 Task: Setup the process builder.
Action: Mouse moved to (1076, 81)
Screenshot: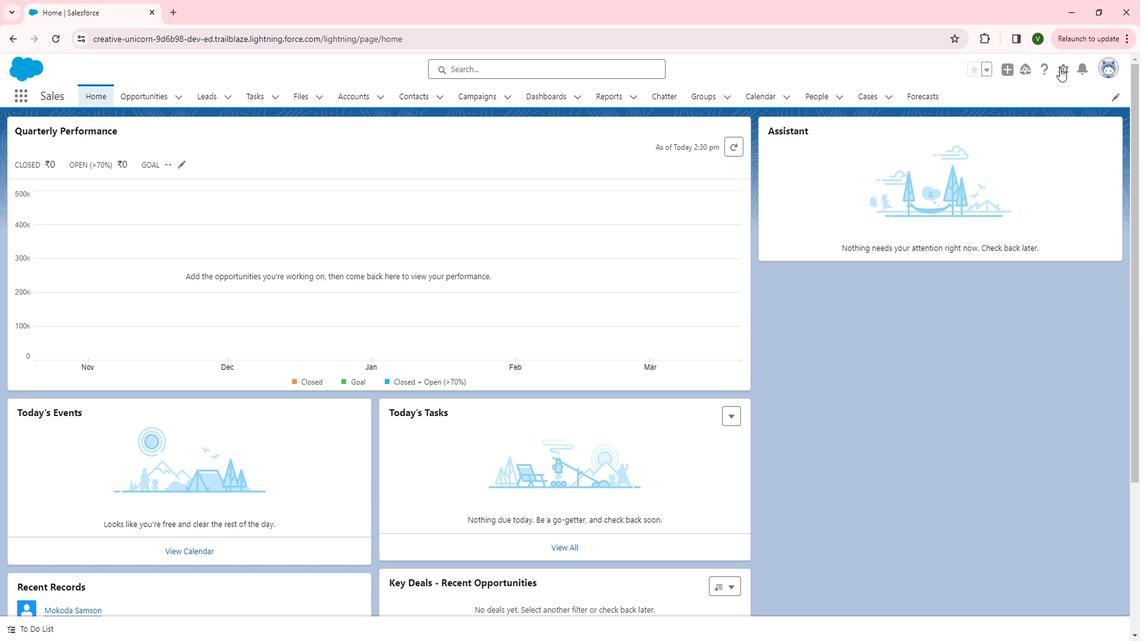 
Action: Mouse pressed left at (1076, 81)
Screenshot: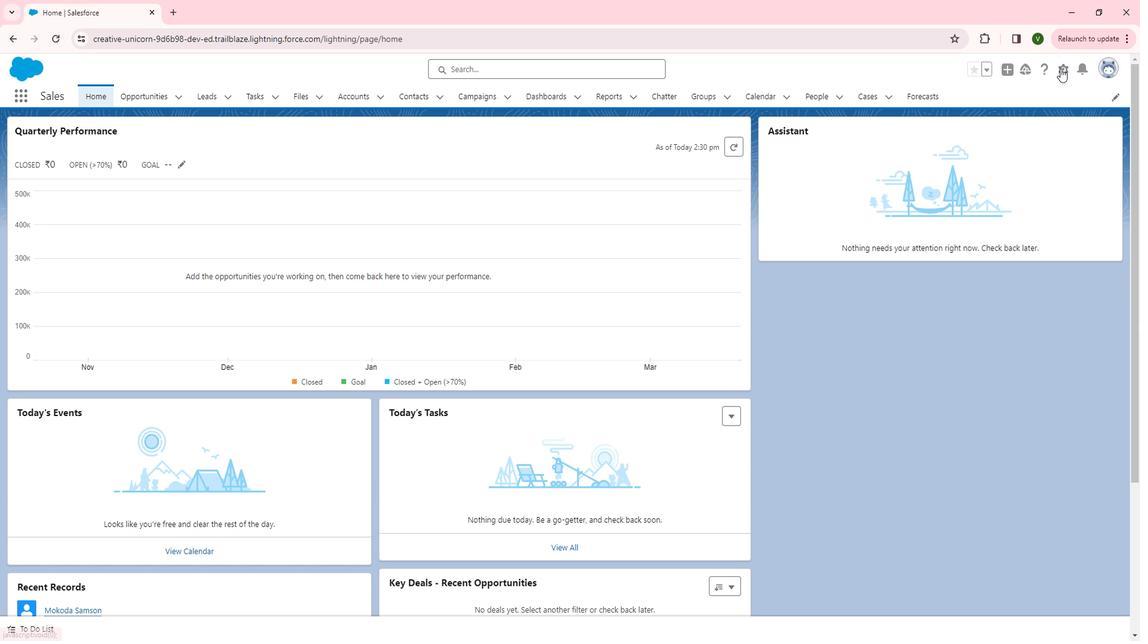 
Action: Mouse moved to (1025, 162)
Screenshot: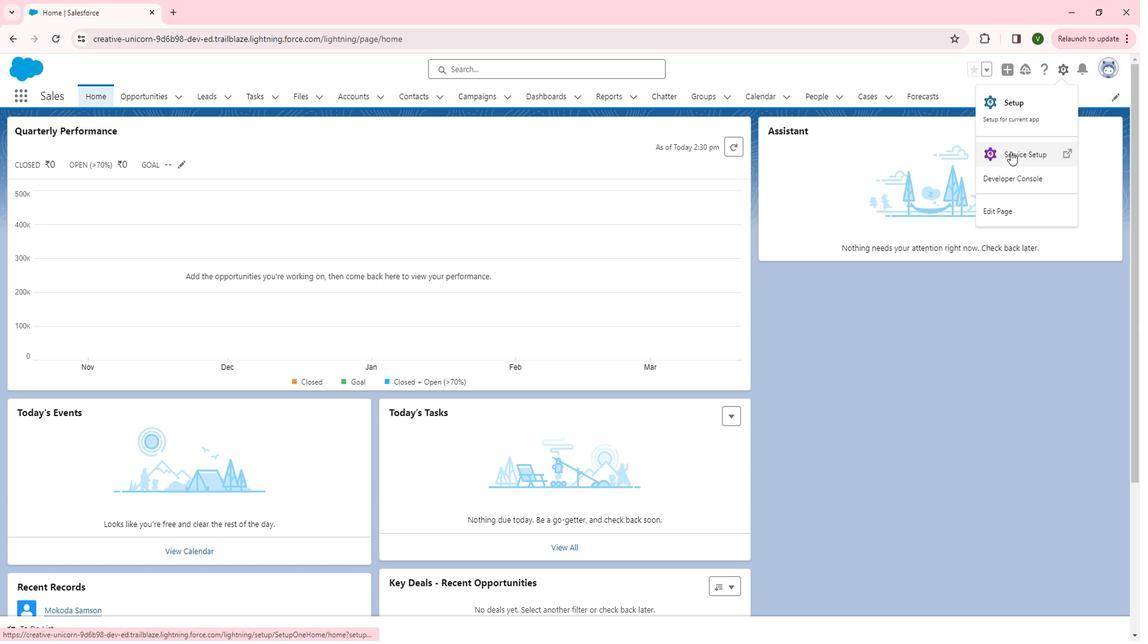 
Action: Mouse pressed left at (1025, 162)
Screenshot: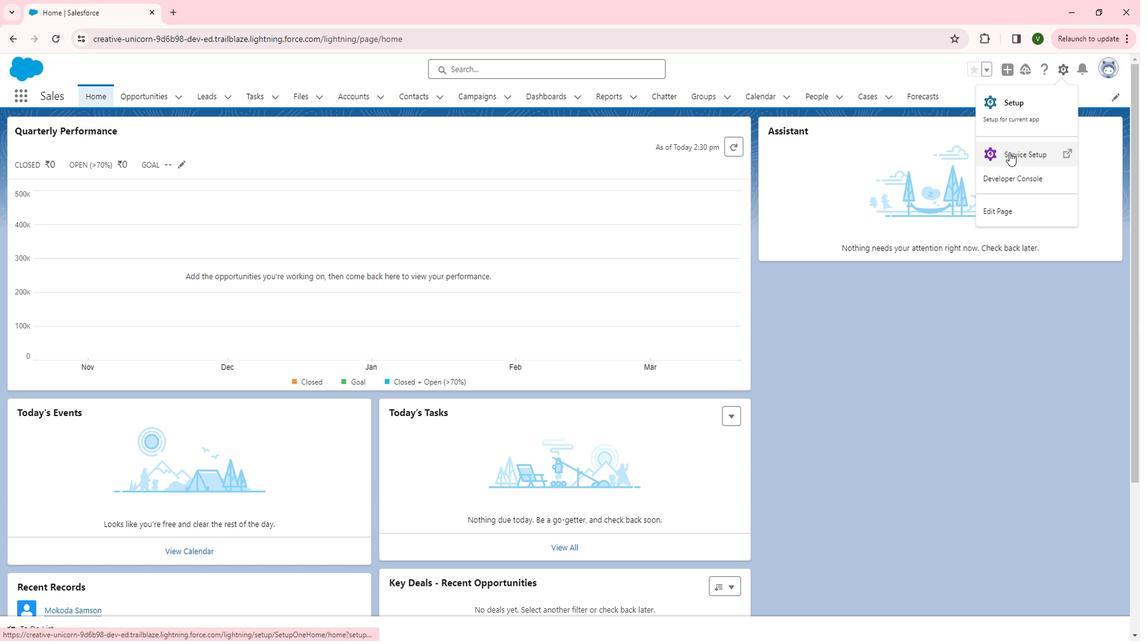 
Action: Mouse moved to (21, 367)
Screenshot: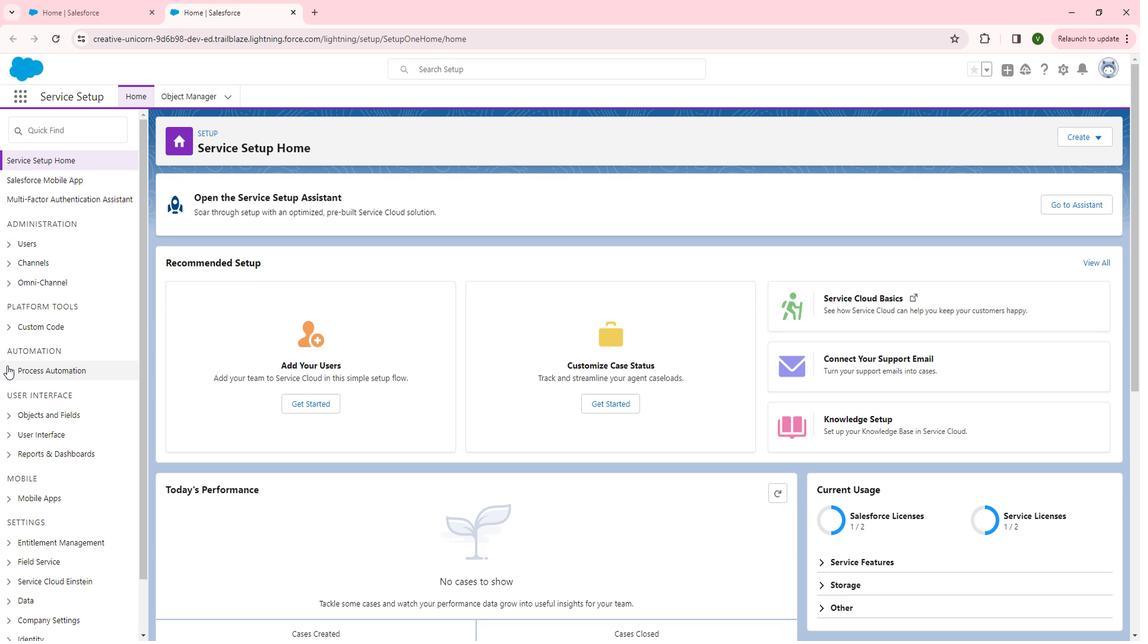 
Action: Mouse pressed left at (21, 367)
Screenshot: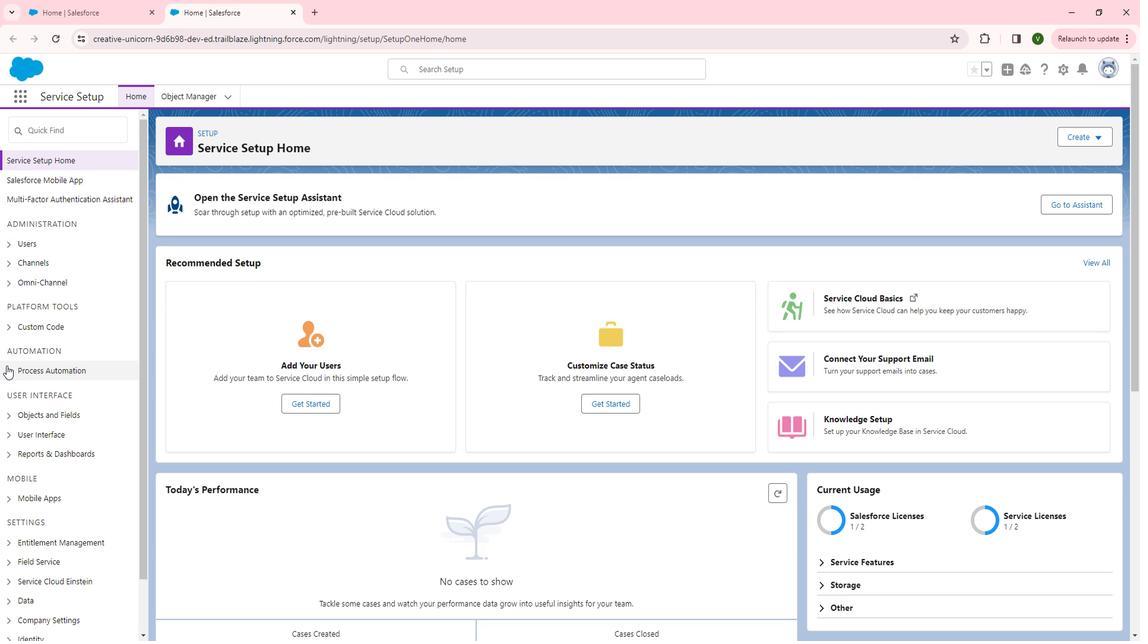 
Action: Mouse moved to (127, 439)
Screenshot: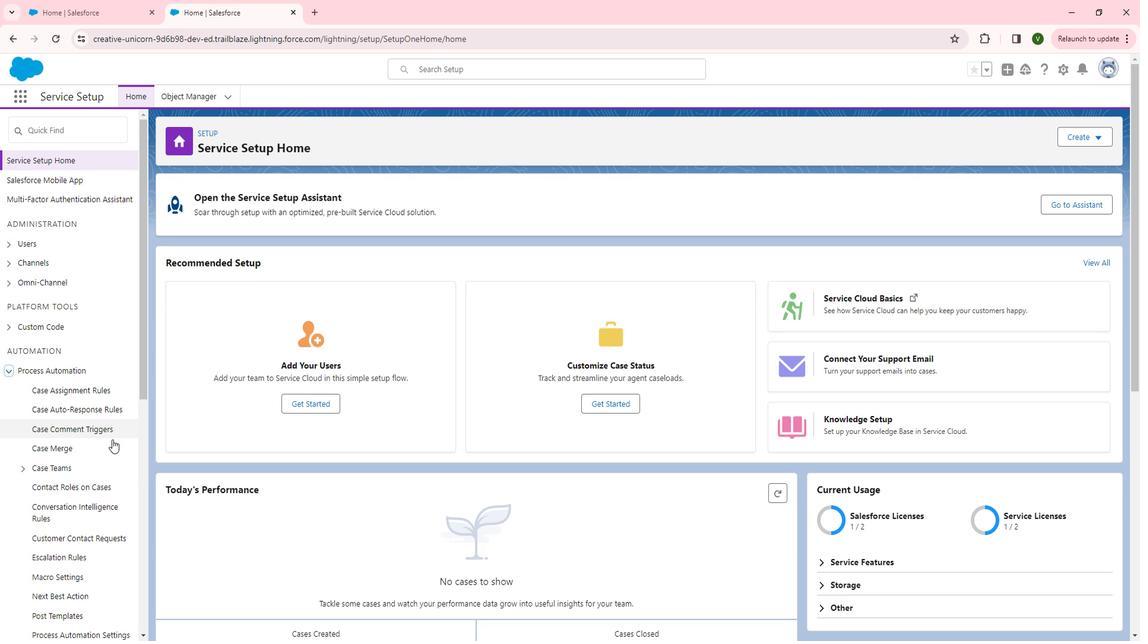 
Action: Mouse scrolled (127, 439) with delta (0, 0)
Screenshot: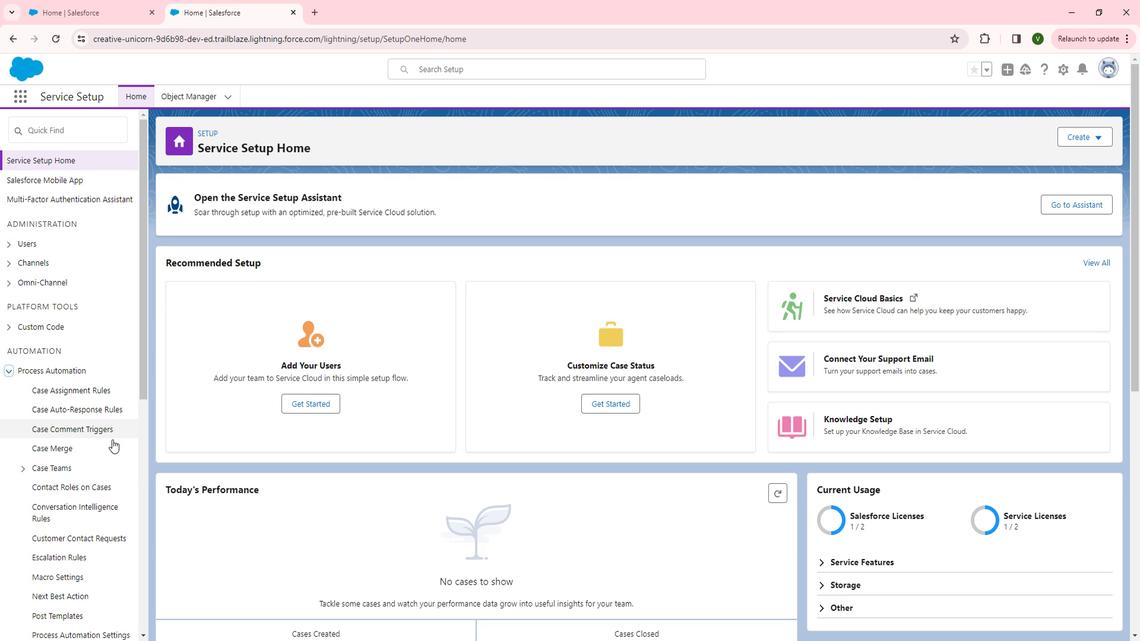 
Action: Mouse scrolled (127, 439) with delta (0, 0)
Screenshot: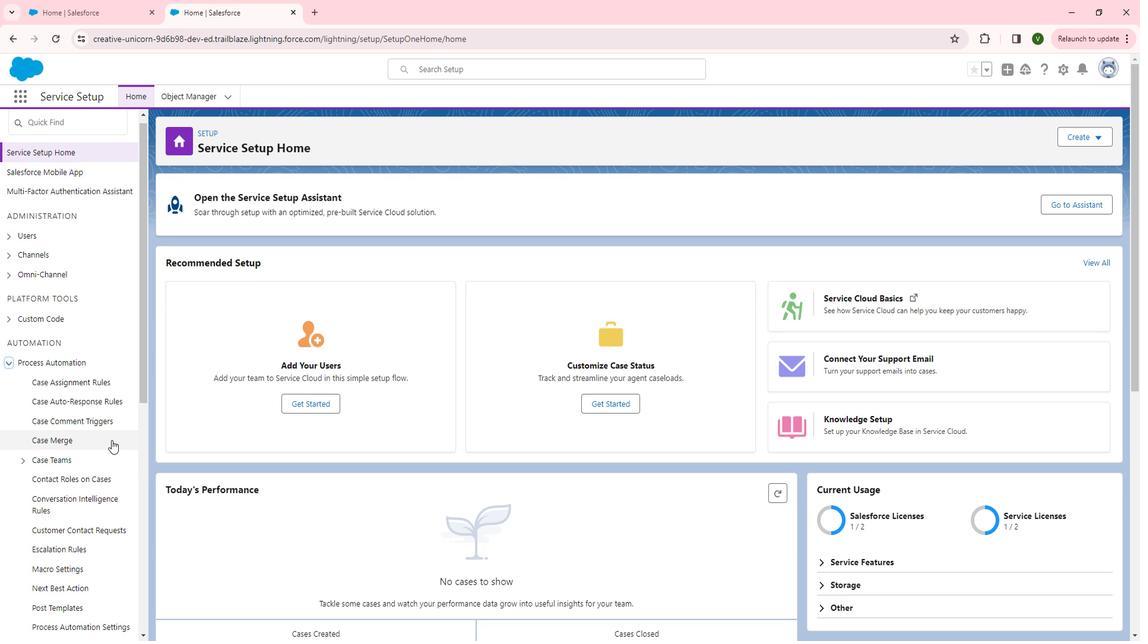 
Action: Mouse moved to (127, 439)
Screenshot: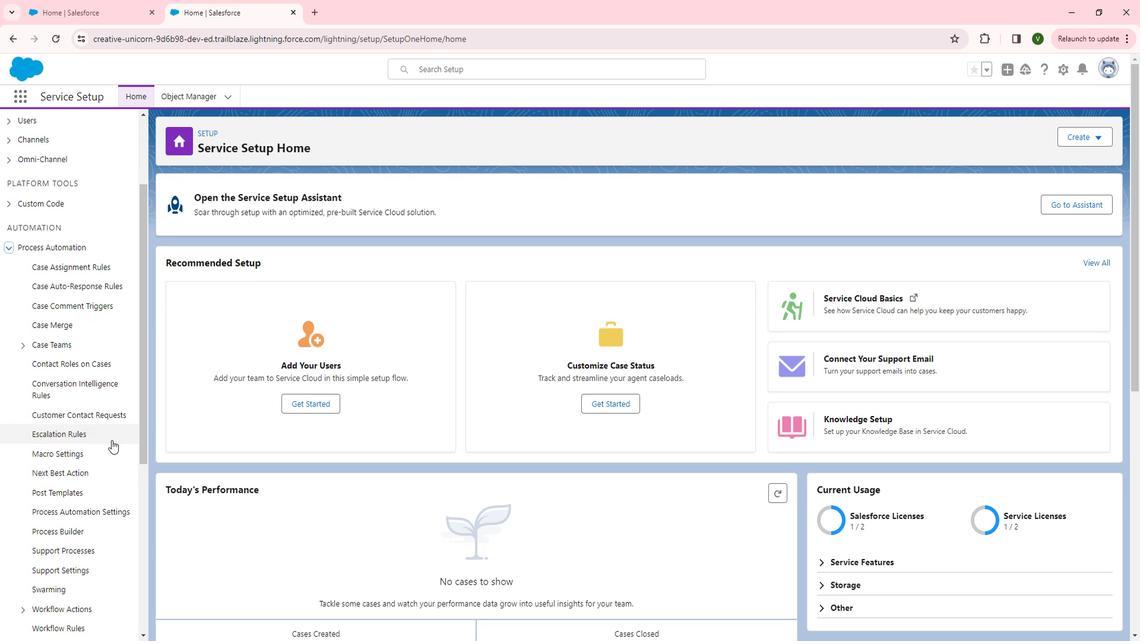 
Action: Mouse scrolled (127, 439) with delta (0, 0)
Screenshot: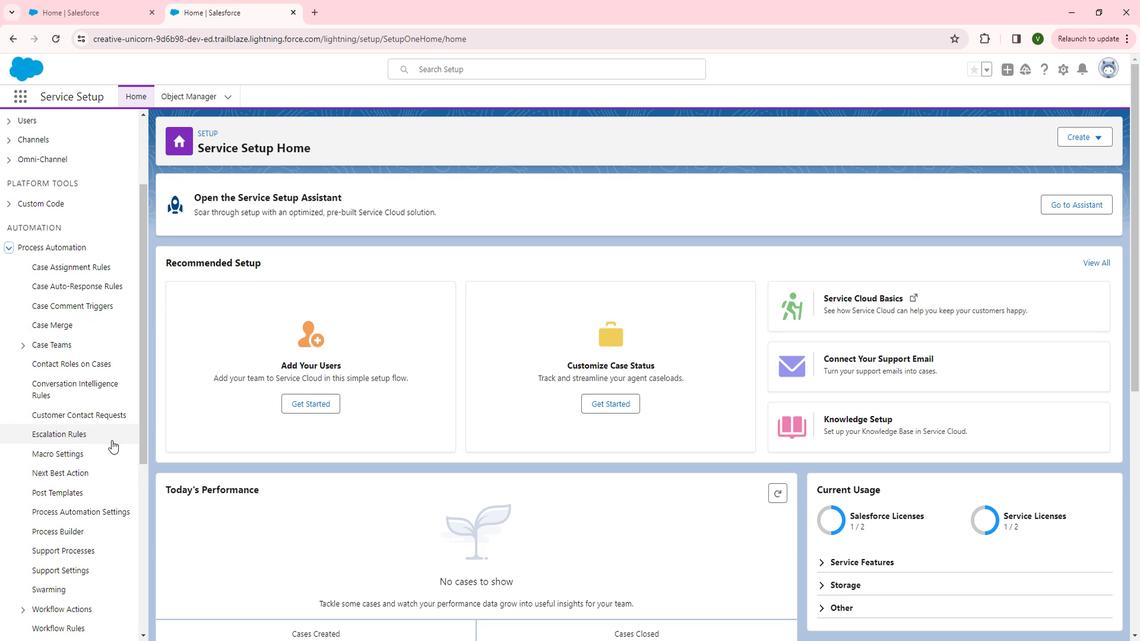 
Action: Mouse moved to (125, 439)
Screenshot: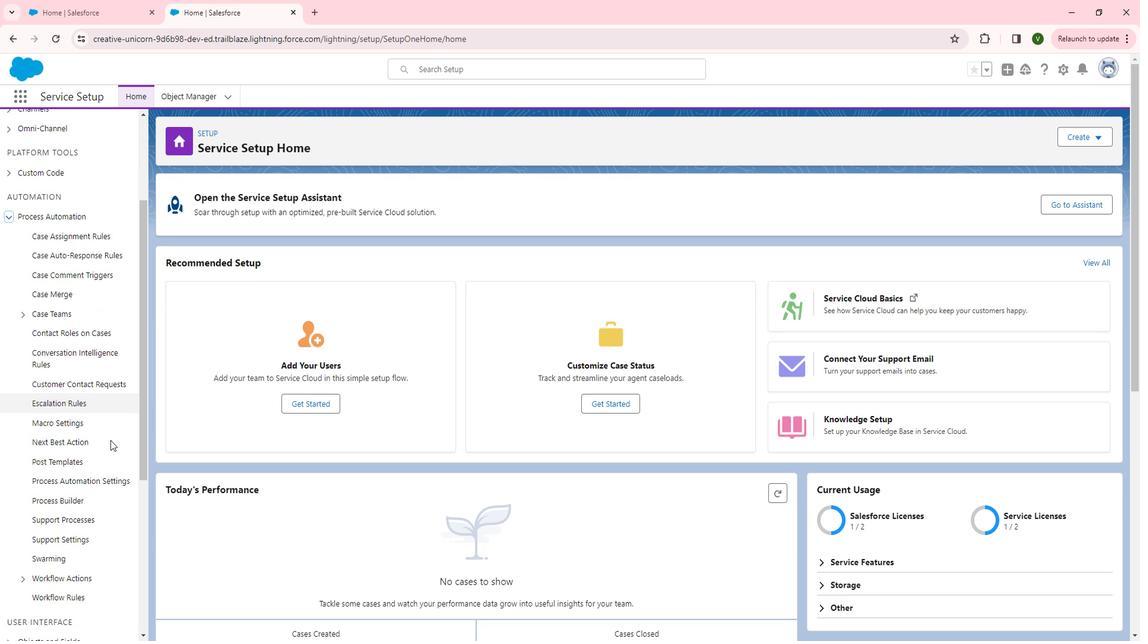 
Action: Mouse scrolled (125, 439) with delta (0, 0)
Screenshot: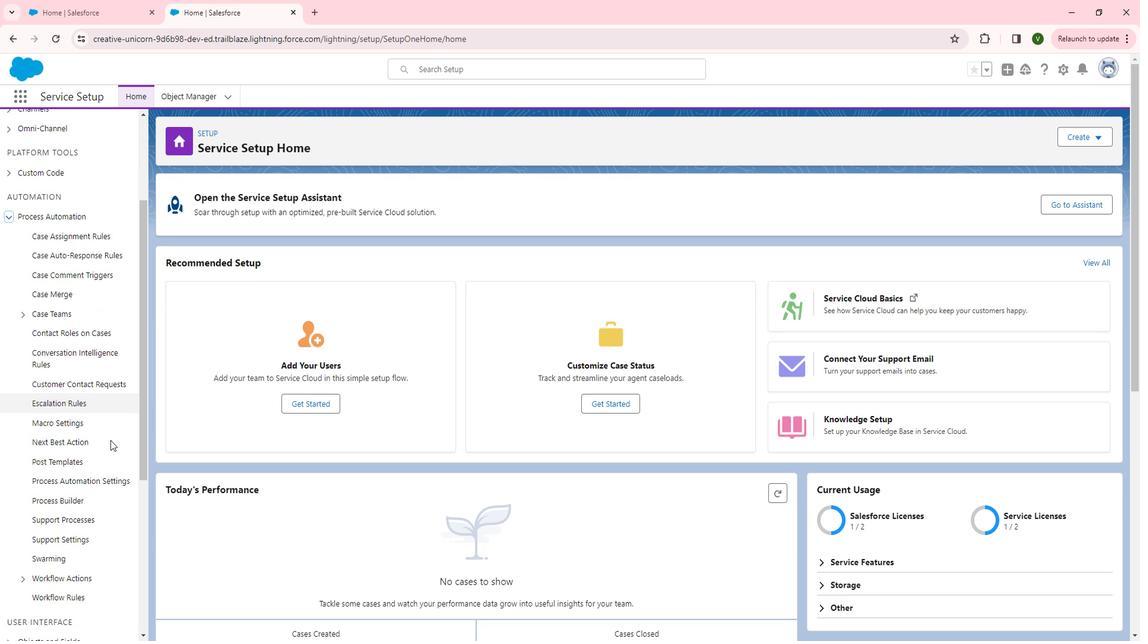 
Action: Mouse moved to (79, 408)
Screenshot: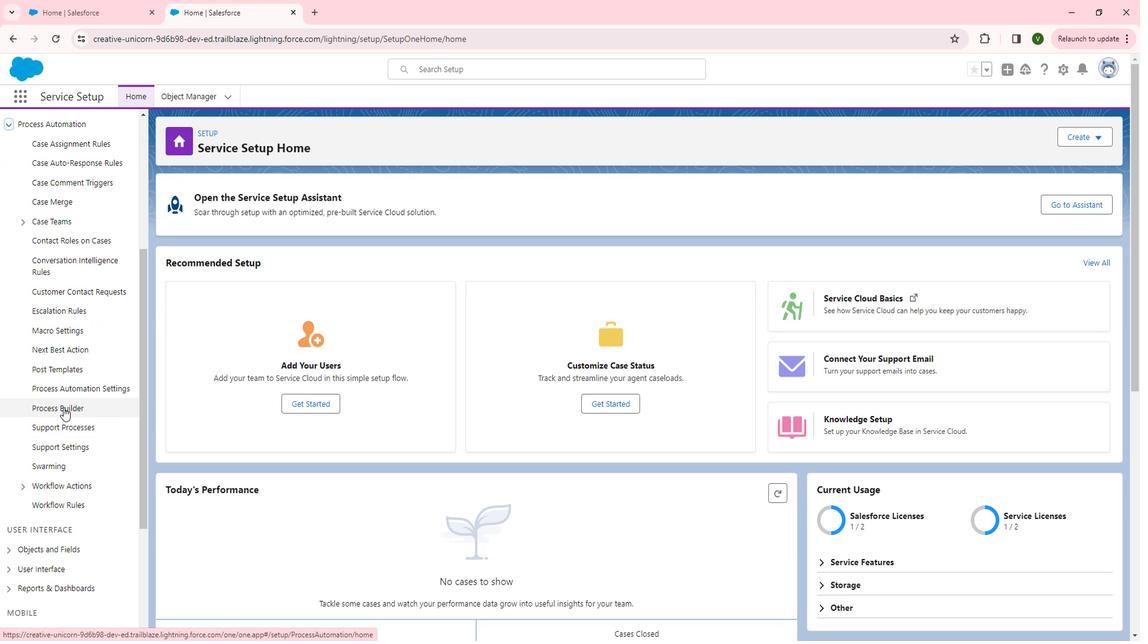 
Action: Mouse pressed left at (79, 408)
Screenshot: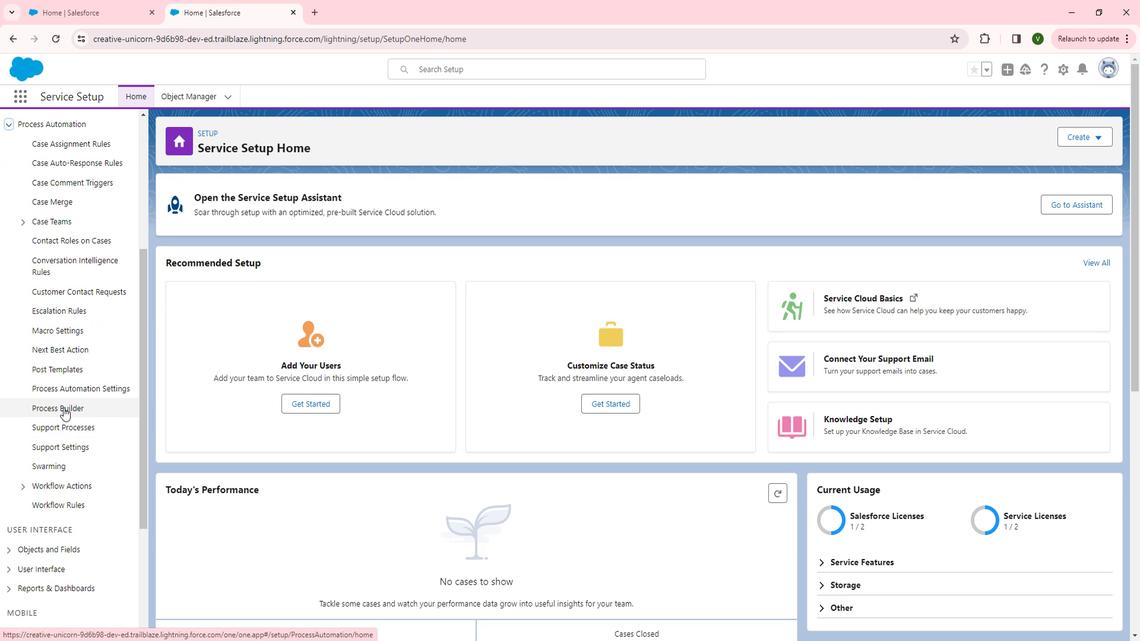 
Action: Mouse moved to (1122, 191)
Screenshot: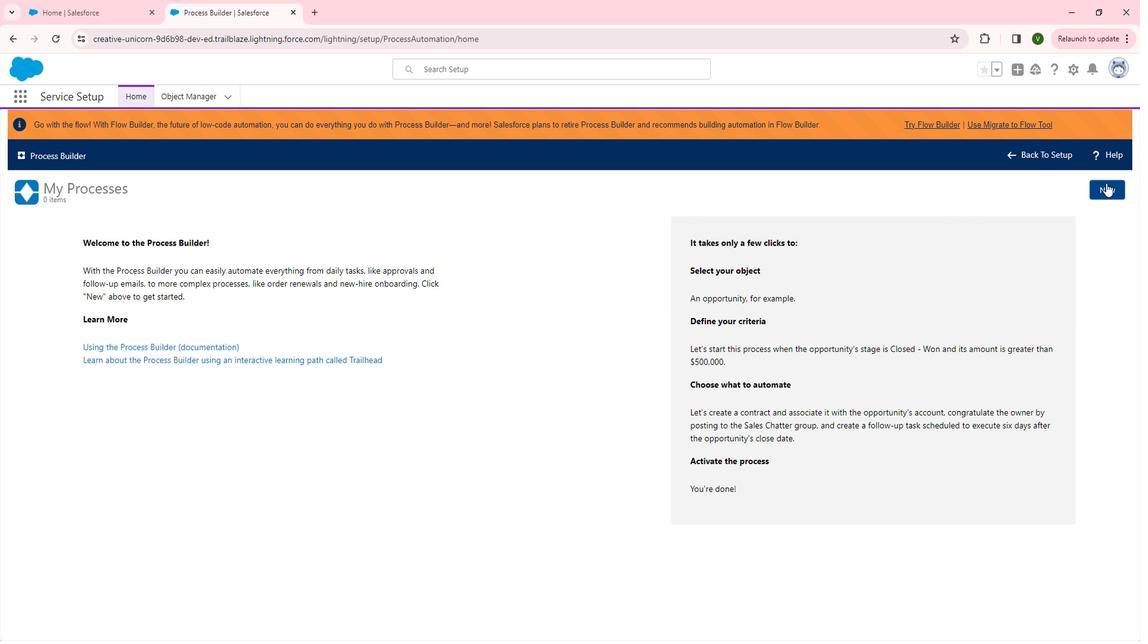 
Action: Mouse pressed left at (1122, 191)
Screenshot: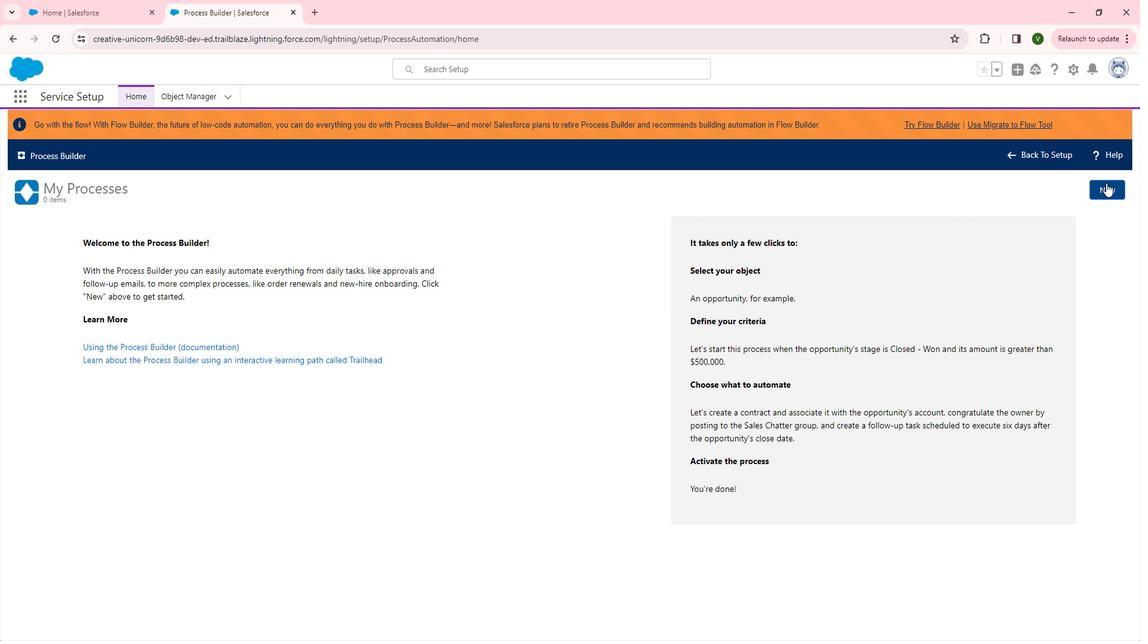 
Action: Mouse moved to (663, 432)
Screenshot: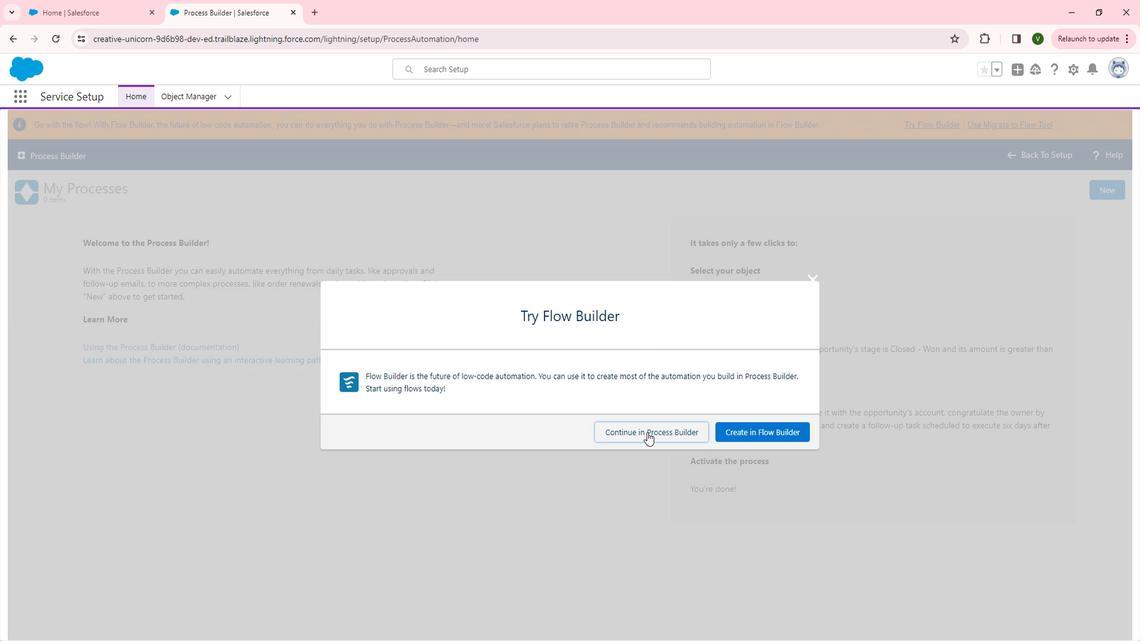 
Action: Mouse pressed left at (663, 432)
Screenshot: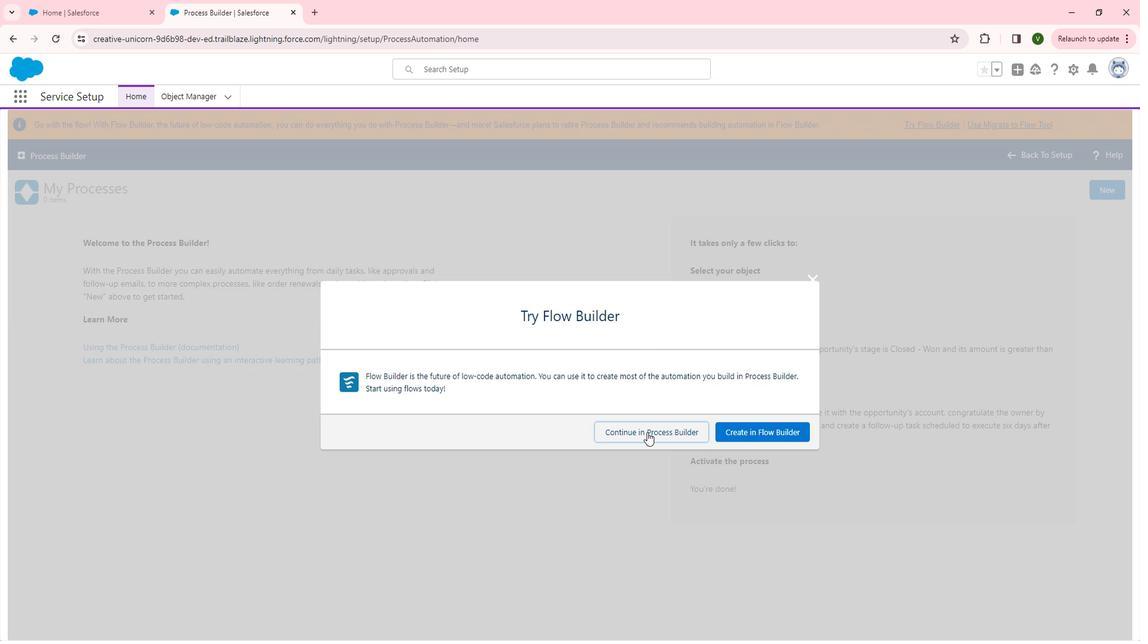 
Action: Mouse moved to (484, 333)
Screenshot: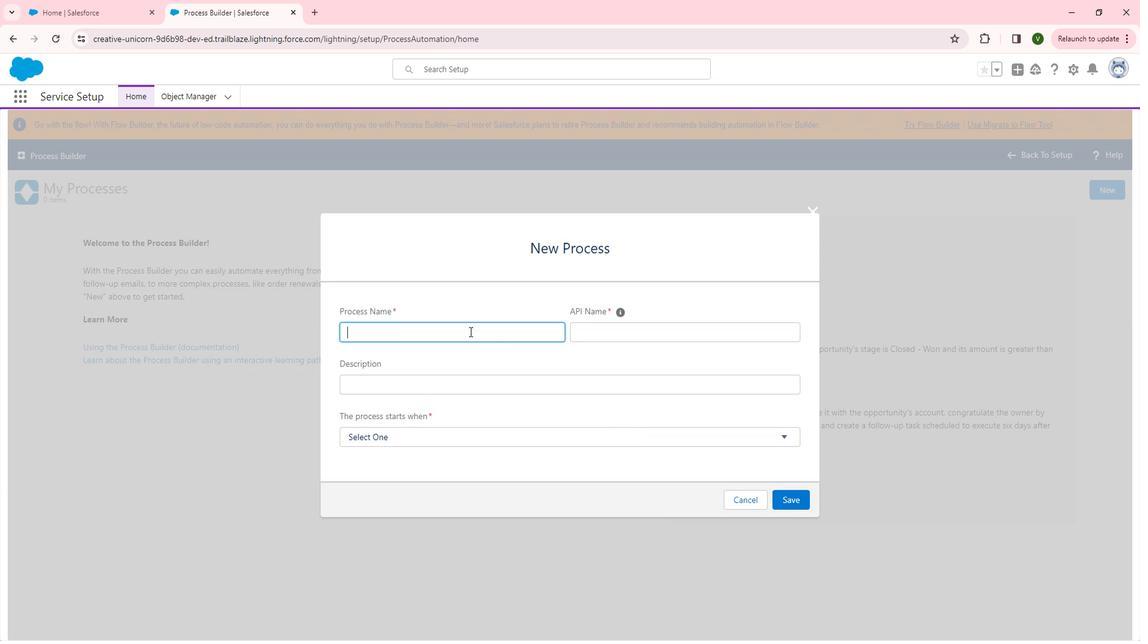 
Action: Mouse pressed left at (484, 333)
Screenshot: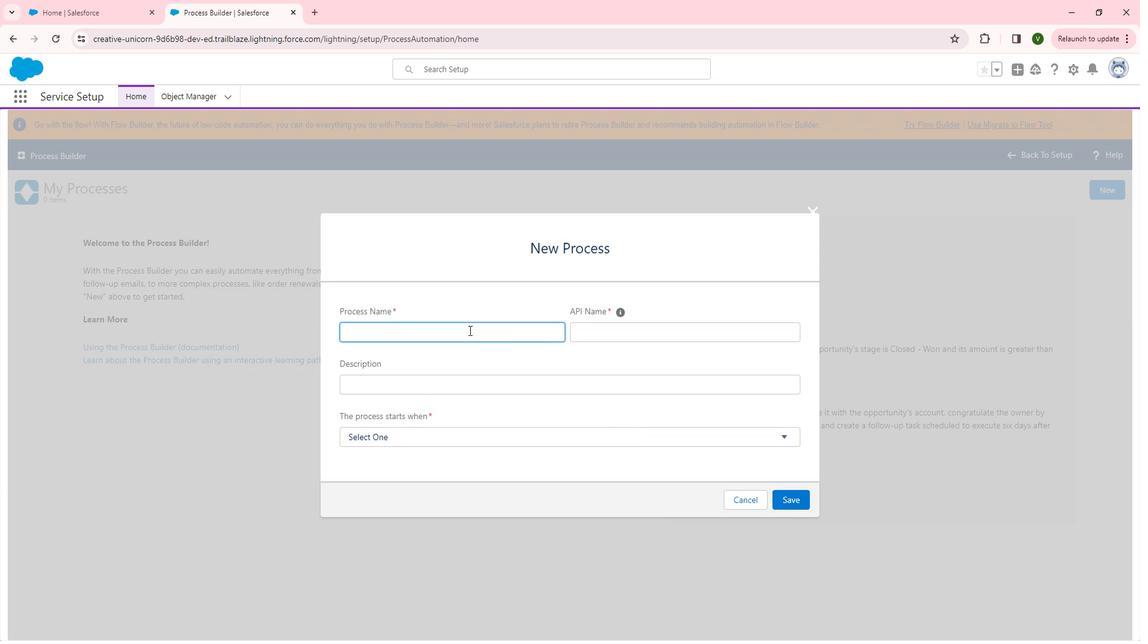 
Action: Key pressed send<Key.space>mail
Screenshot: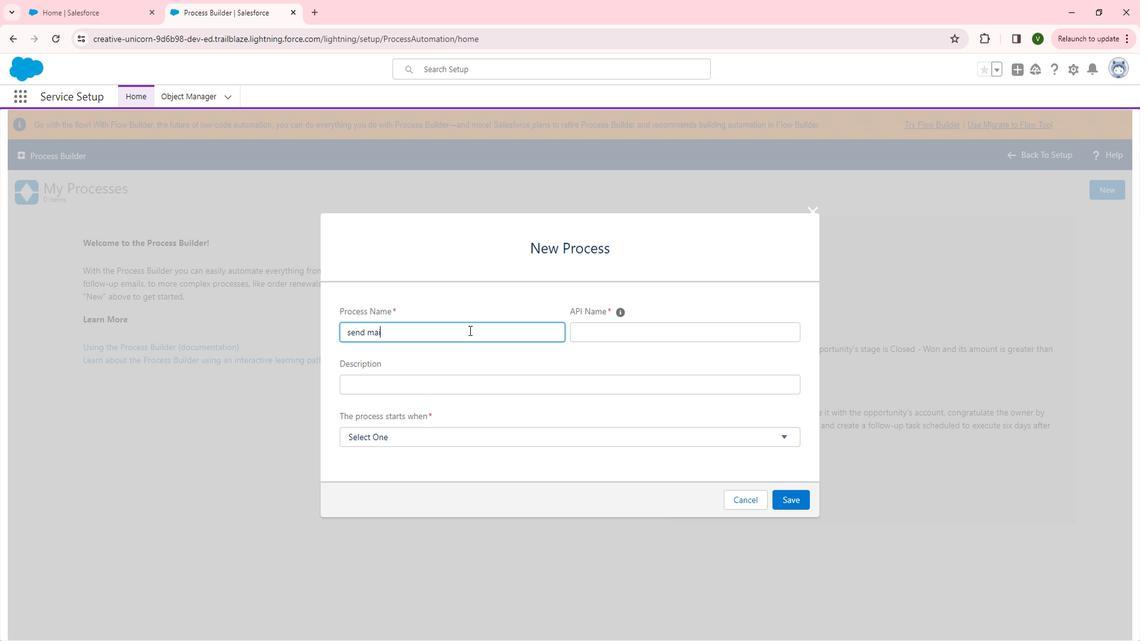 
Action: Mouse moved to (528, 314)
Screenshot: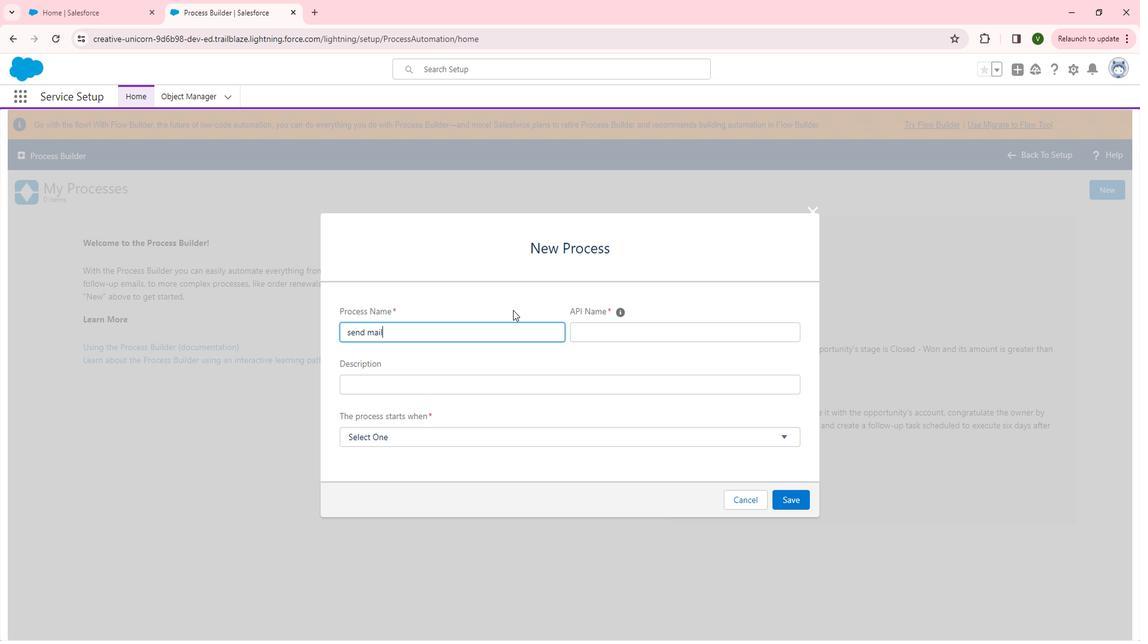 
Action: Mouse pressed left at (528, 314)
Screenshot: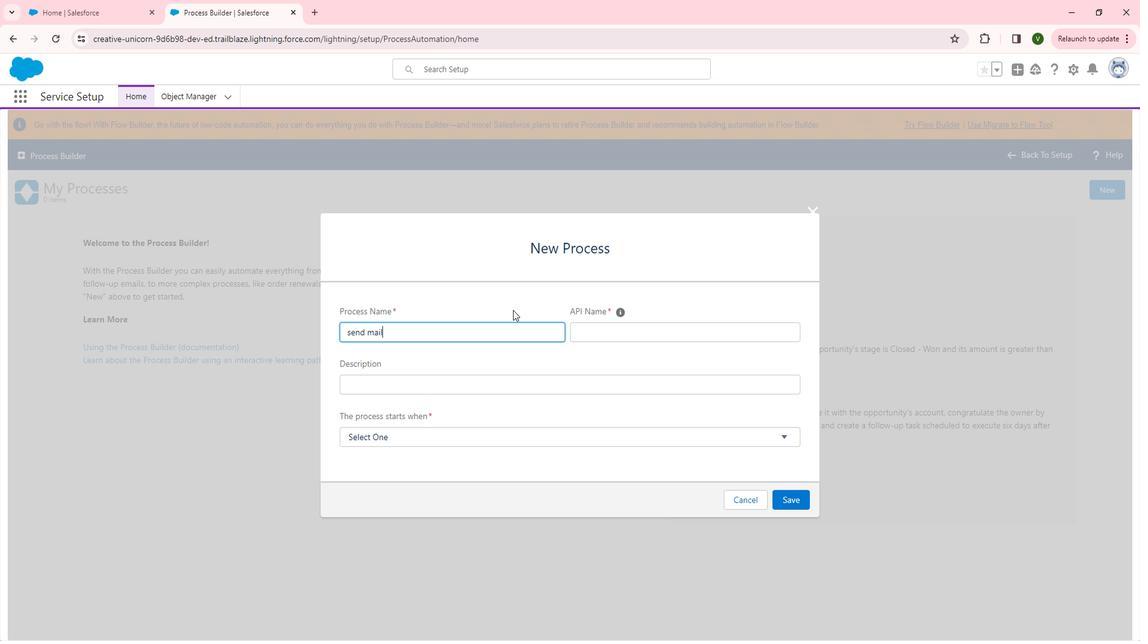 
Action: Mouse moved to (520, 428)
Screenshot: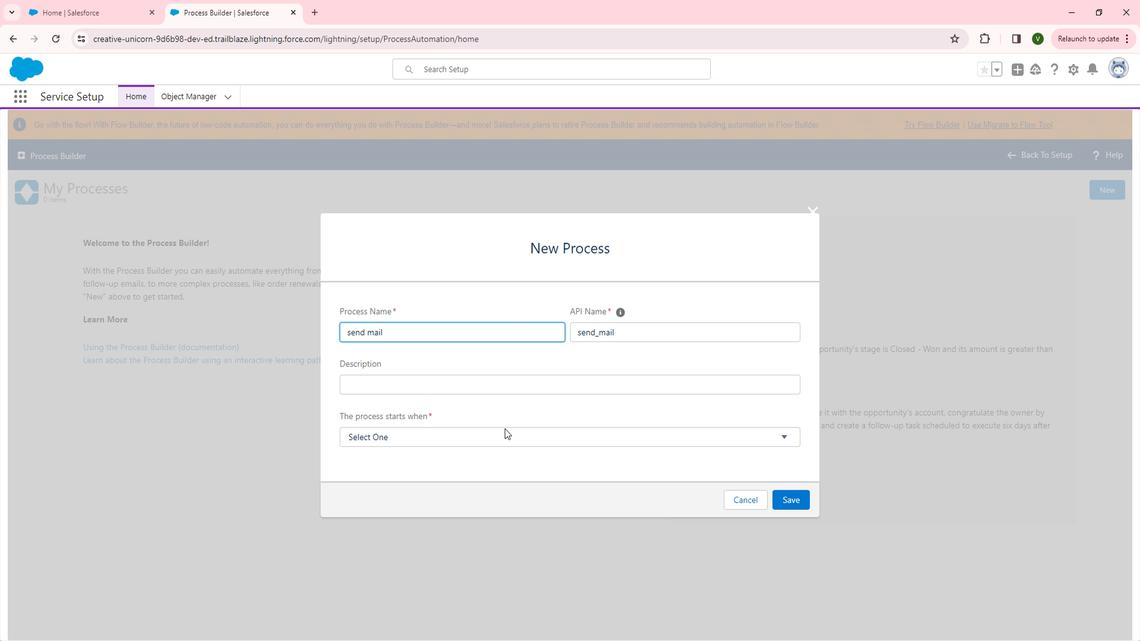 
Action: Mouse pressed left at (520, 428)
Screenshot: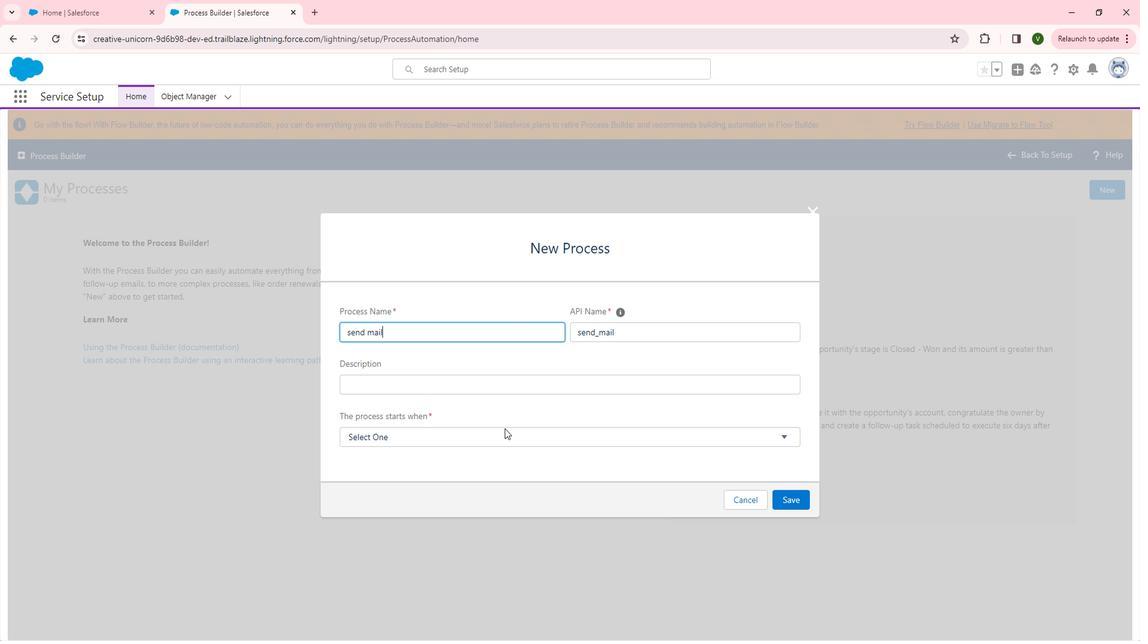 
Action: Mouse moved to (503, 466)
Screenshot: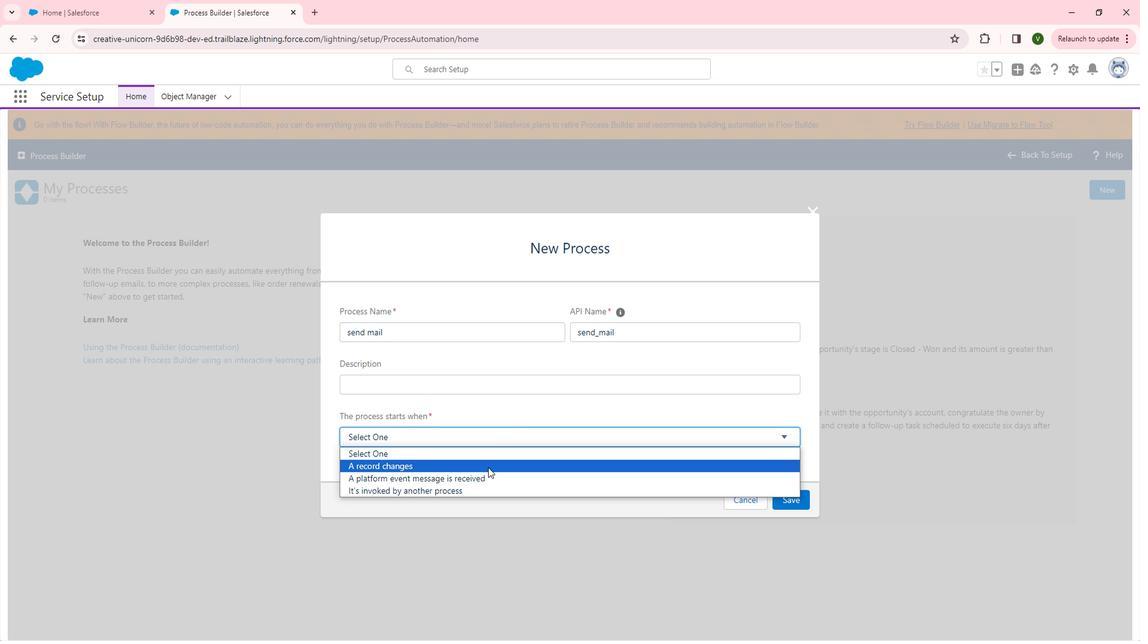 
Action: Mouse pressed left at (503, 466)
Screenshot: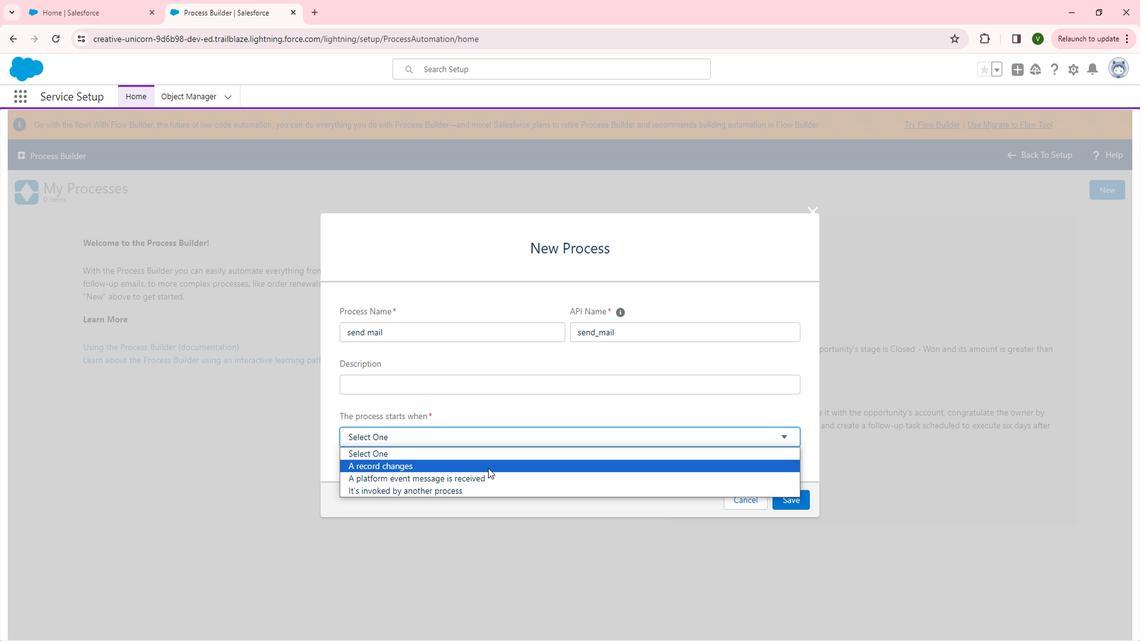 
Action: Mouse moved to (810, 491)
Screenshot: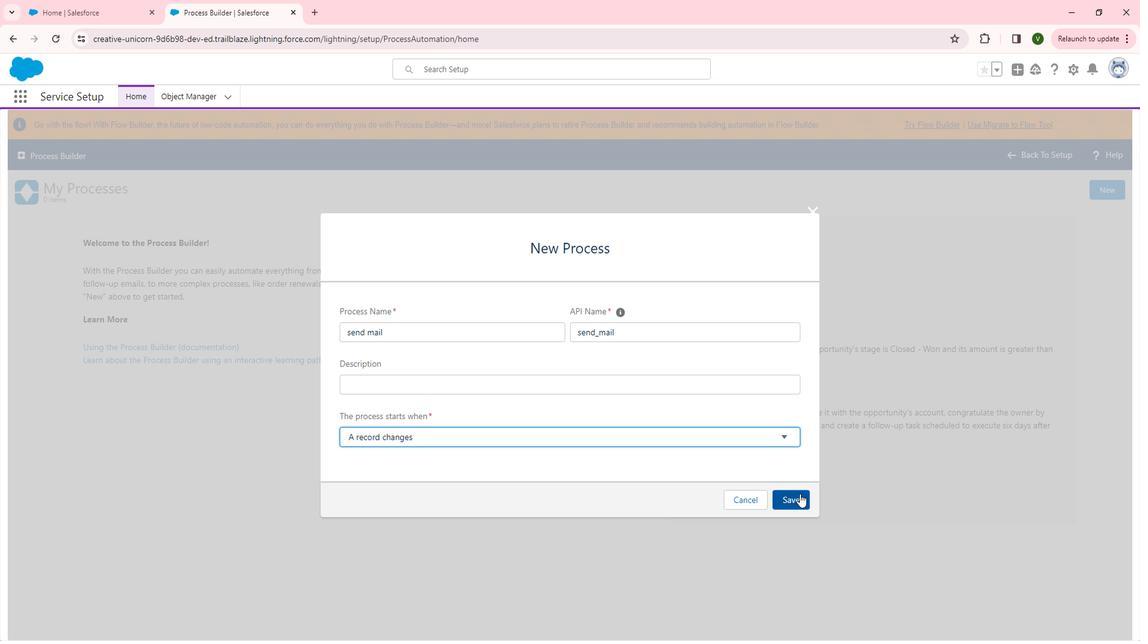 
Action: Mouse pressed left at (810, 491)
Screenshot: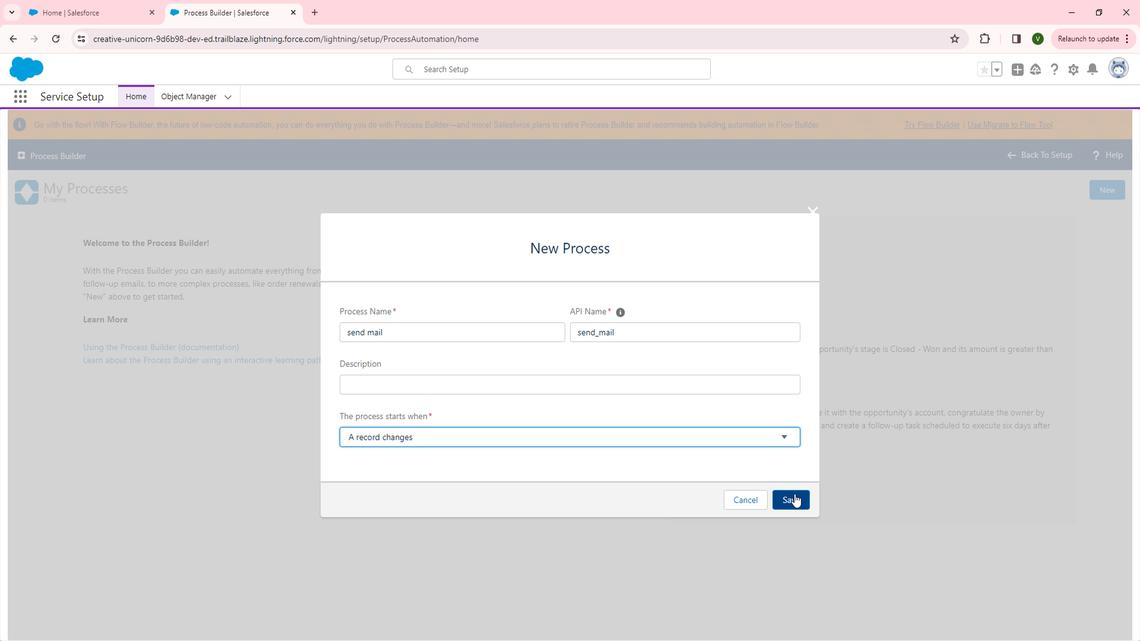 
Action: Mouse moved to (81, 275)
Screenshot: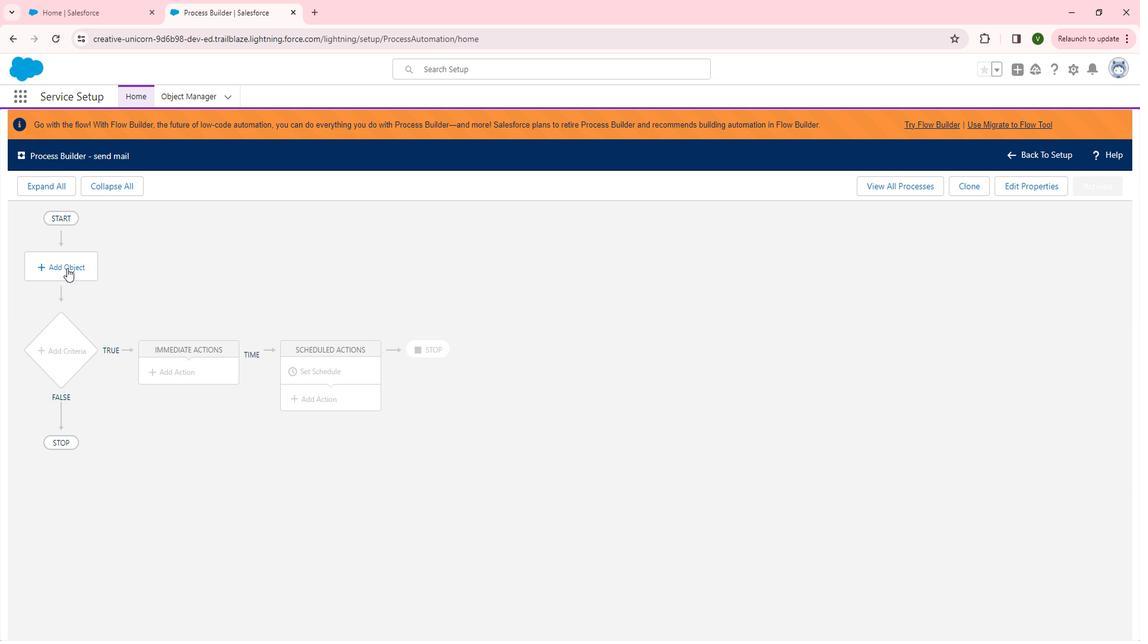 
Action: Mouse pressed left at (81, 275)
Screenshot: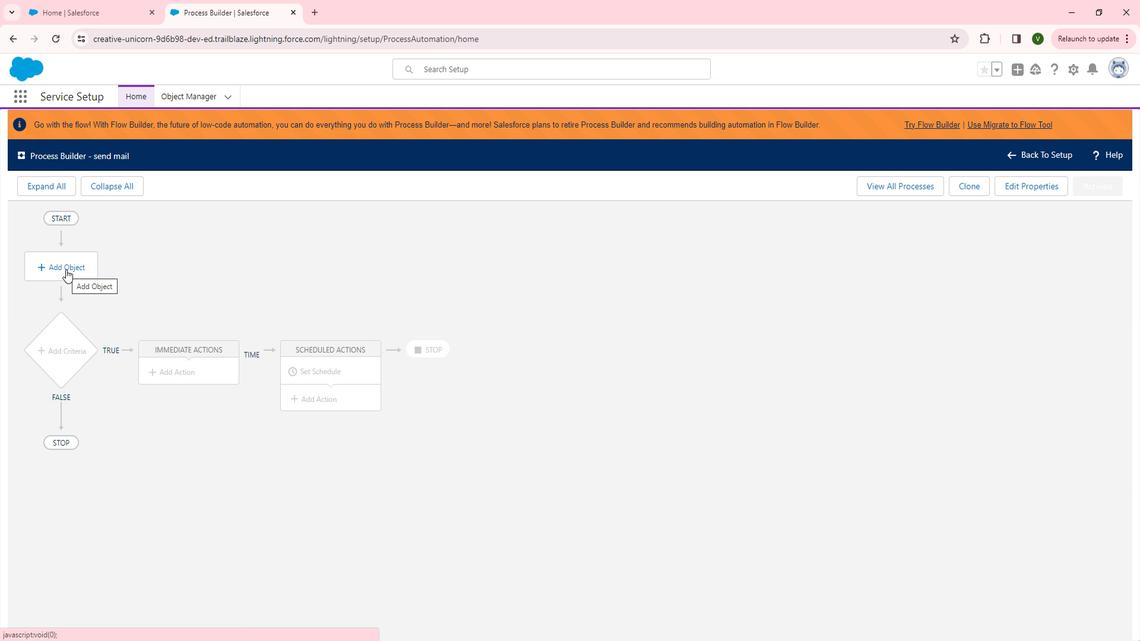 
Action: Mouse moved to (802, 284)
Screenshot: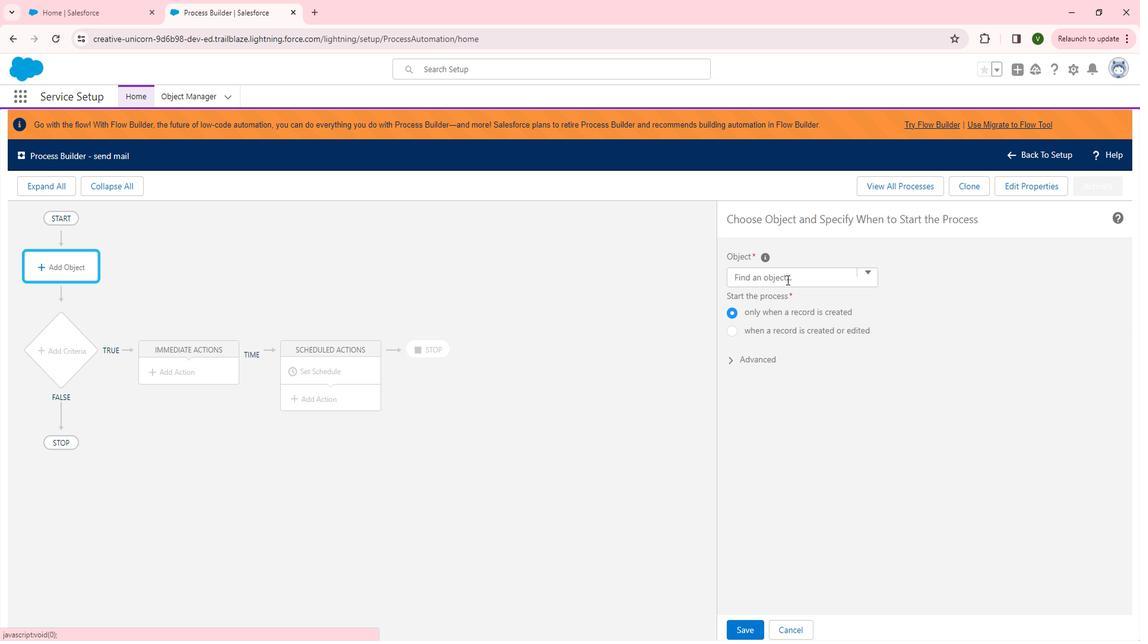 
Action: Mouse pressed left at (802, 284)
Screenshot: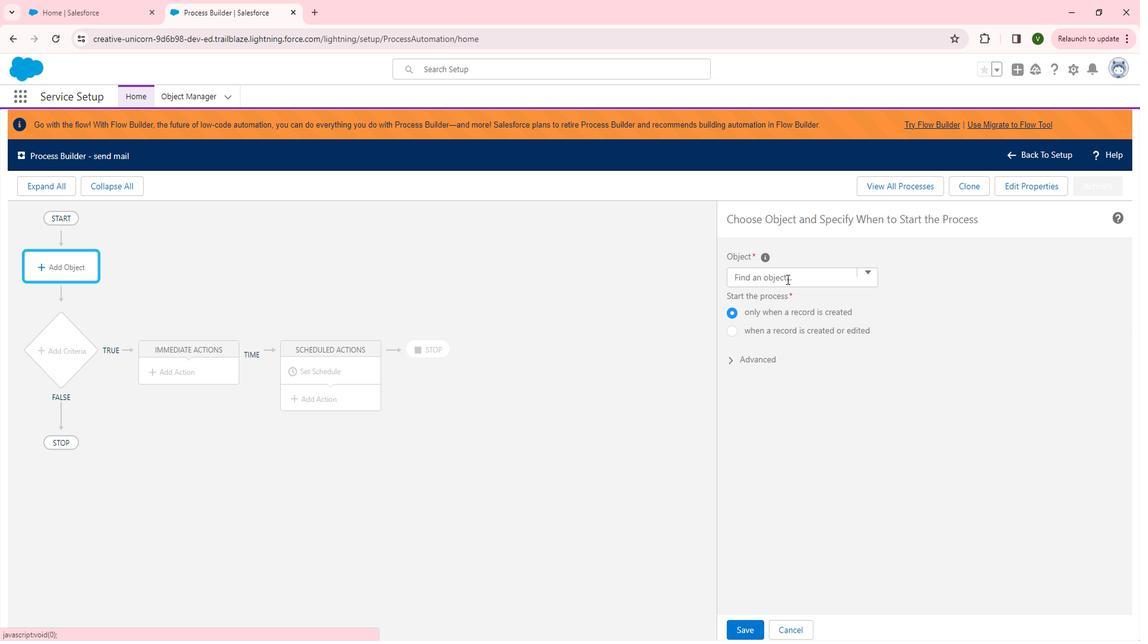 
Action: Key pressed contac
Screenshot: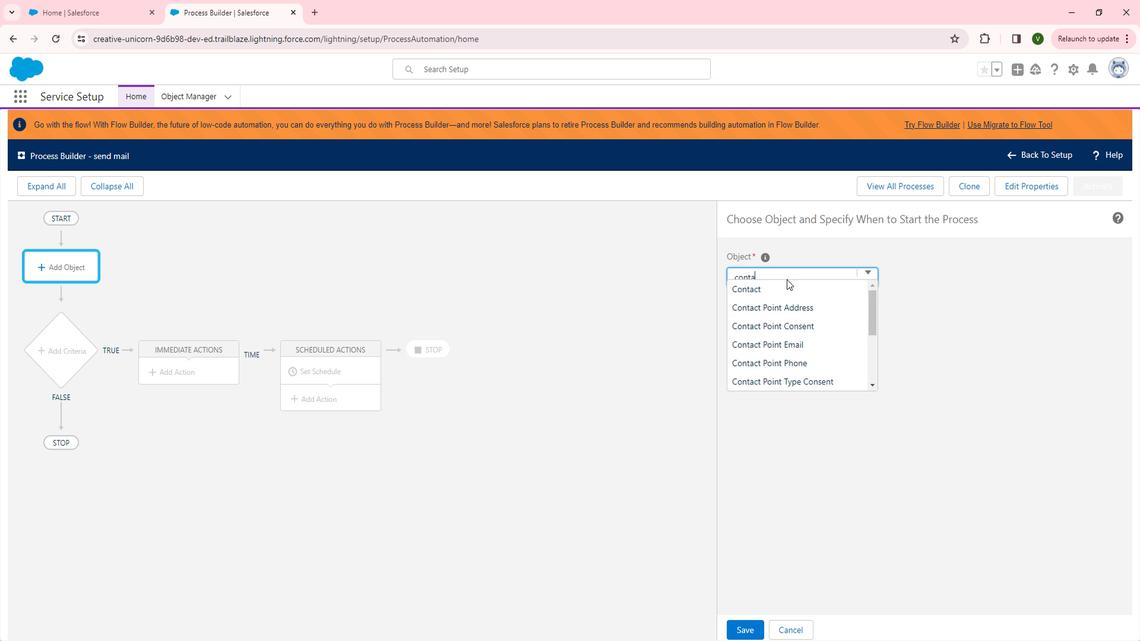 
Action: Mouse moved to (771, 298)
Screenshot: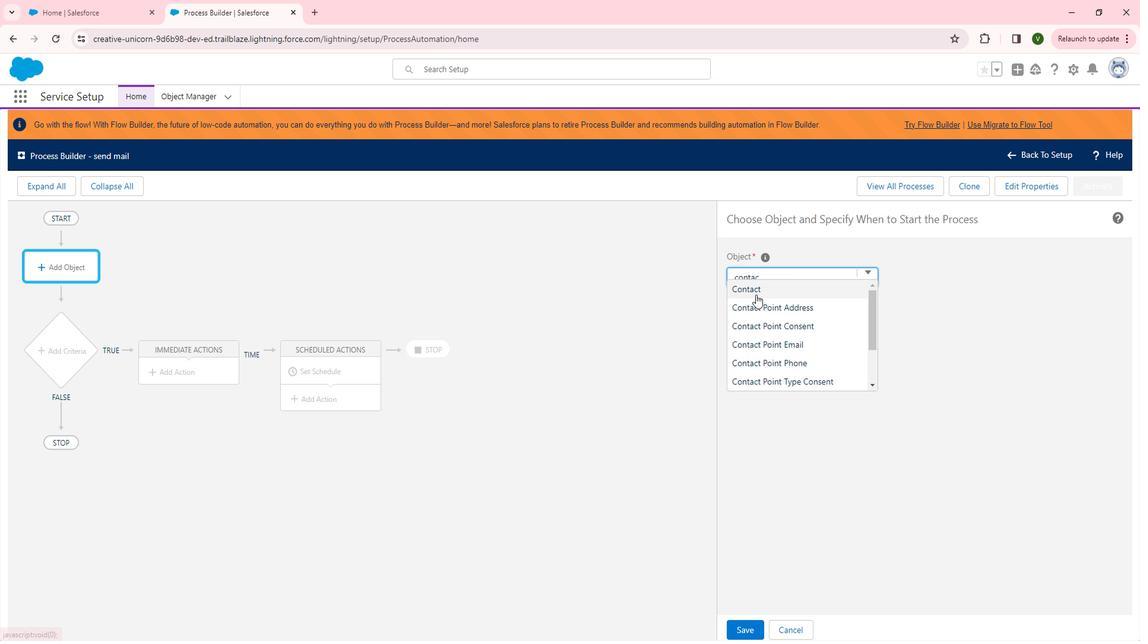
Action: Mouse pressed left at (771, 298)
Screenshot: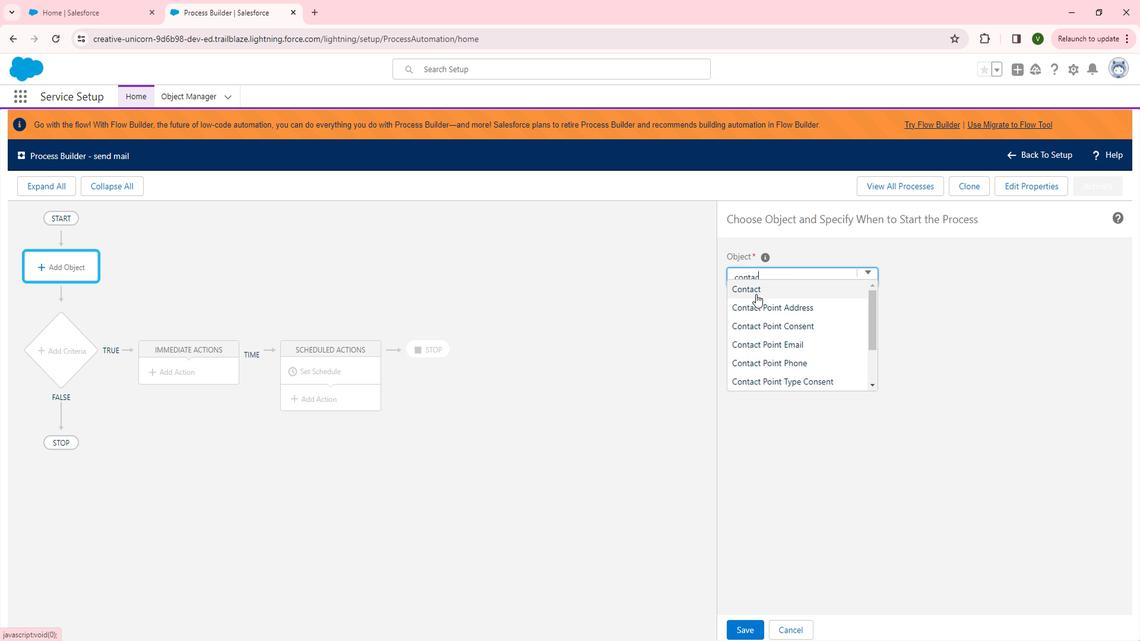 
Action: Mouse moved to (757, 622)
Screenshot: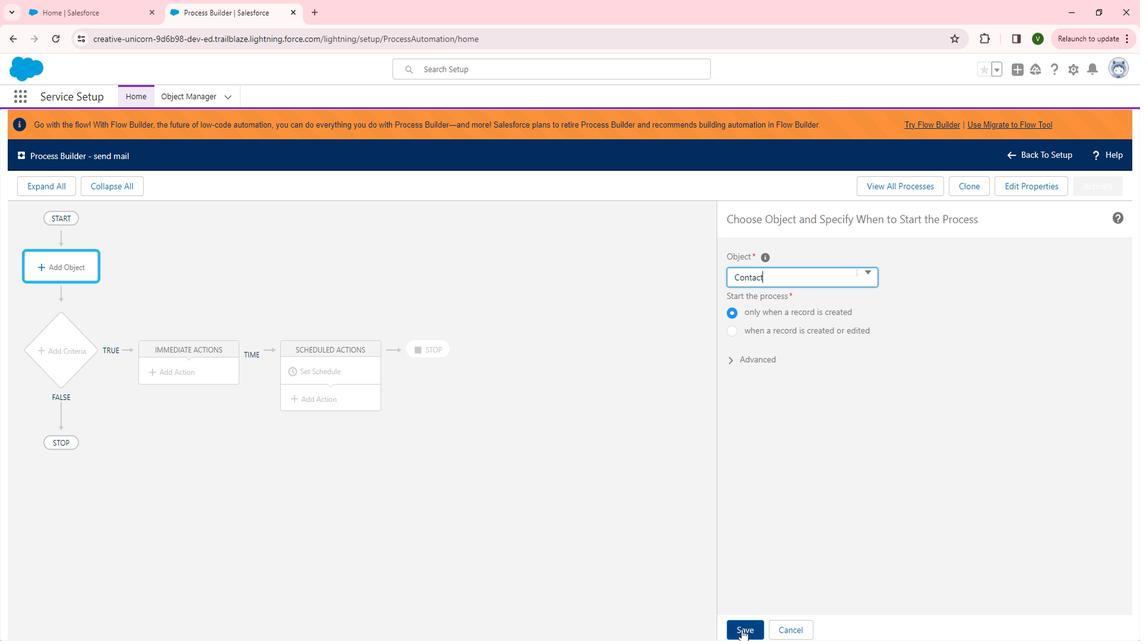
Action: Mouse pressed left at (757, 622)
Screenshot: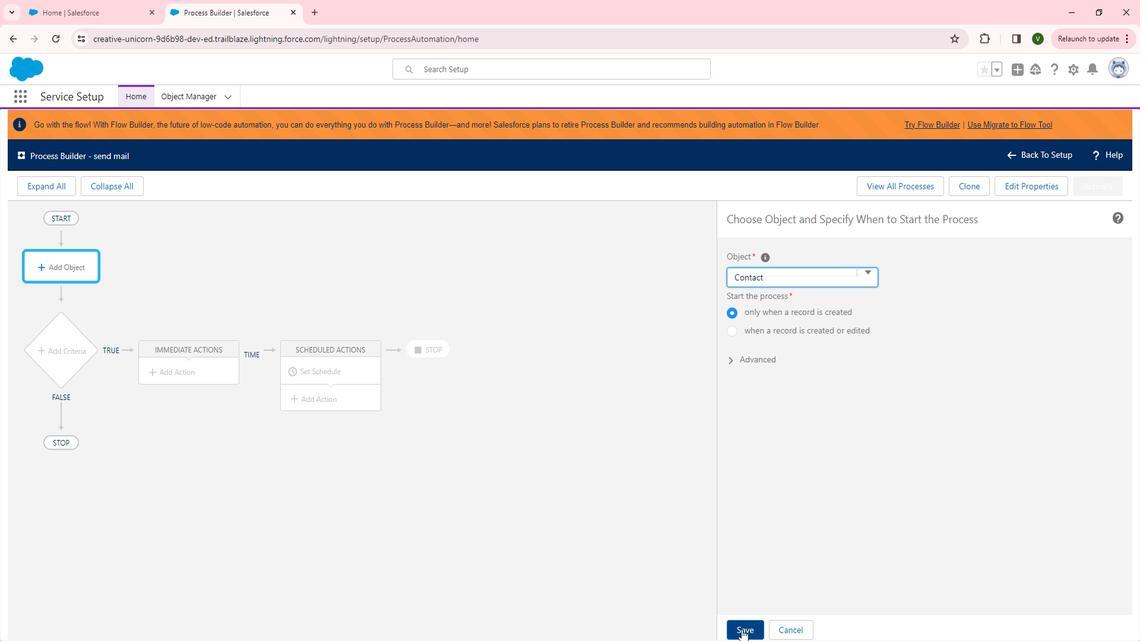 
Action: Mouse moved to (76, 346)
Screenshot: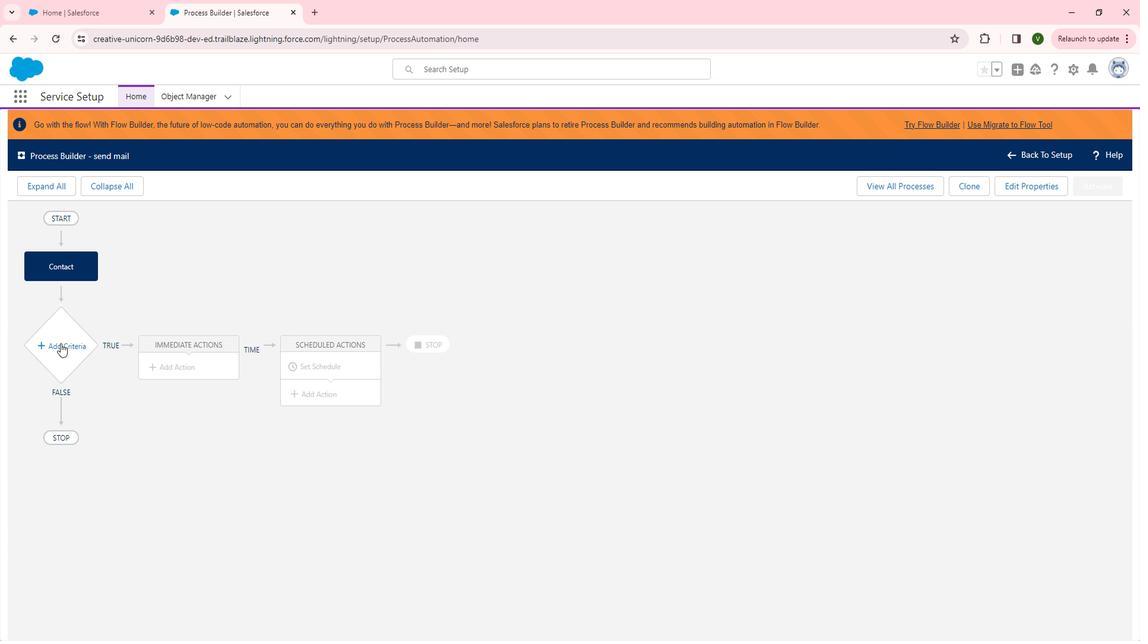 
Action: Mouse pressed left at (76, 346)
Screenshot: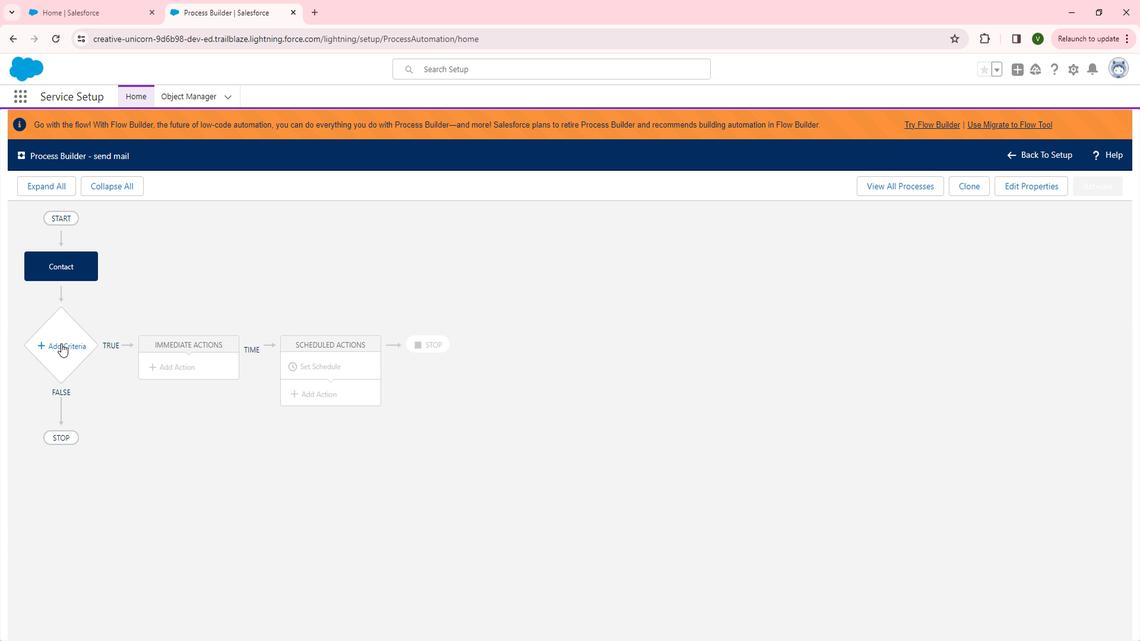 
Action: Mouse moved to (709, 287)
Screenshot: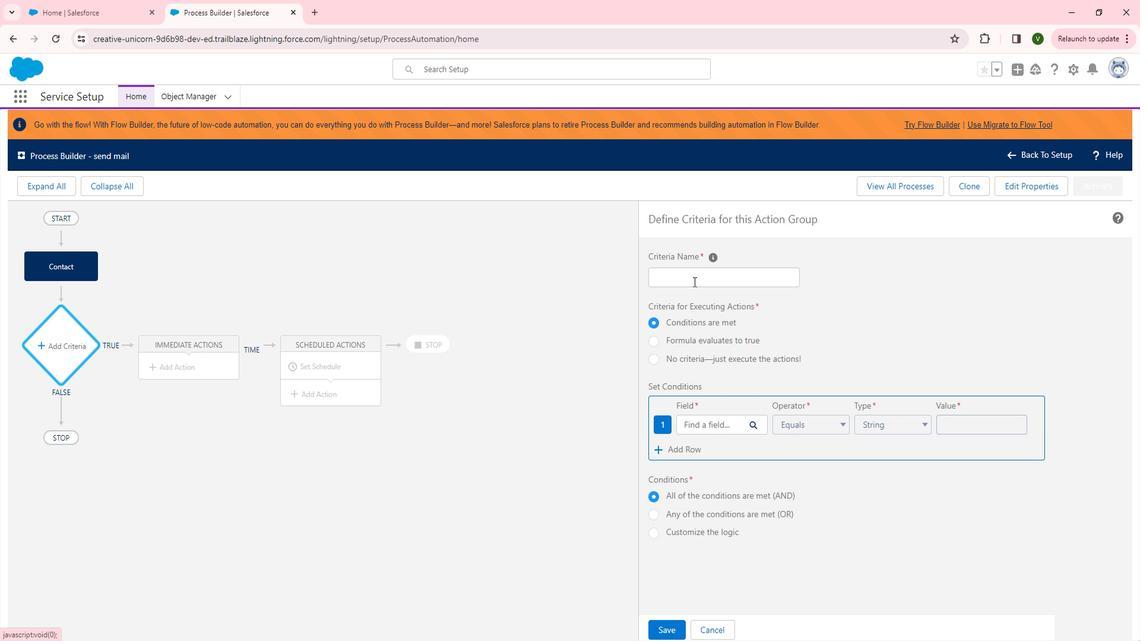 
Action: Mouse pressed left at (709, 287)
Screenshot: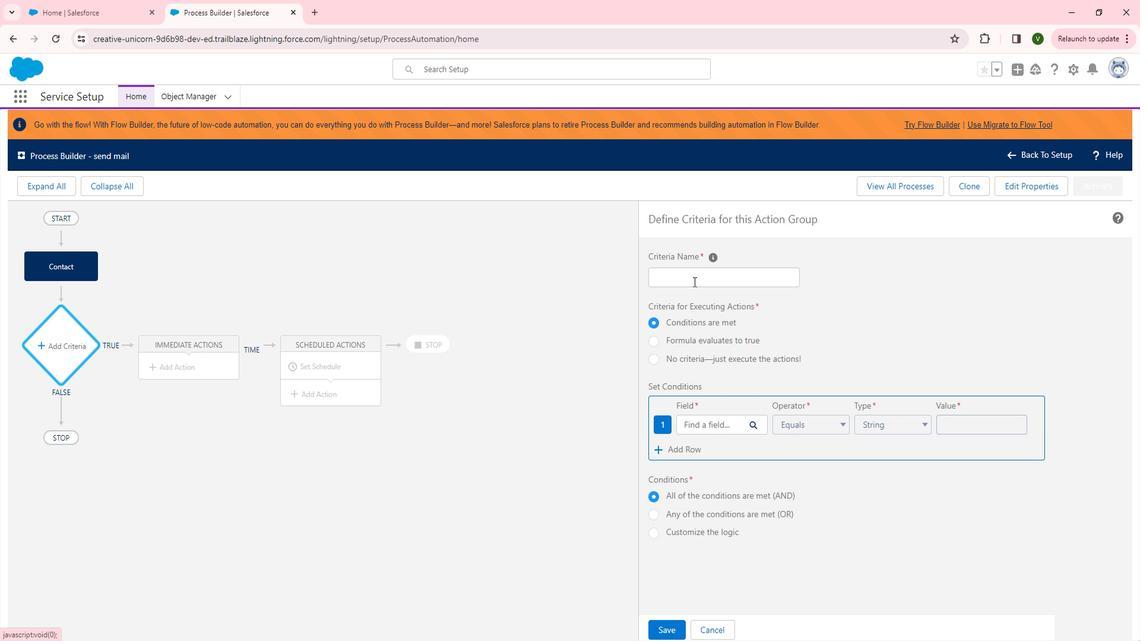 
Action: Key pressed c<Key.backspace><Key.backspace><Key.shift>Contact<Key.space>created
Screenshot: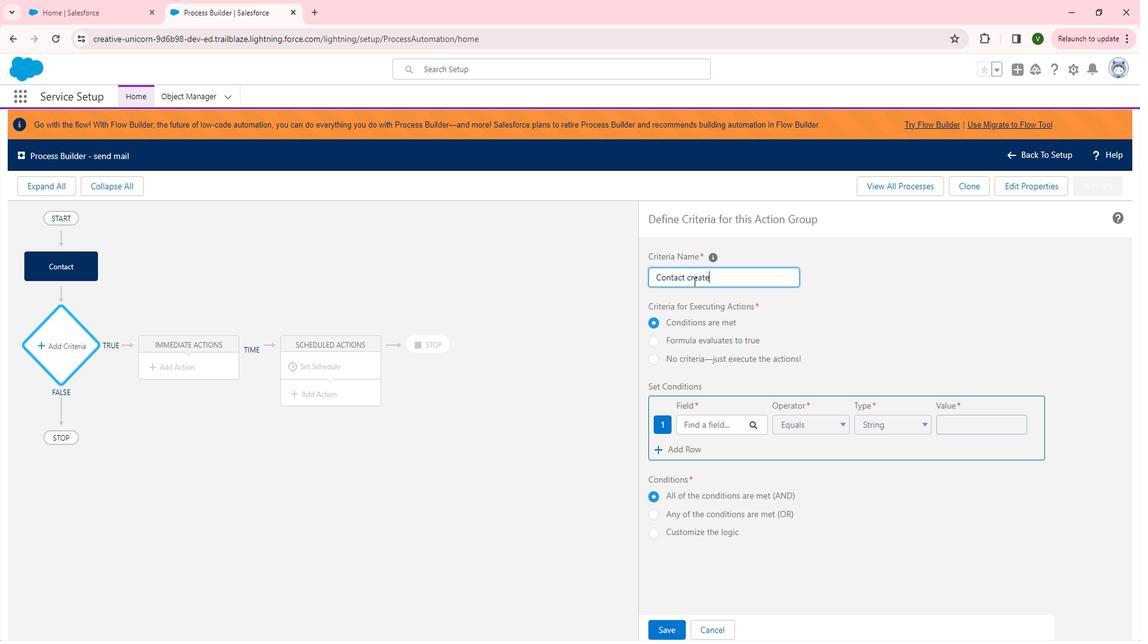 
Action: Mouse moved to (716, 423)
Screenshot: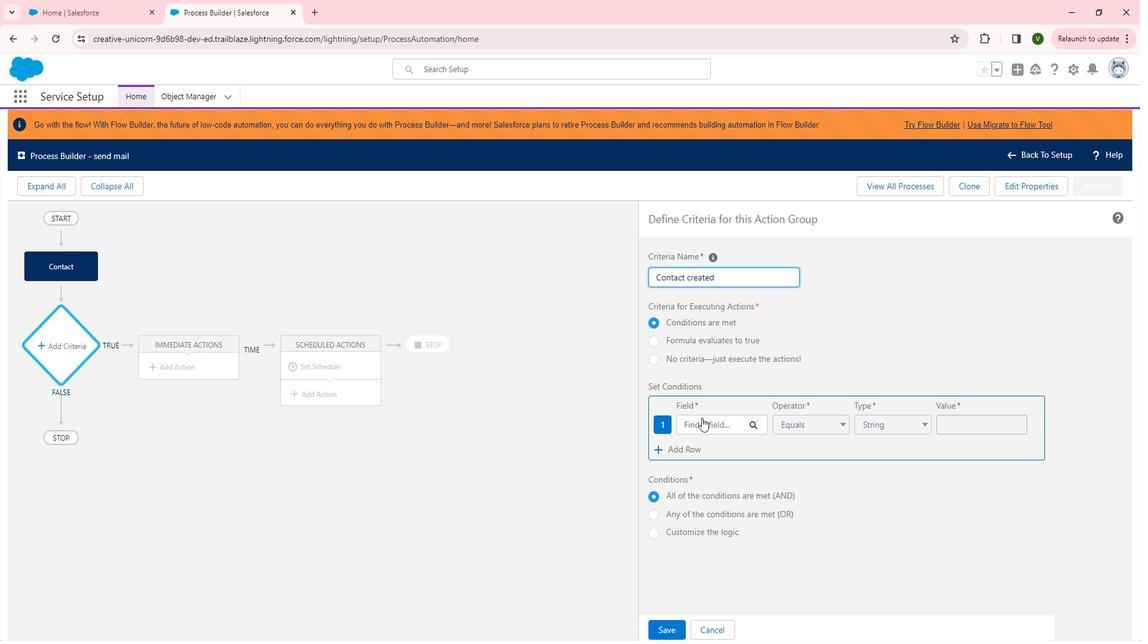 
Action: Mouse pressed left at (716, 423)
Screenshot: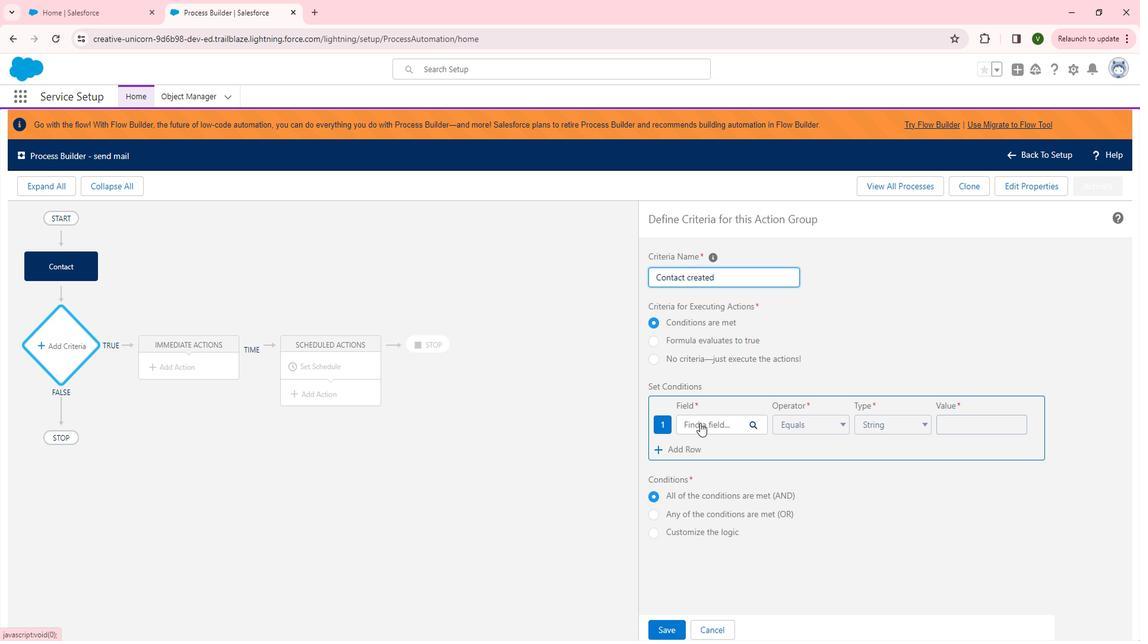 
Action: Mouse moved to (540, 324)
Screenshot: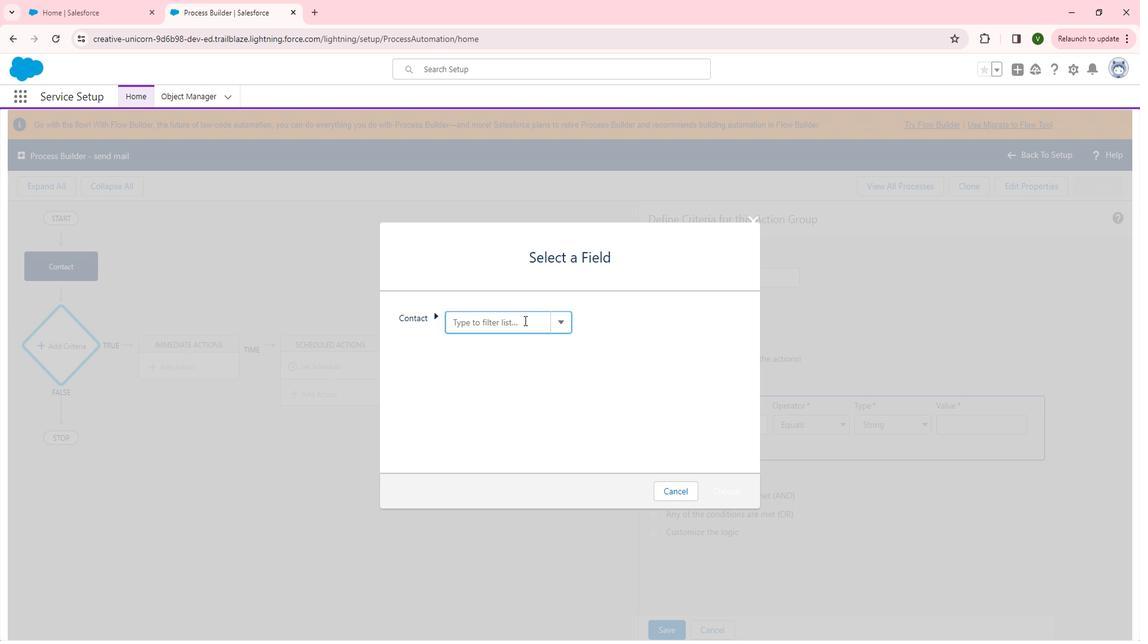 
Action: Mouse pressed left at (540, 324)
Screenshot: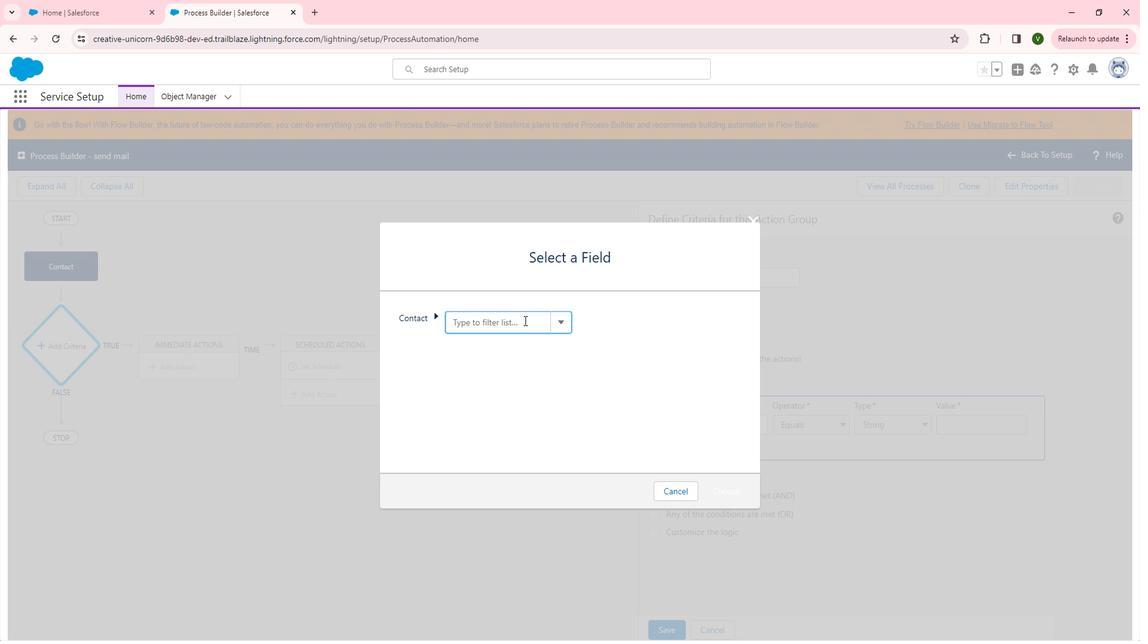 
Action: Mouse moved to (538, 386)
Screenshot: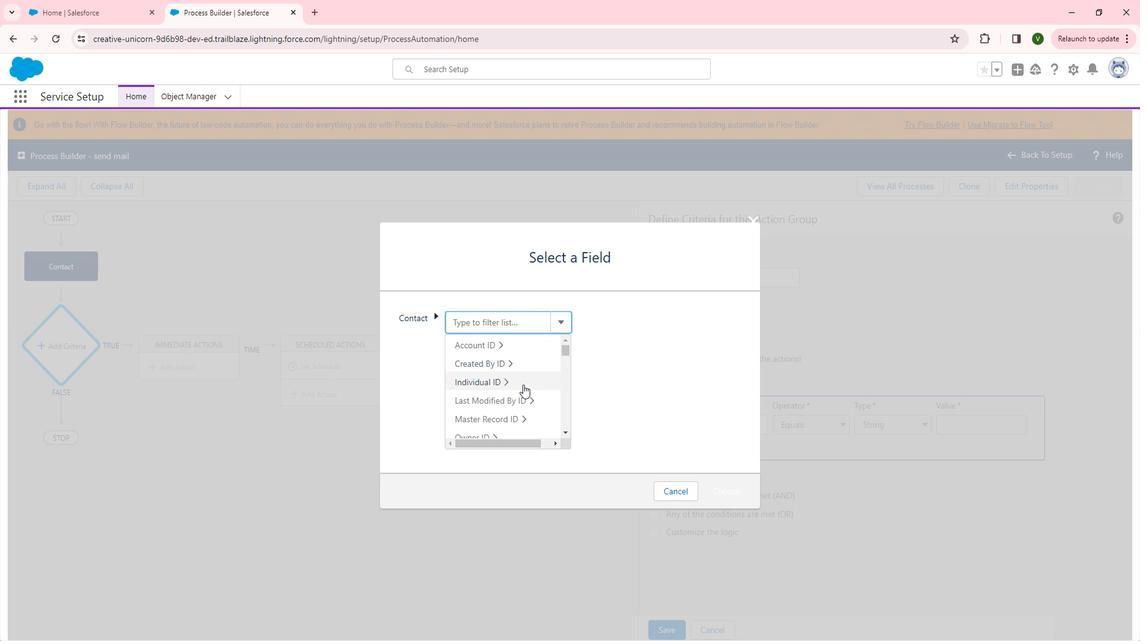 
Action: Mouse scrolled (538, 386) with delta (0, 0)
Screenshot: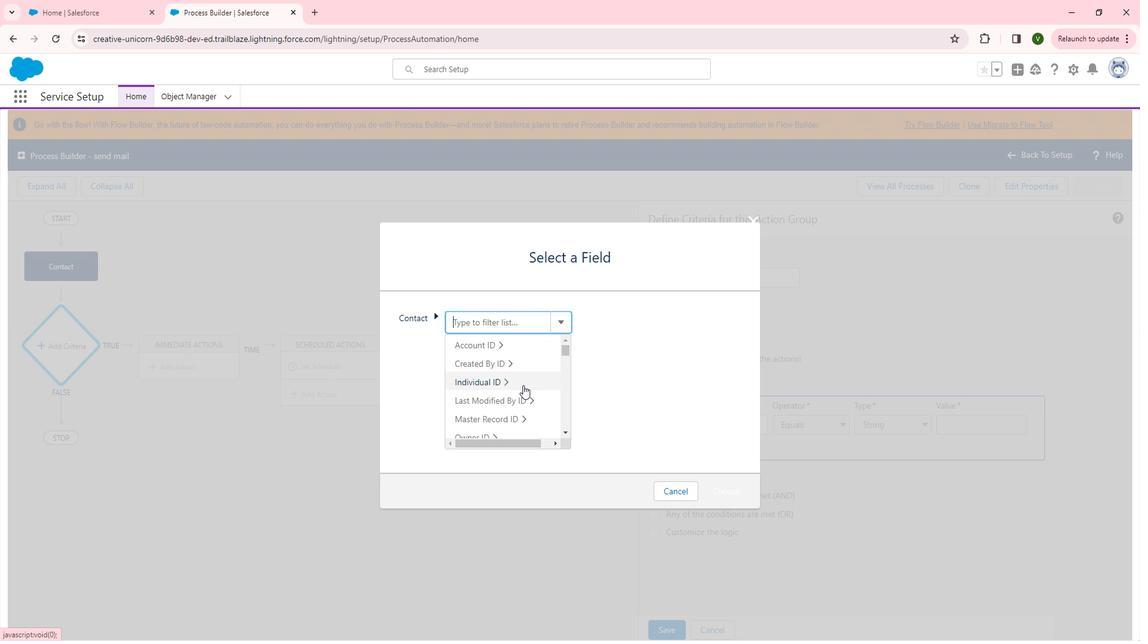 
Action: Mouse scrolled (538, 386) with delta (0, 0)
Screenshot: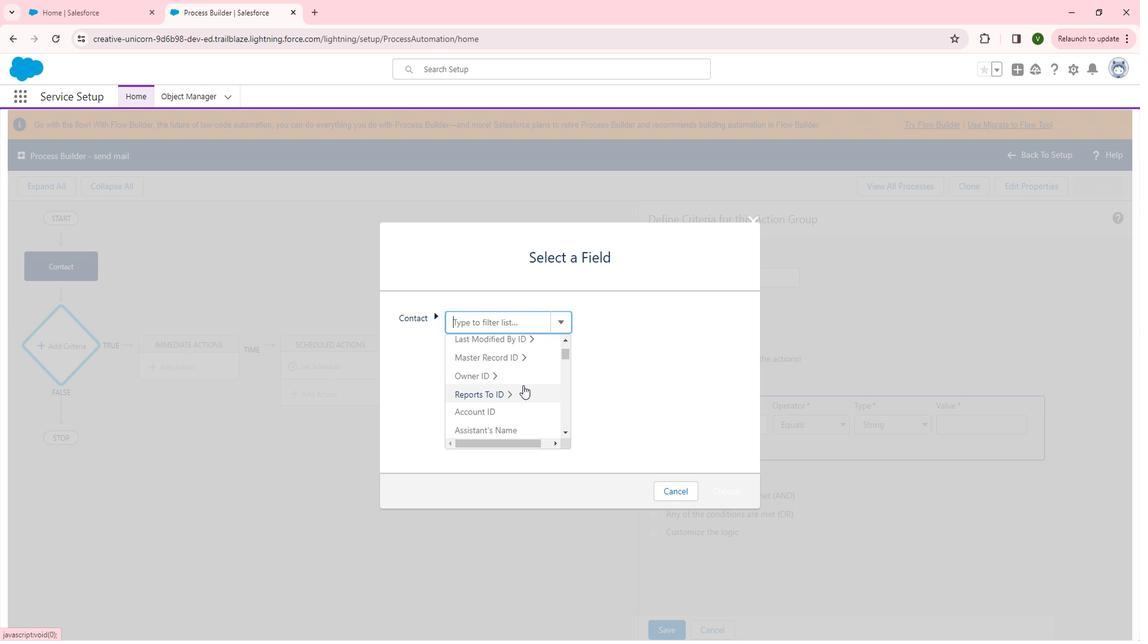 
Action: Mouse scrolled (538, 386) with delta (0, 0)
Screenshot: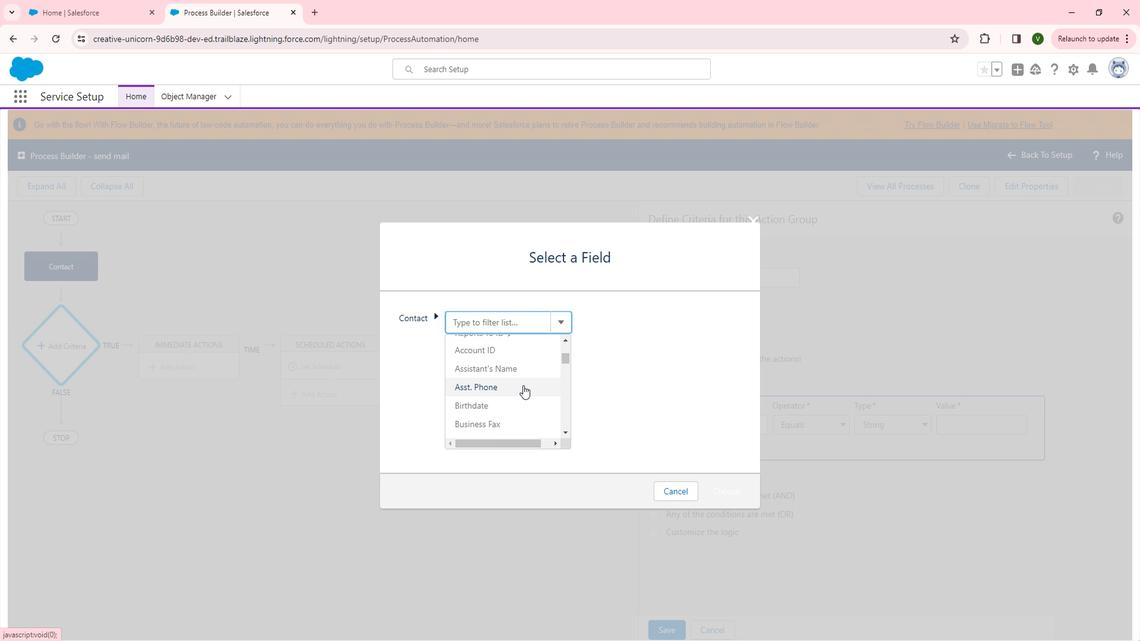 
Action: Mouse scrolled (538, 386) with delta (0, 0)
Screenshot: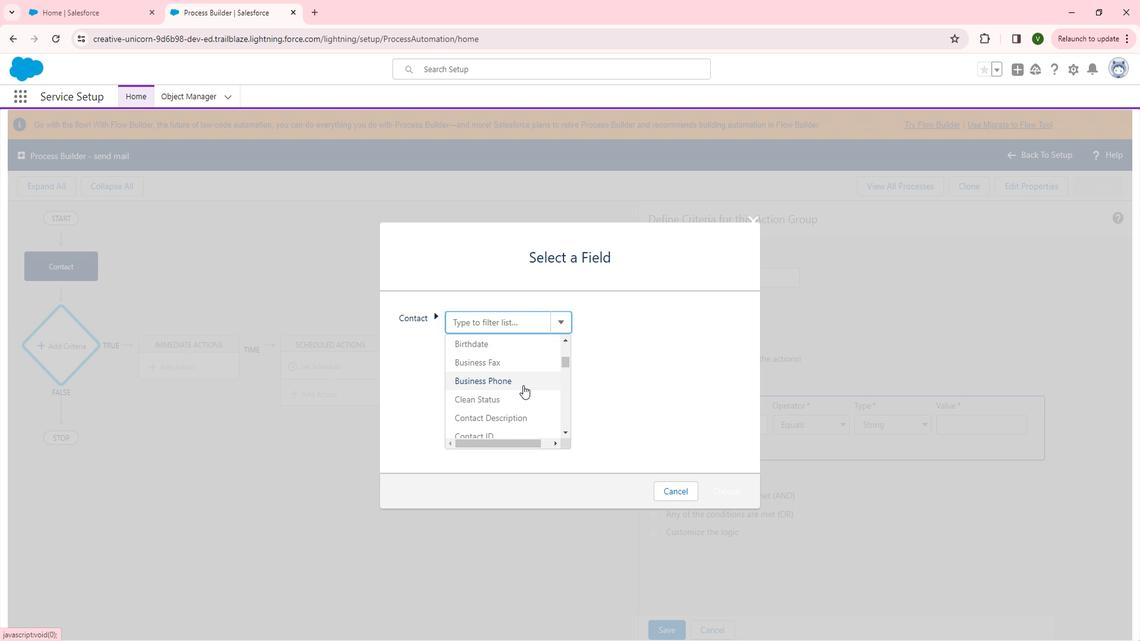 
Action: Mouse moved to (537, 376)
Screenshot: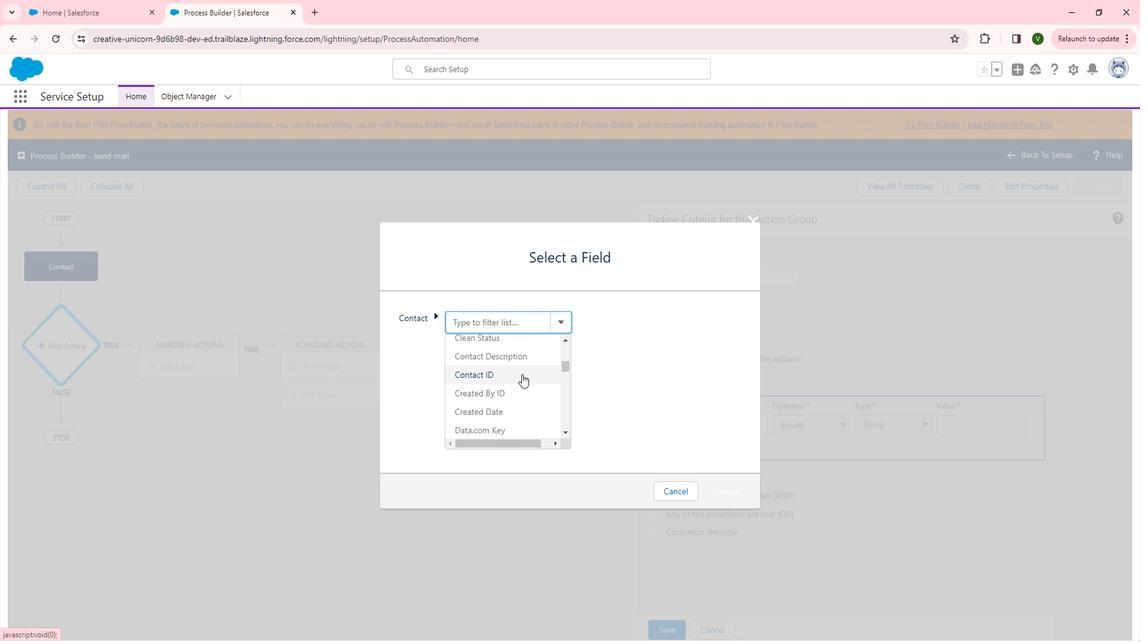 
Action: Mouse scrolled (537, 375) with delta (0, 0)
Screenshot: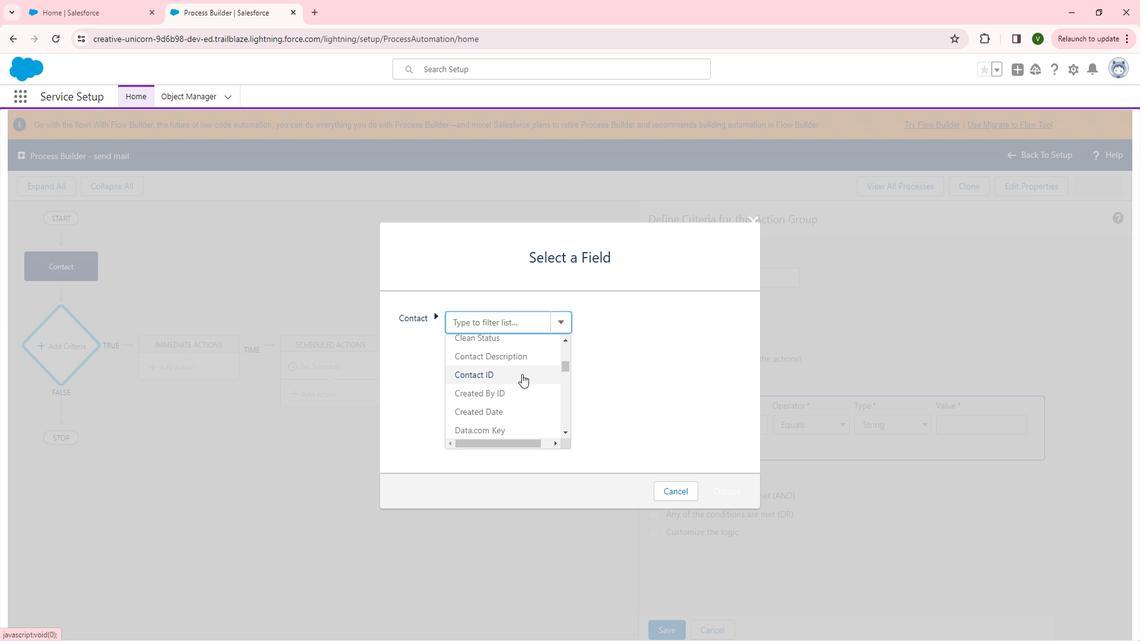 
Action: Mouse scrolled (537, 375) with delta (0, 0)
Screenshot: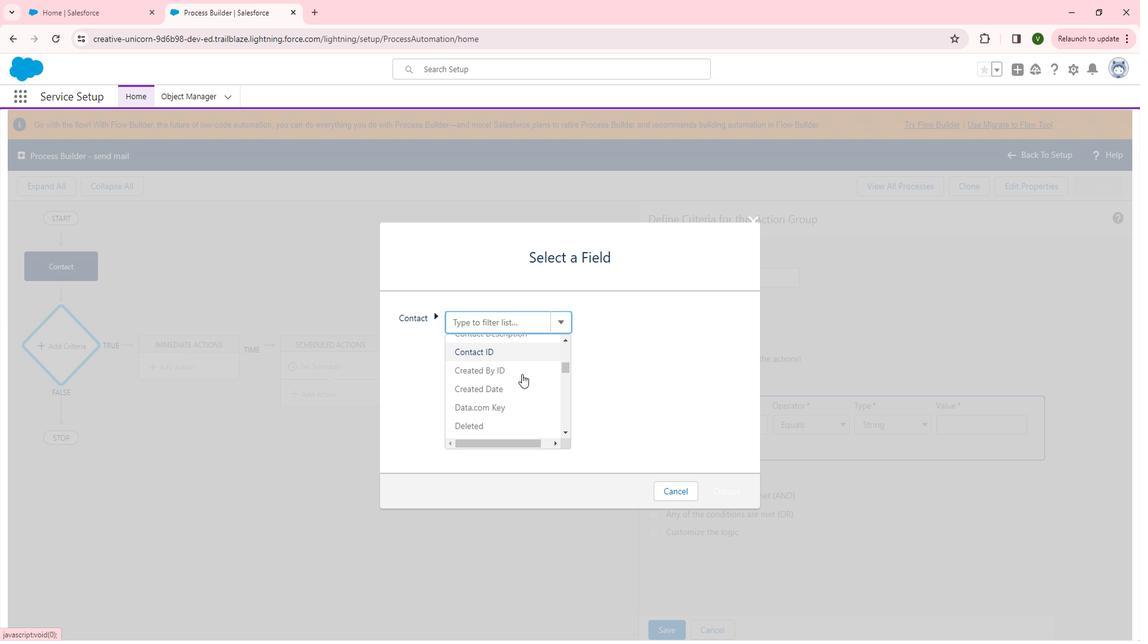 
Action: Mouse moved to (541, 367)
Screenshot: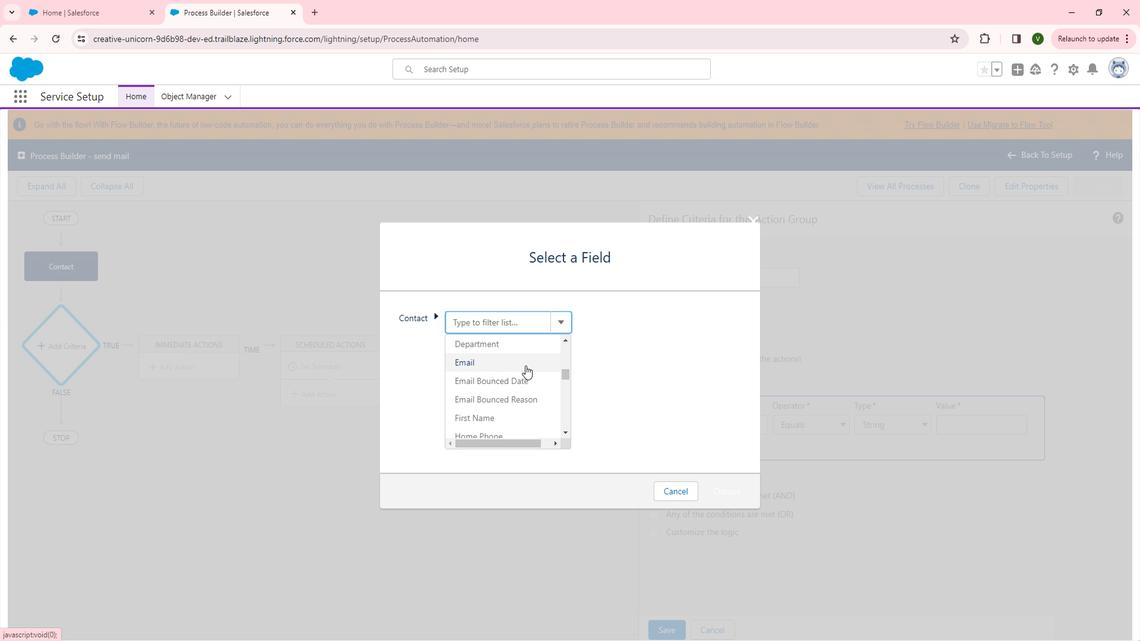 
Action: Mouse pressed left at (541, 367)
Screenshot: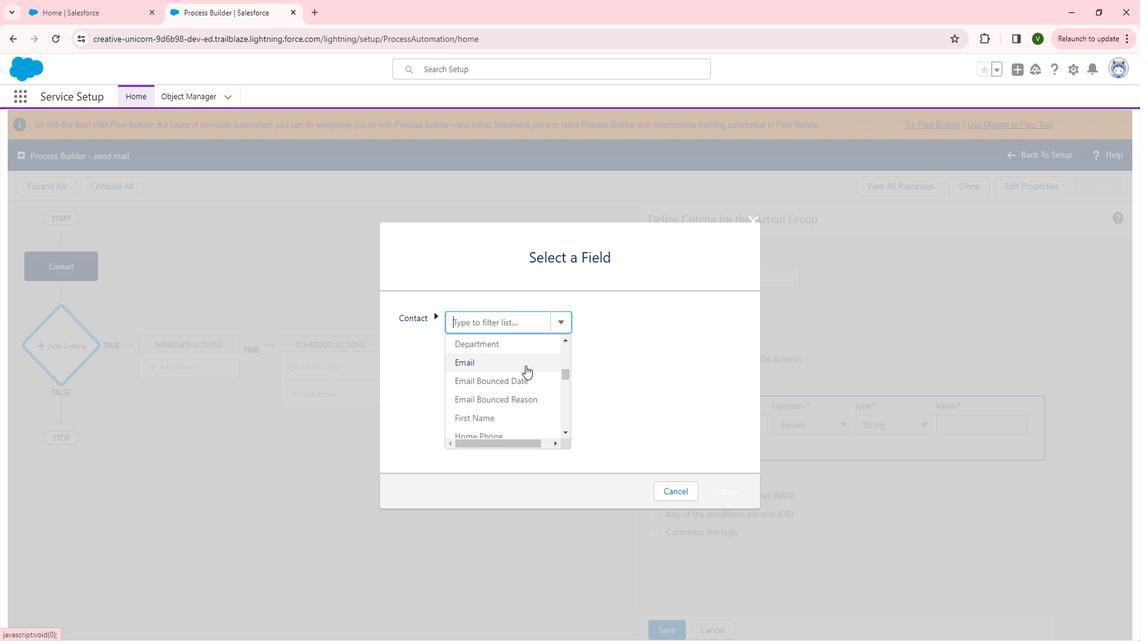 
Action: Mouse moved to (617, 439)
Screenshot: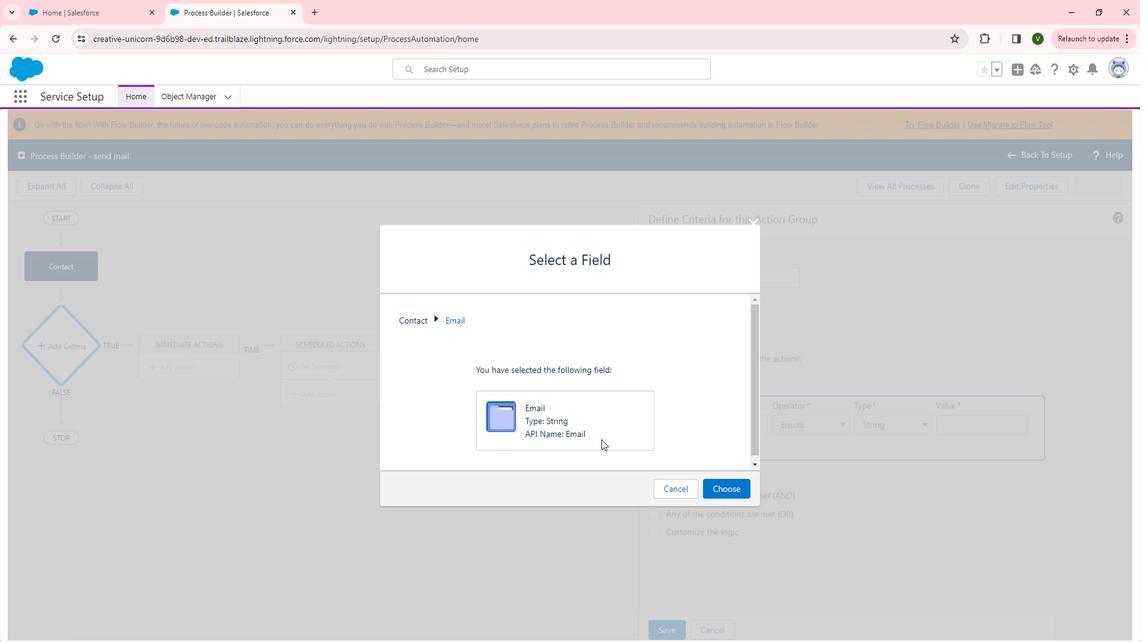 
Action: Mouse pressed left at (617, 439)
Screenshot: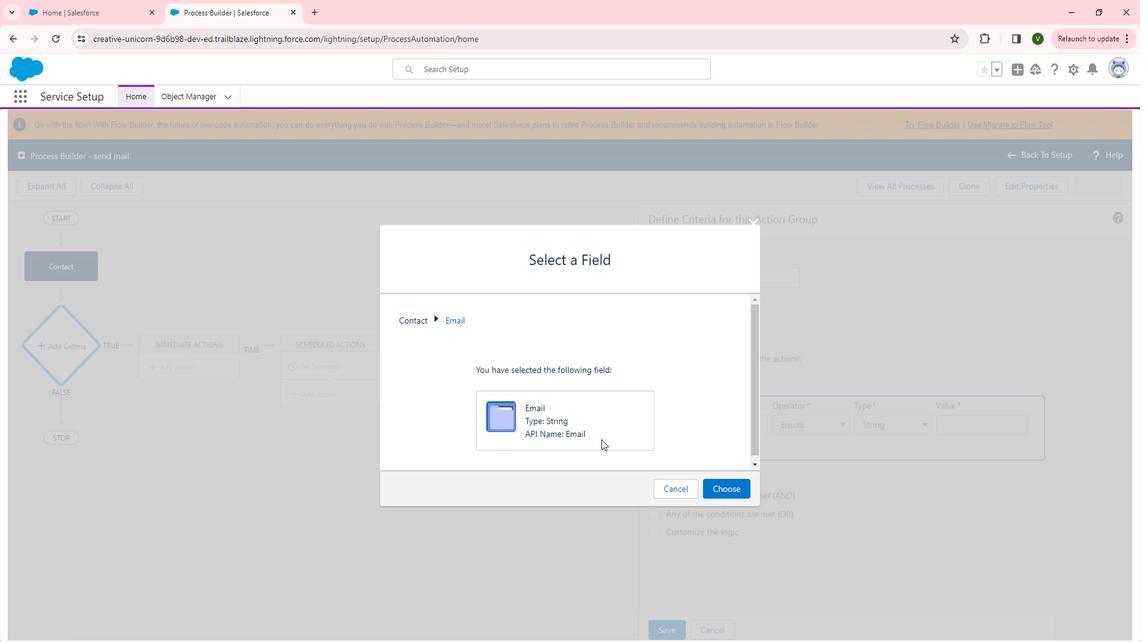 
Action: Mouse moved to (739, 480)
Screenshot: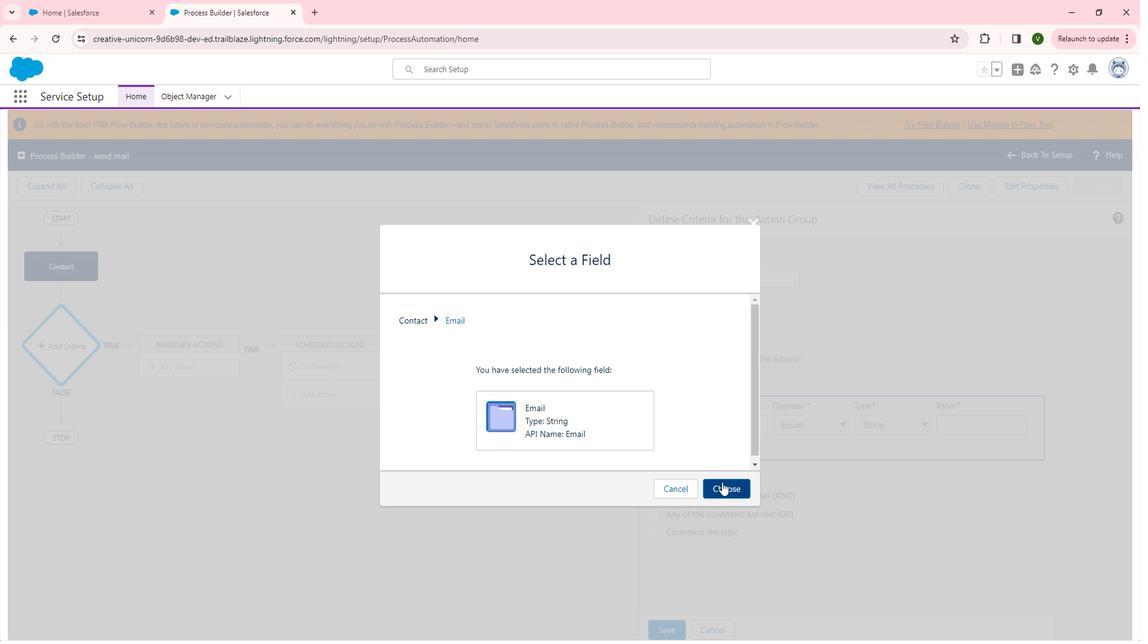 
Action: Mouse pressed left at (739, 480)
Screenshot: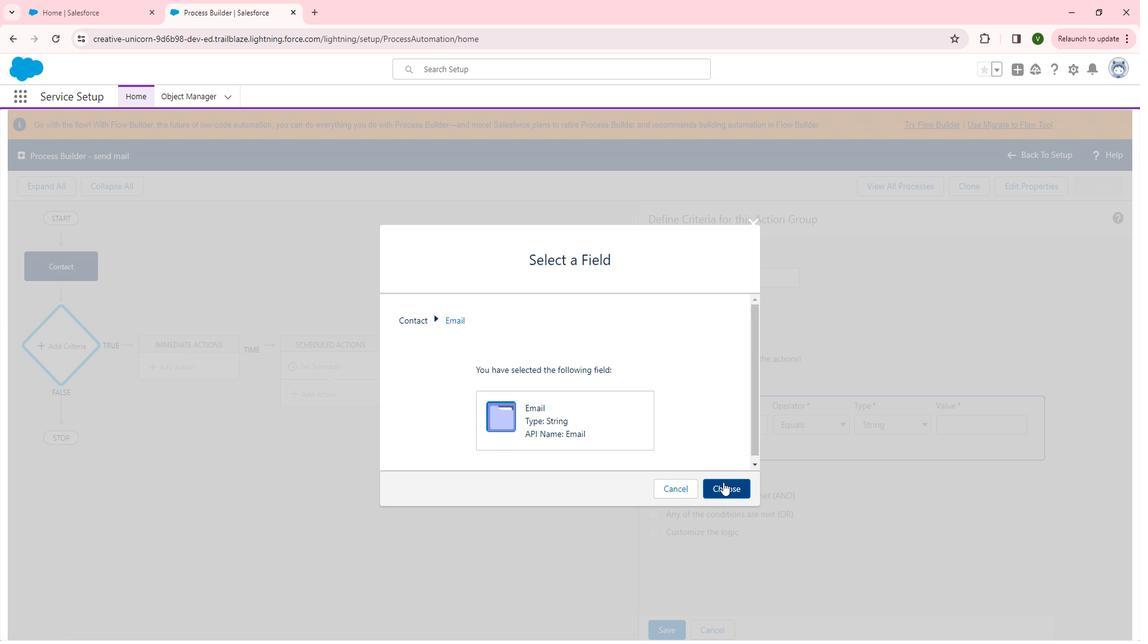 
Action: Mouse moved to (910, 427)
Screenshot: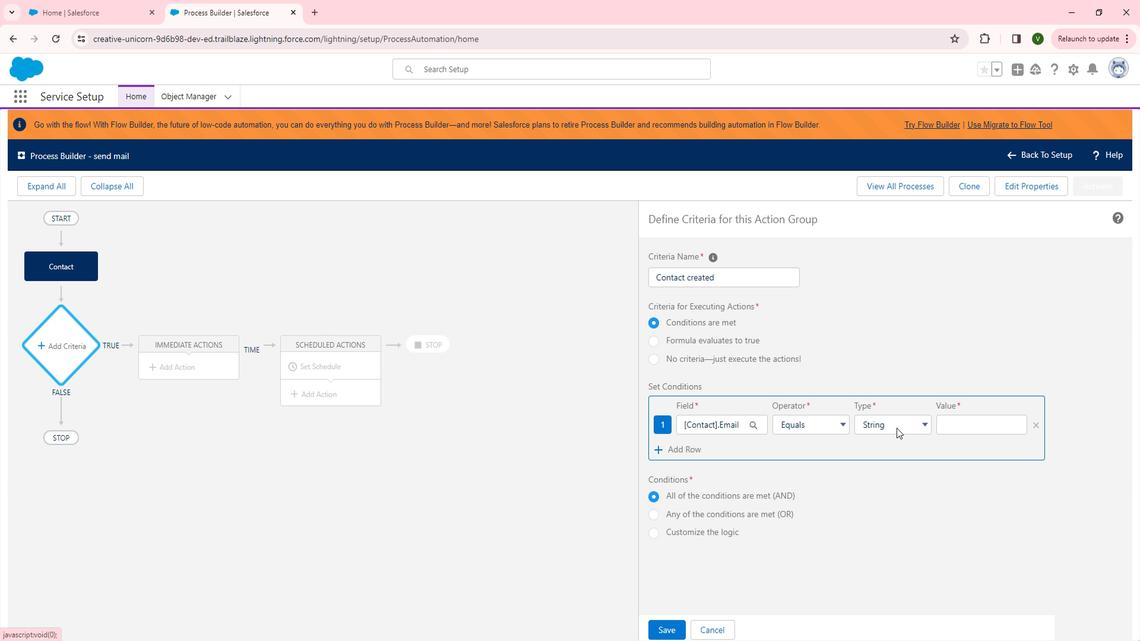 
Action: Mouse pressed left at (910, 427)
Screenshot: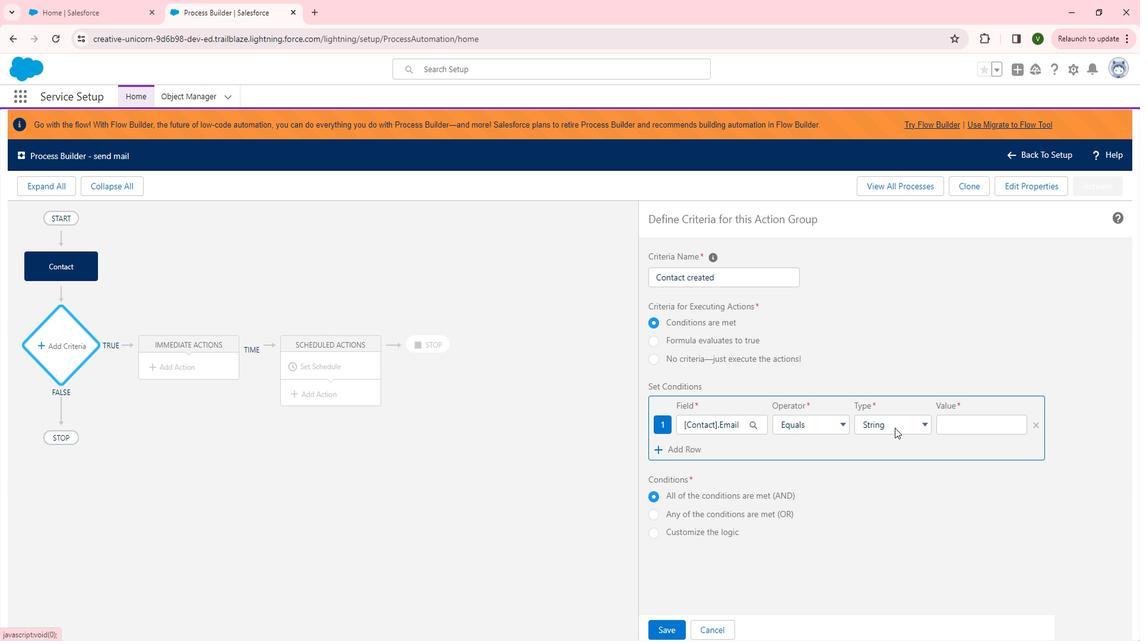 
Action: Mouse moved to (828, 423)
Screenshot: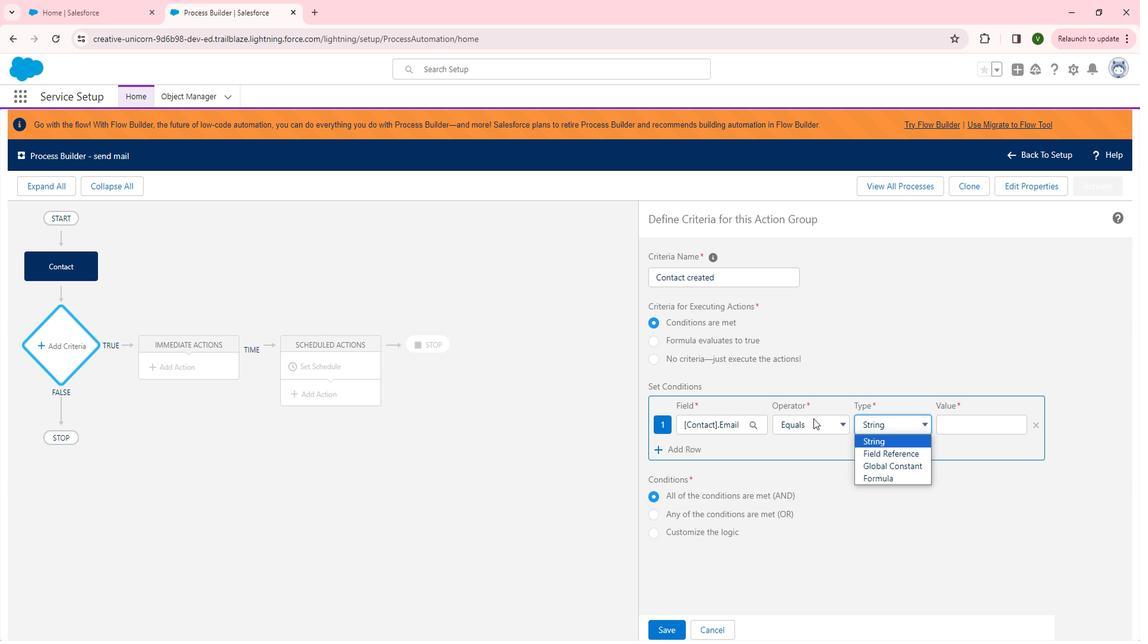 
Action: Mouse pressed left at (828, 423)
Screenshot: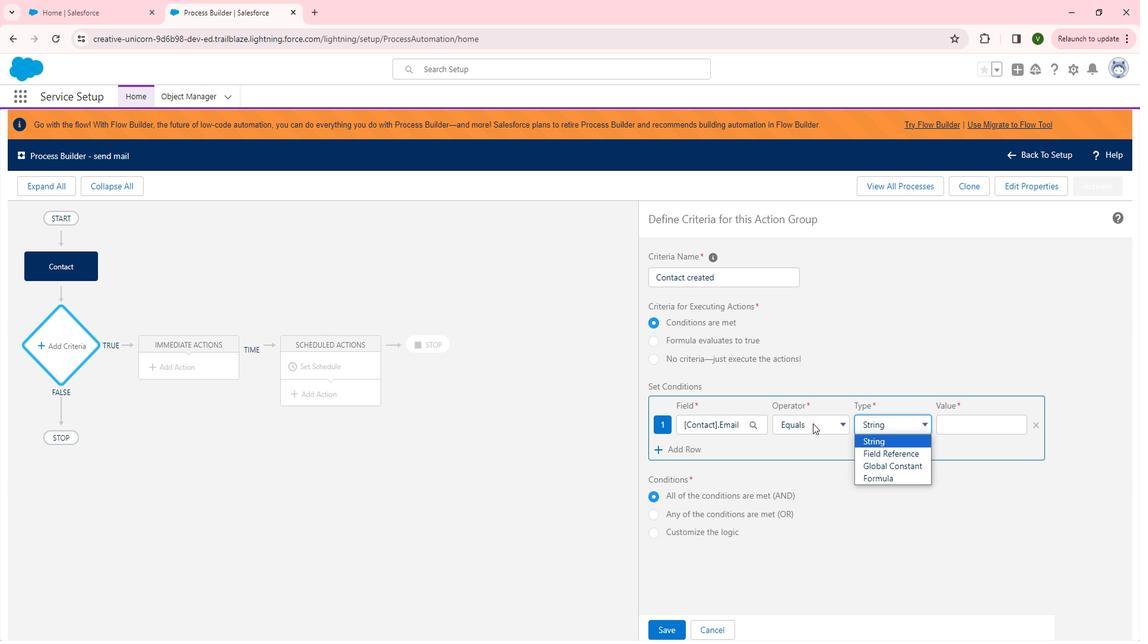 
Action: Mouse moved to (821, 497)
Screenshot: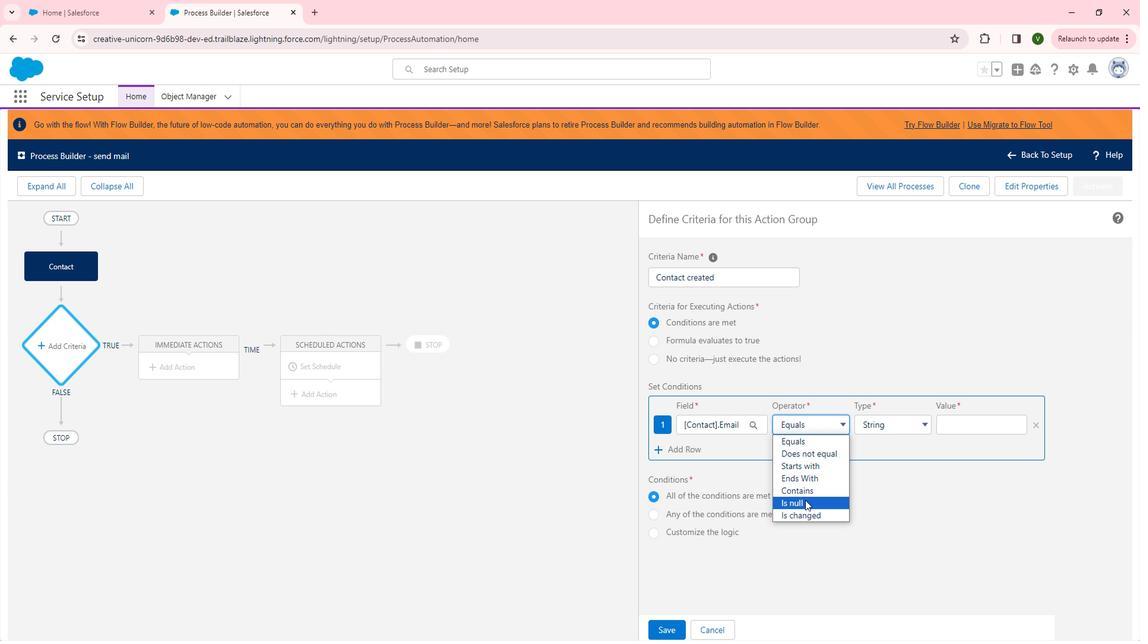 
Action: Mouse pressed left at (821, 497)
Screenshot: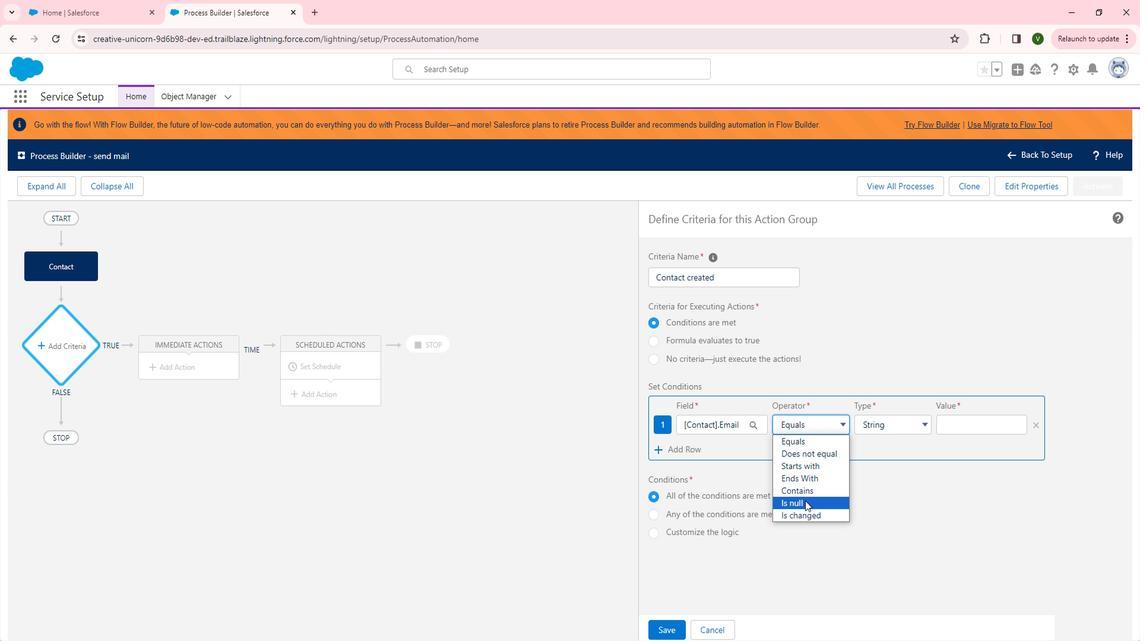 
Action: Mouse moved to (932, 426)
Screenshot: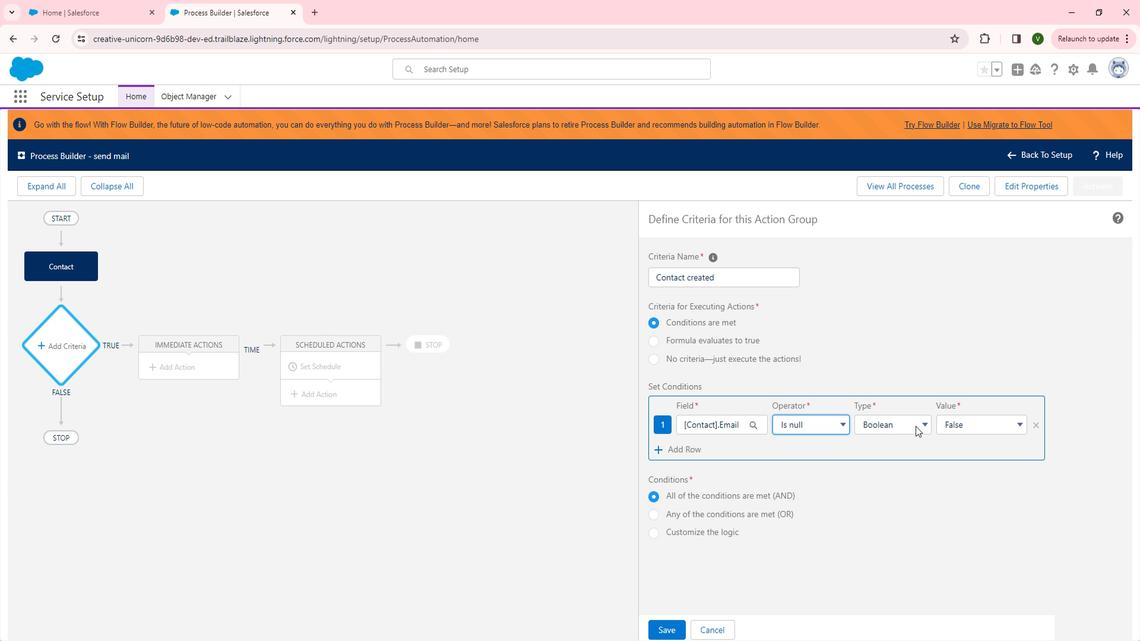 
Action: Mouse pressed left at (932, 426)
Screenshot: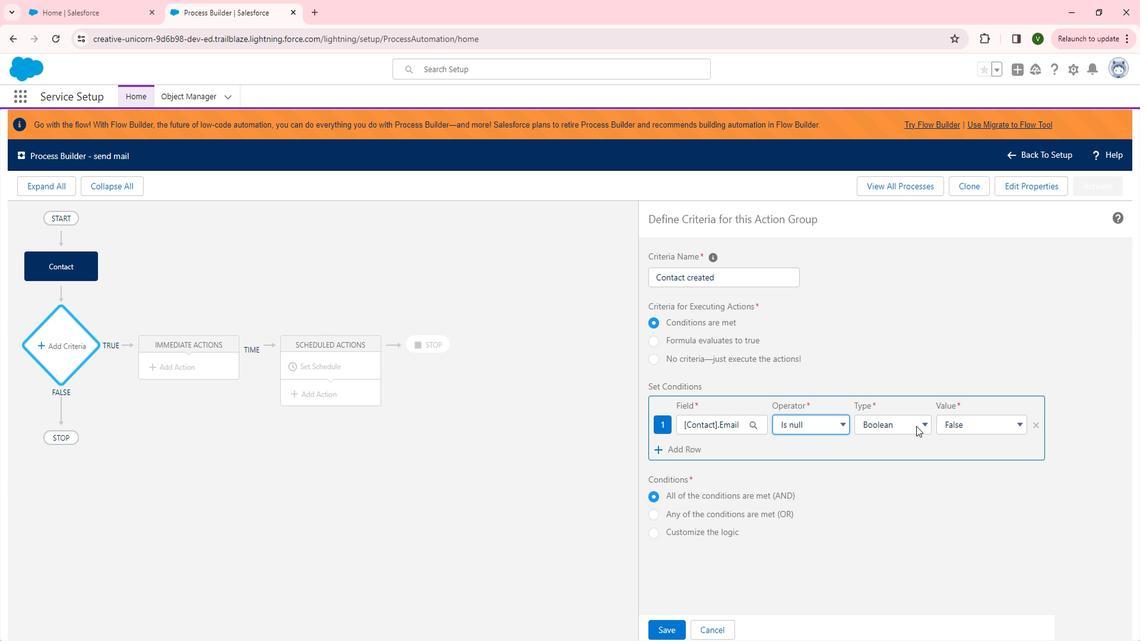 
Action: Mouse pressed left at (932, 426)
Screenshot: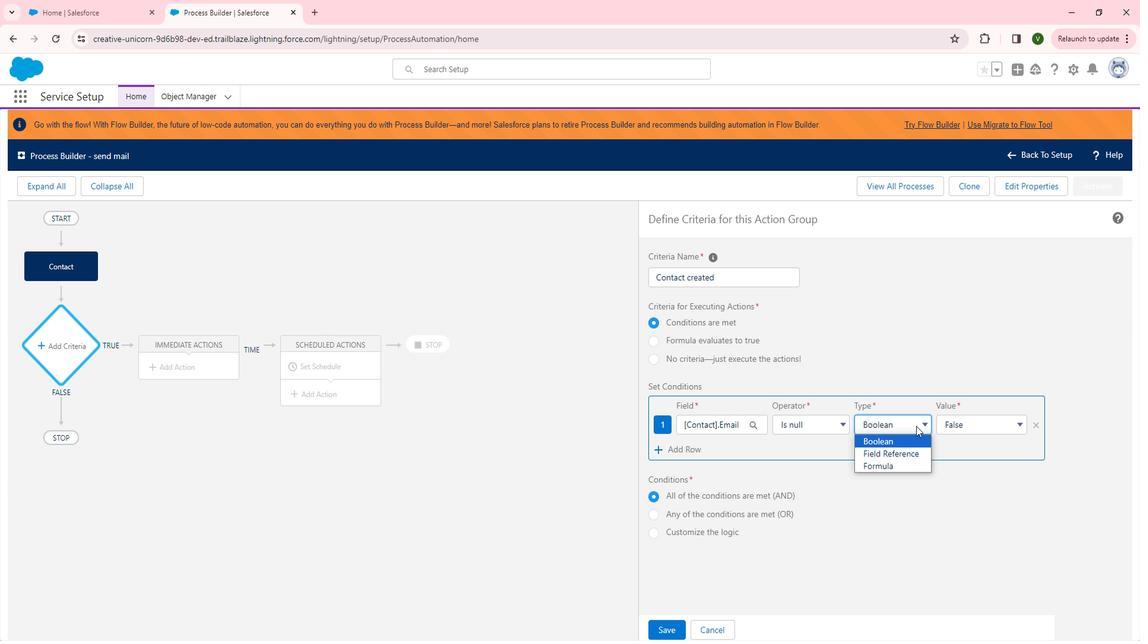 
Action: Mouse moved to (974, 425)
Screenshot: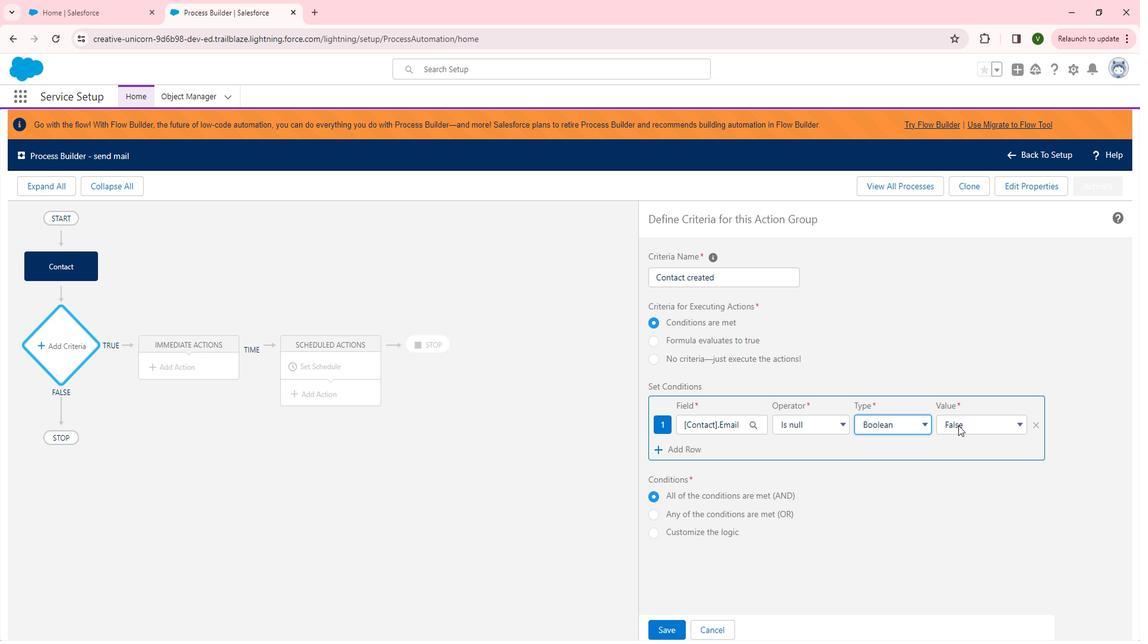 
Action: Mouse pressed left at (974, 425)
Screenshot: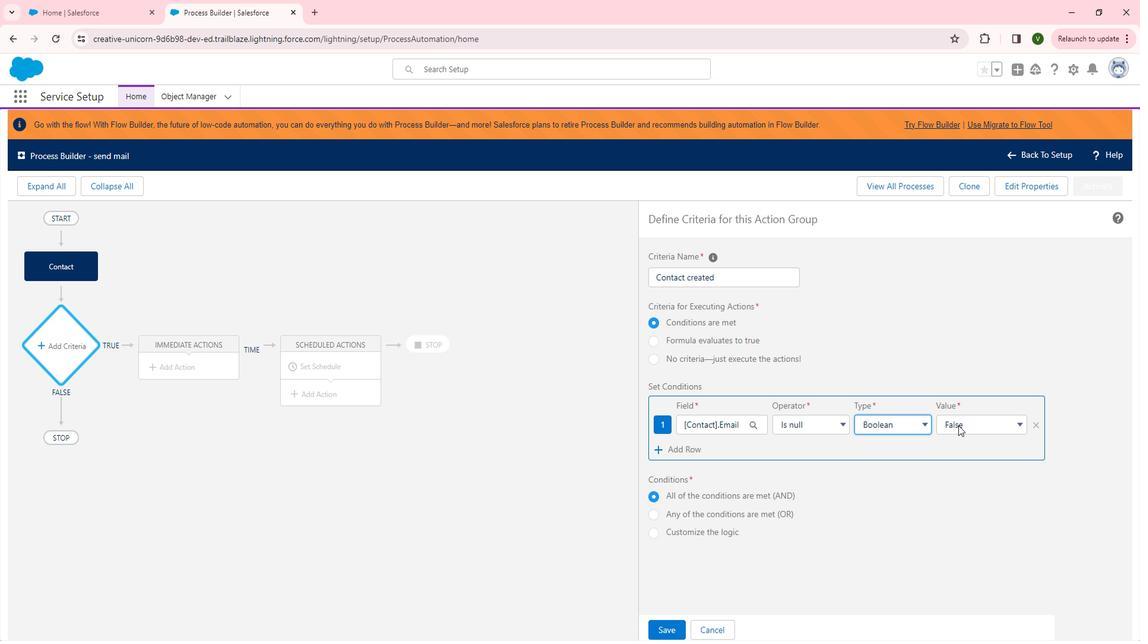 
Action: Mouse moved to (979, 454)
Screenshot: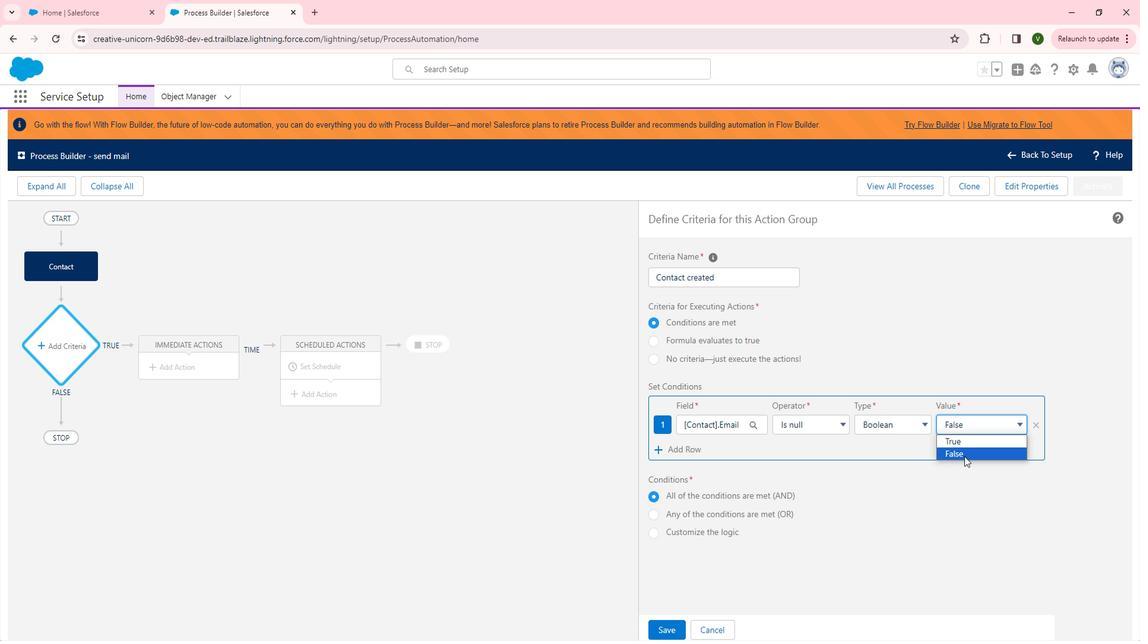 
Action: Mouse pressed left at (979, 454)
Screenshot: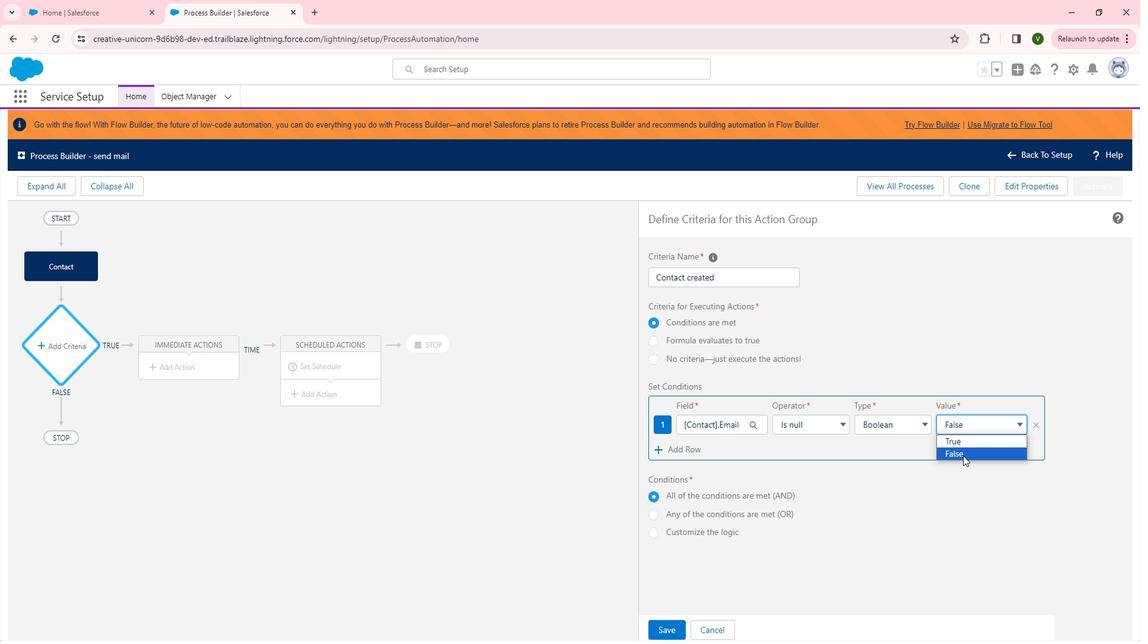 
Action: Mouse moved to (695, 449)
Screenshot: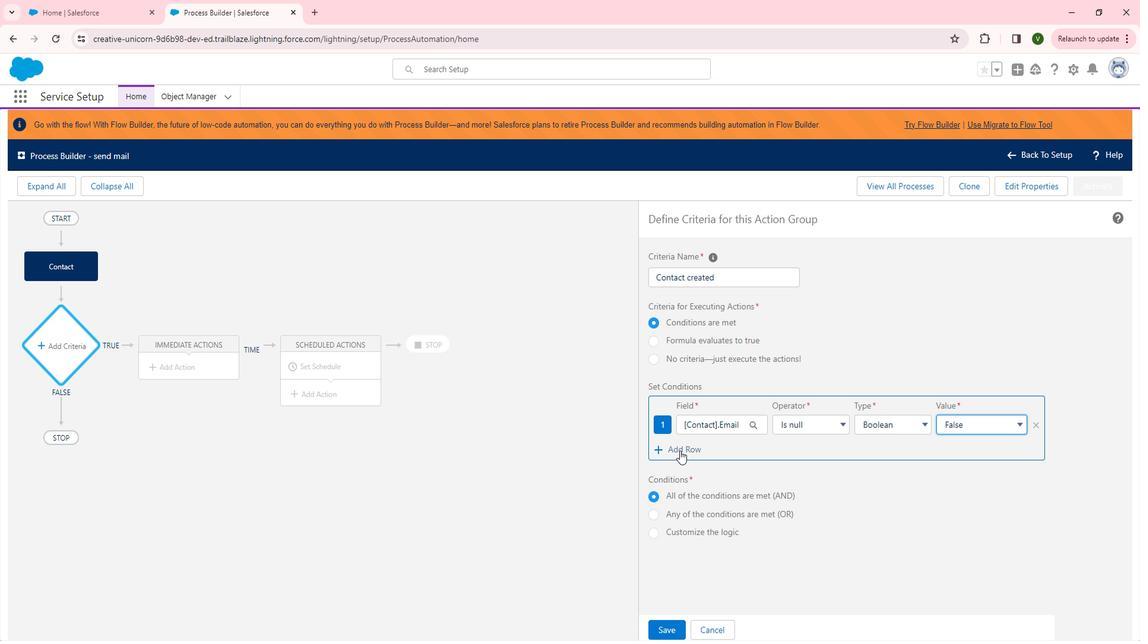 
Action: Mouse pressed left at (695, 449)
Screenshot: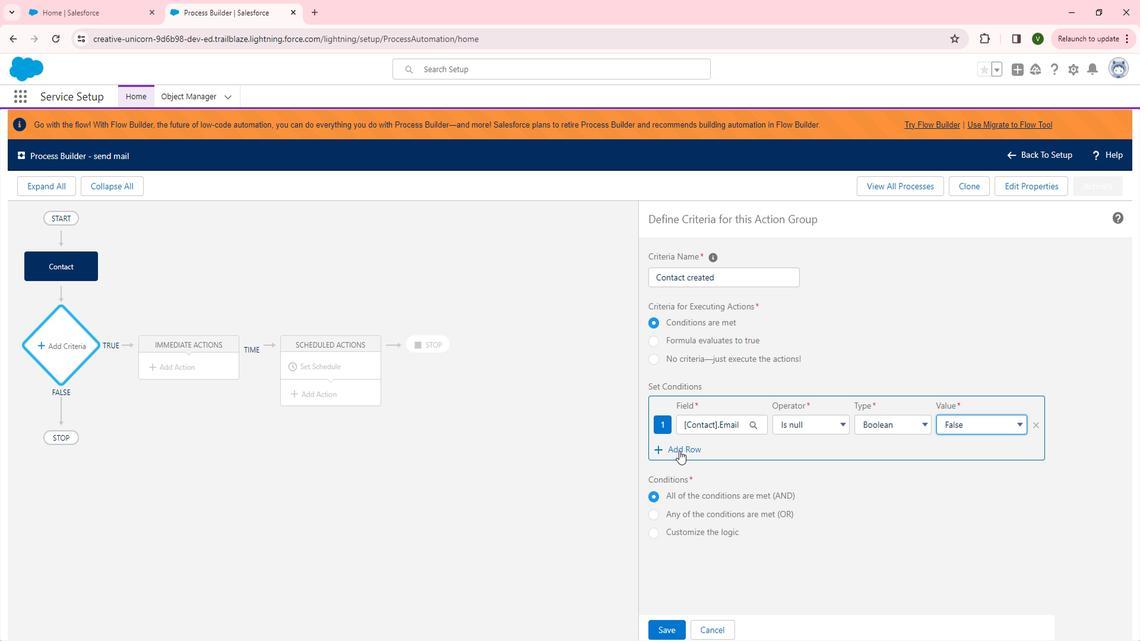 
Action: Mouse moved to (737, 446)
Screenshot: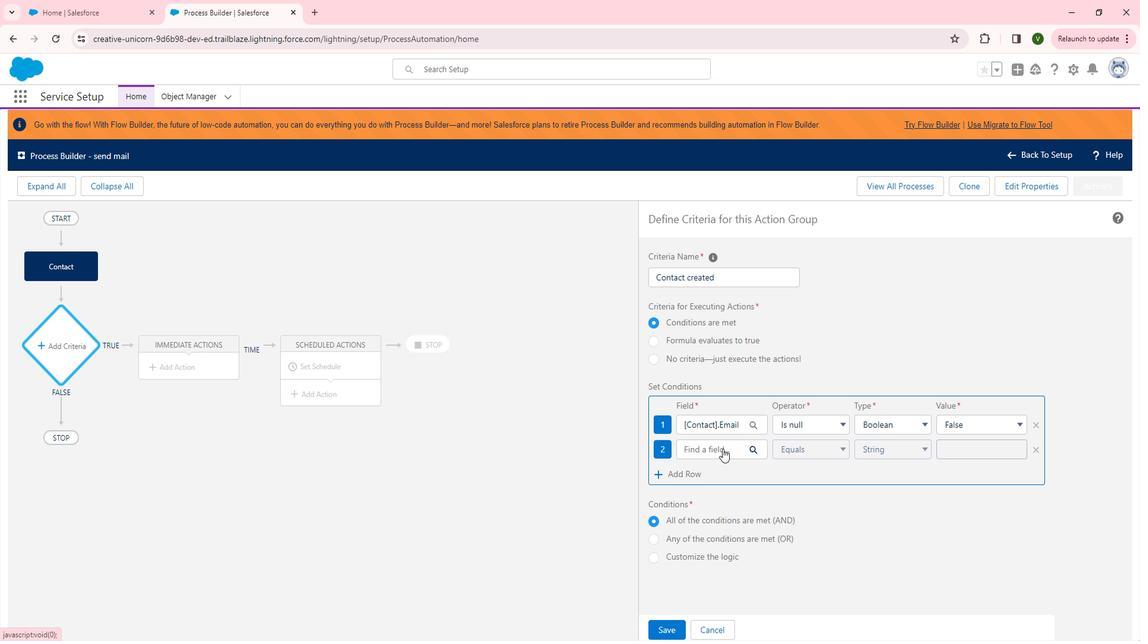
Action: Mouse pressed left at (737, 446)
Screenshot: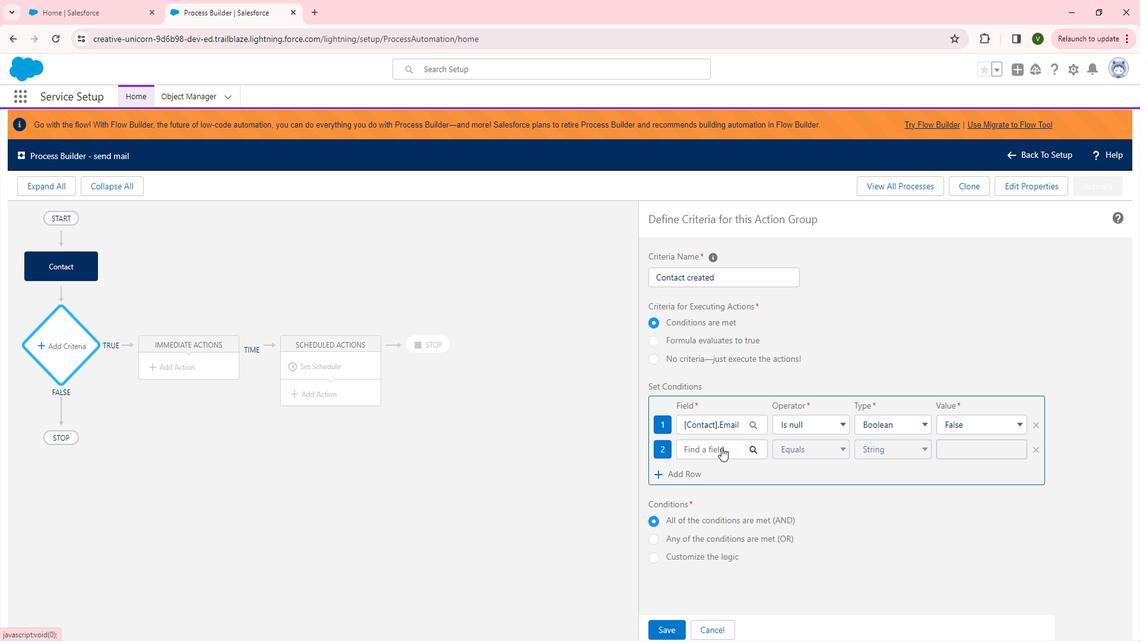 
Action: Mouse moved to (576, 321)
Screenshot: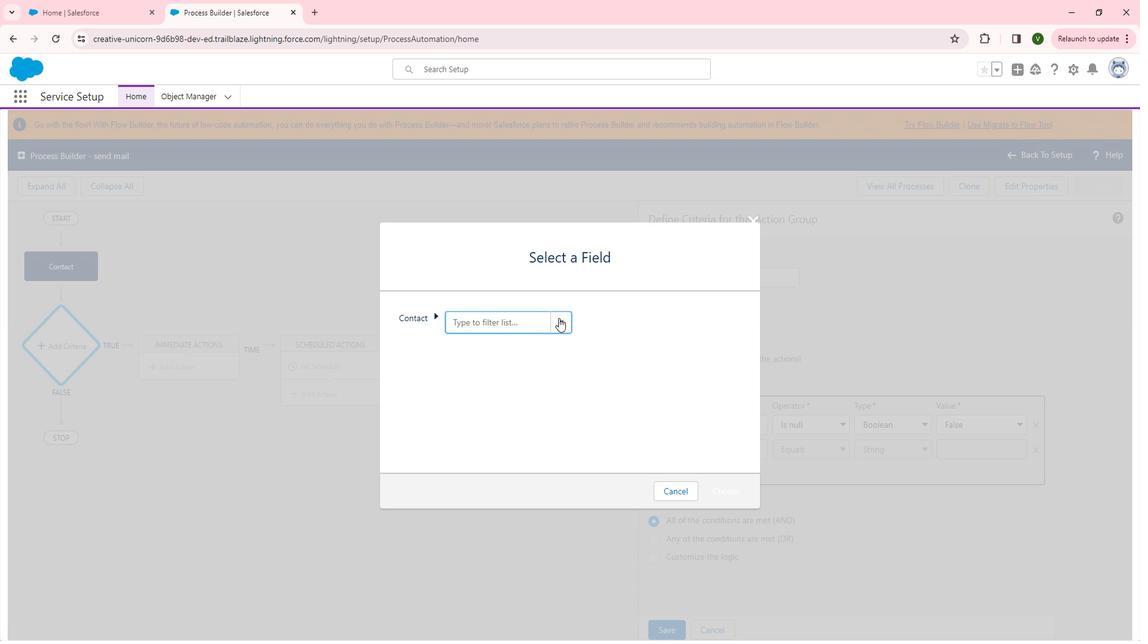 
Action: Mouse pressed left at (576, 321)
Screenshot: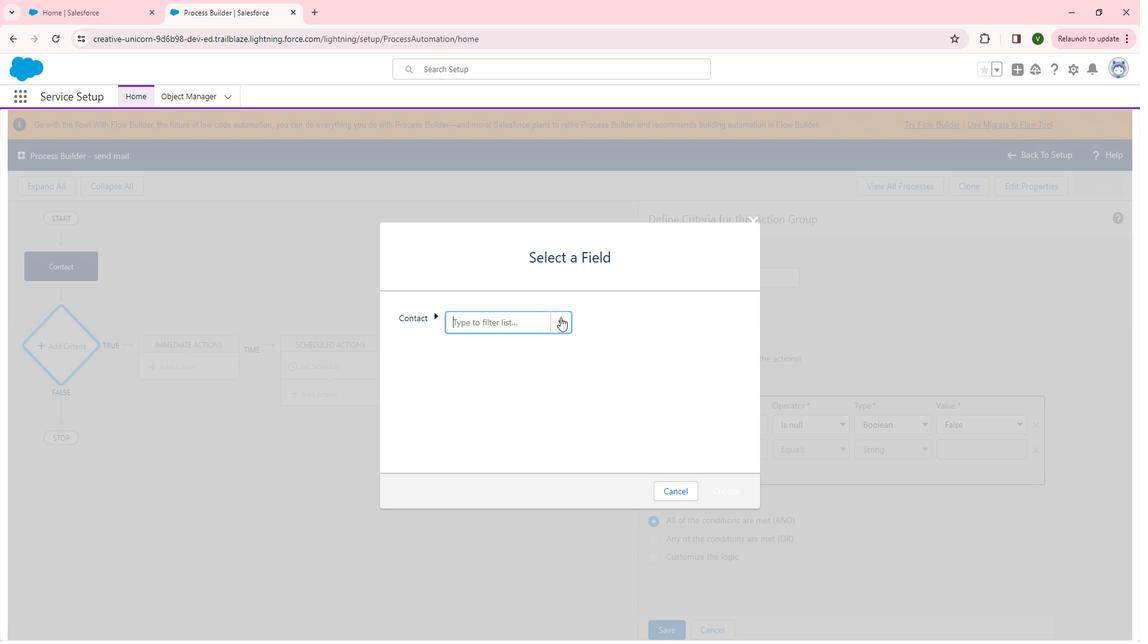 
Action: Mouse moved to (523, 411)
Screenshot: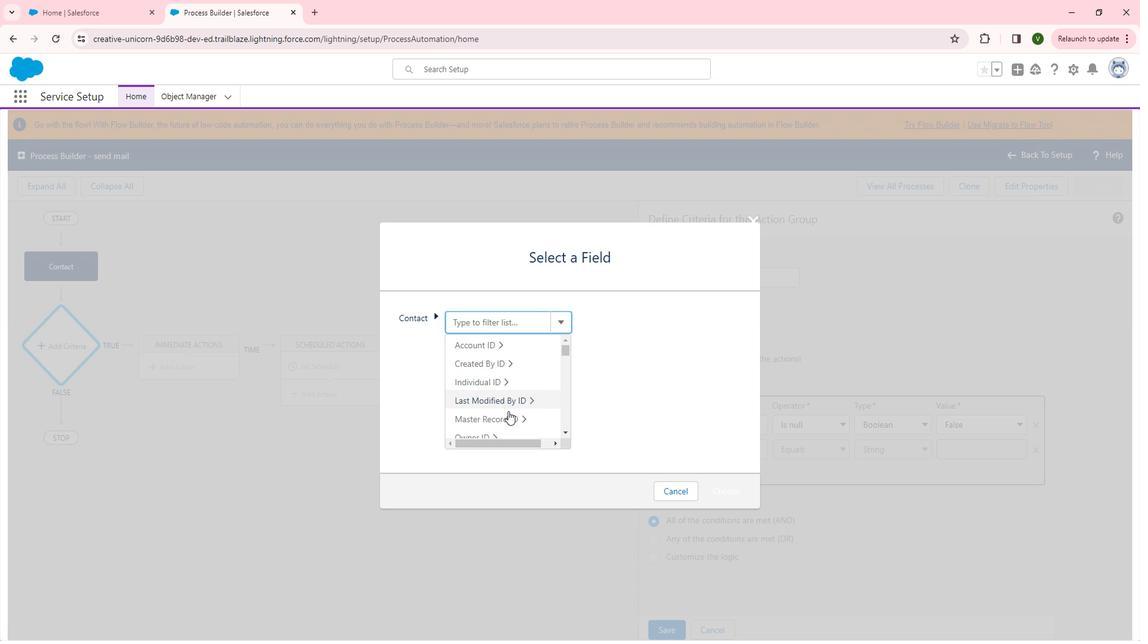 
Action: Mouse scrolled (523, 411) with delta (0, 0)
Screenshot: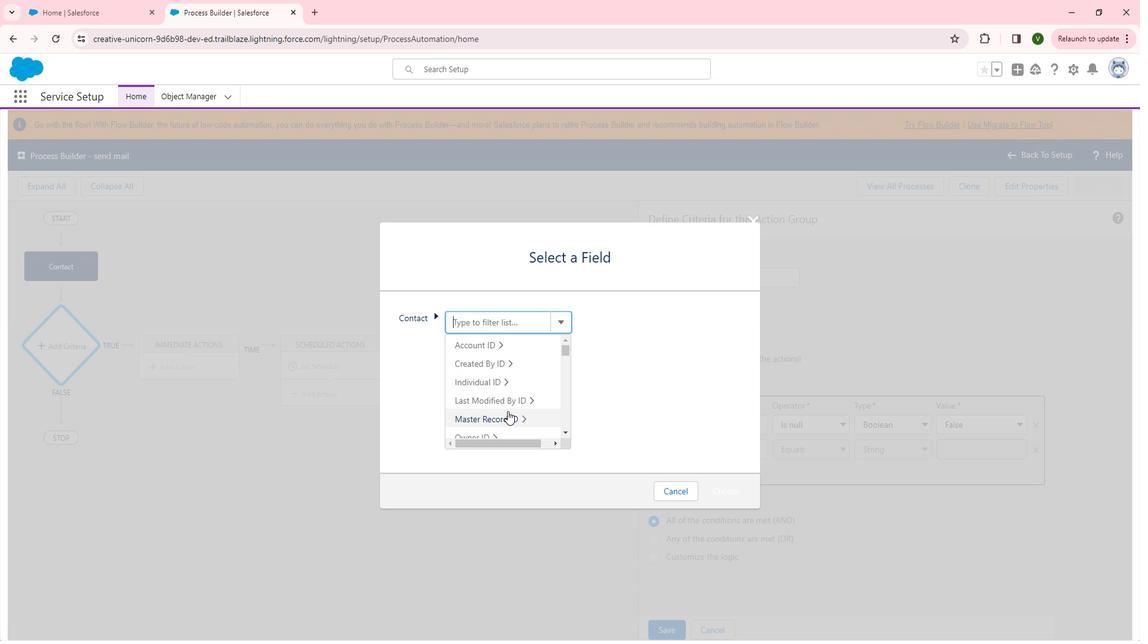 
Action: Mouse scrolled (523, 411) with delta (0, 0)
Screenshot: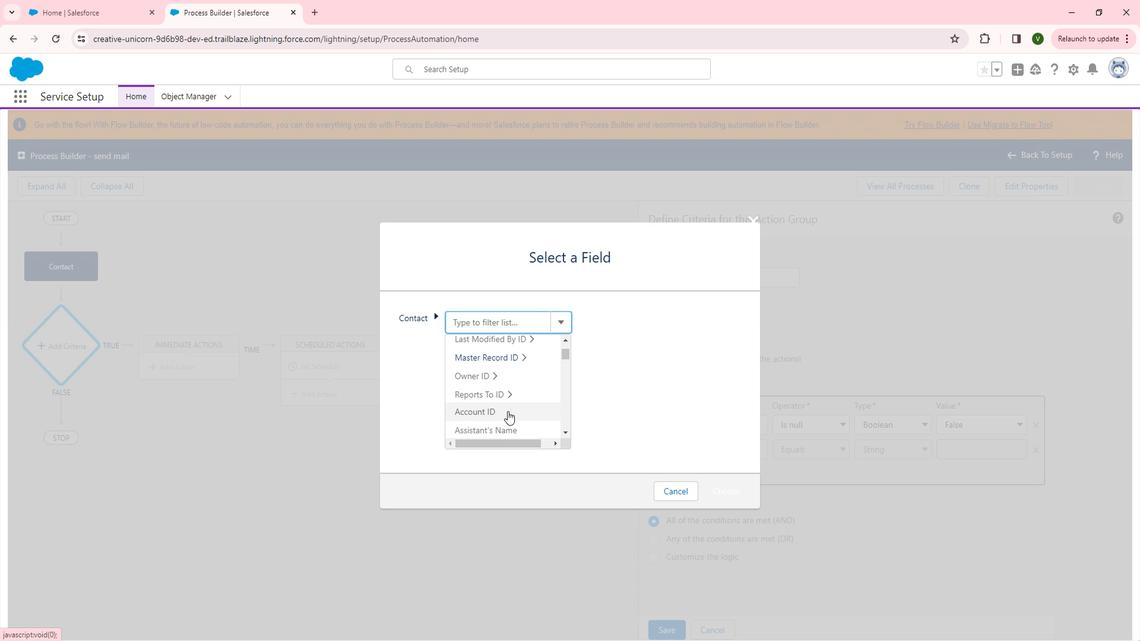 
Action: Mouse moved to (524, 405)
Screenshot: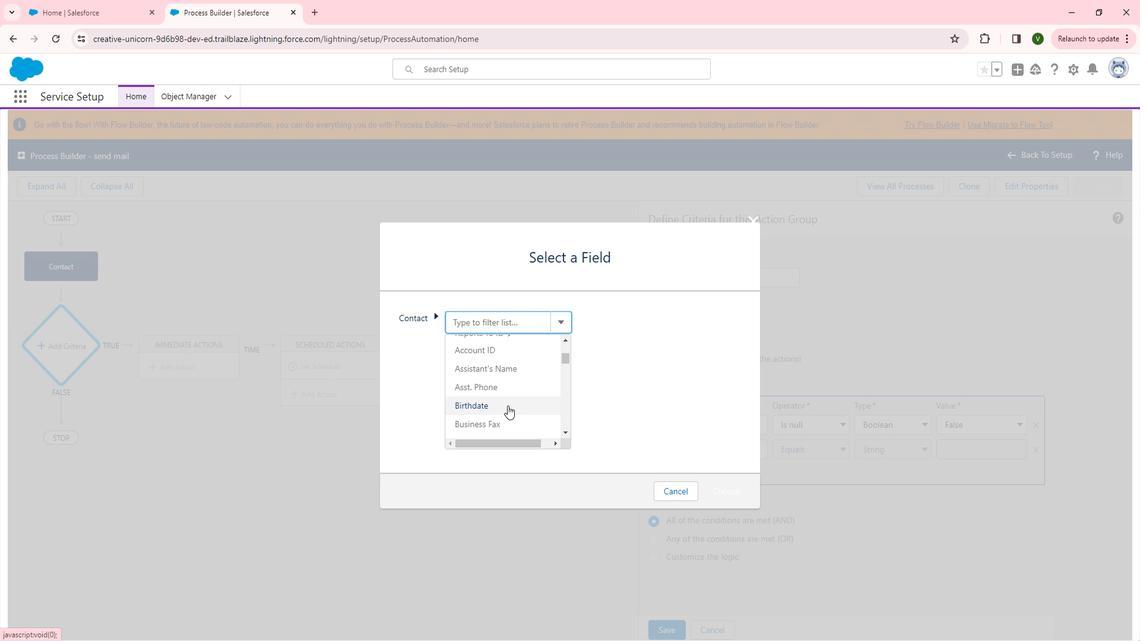 
Action: Mouse scrolled (524, 405) with delta (0, 0)
Screenshot: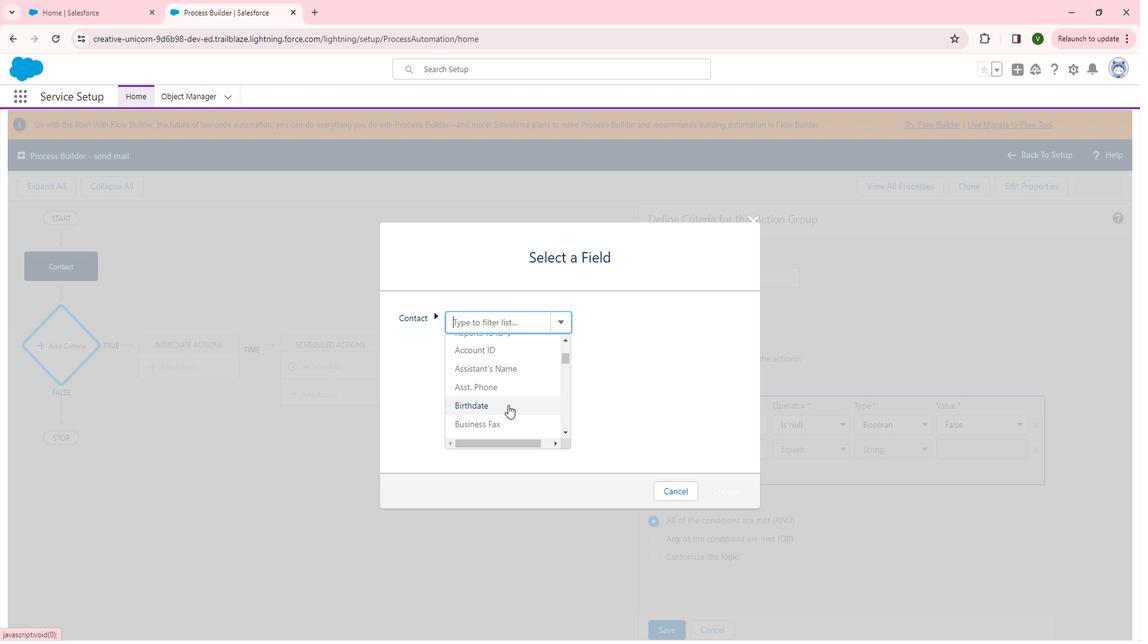 
Action: Mouse moved to (533, 402)
Screenshot: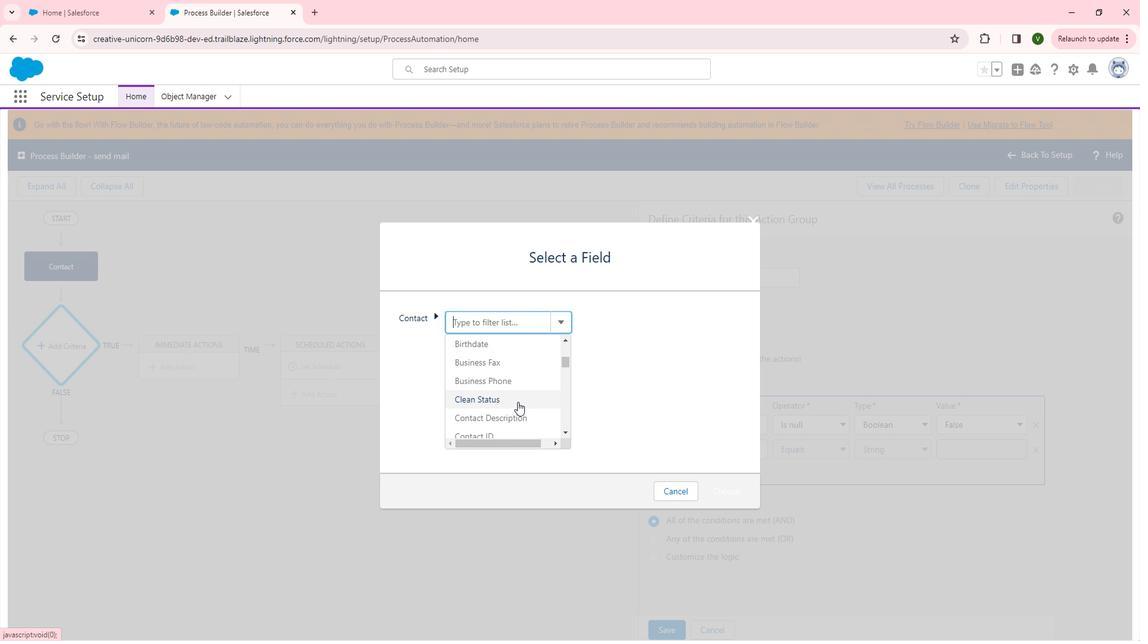 
Action: Mouse scrolled (533, 402) with delta (0, 0)
Screenshot: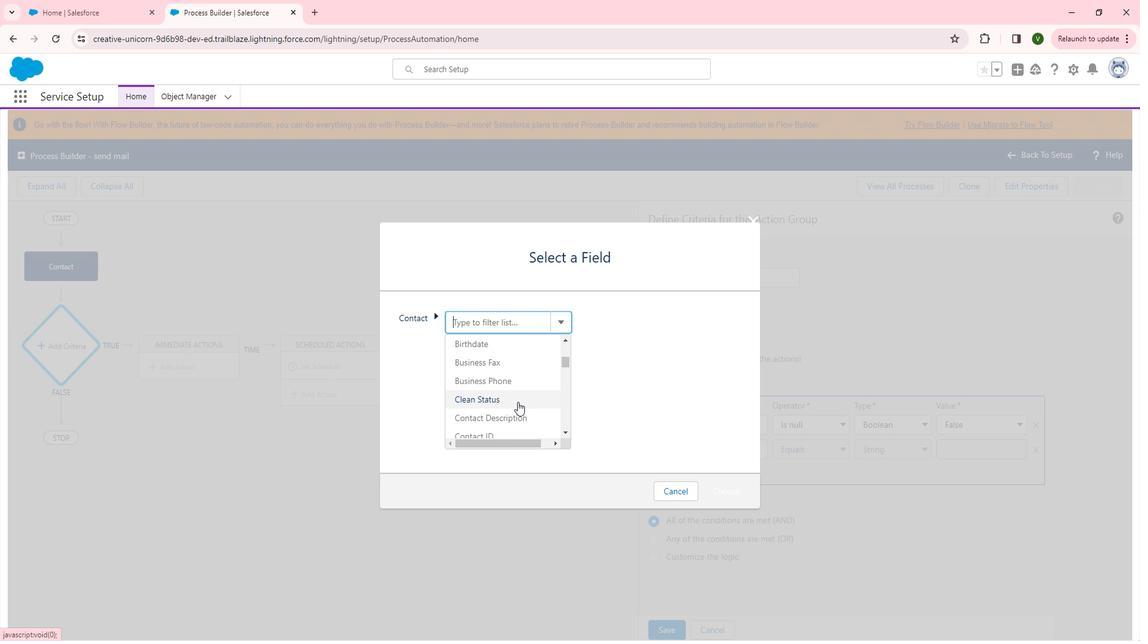 
Action: Mouse scrolled (533, 402) with delta (0, 0)
Screenshot: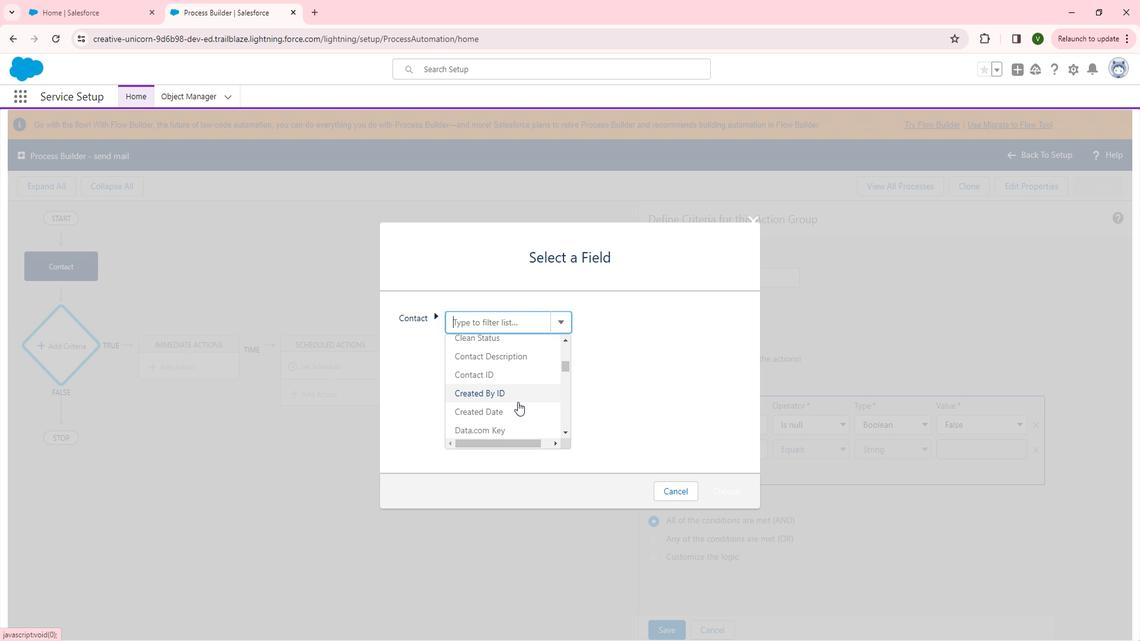 
Action: Mouse scrolled (533, 402) with delta (0, 0)
Screenshot: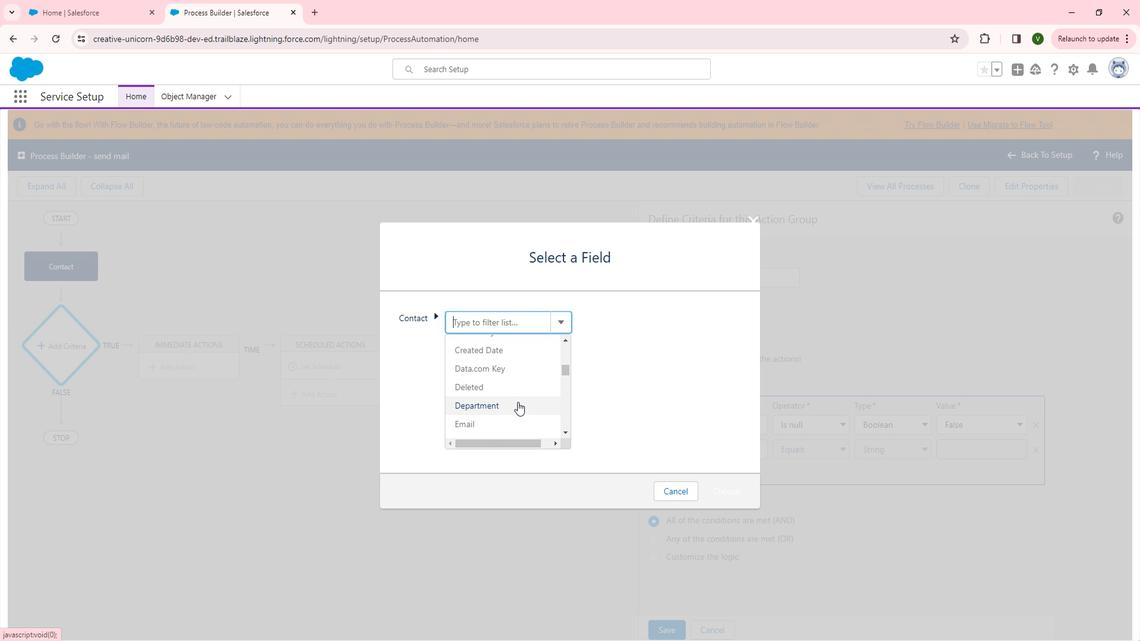 
Action: Mouse moved to (521, 416)
Screenshot: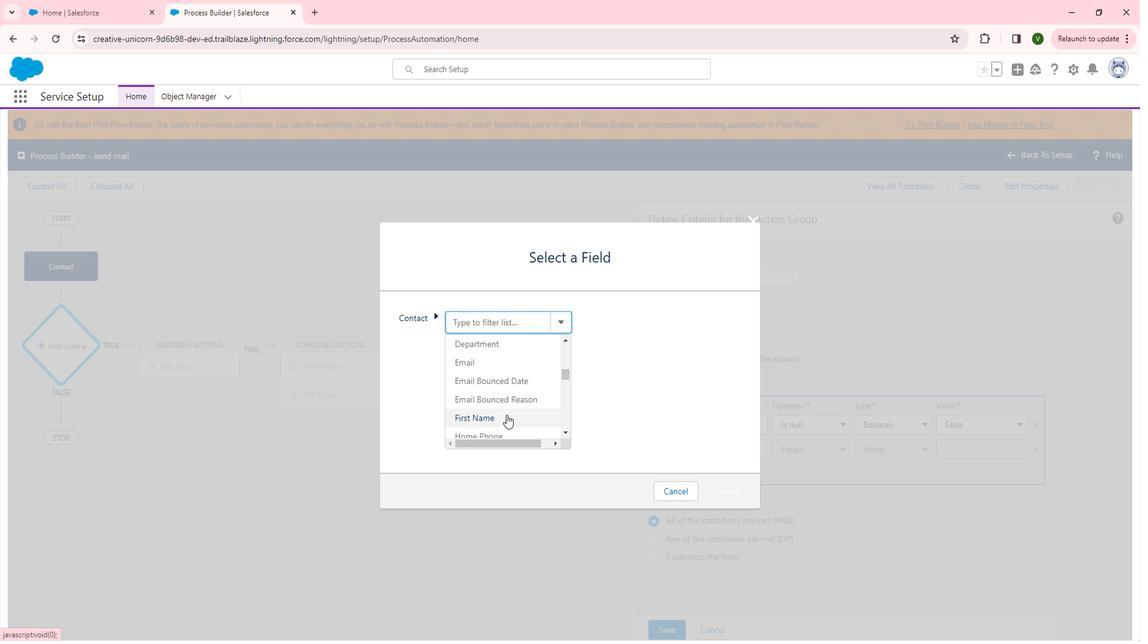 
Action: Mouse scrolled (521, 415) with delta (0, 0)
Screenshot: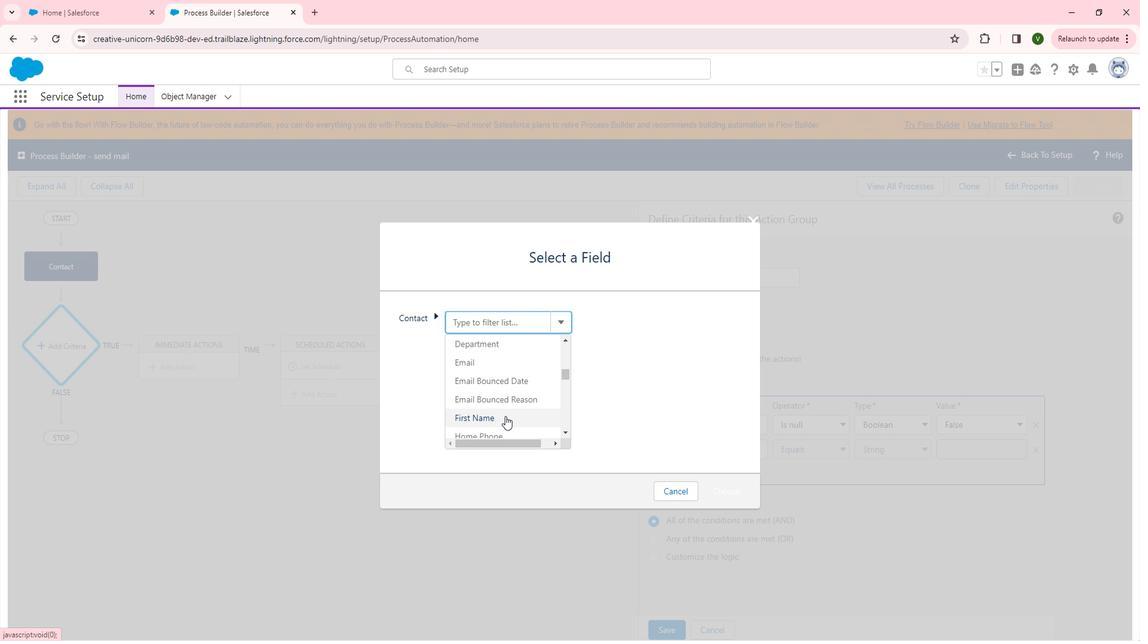 
Action: Mouse moved to (533, 389)
Screenshot: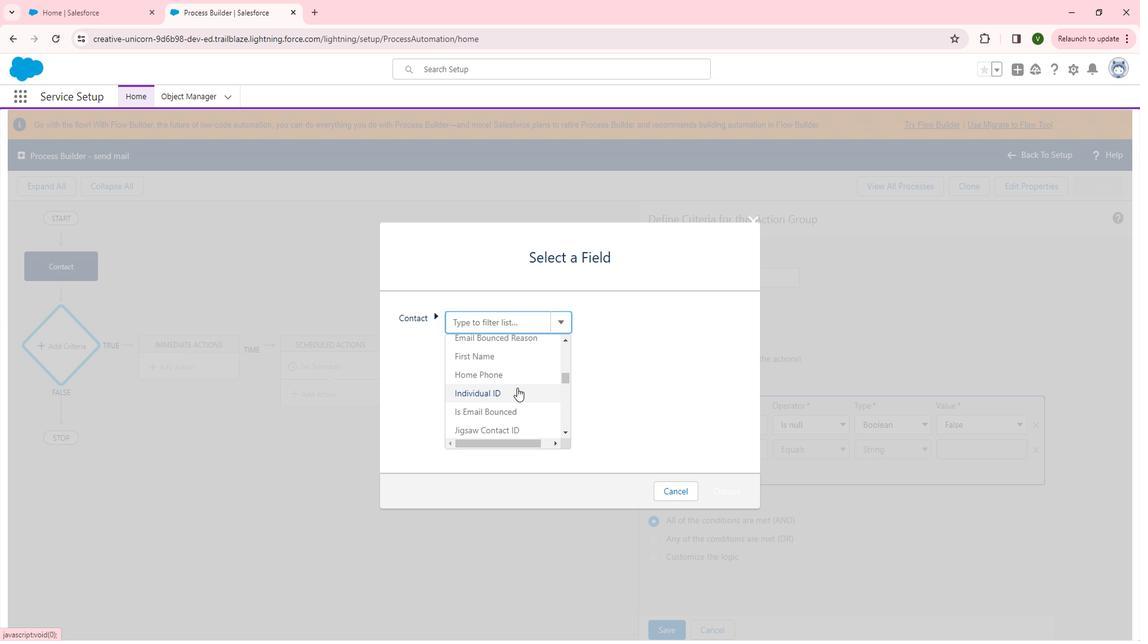 
Action: Mouse scrolled (533, 388) with delta (0, 0)
Screenshot: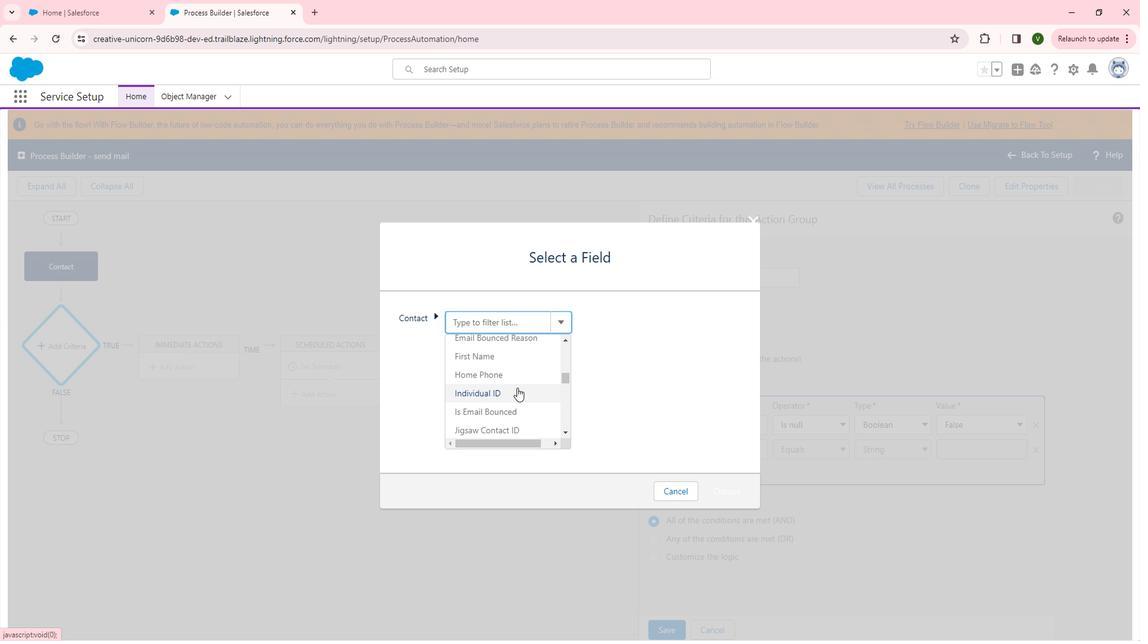 
Action: Mouse scrolled (533, 388) with delta (0, 0)
Screenshot: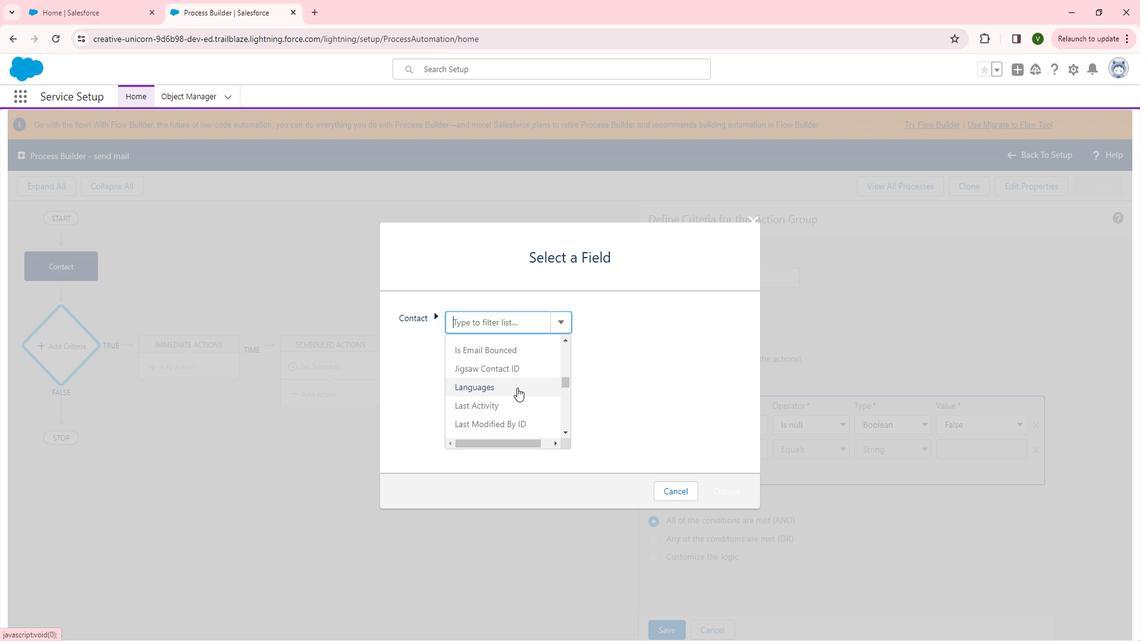 
Action: Mouse scrolled (533, 388) with delta (0, 0)
Screenshot: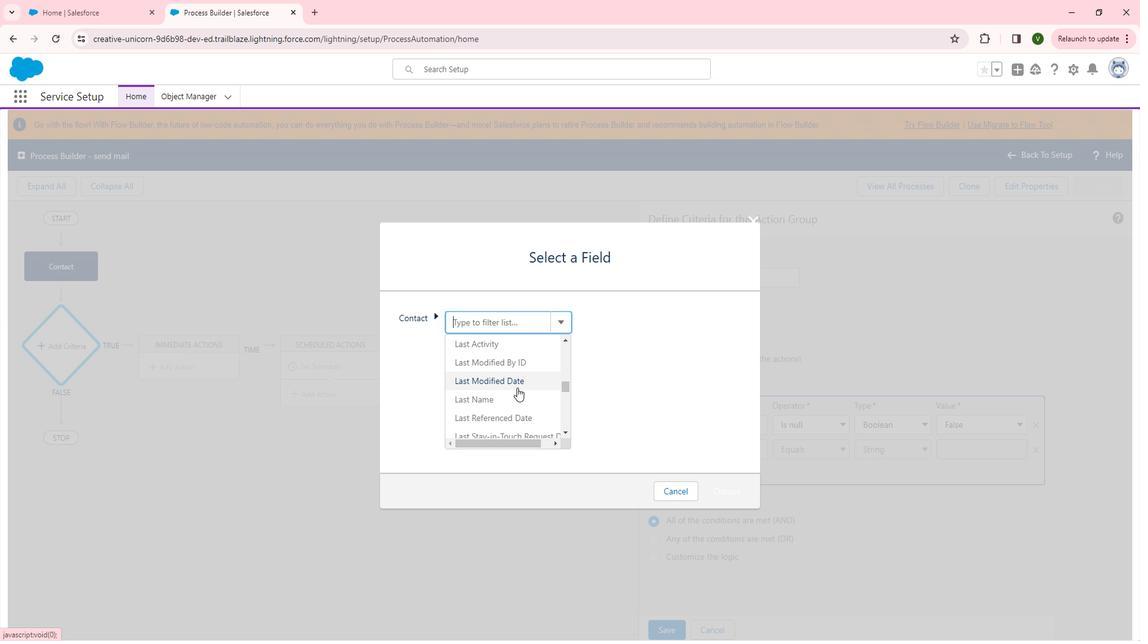 
Action: Mouse scrolled (533, 388) with delta (0, 0)
Screenshot: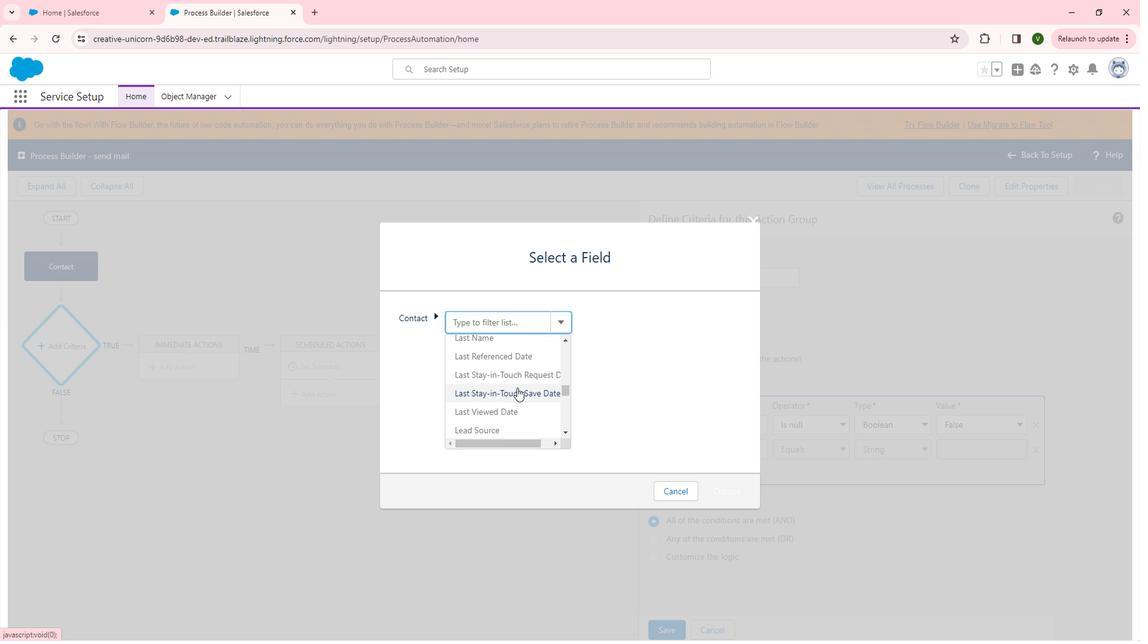 
Action: Mouse scrolled (533, 388) with delta (0, 0)
Screenshot: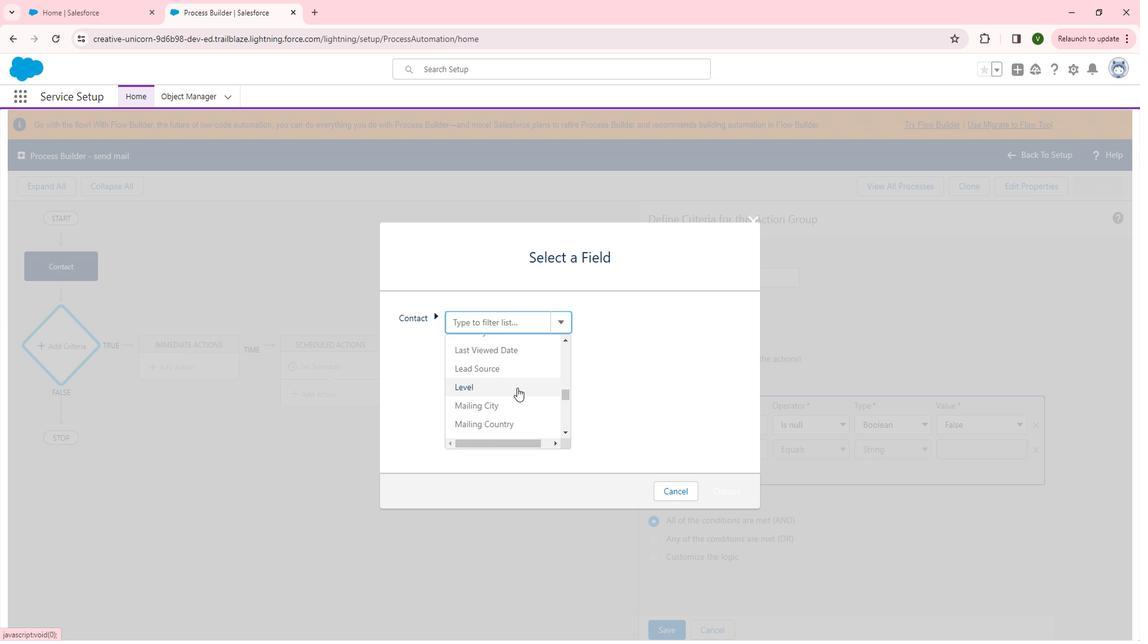 
Action: Mouse scrolled (533, 388) with delta (0, 0)
Screenshot: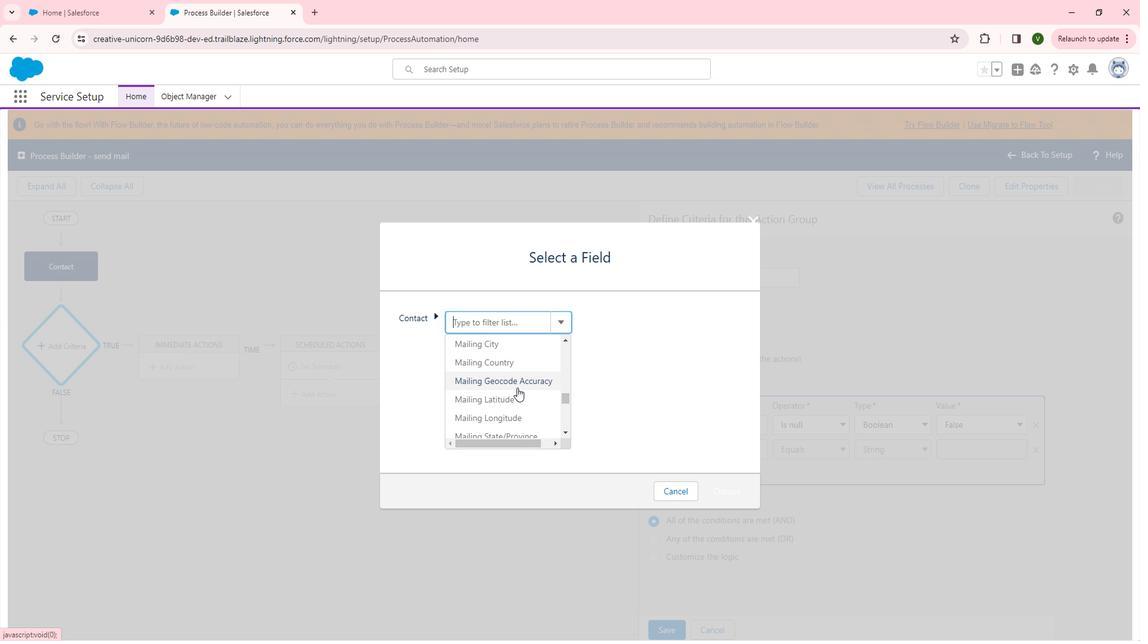 
Action: Mouse scrolled (533, 388) with delta (0, 0)
Screenshot: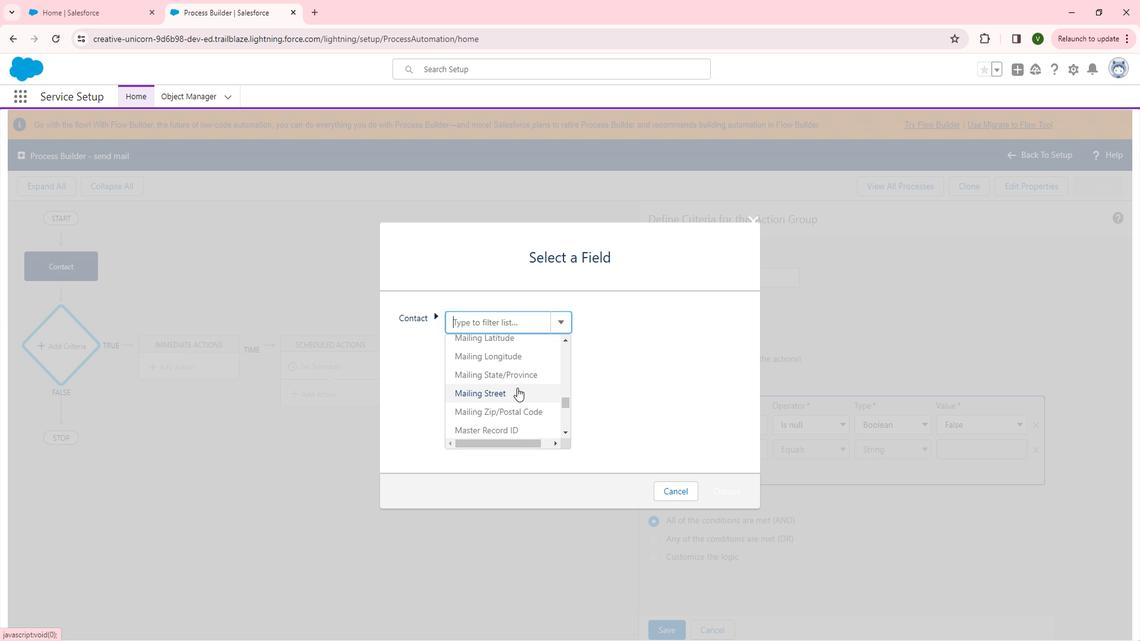 
Action: Mouse scrolled (533, 389) with delta (0, 0)
Screenshot: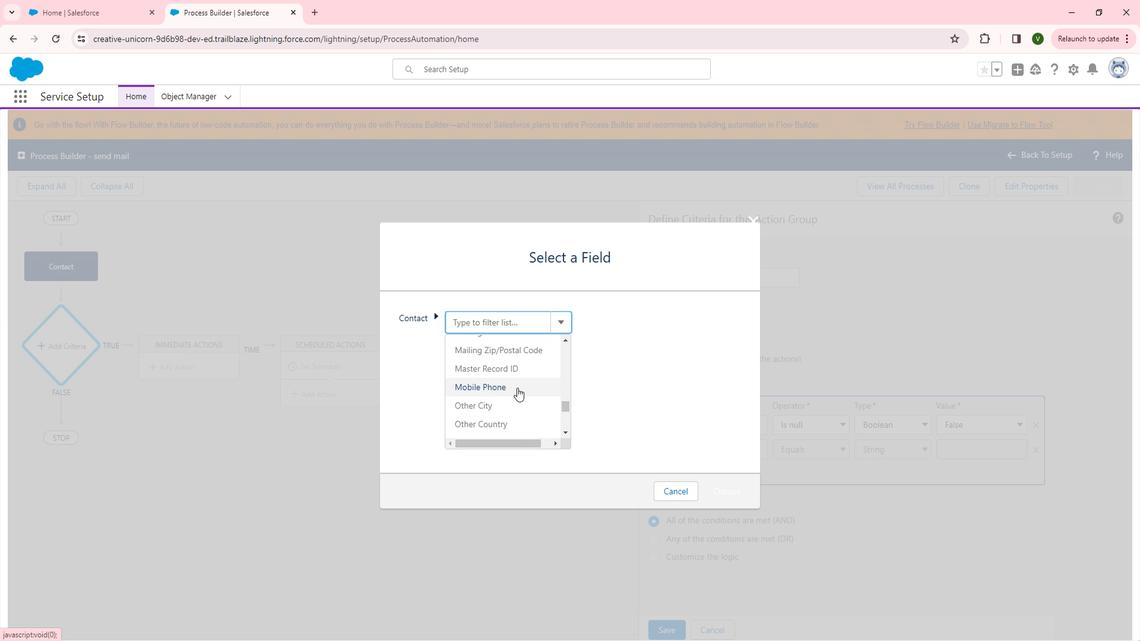 
Action: Mouse scrolled (533, 389) with delta (0, 0)
Screenshot: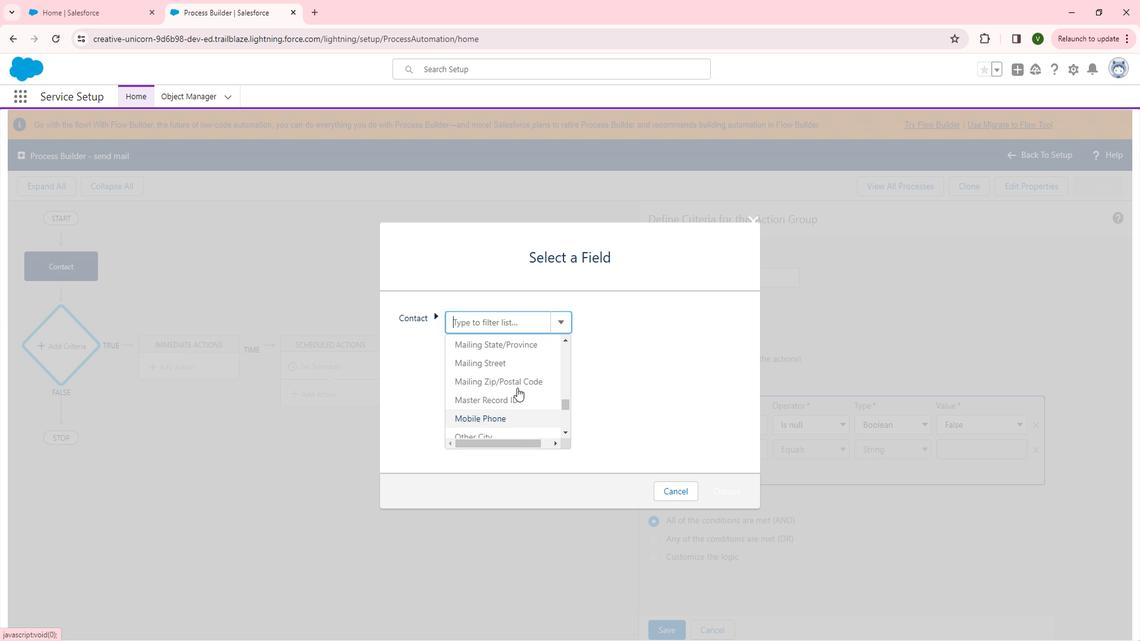 
Action: Mouse scrolled (533, 389) with delta (0, 0)
Screenshot: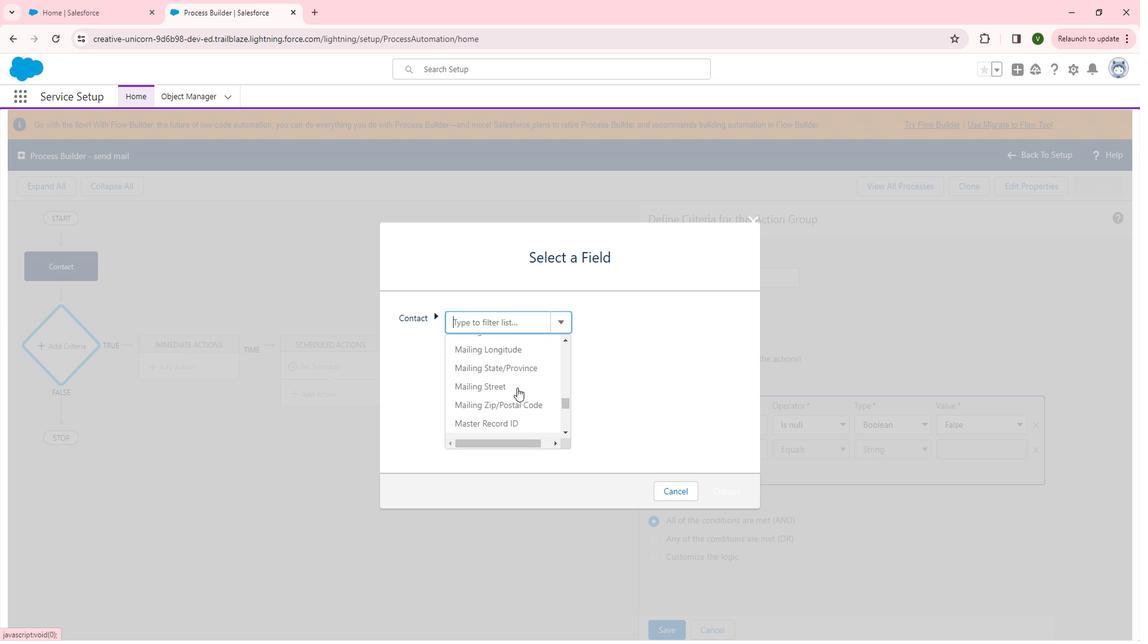 
Action: Mouse scrolled (533, 389) with delta (0, 0)
Screenshot: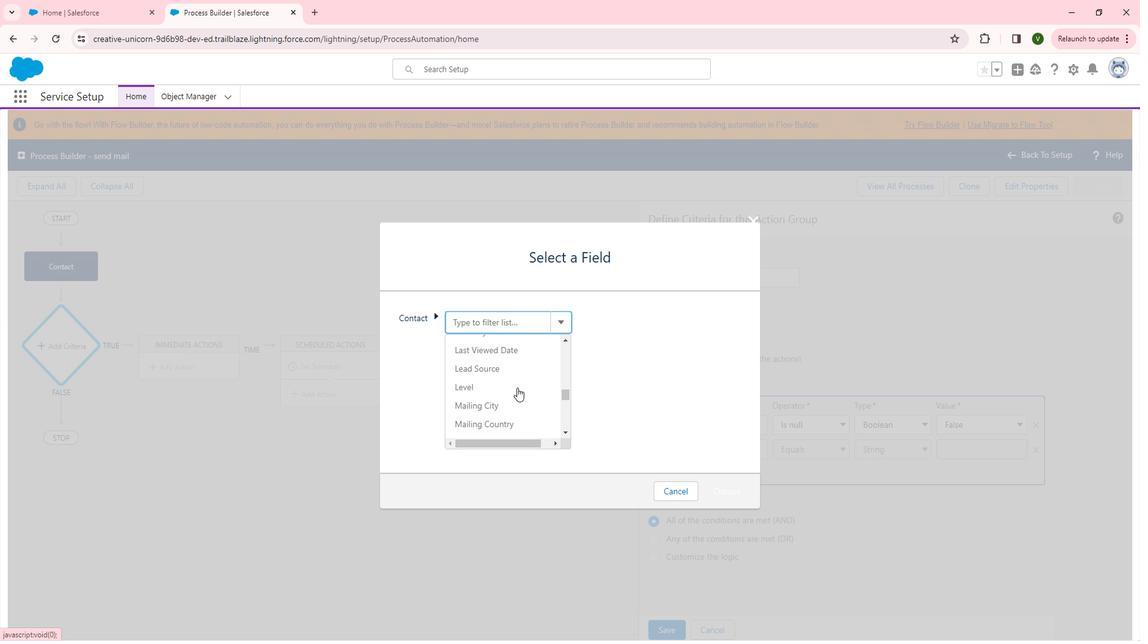 
Action: Mouse scrolled (533, 389) with delta (0, 0)
Screenshot: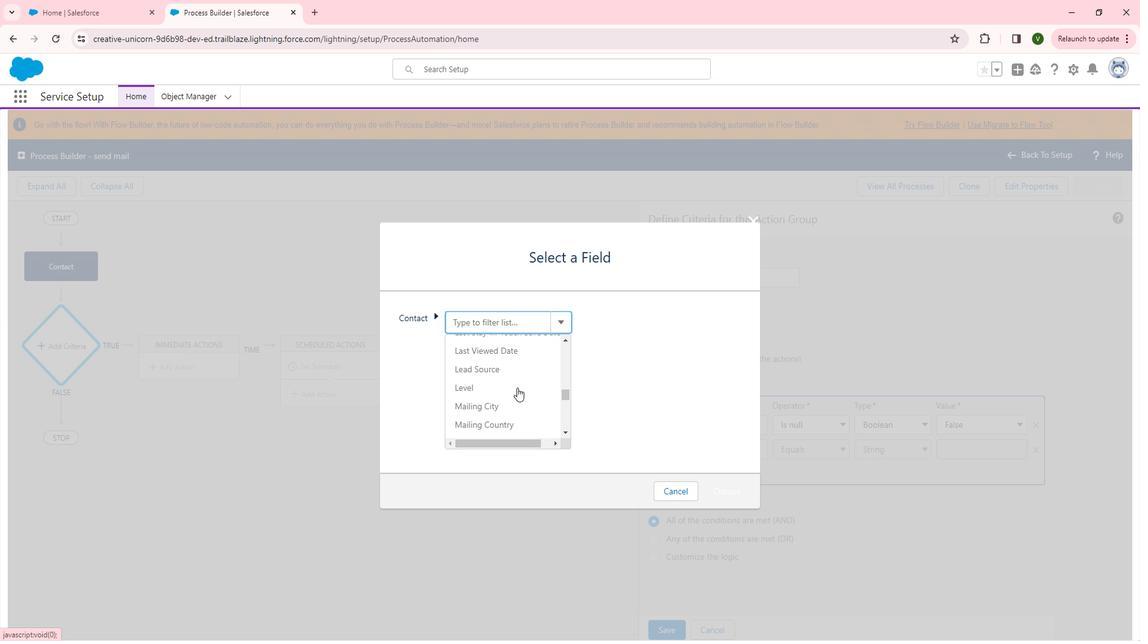 
Action: Mouse scrolled (533, 389) with delta (0, 0)
Screenshot: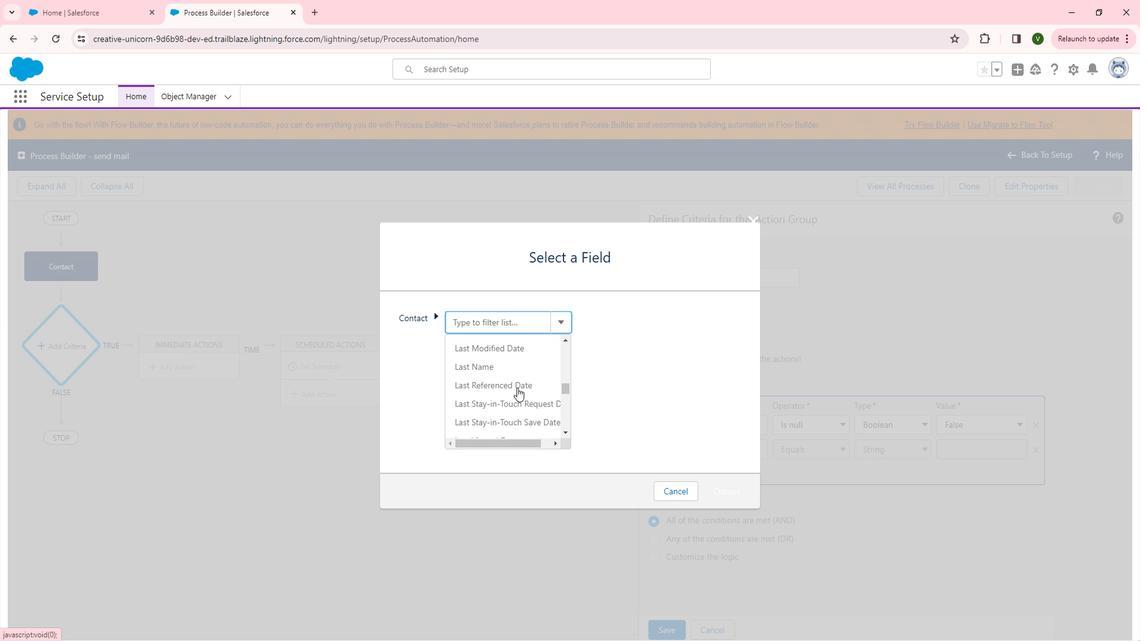 
Action: Mouse scrolled (533, 389) with delta (0, 0)
Screenshot: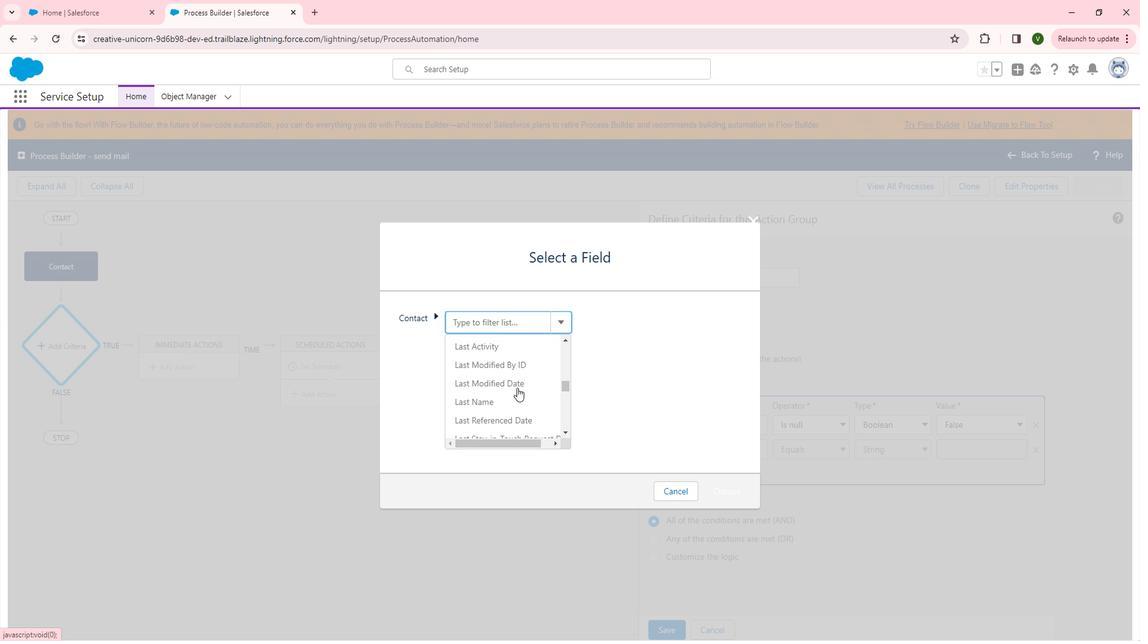 
Action: Mouse moved to (527, 361)
Screenshot: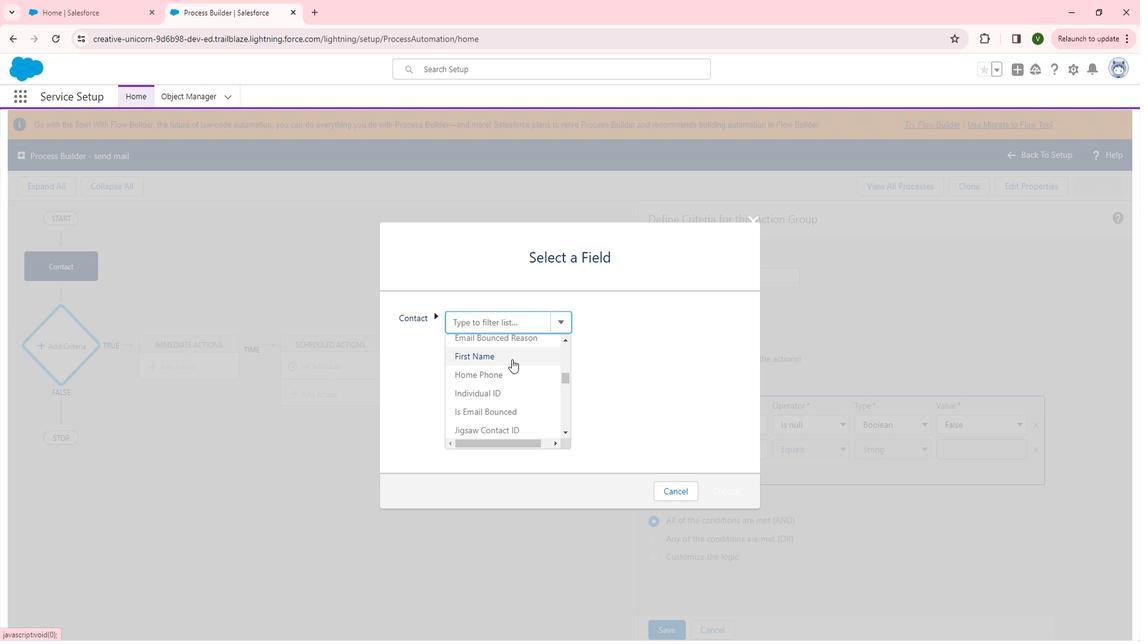 
Action: Mouse pressed left at (527, 361)
Screenshot: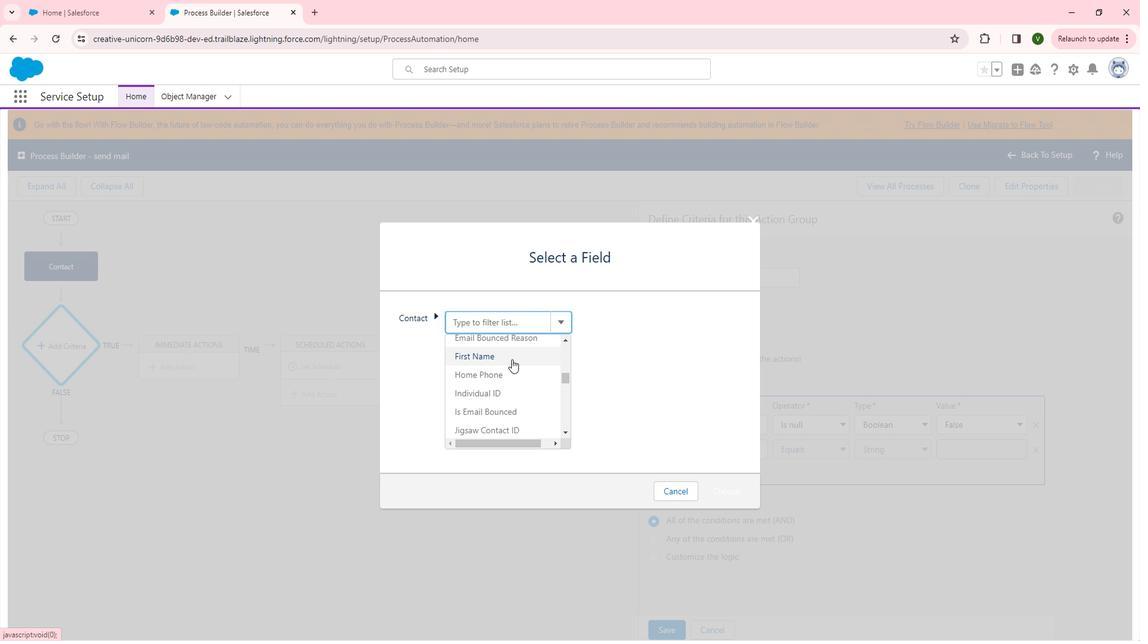 
Action: Mouse moved to (586, 426)
Screenshot: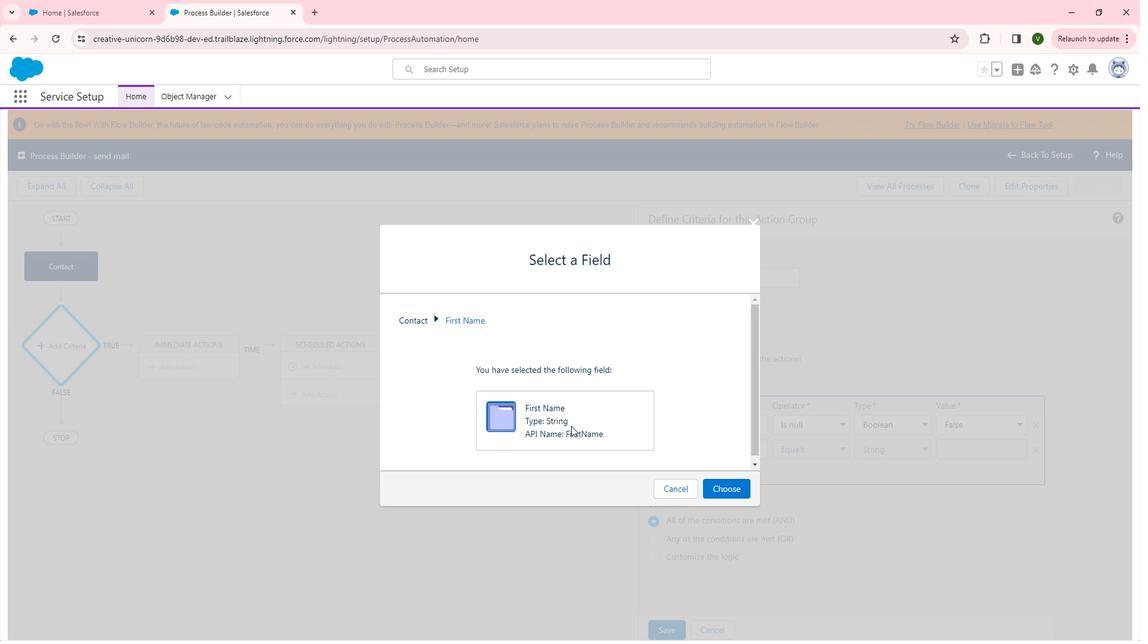 
Action: Mouse pressed left at (586, 426)
Screenshot: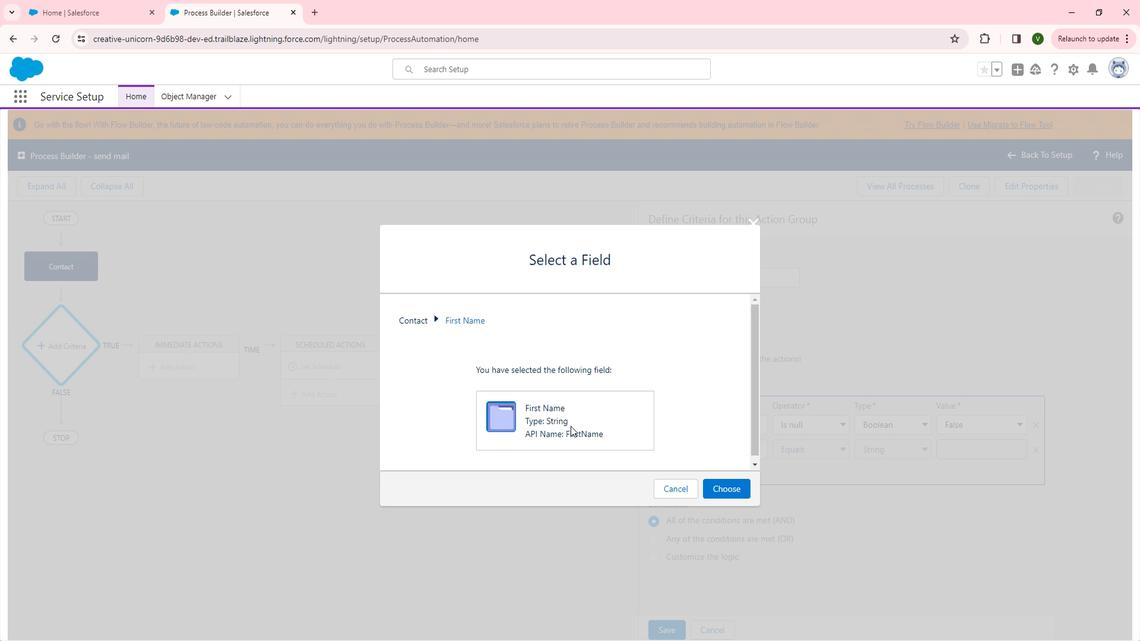 
Action: Mouse moved to (733, 478)
Screenshot: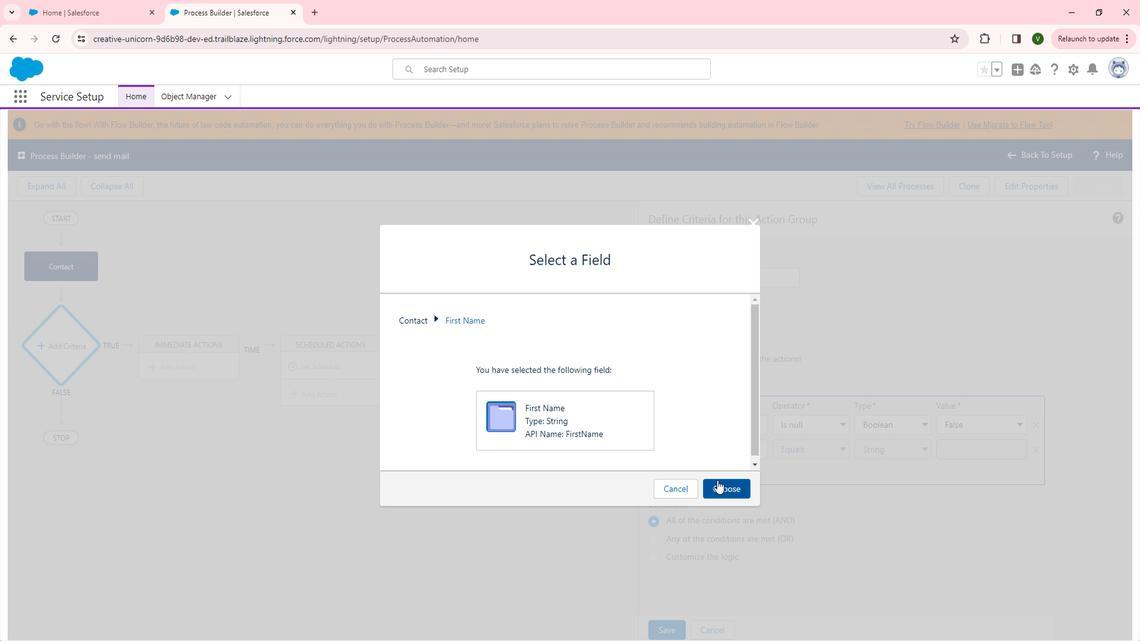 
Action: Mouse pressed left at (733, 478)
Screenshot: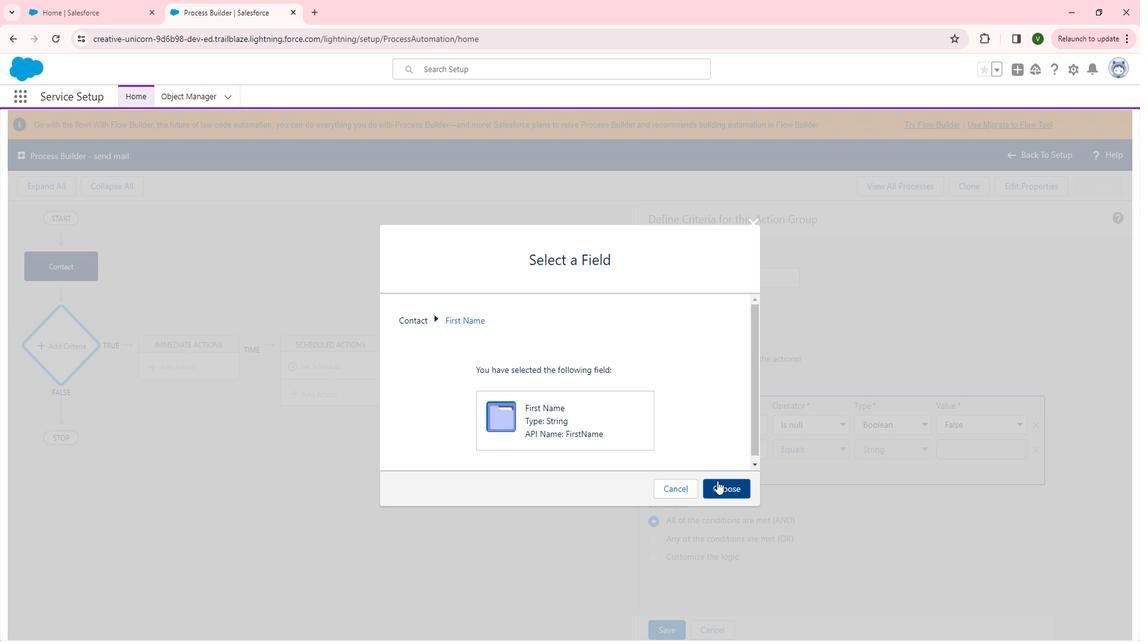 
Action: Mouse moved to (821, 452)
Screenshot: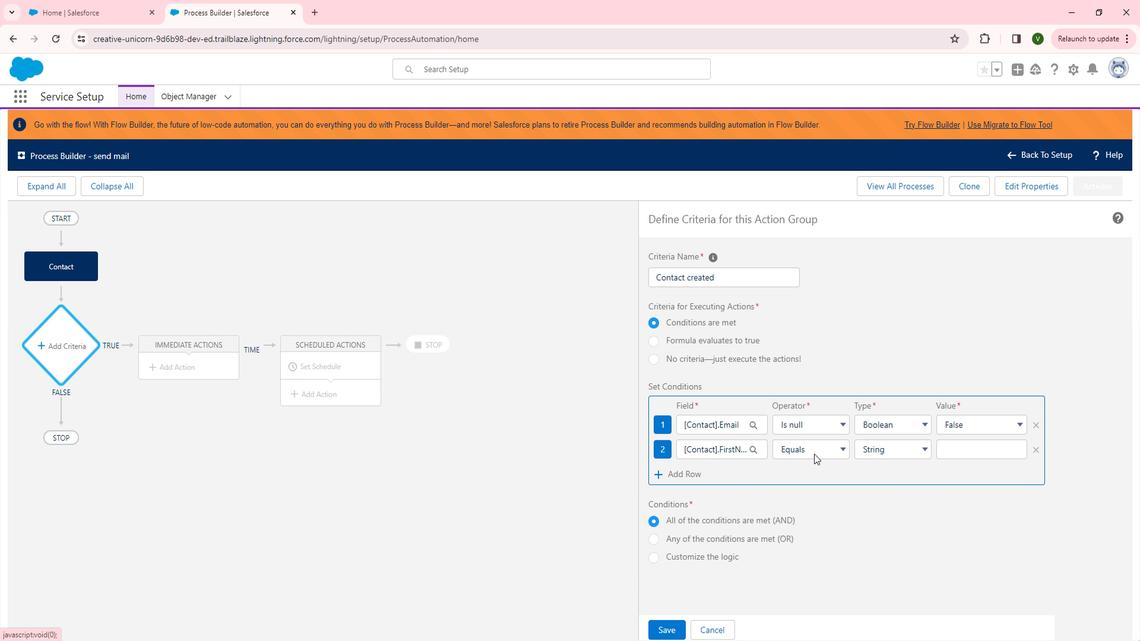 
Action: Mouse pressed left at (821, 452)
Screenshot: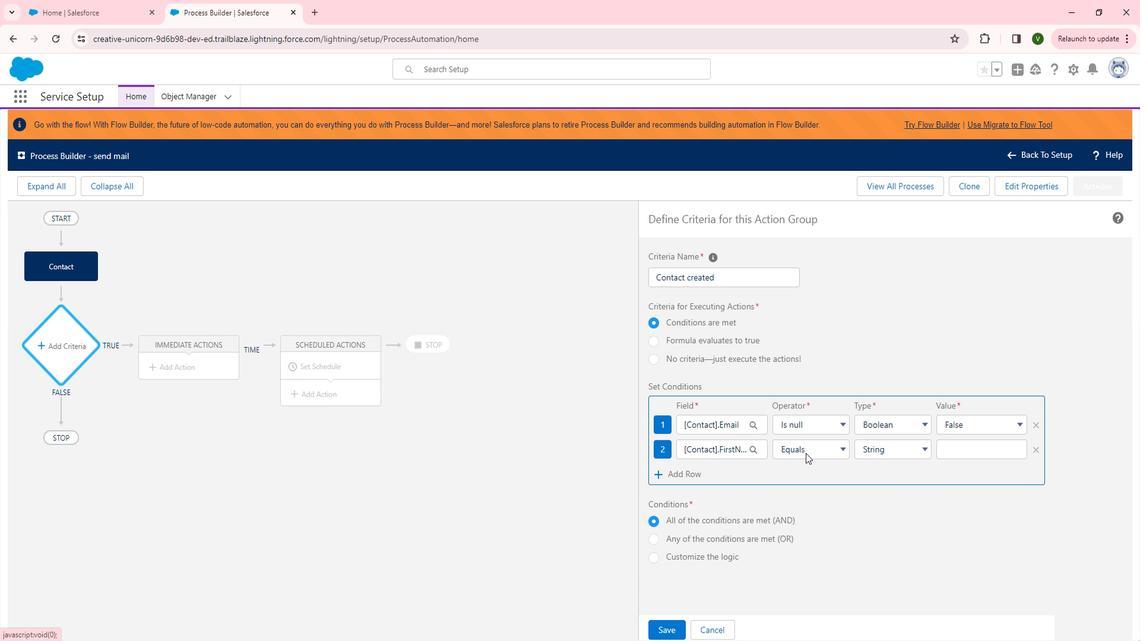 
Action: Mouse moved to (825, 527)
Screenshot: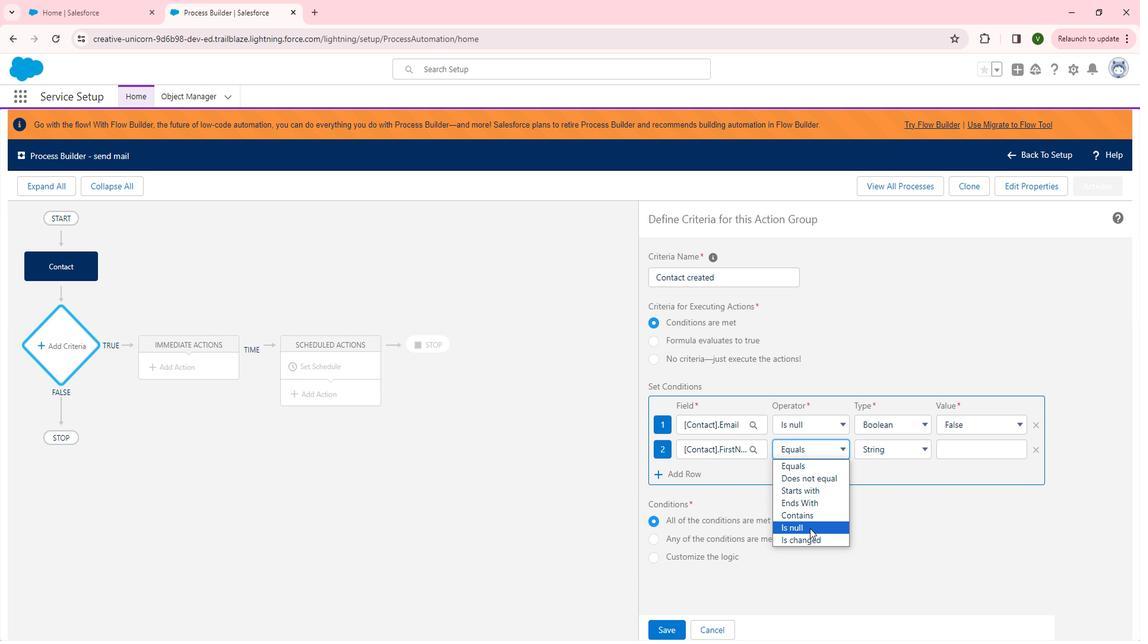 
Action: Mouse pressed left at (825, 527)
Screenshot: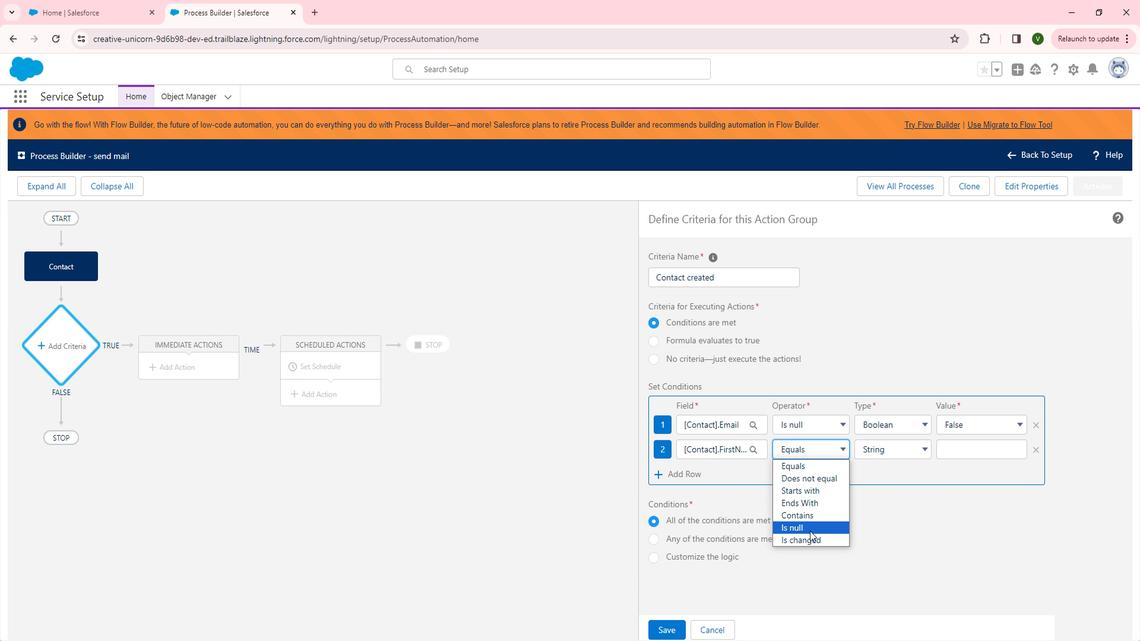 
Action: Mouse moved to (699, 471)
Screenshot: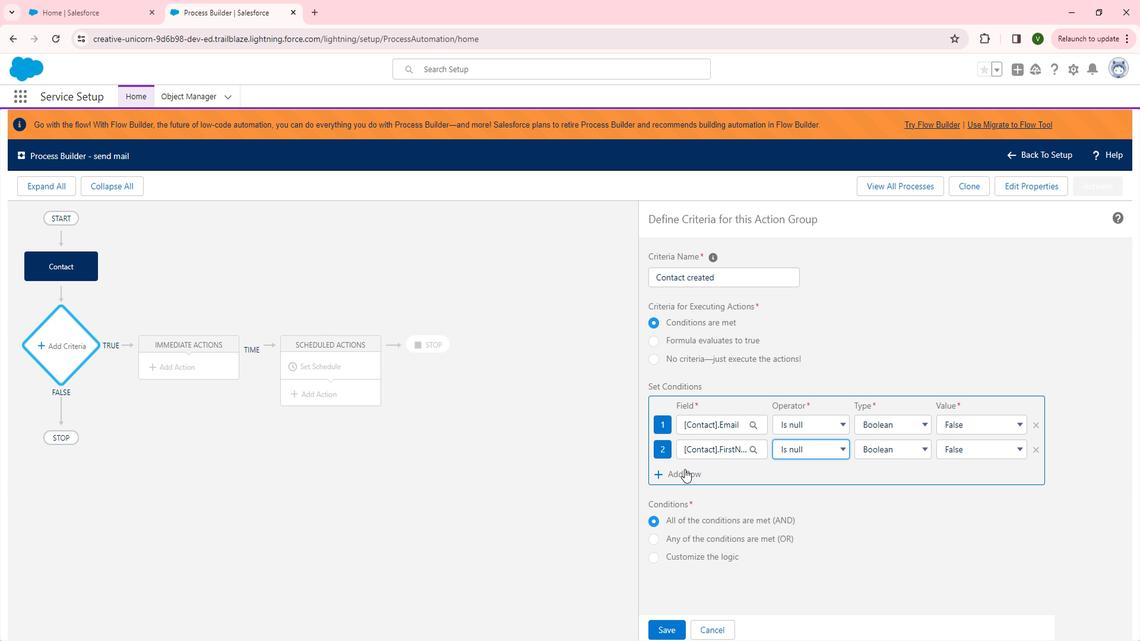 
Action: Mouse pressed left at (699, 471)
Screenshot: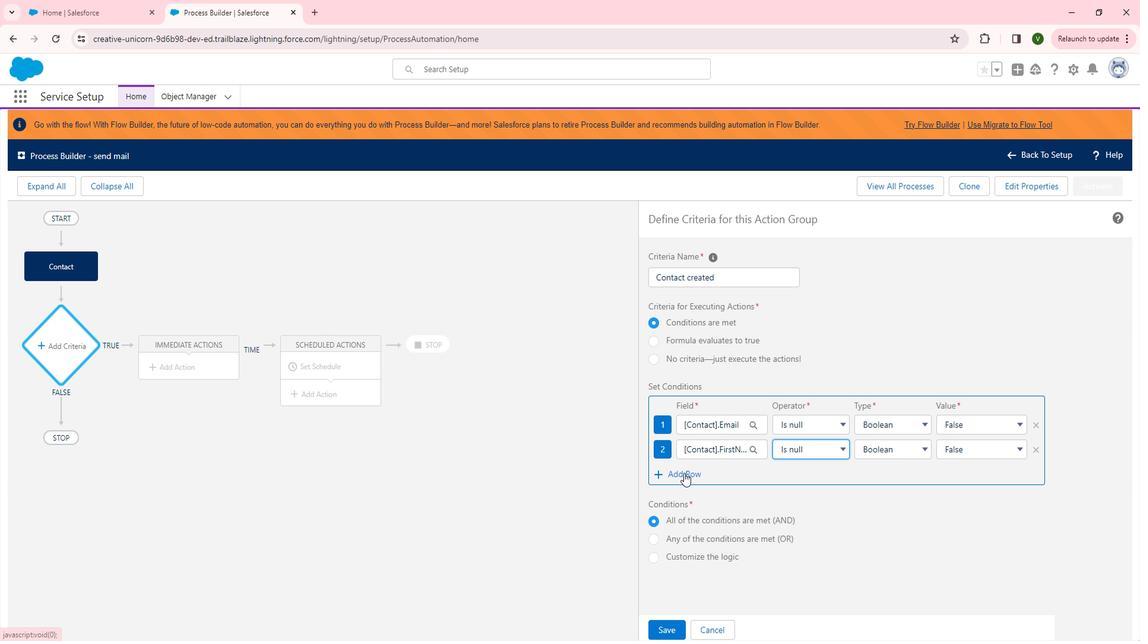 
Action: Mouse moved to (724, 471)
Screenshot: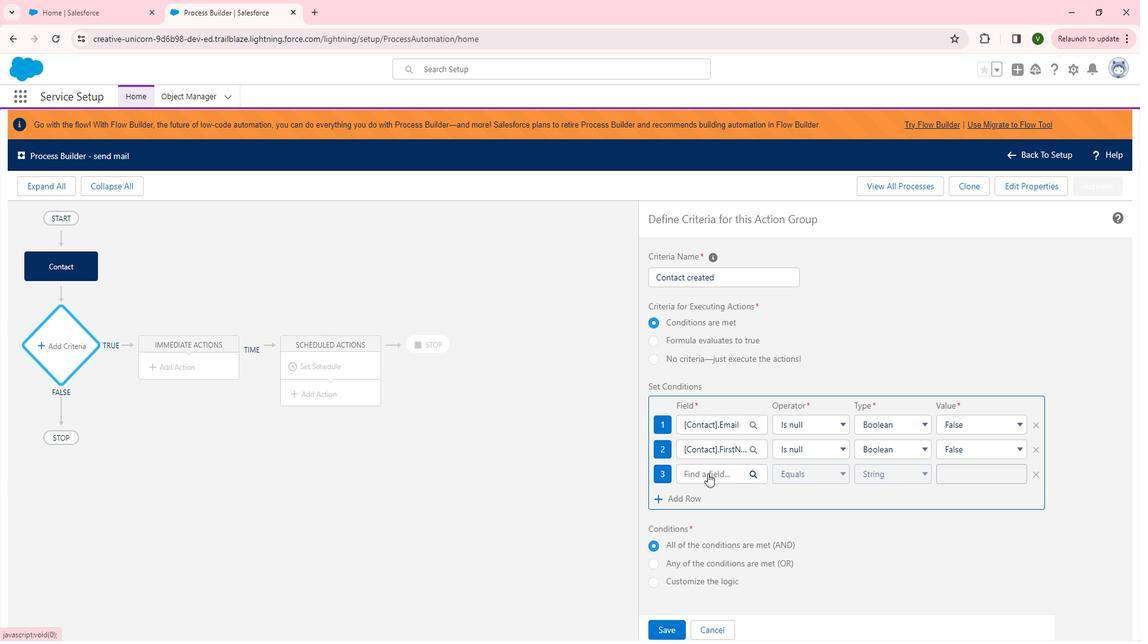 
Action: Mouse pressed left at (724, 471)
Screenshot: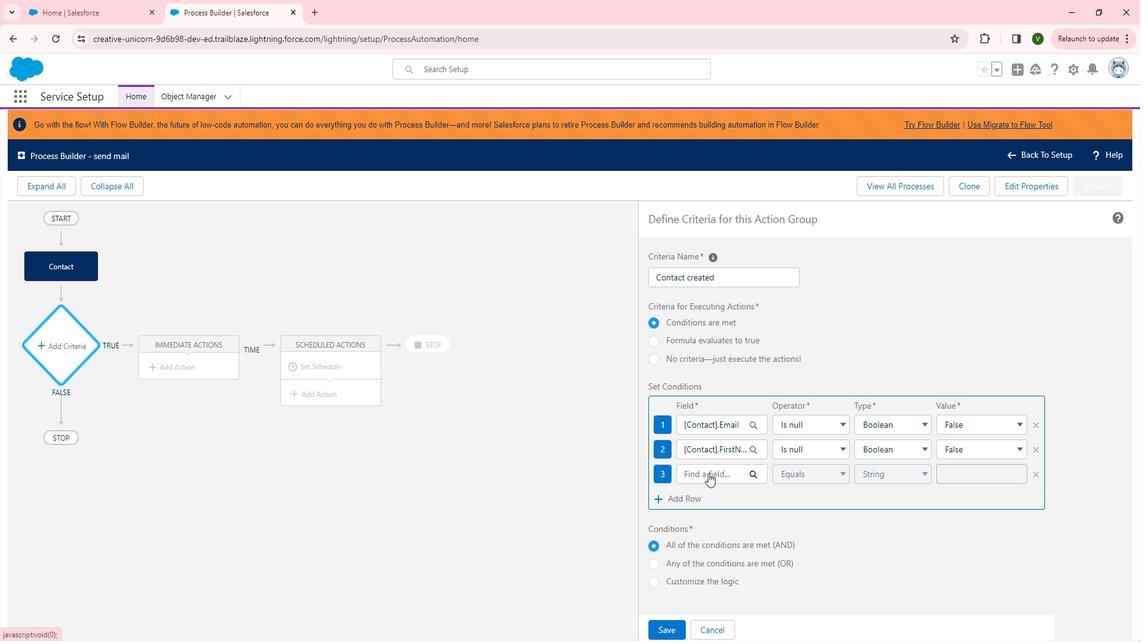 
Action: Mouse moved to (535, 329)
Screenshot: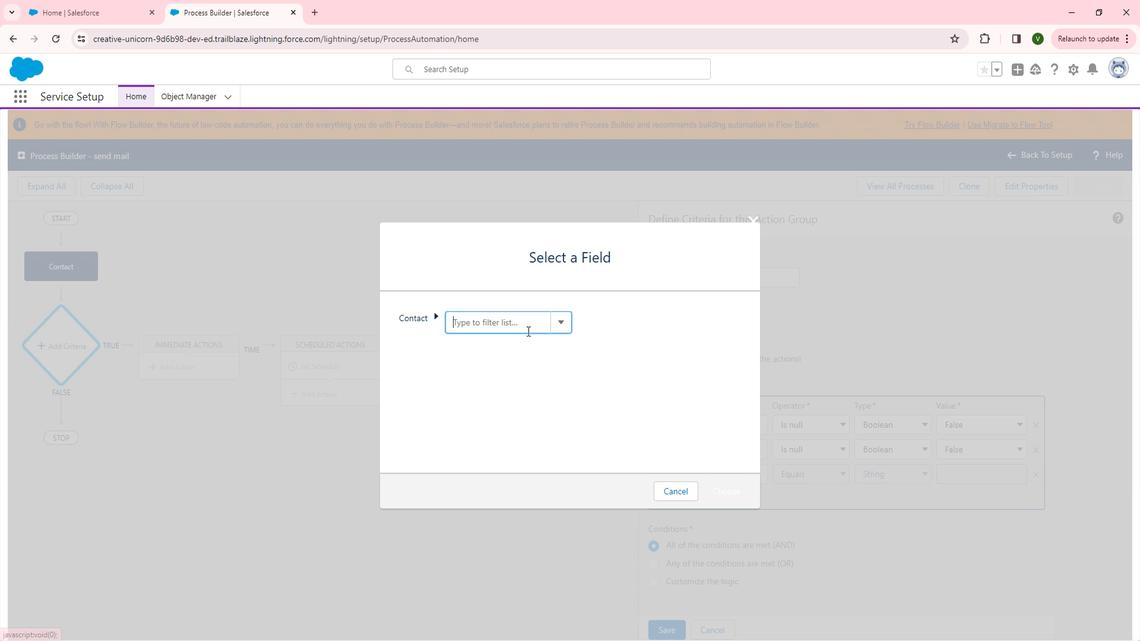 
Action: Key pressed las
Screenshot: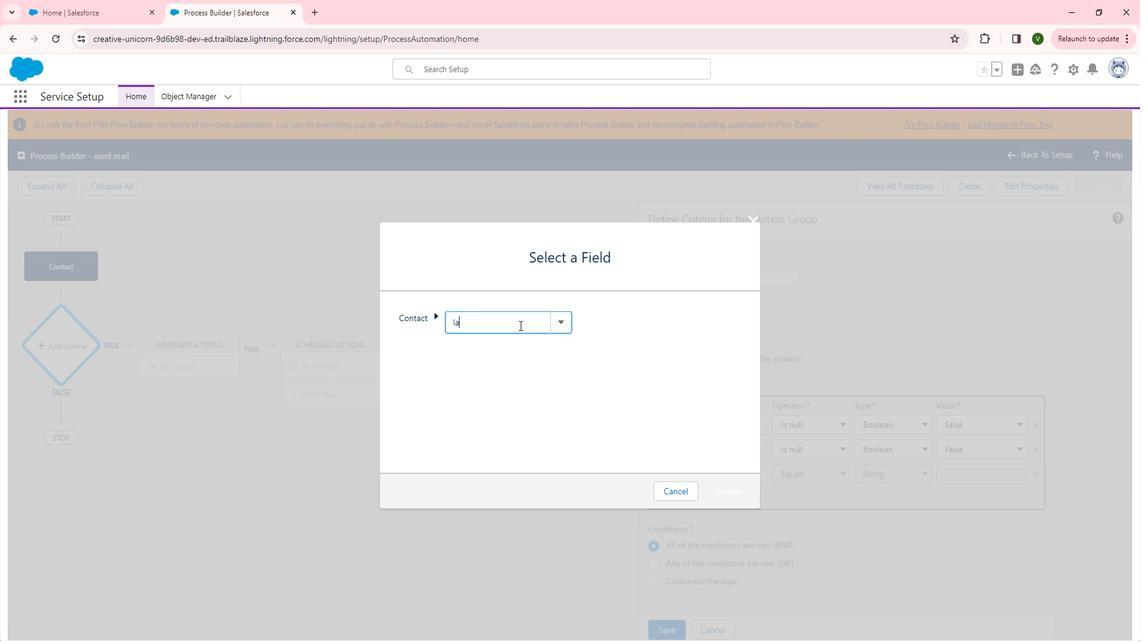 
Action: Mouse moved to (525, 415)
Screenshot: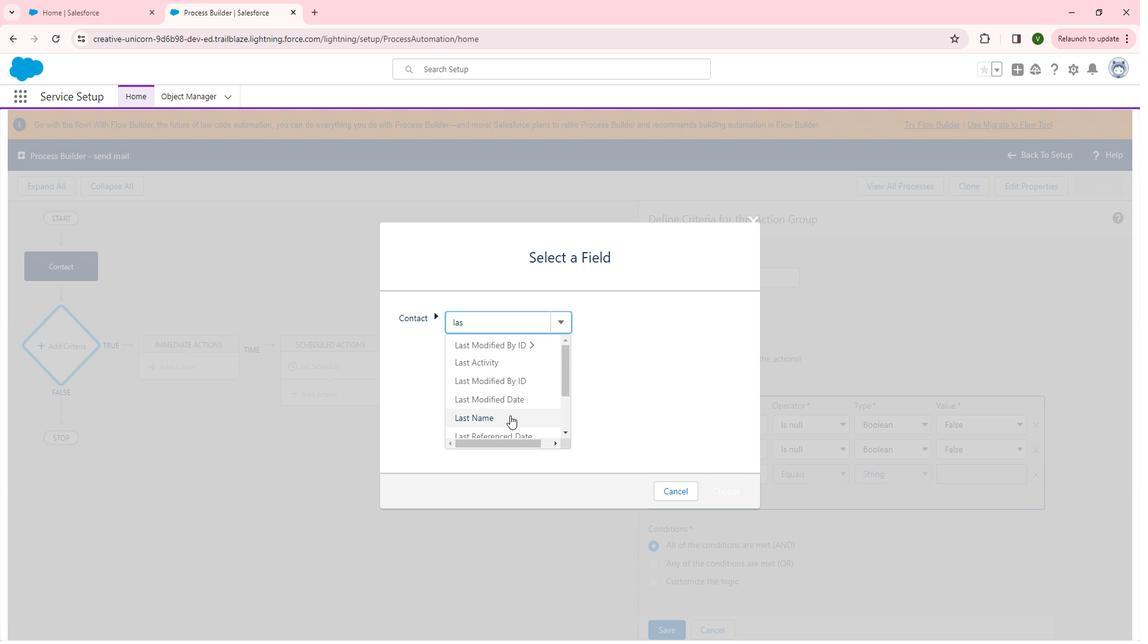 
Action: Mouse pressed left at (525, 415)
Screenshot: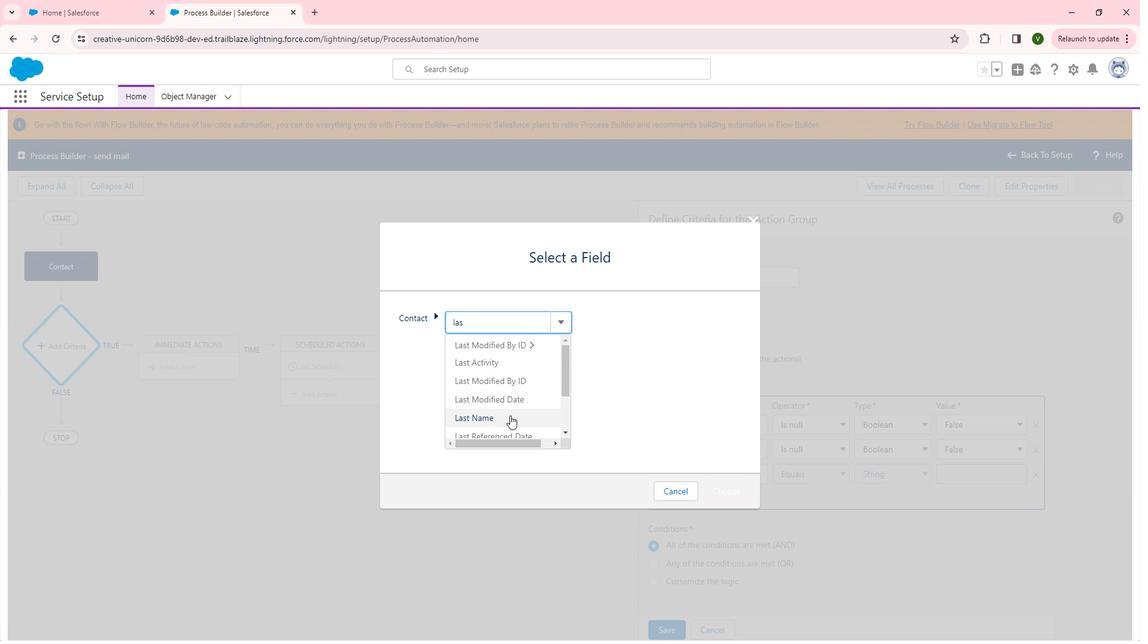 
Action: Mouse moved to (741, 477)
Screenshot: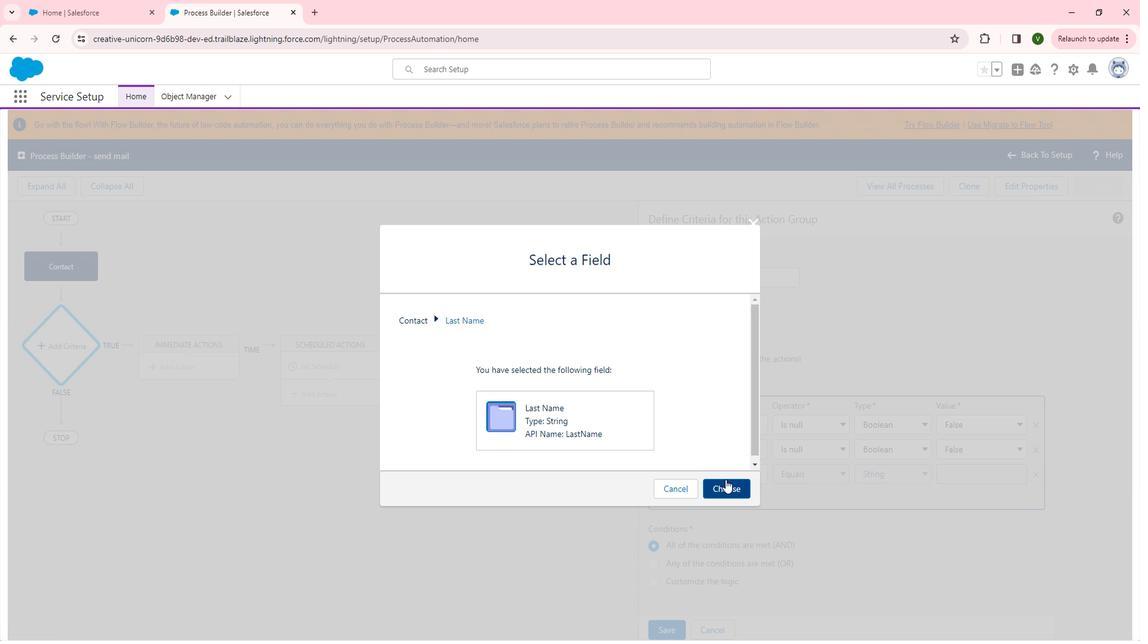 
Action: Mouse pressed left at (741, 477)
Screenshot: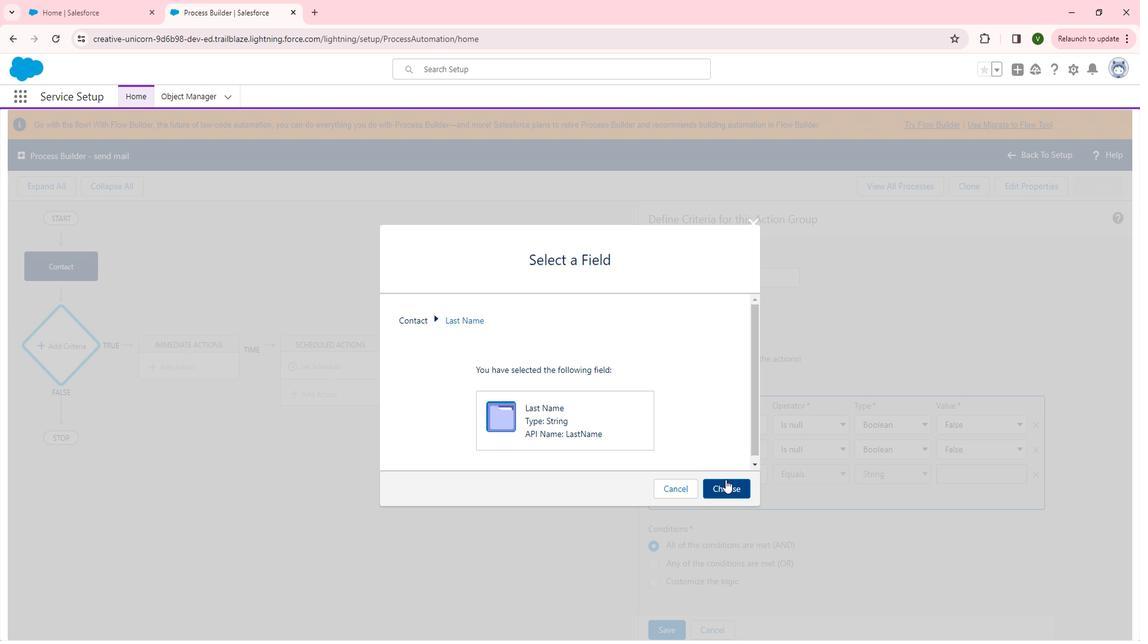 
Action: Mouse moved to (855, 474)
Screenshot: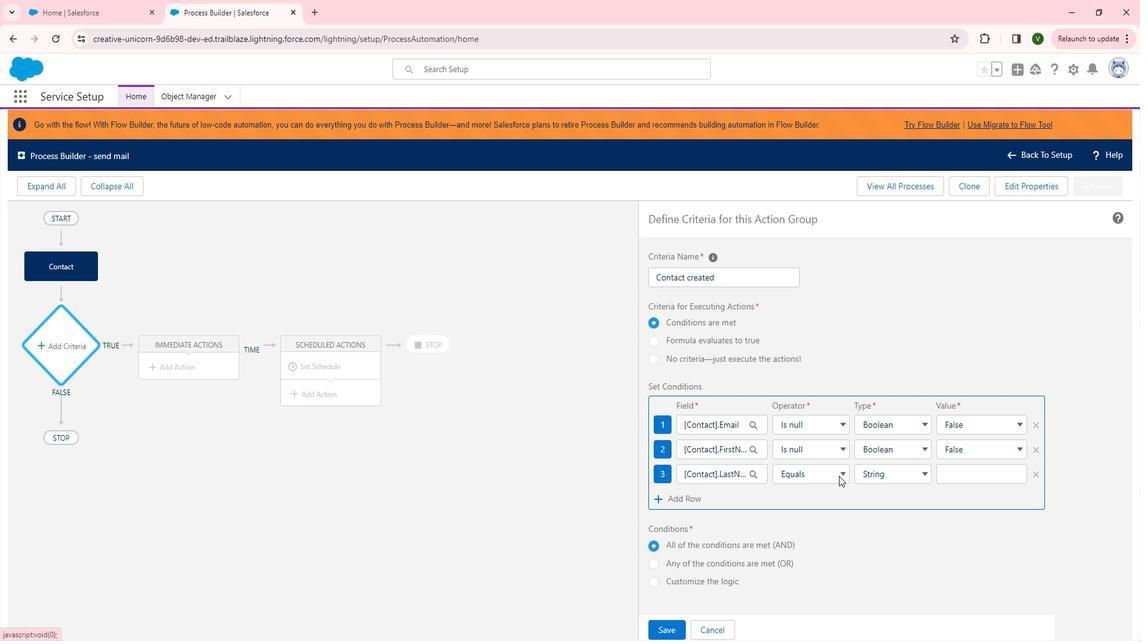 
Action: Mouse pressed left at (855, 474)
Screenshot: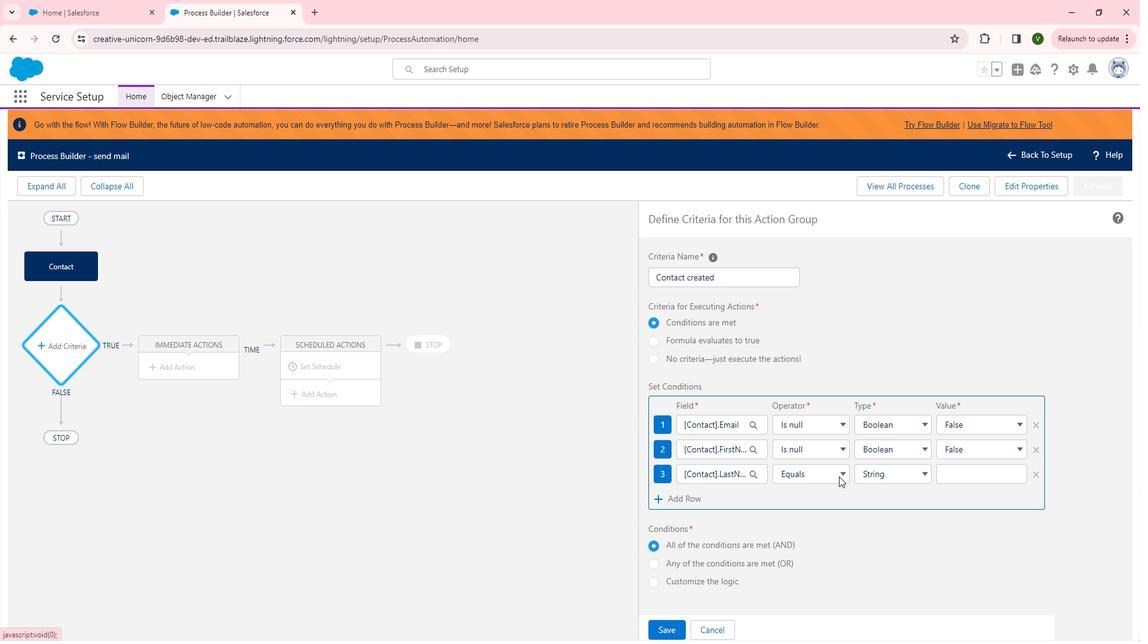 
Action: Mouse moved to (830, 545)
Screenshot: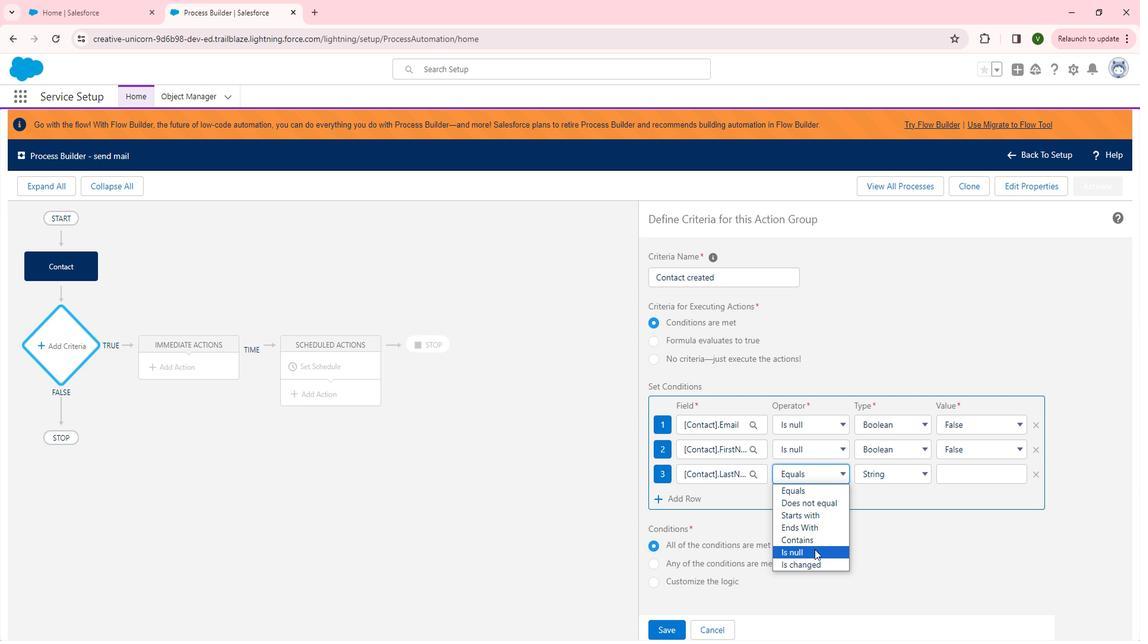 
Action: Mouse pressed left at (830, 545)
Screenshot: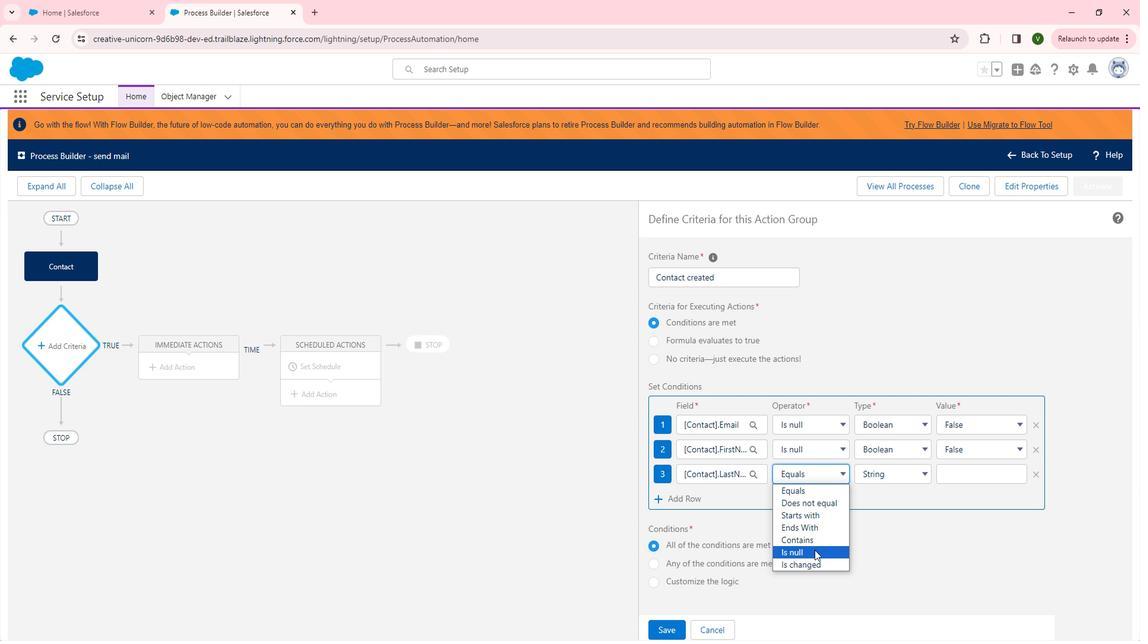 
Action: Mouse moved to (817, 560)
Screenshot: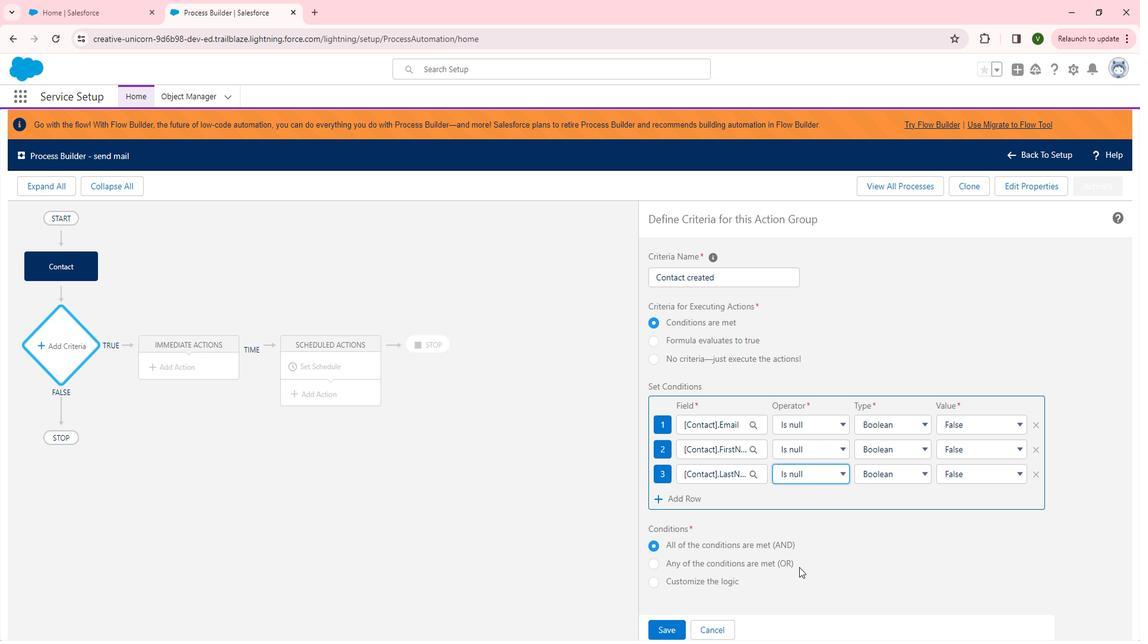 
Action: Mouse scrolled (817, 560) with delta (0, 0)
Screenshot: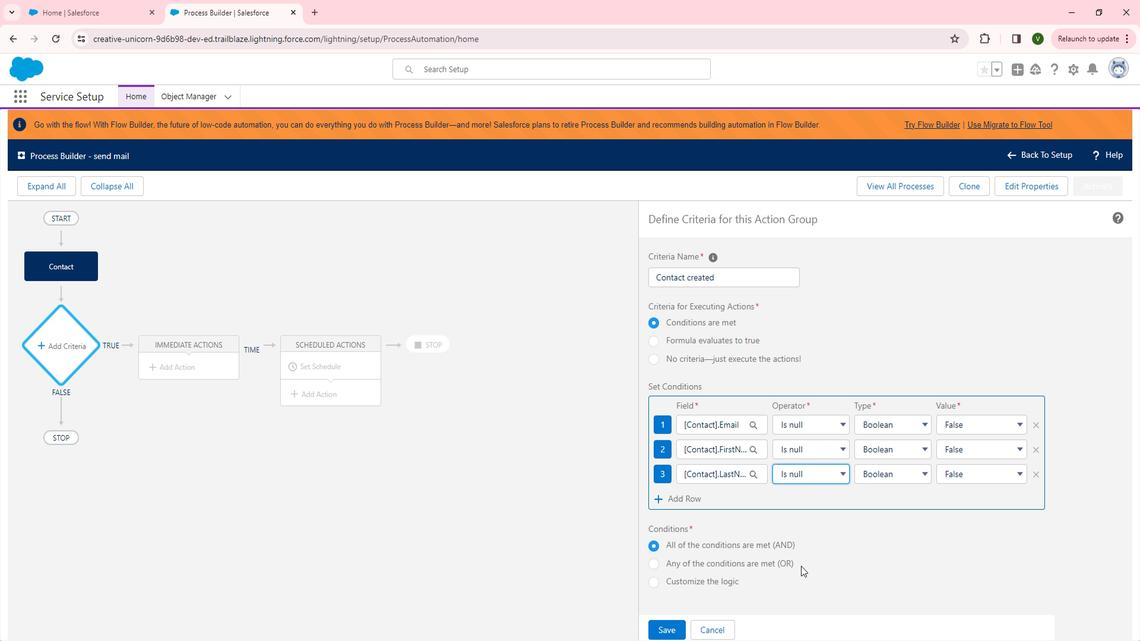 
Action: Mouse moved to (688, 618)
Screenshot: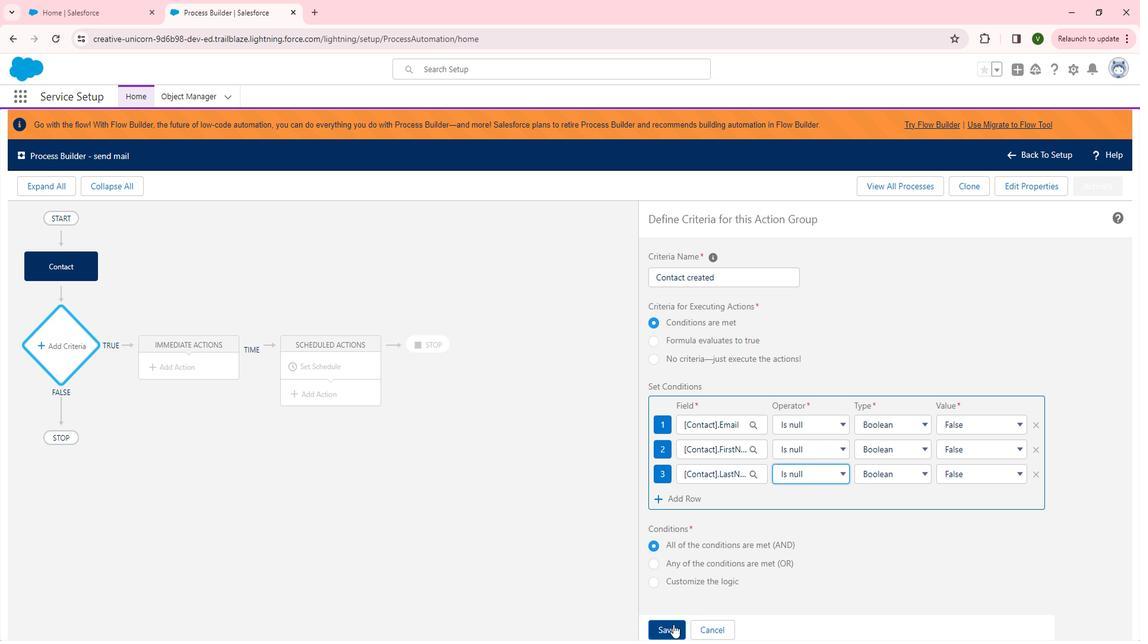 
Action: Mouse pressed left at (688, 618)
Screenshot: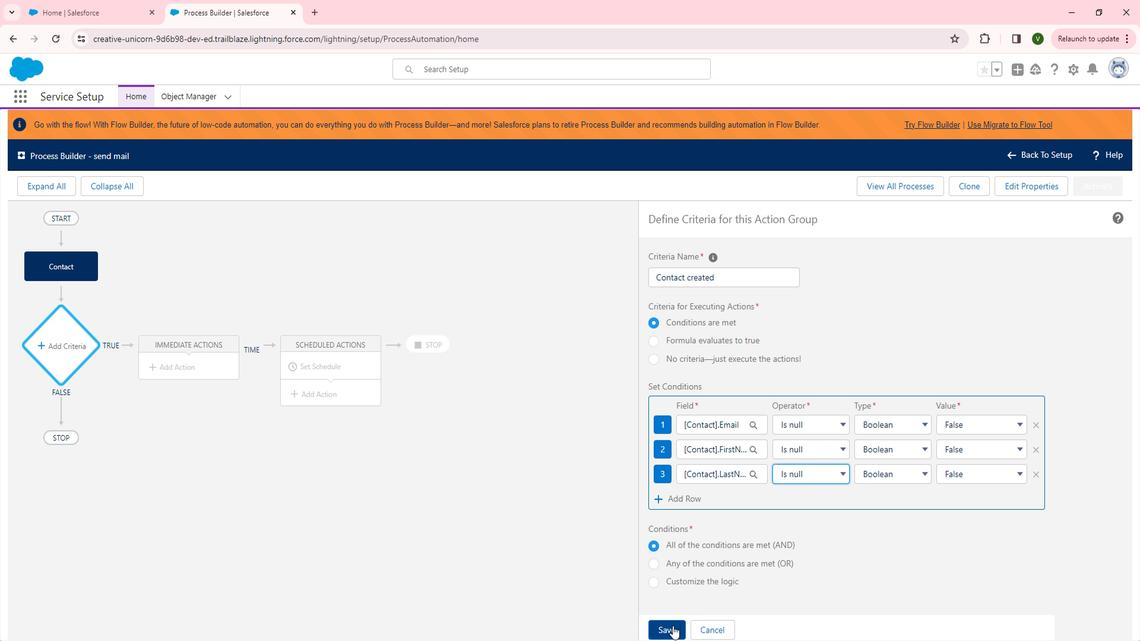 
Action: Mouse moved to (207, 371)
Screenshot: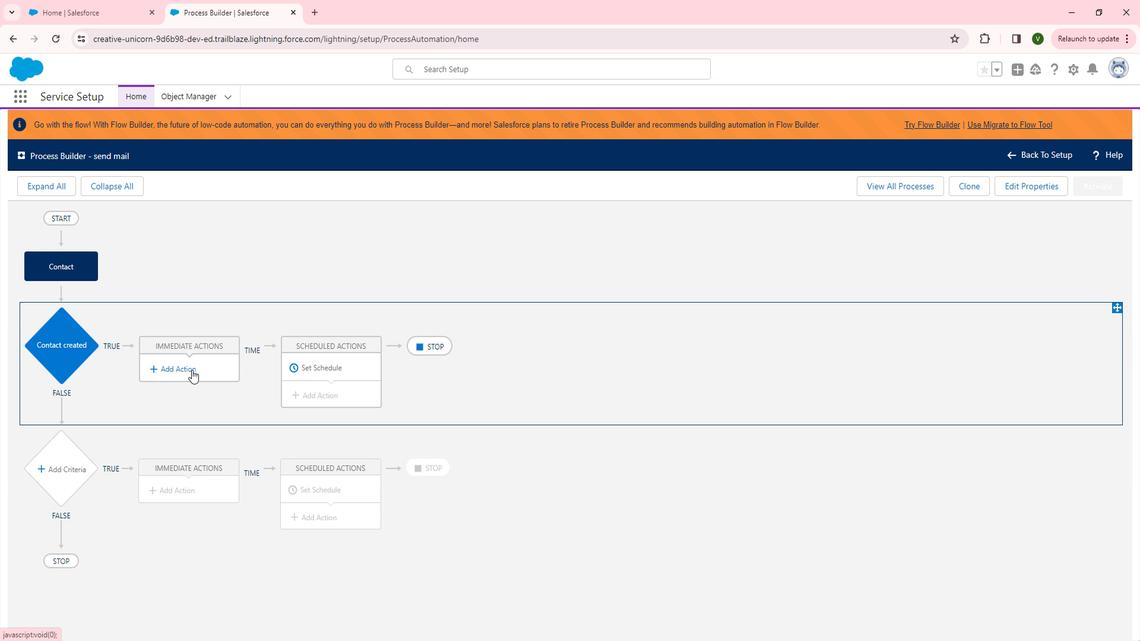 
Action: Mouse pressed left at (207, 371)
Screenshot: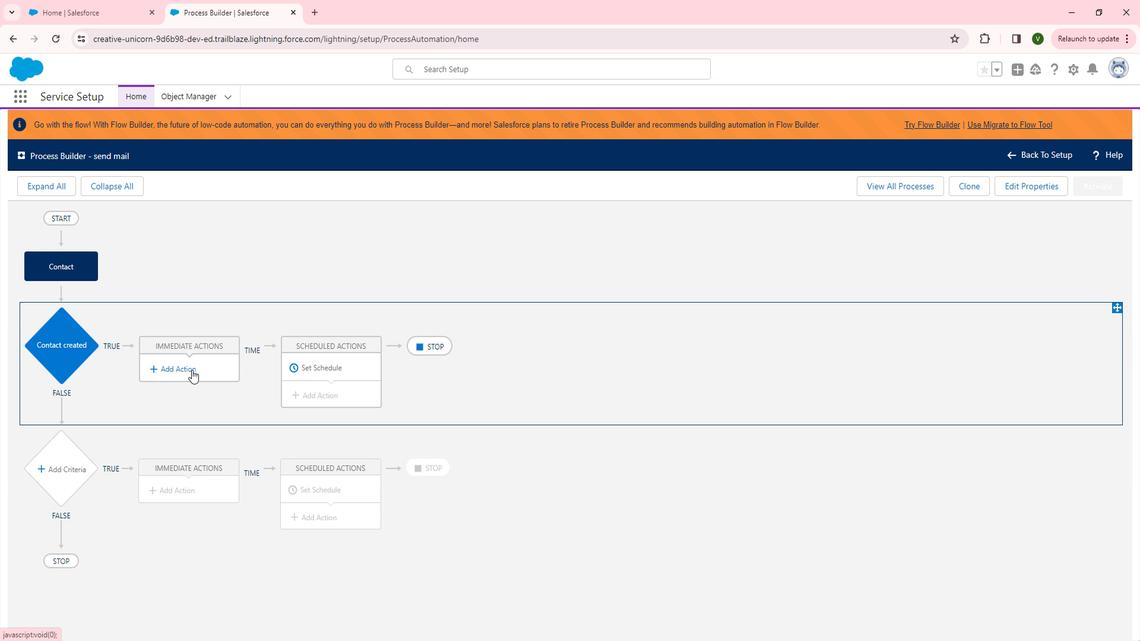 
Action: Mouse moved to (841, 281)
Screenshot: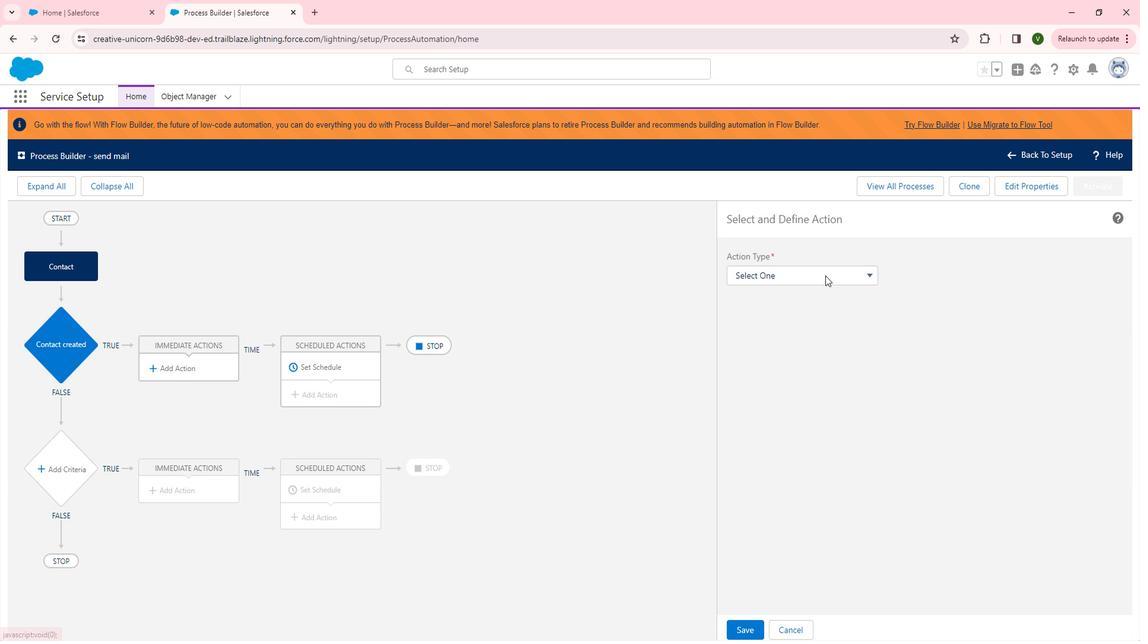 
Action: Mouse pressed left at (841, 281)
Screenshot: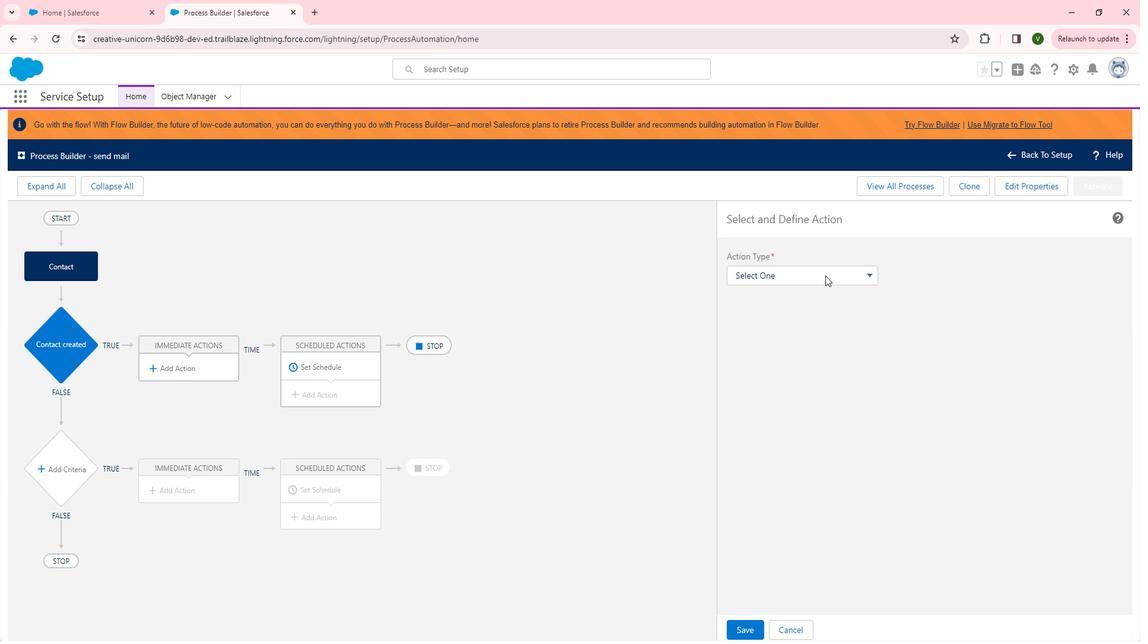 
Action: Mouse moved to (825, 436)
Screenshot: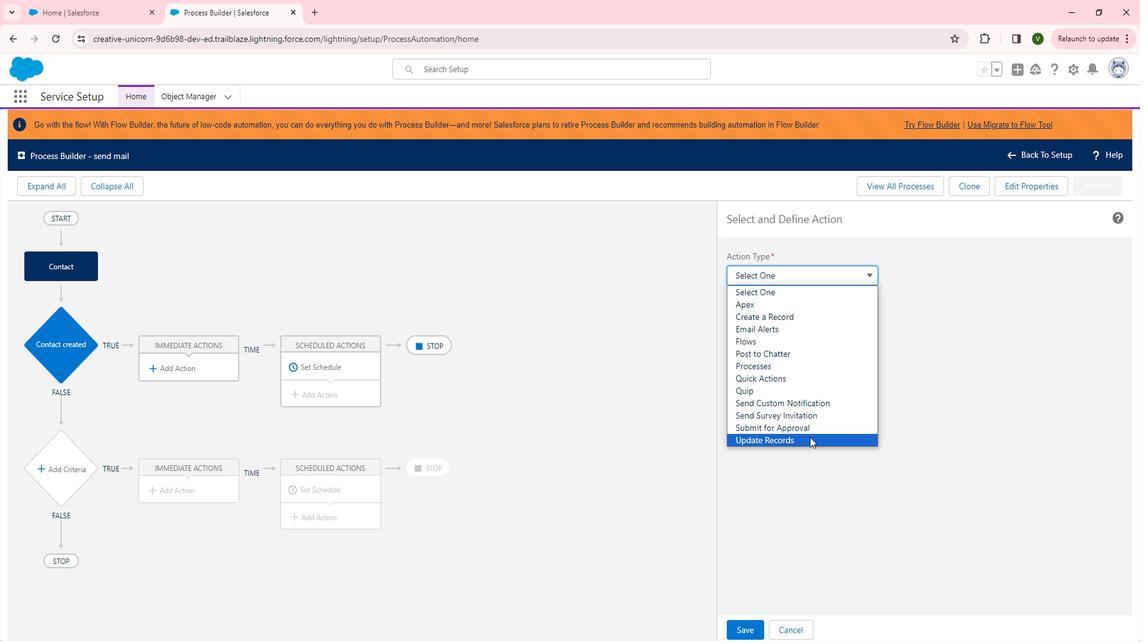 
Action: Mouse pressed left at (825, 436)
Screenshot: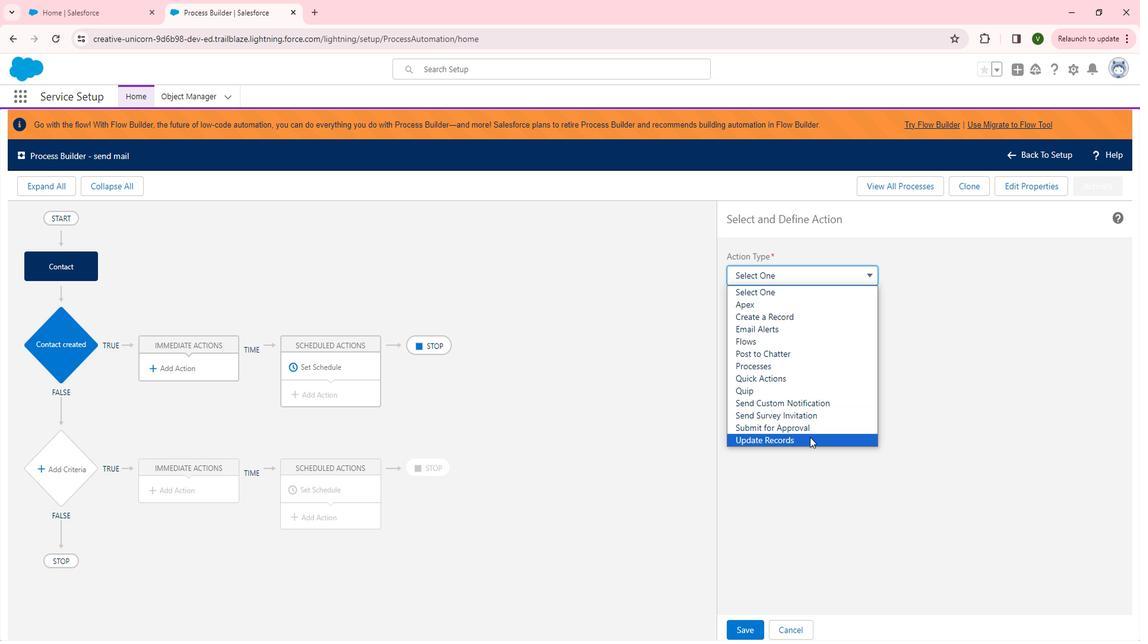 
Action: Mouse moved to (809, 323)
Screenshot: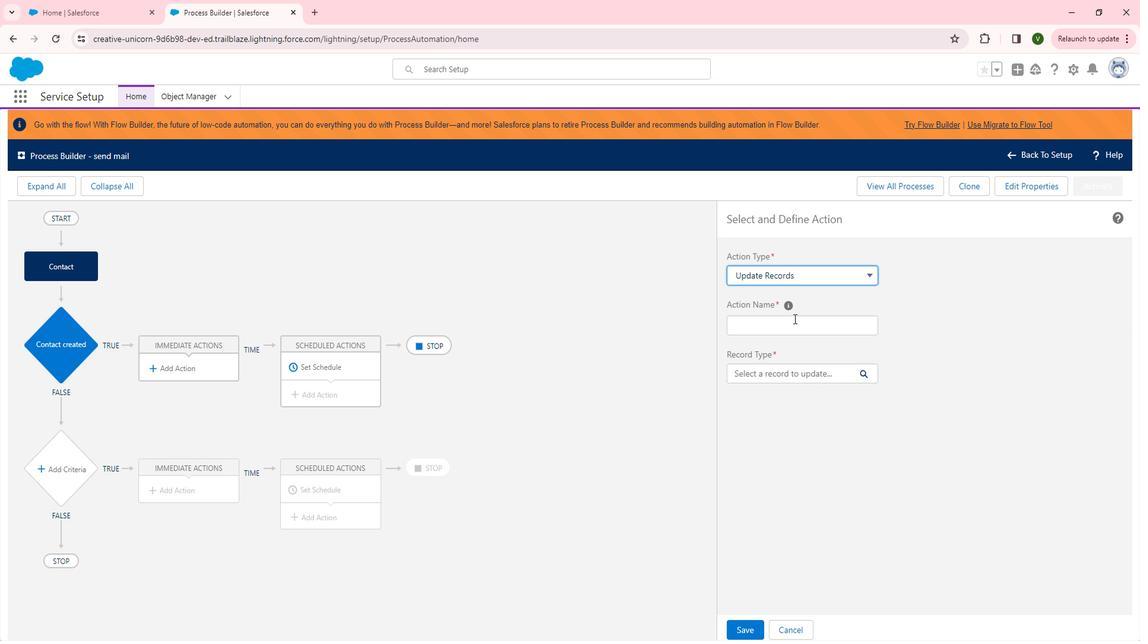 
Action: Mouse pressed left at (809, 323)
Screenshot: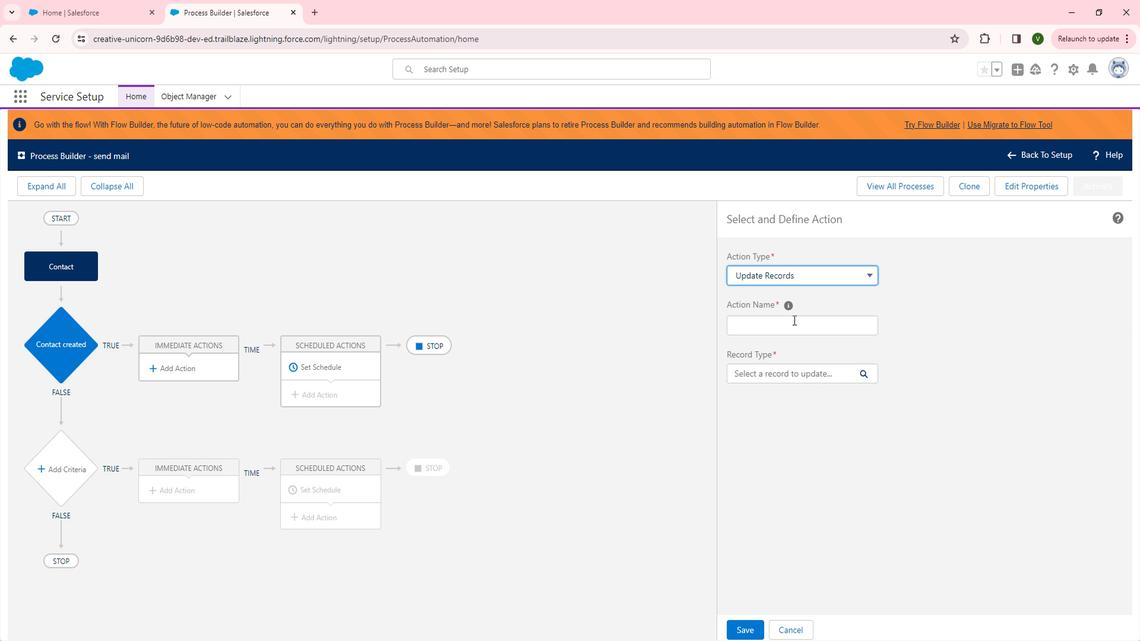 
Action: Key pressed update<Key.space><Key.backspace><Key.space><Key.backspace><Key.shift>Record
Screenshot: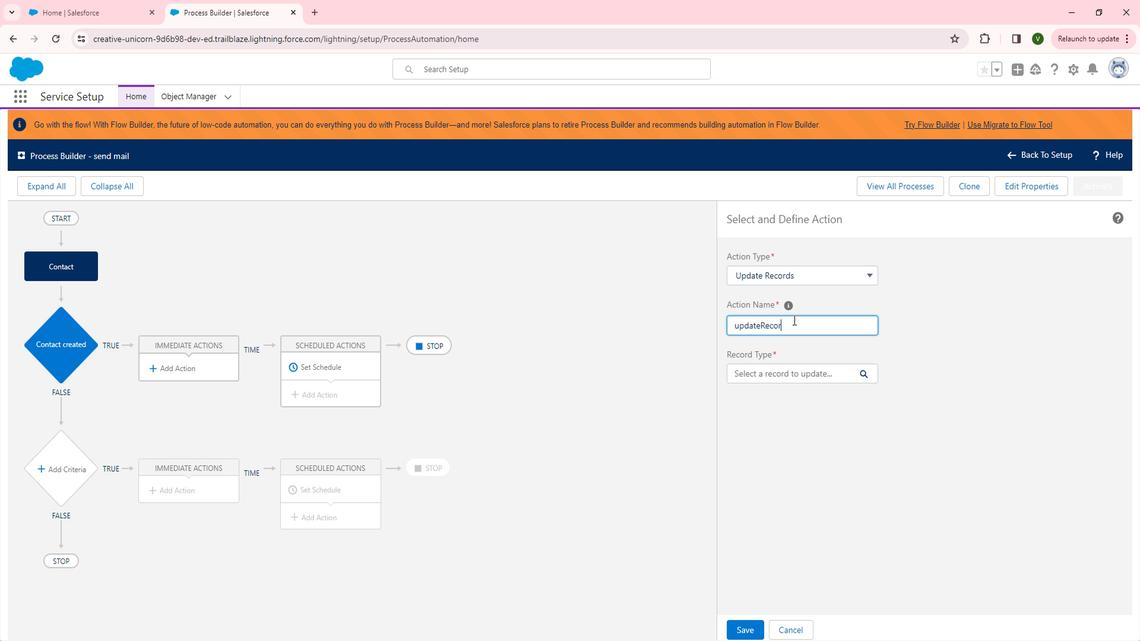 
Action: Mouse moved to (780, 380)
Screenshot: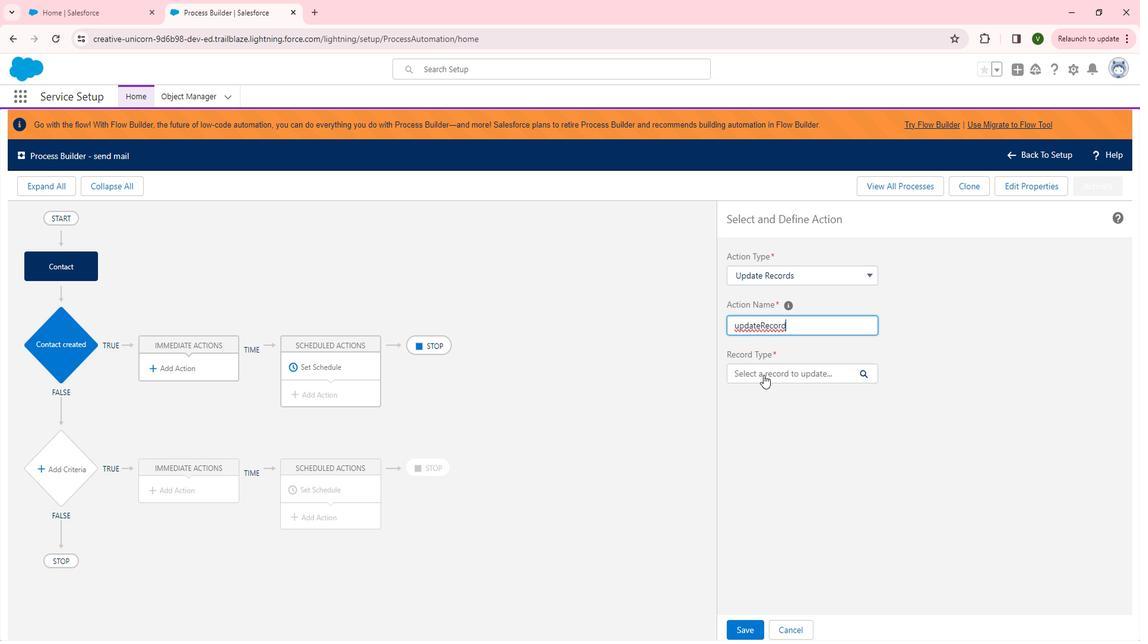 
Action: Mouse pressed left at (780, 380)
Screenshot: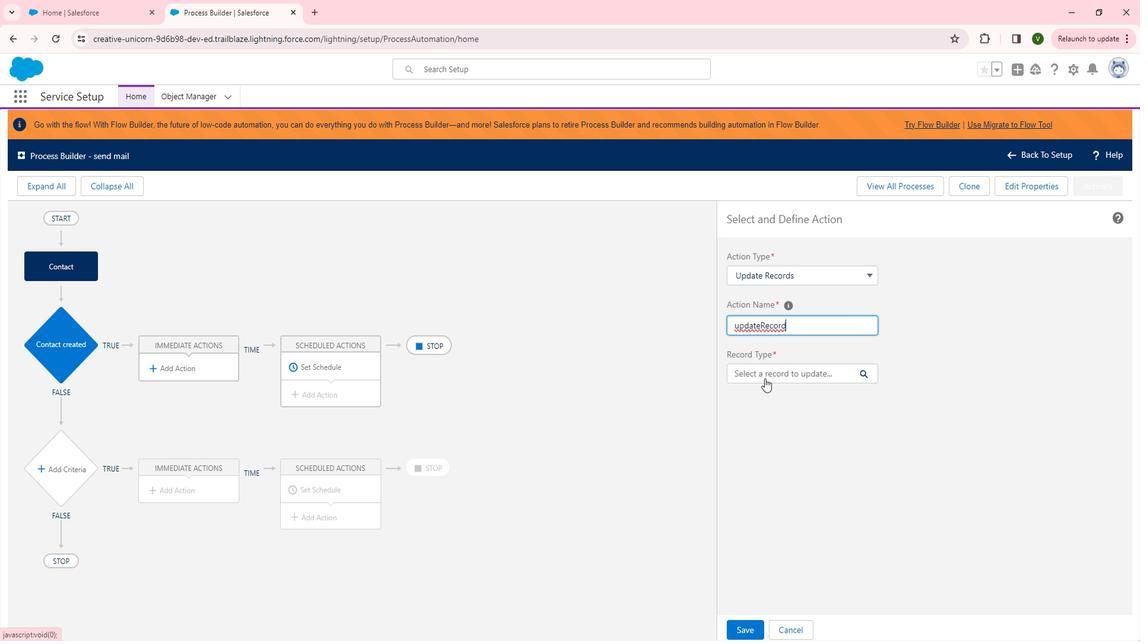 
Action: Mouse moved to (515, 300)
Screenshot: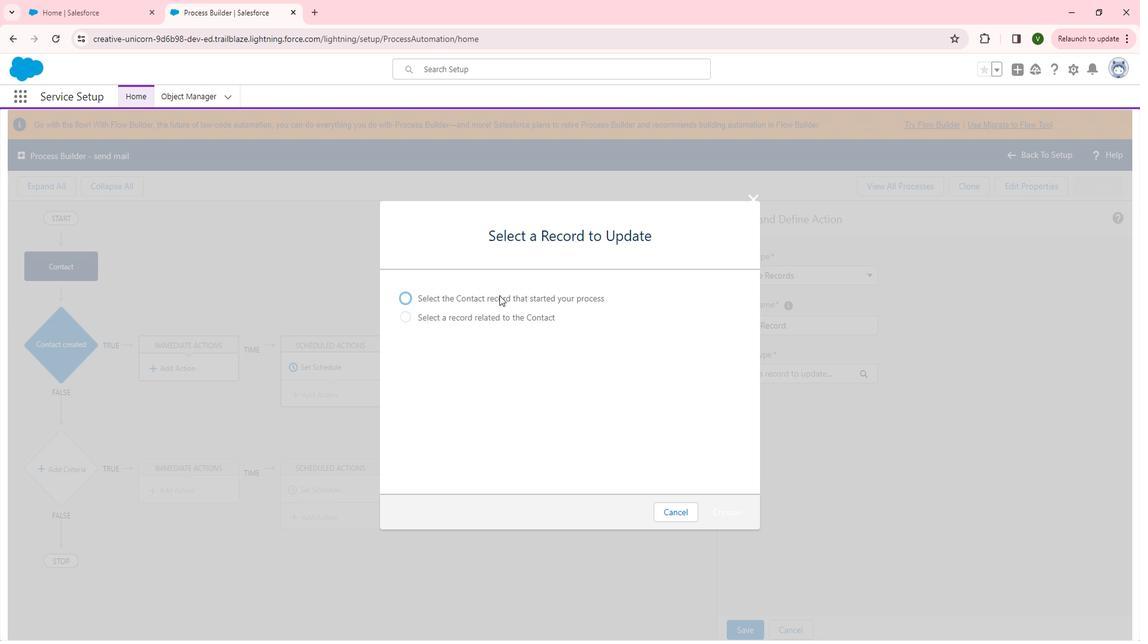 
Action: Mouse pressed left at (515, 300)
Screenshot: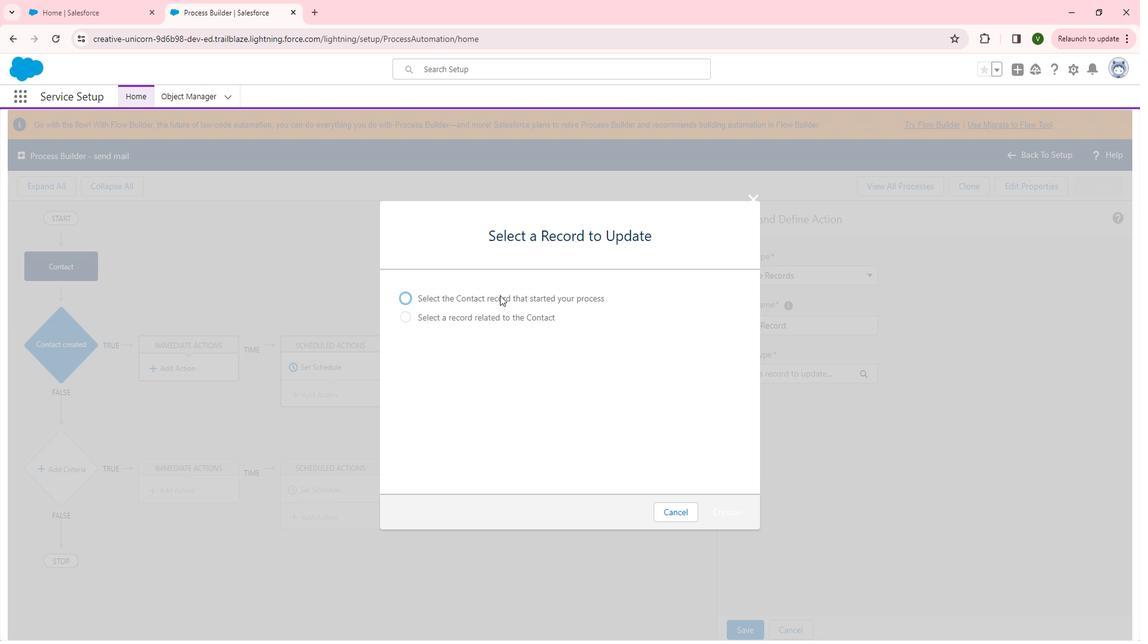 
Action: Mouse moved to (748, 500)
Screenshot: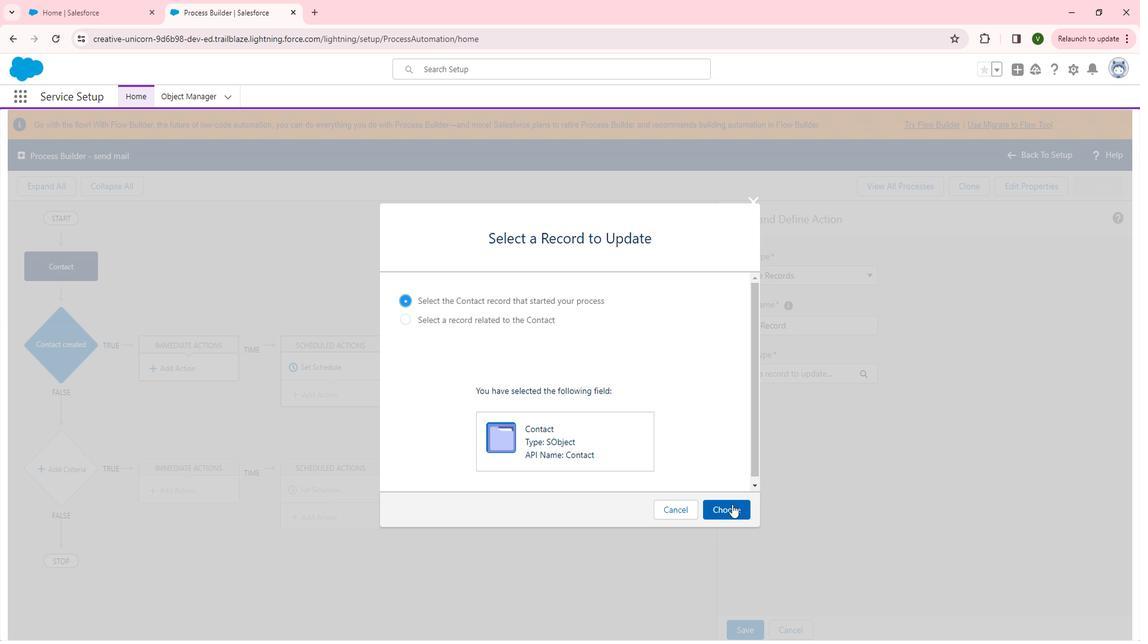 
Action: Mouse pressed left at (748, 500)
Screenshot: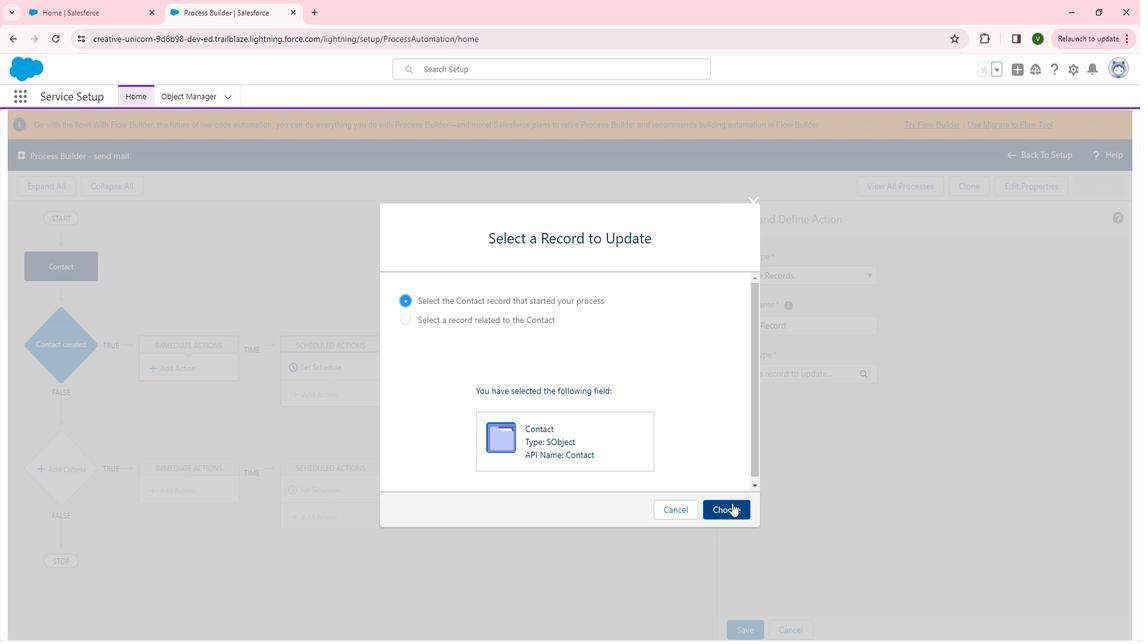 
Action: Mouse moved to (903, 500)
Screenshot: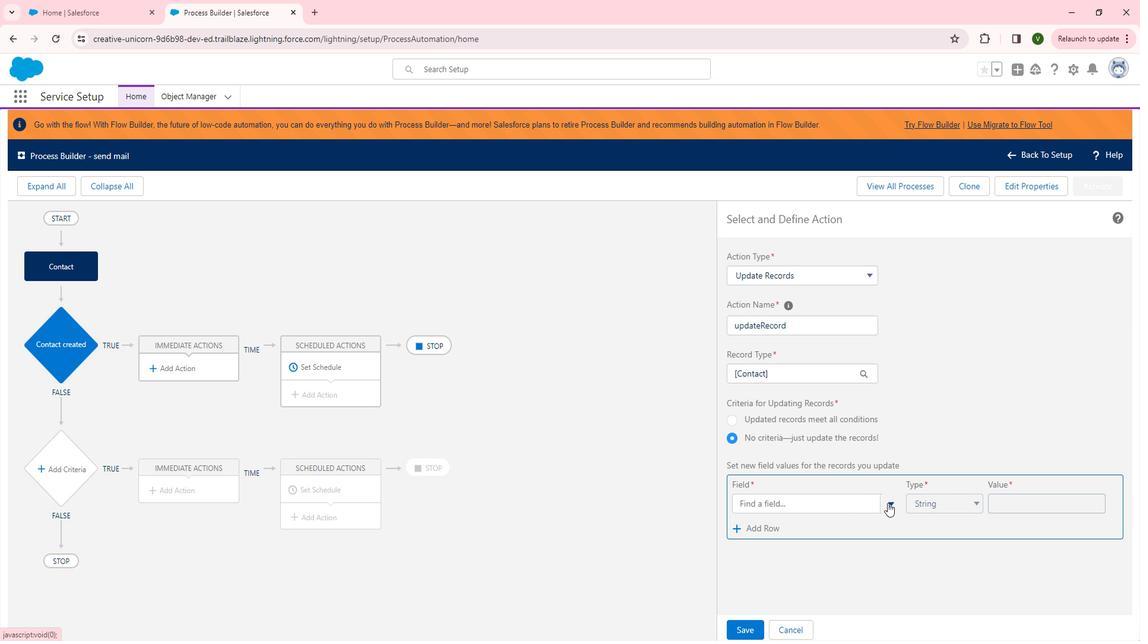 
Action: Mouse pressed left at (903, 500)
Screenshot: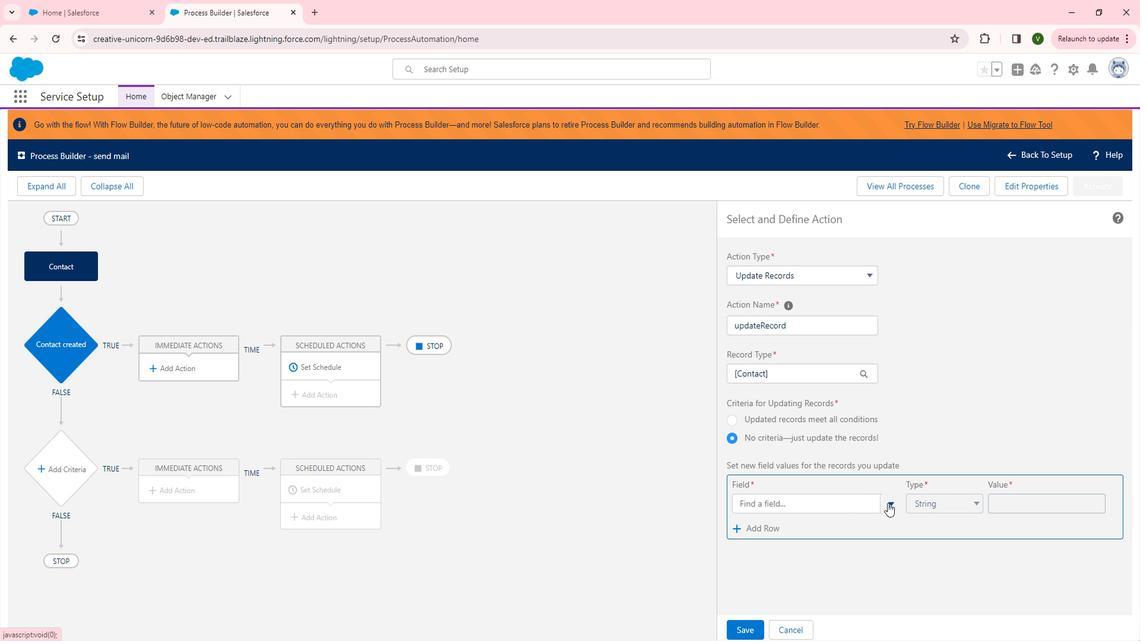 
Action: Mouse moved to (855, 499)
Screenshot: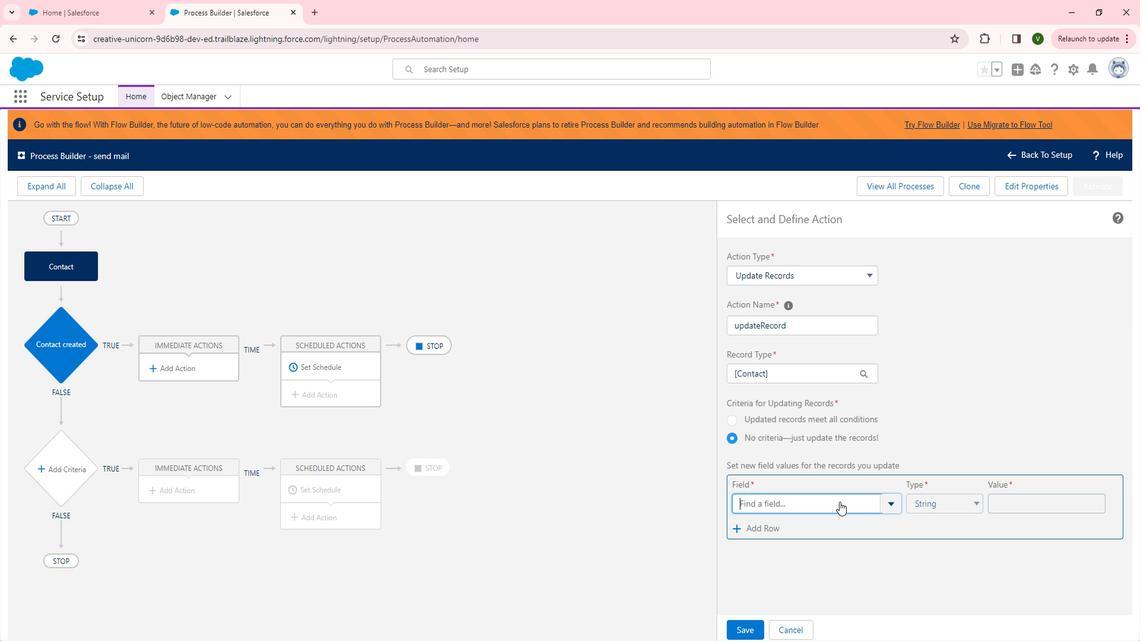 
Action: Mouse pressed left at (855, 499)
Screenshot: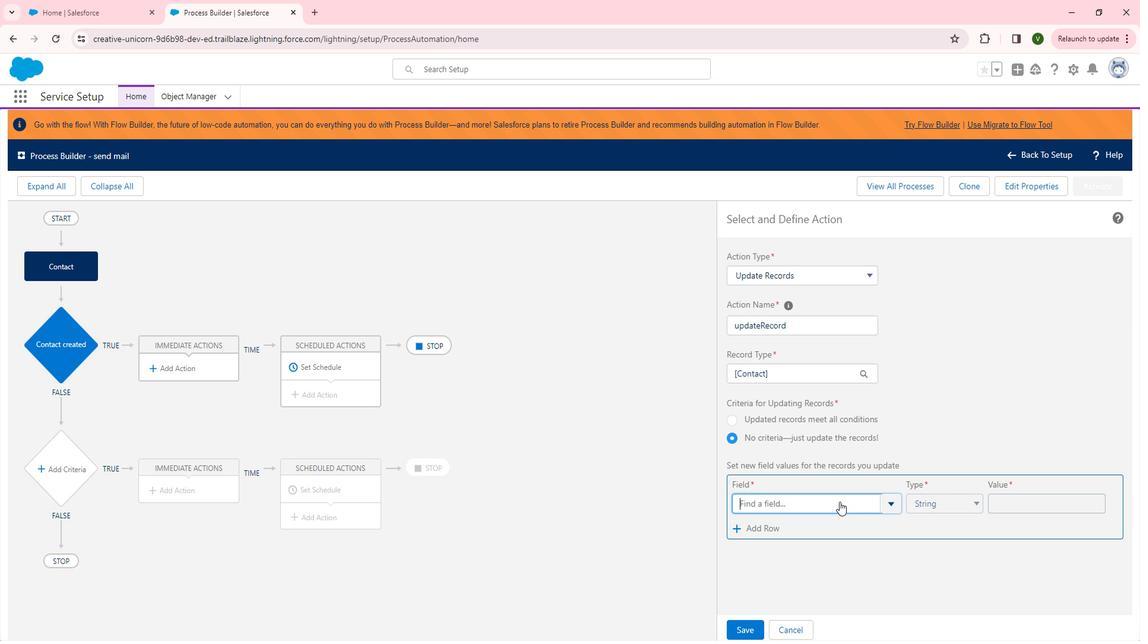 
Action: Mouse moved to (1017, 455)
Screenshot: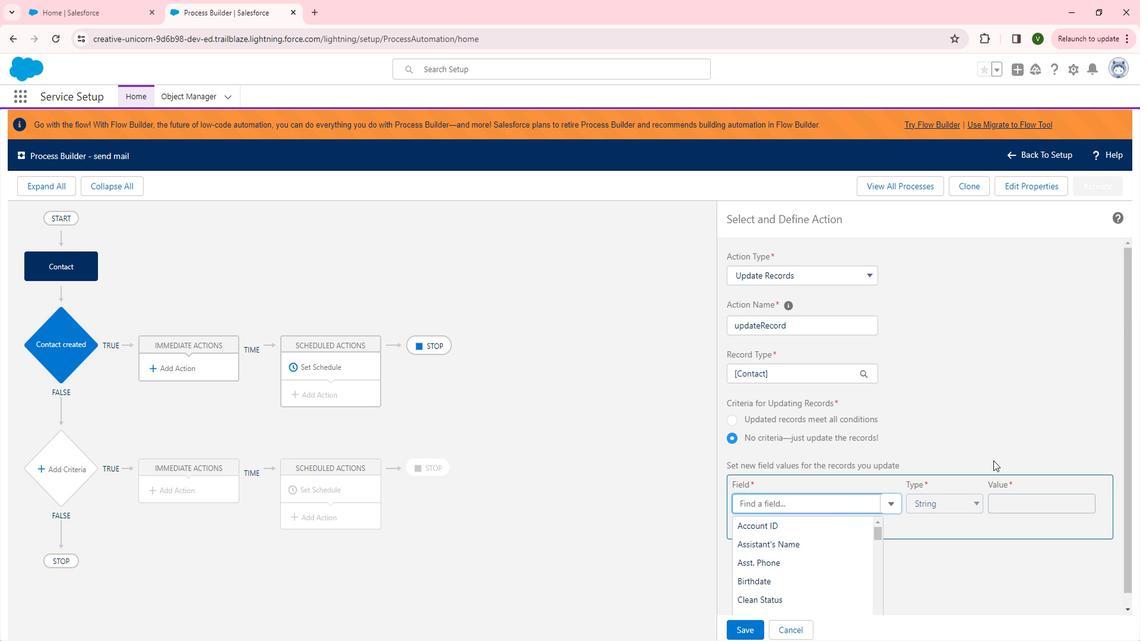 
Action: Mouse scrolled (1017, 454) with delta (0, 0)
Screenshot: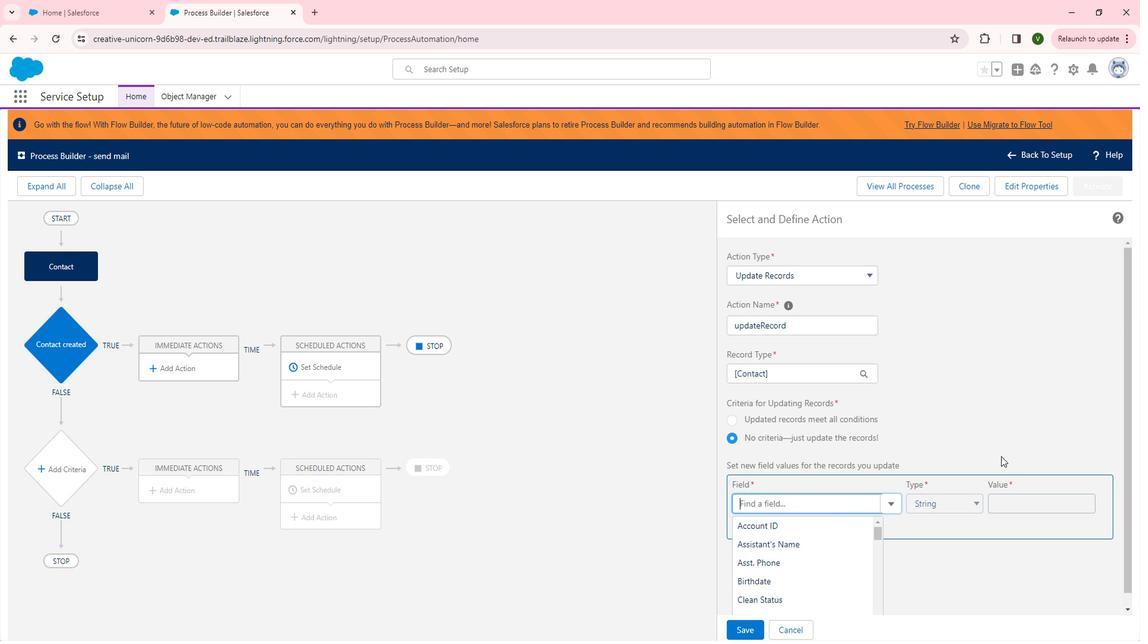 
Action: Mouse scrolled (1017, 454) with delta (0, 0)
Screenshot: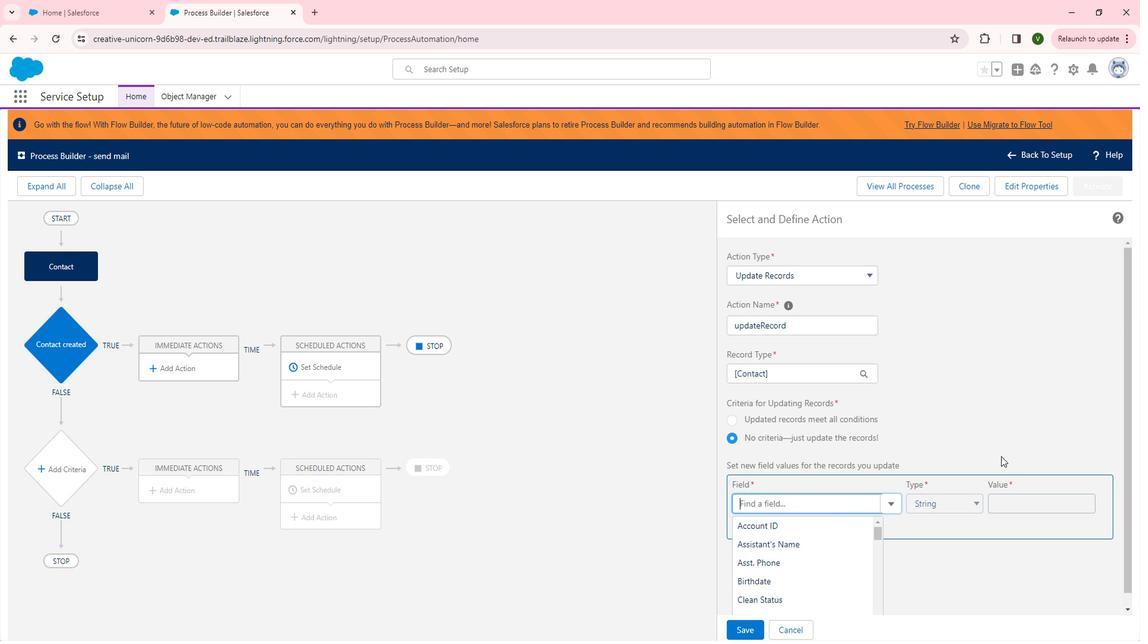 
Action: Mouse moved to (1017, 455)
Screenshot: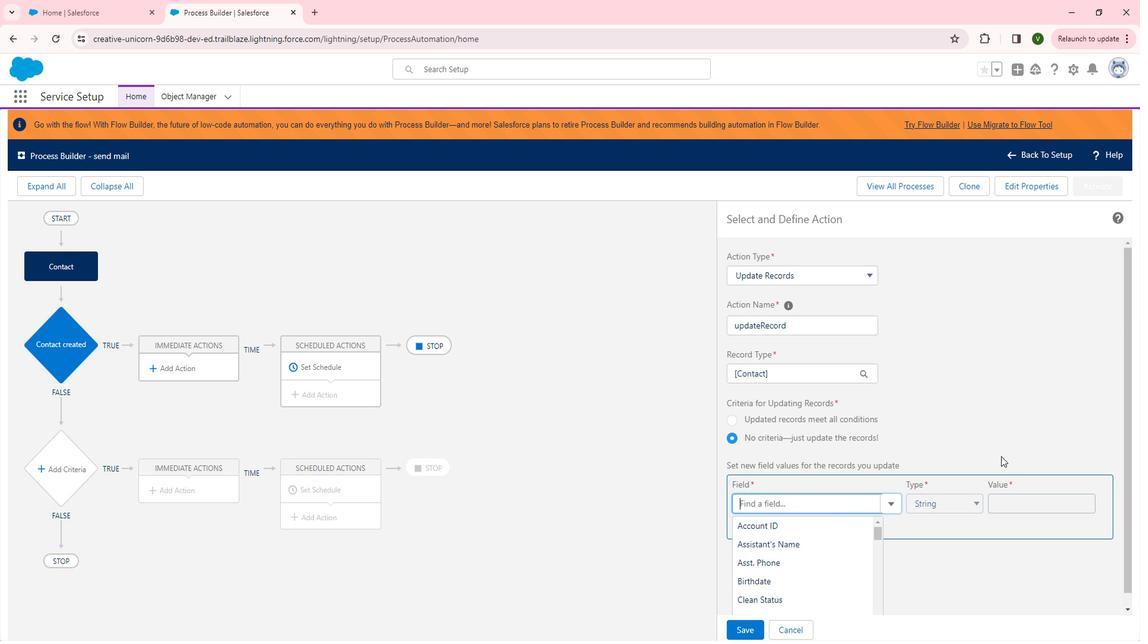 
Action: Mouse scrolled (1017, 454) with delta (0, 0)
Screenshot: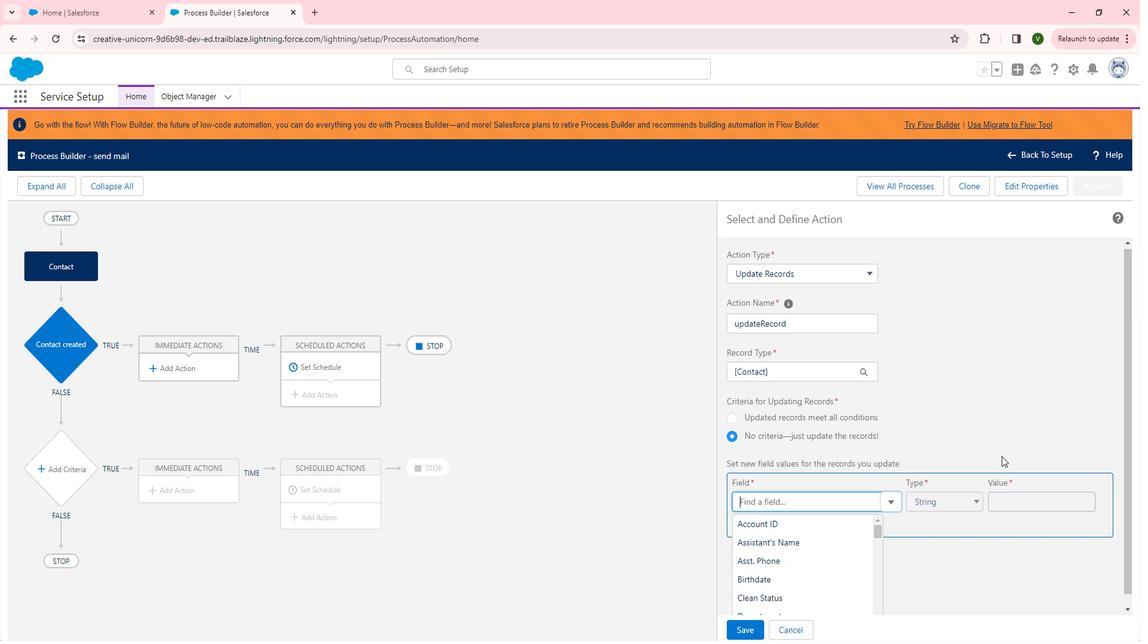 
Action: Mouse scrolled (1017, 454) with delta (0, 0)
Screenshot: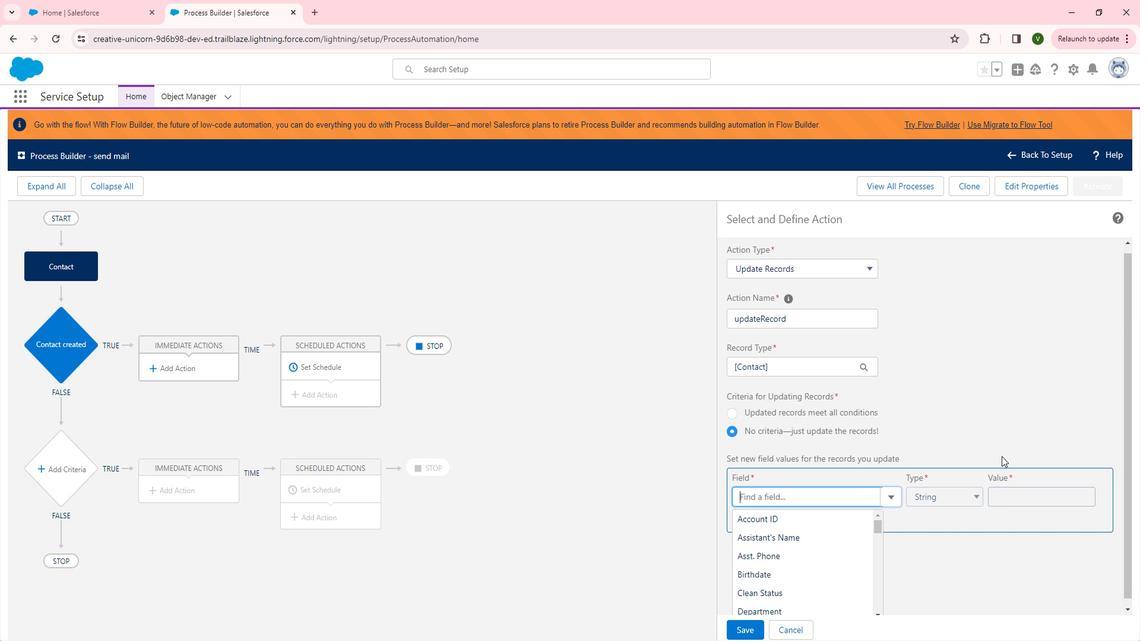 
Action: Mouse moved to (795, 569)
Screenshot: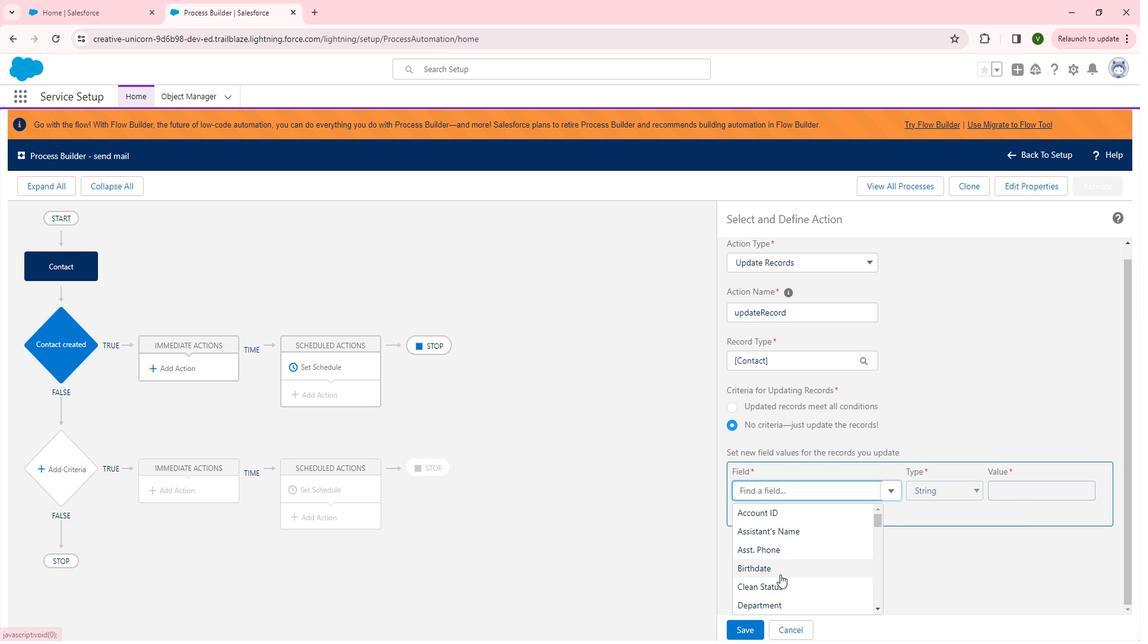 
Action: Mouse scrolled (795, 569) with delta (0, 0)
Screenshot: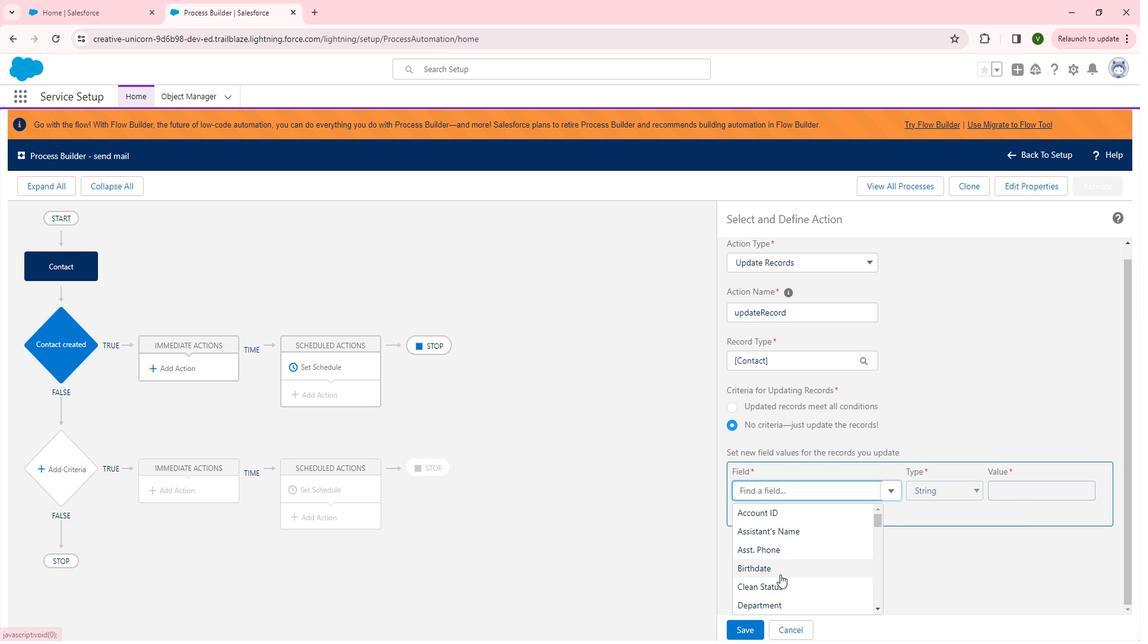 
Action: Mouse moved to (797, 568)
Screenshot: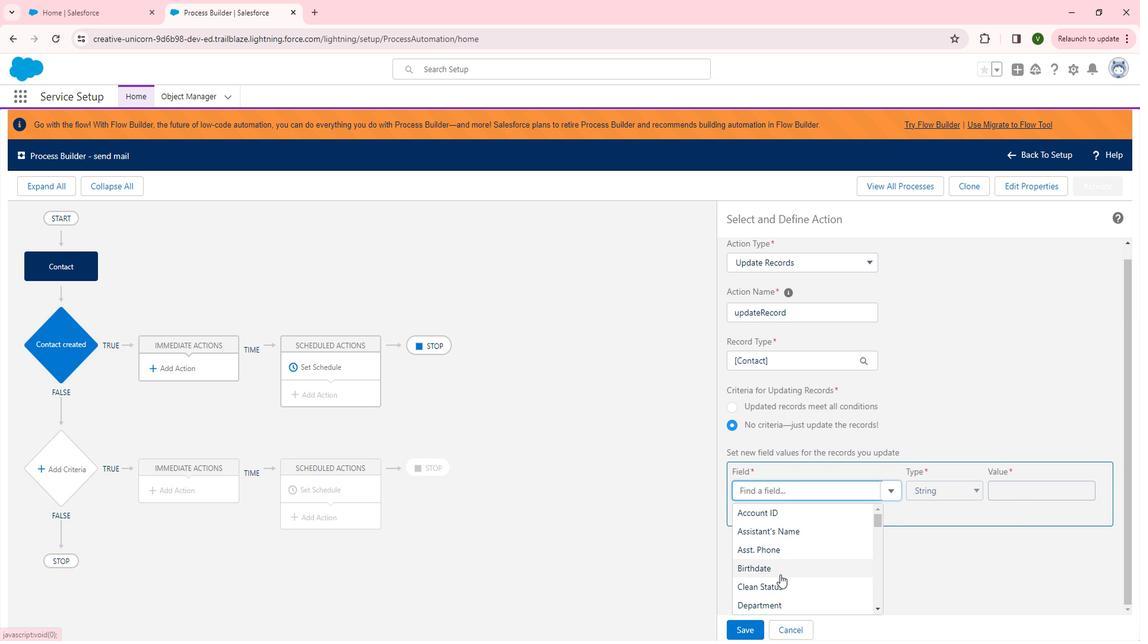
Action: Mouse scrolled (797, 568) with delta (0, 0)
Screenshot: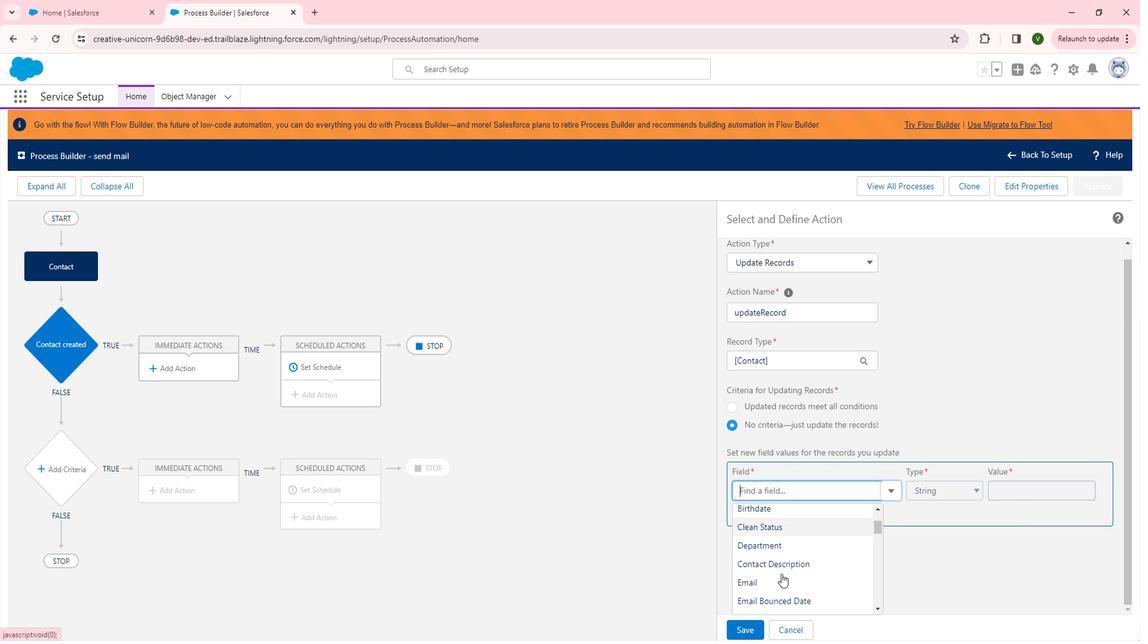
Action: Mouse moved to (817, 560)
Screenshot: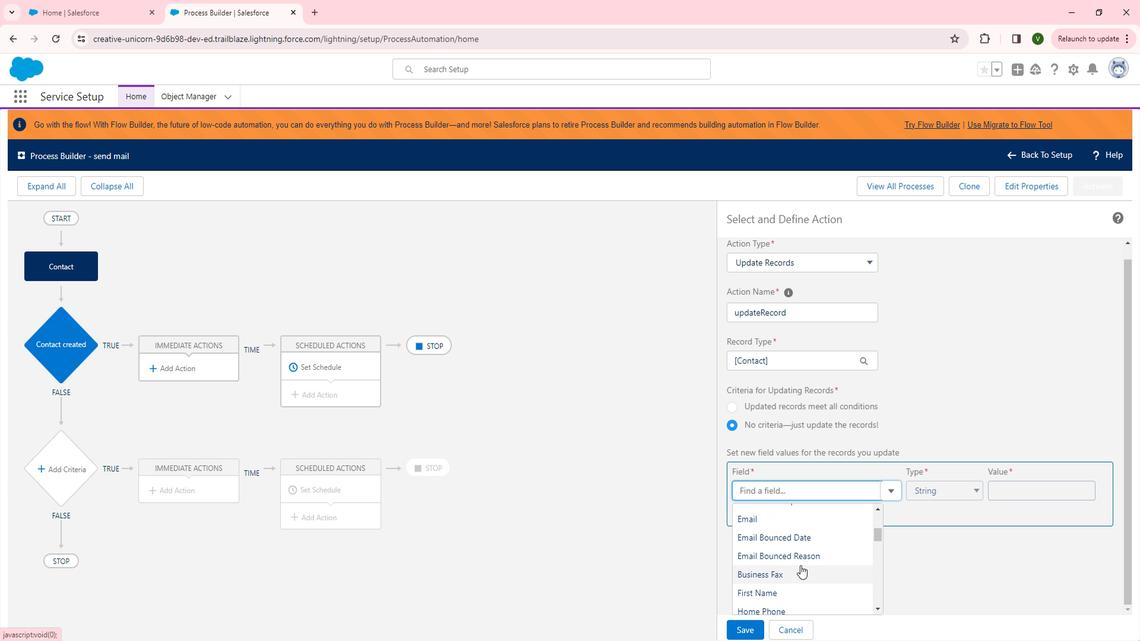 
Action: Mouse scrolled (817, 559) with delta (0, 0)
Screenshot: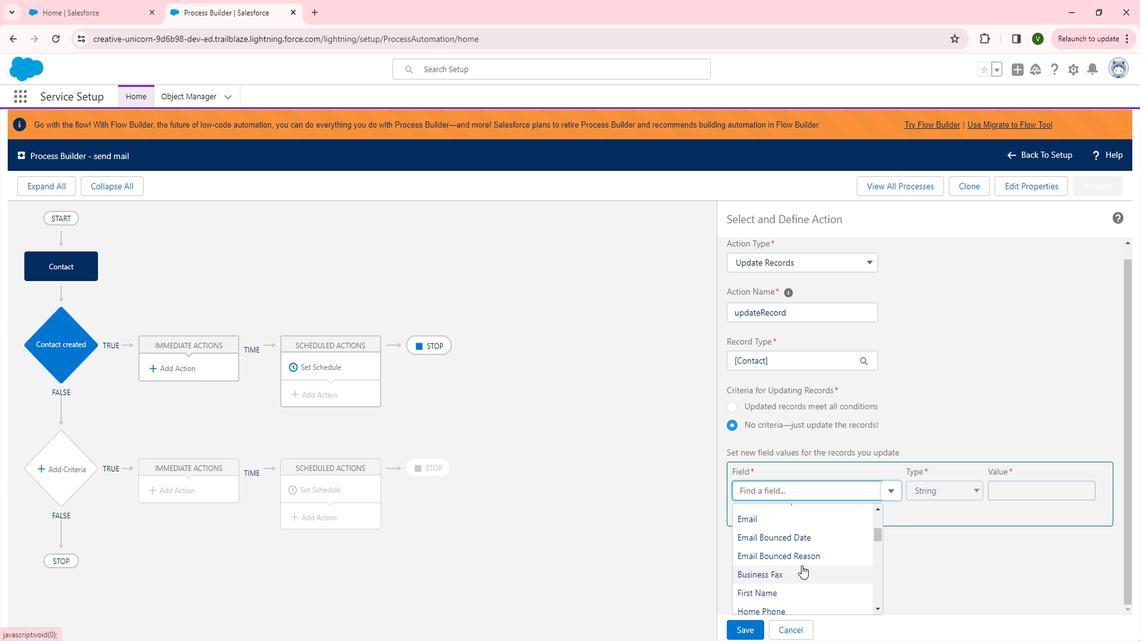 
Action: Mouse scrolled (817, 559) with delta (0, 0)
Screenshot: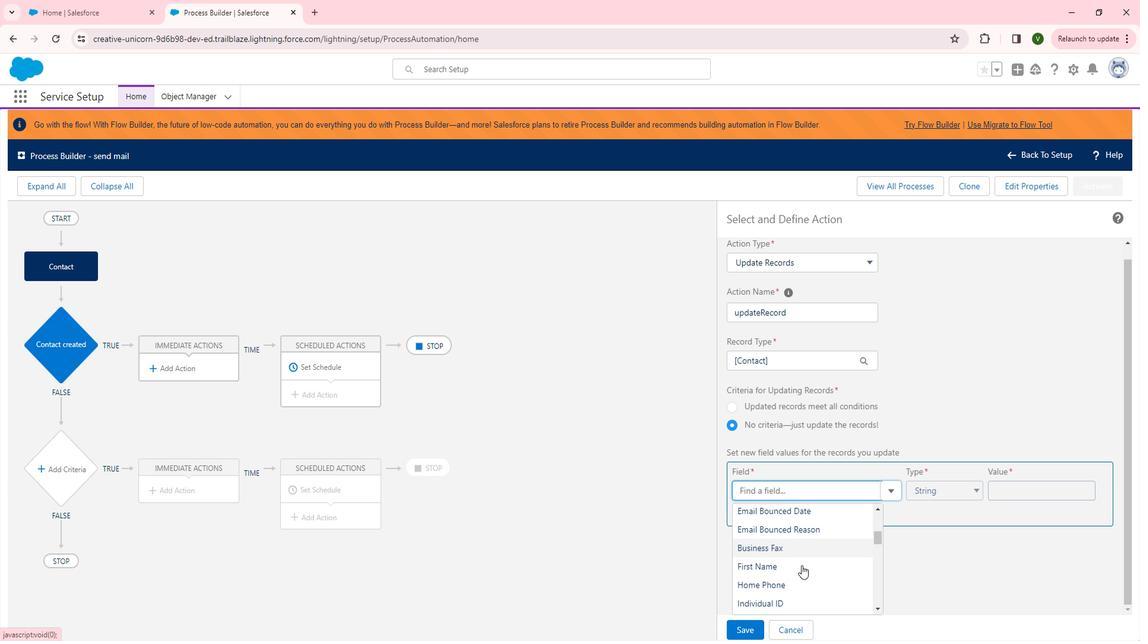 
Action: Mouse moved to (821, 560)
Screenshot: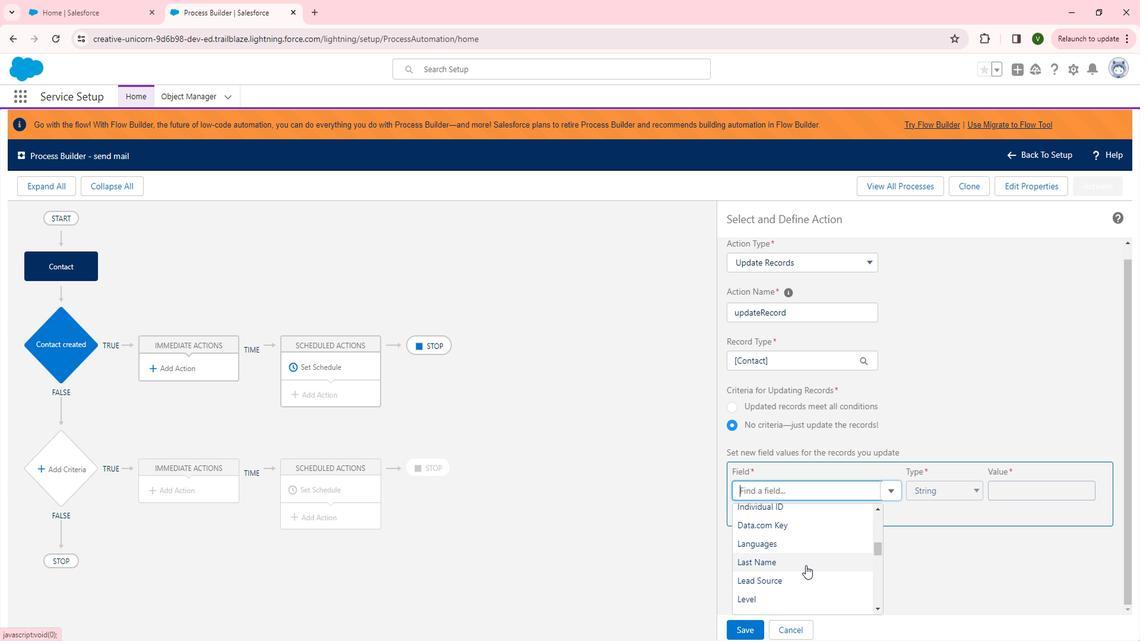 
Action: Mouse scrolled (821, 559) with delta (0, 0)
Screenshot: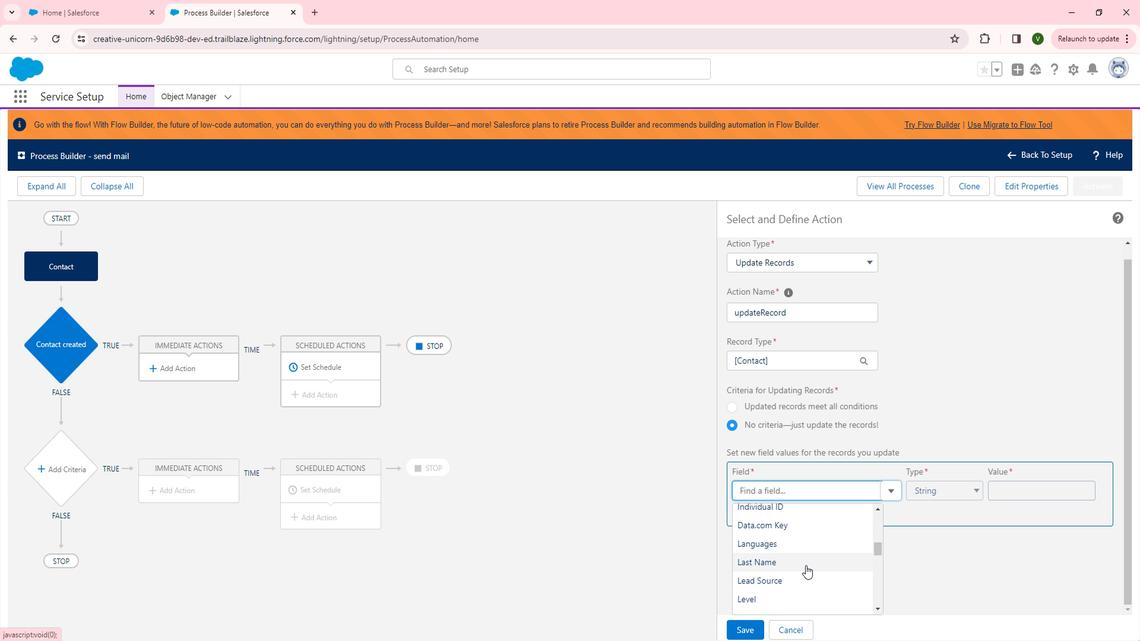 
Action: Mouse moved to (821, 534)
Screenshot: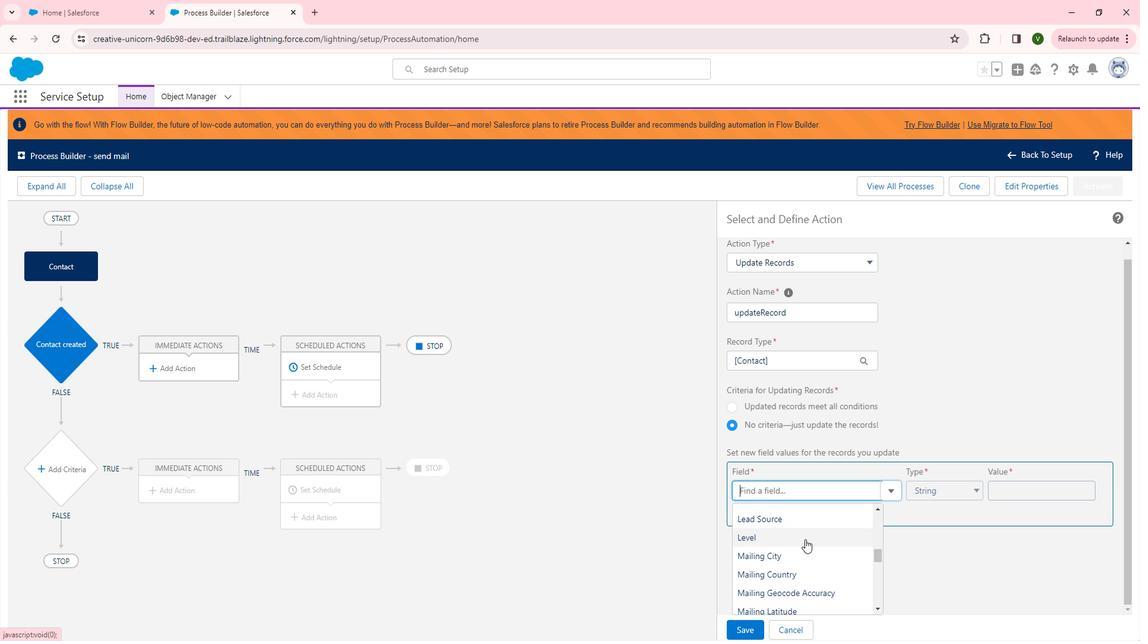 
Action: Mouse scrolled (821, 535) with delta (0, 0)
Screenshot: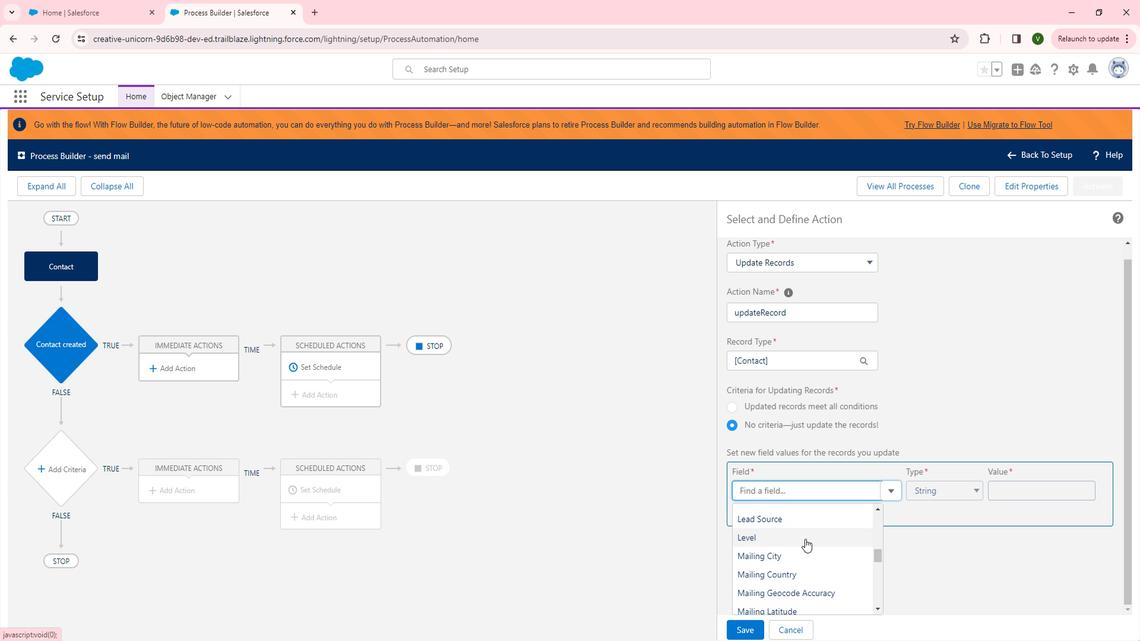 
Action: Mouse moved to (814, 563)
Screenshot: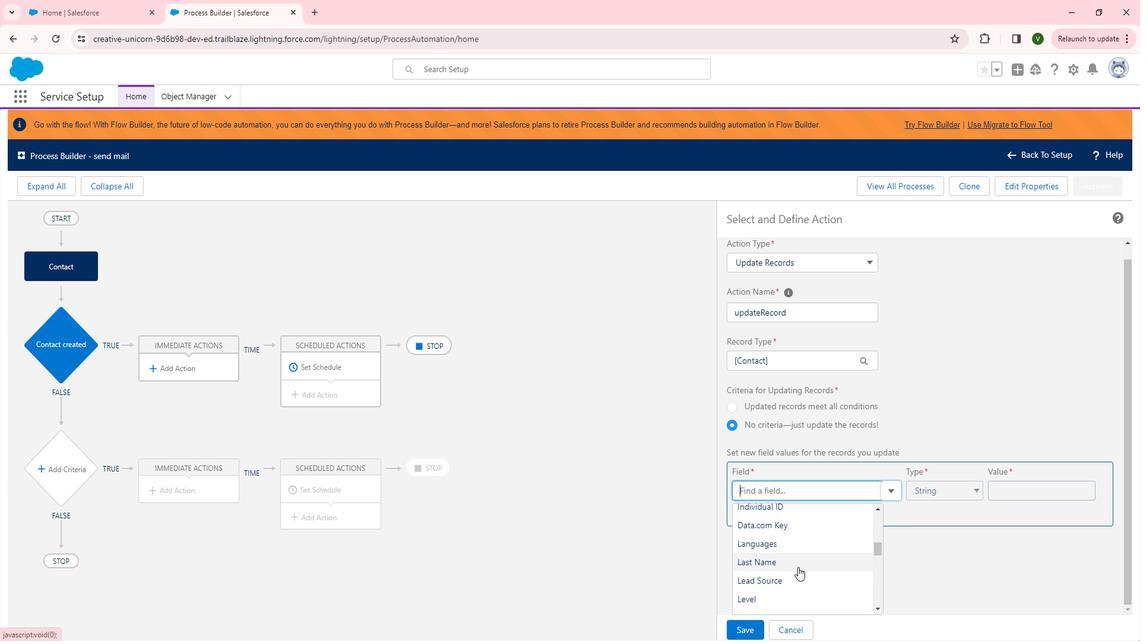 
Action: Mouse scrolled (814, 562) with delta (0, 0)
Screenshot: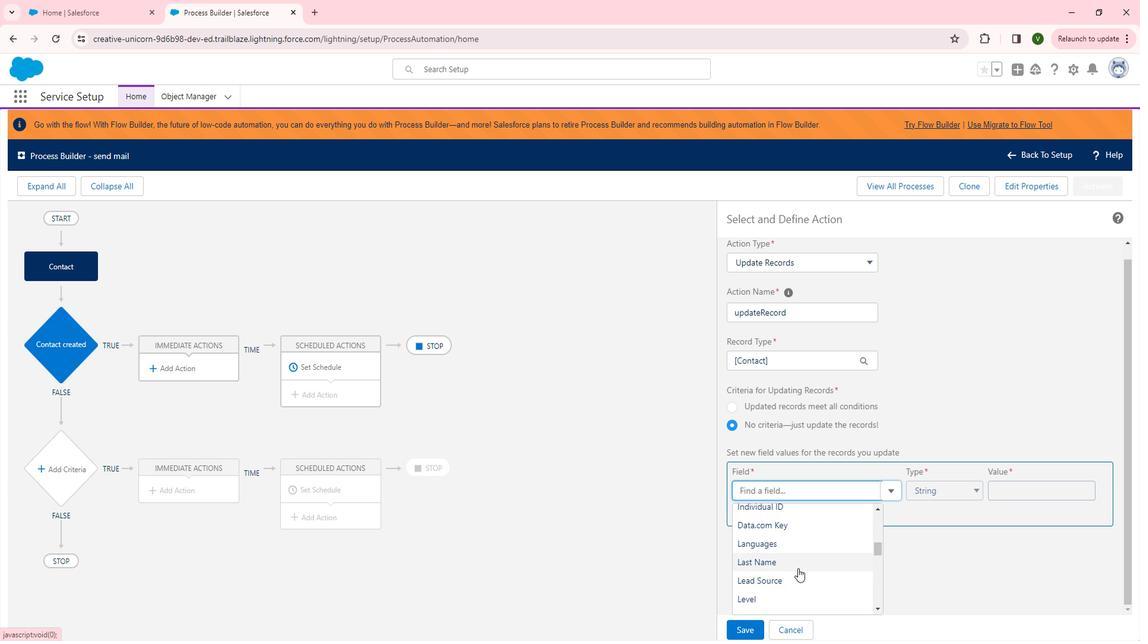 
Action: Mouse scrolled (814, 562) with delta (0, 0)
Screenshot: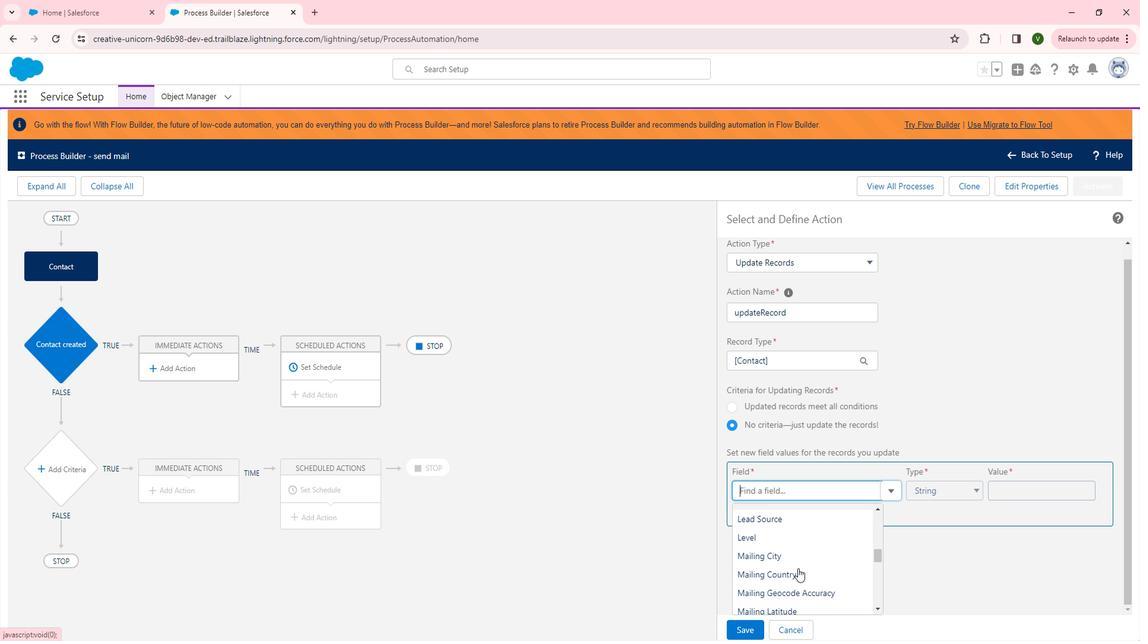 
Action: Mouse scrolled (814, 562) with delta (0, 0)
Screenshot: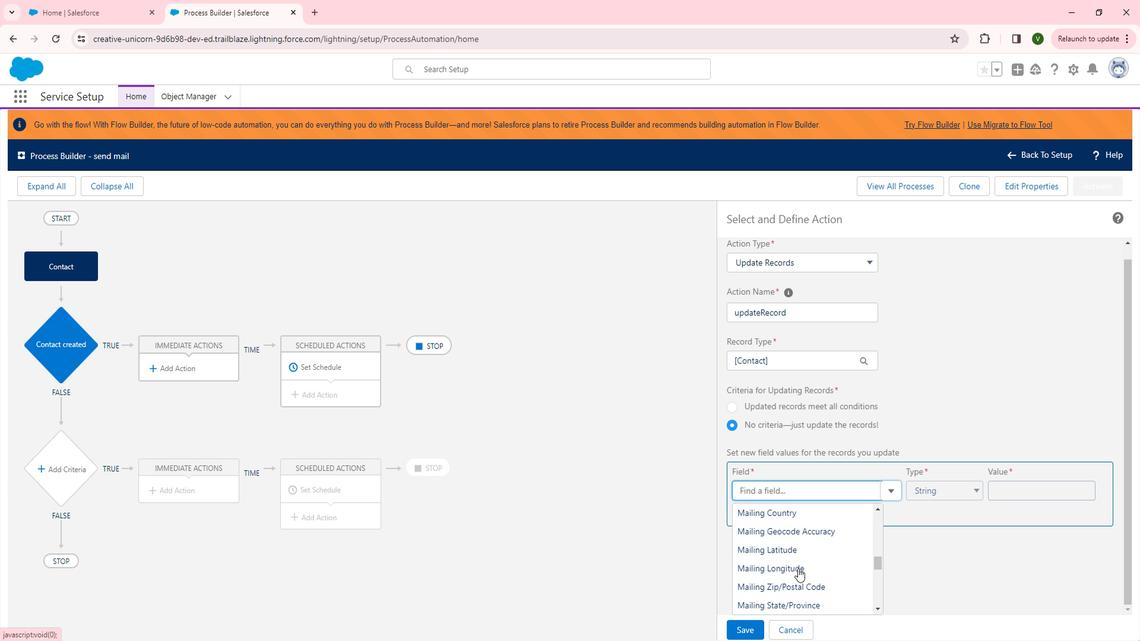 
Action: Mouse scrolled (814, 562) with delta (0, 0)
Screenshot: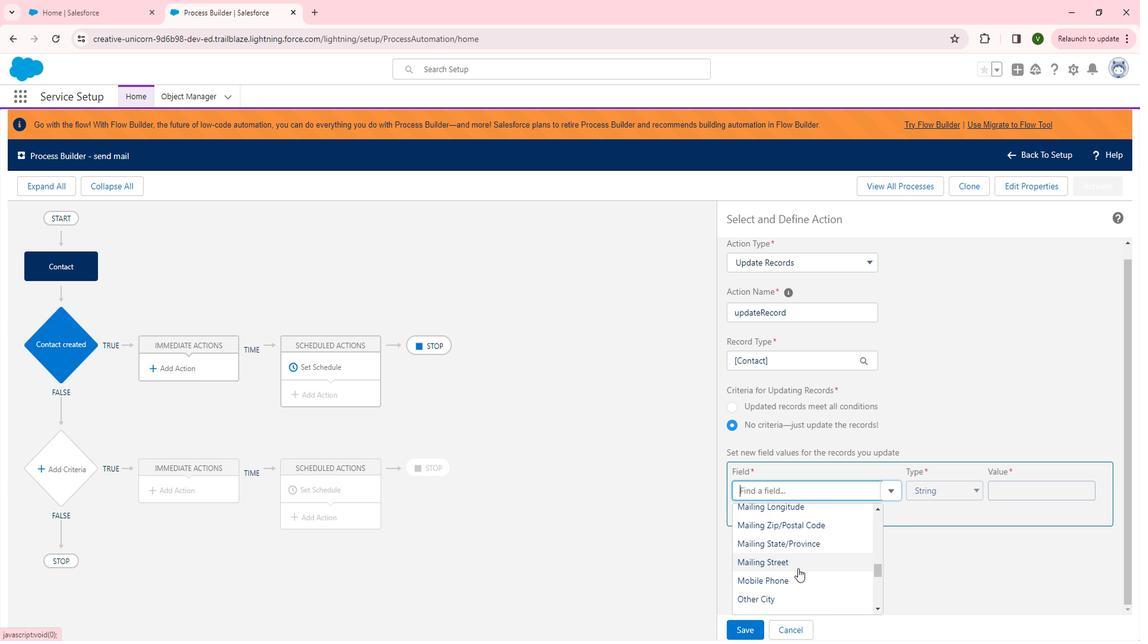 
Action: Mouse scrolled (814, 562) with delta (0, 0)
Screenshot: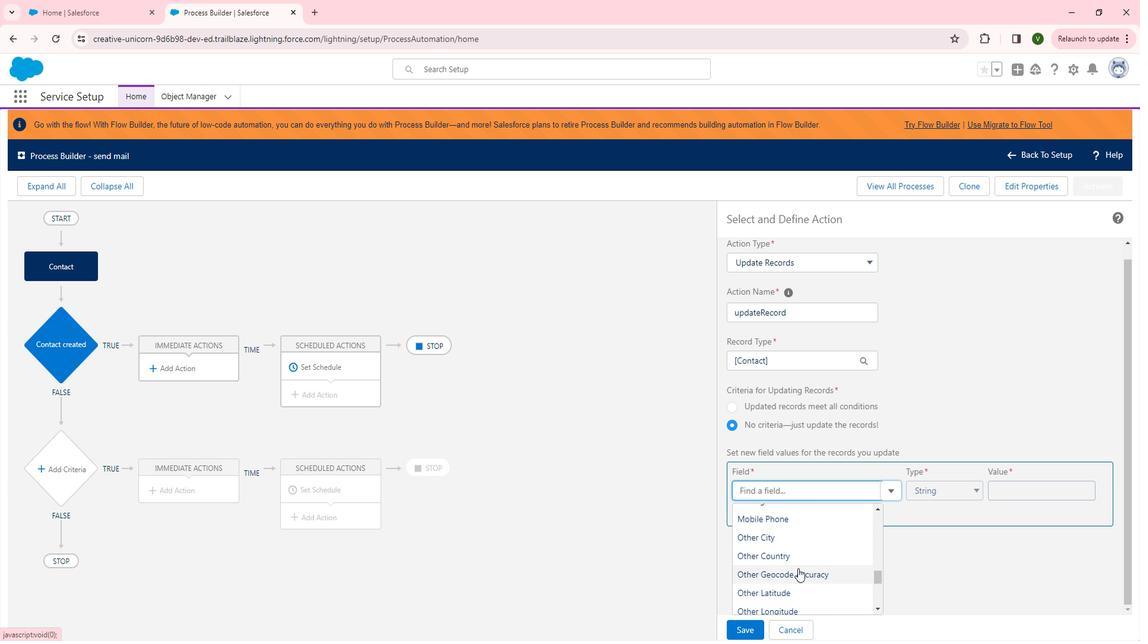 
Action: Mouse moved to (814, 563)
Screenshot: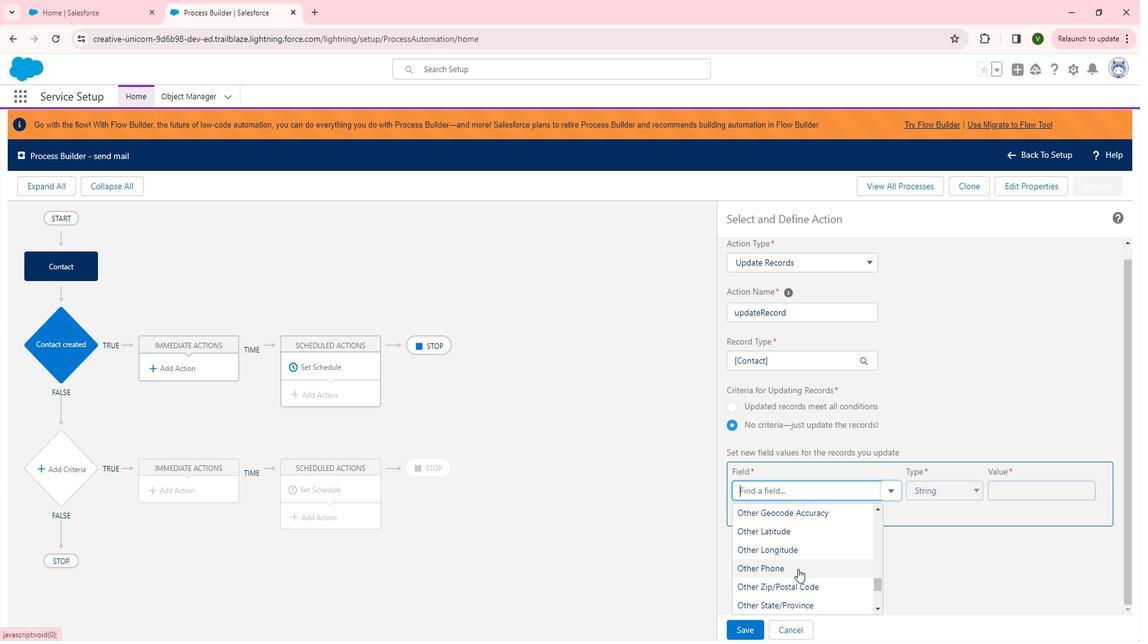 
Action: Mouse scrolled (814, 563) with delta (0, 0)
Screenshot: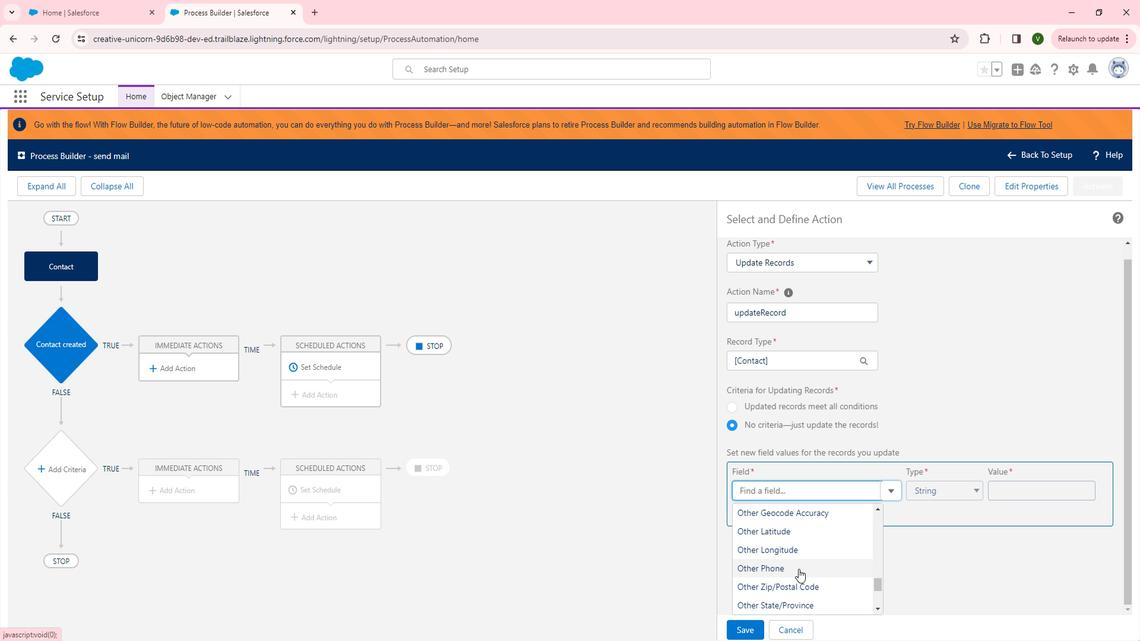
Action: Mouse scrolled (814, 563) with delta (0, 0)
Screenshot: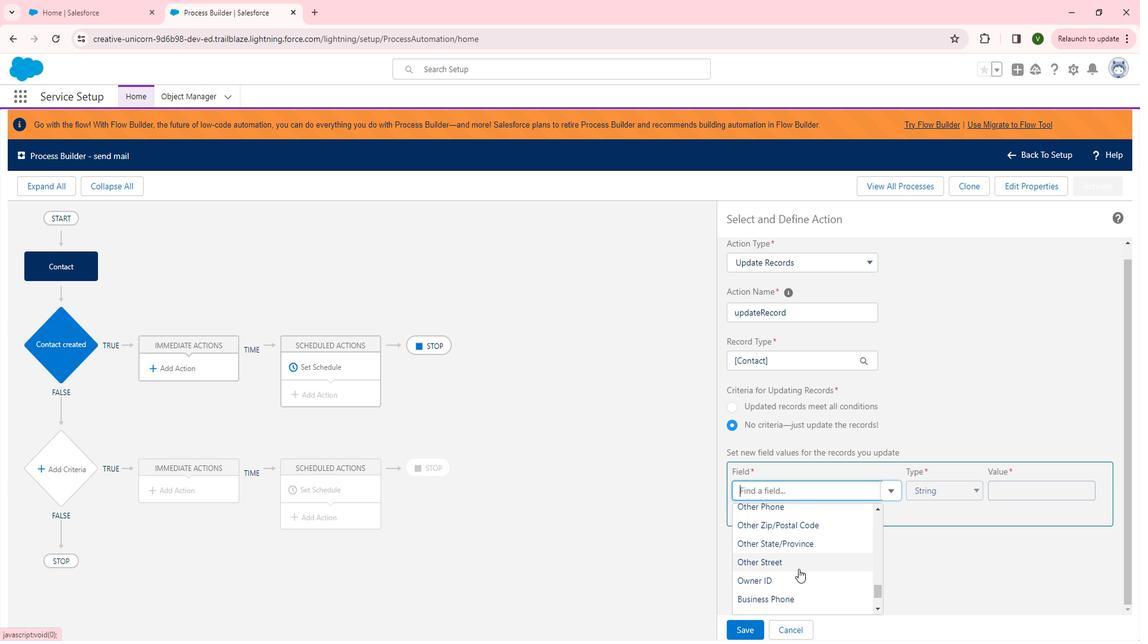 
Action: Mouse scrolled (814, 563) with delta (0, 0)
Screenshot: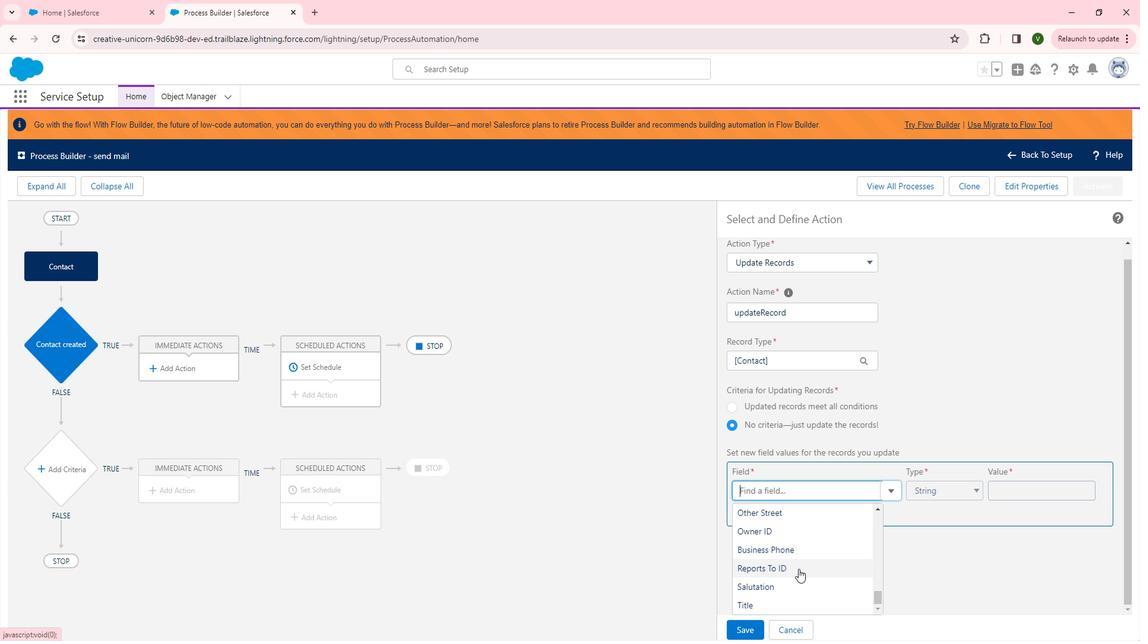 
Action: Mouse moved to (818, 521)
Screenshot: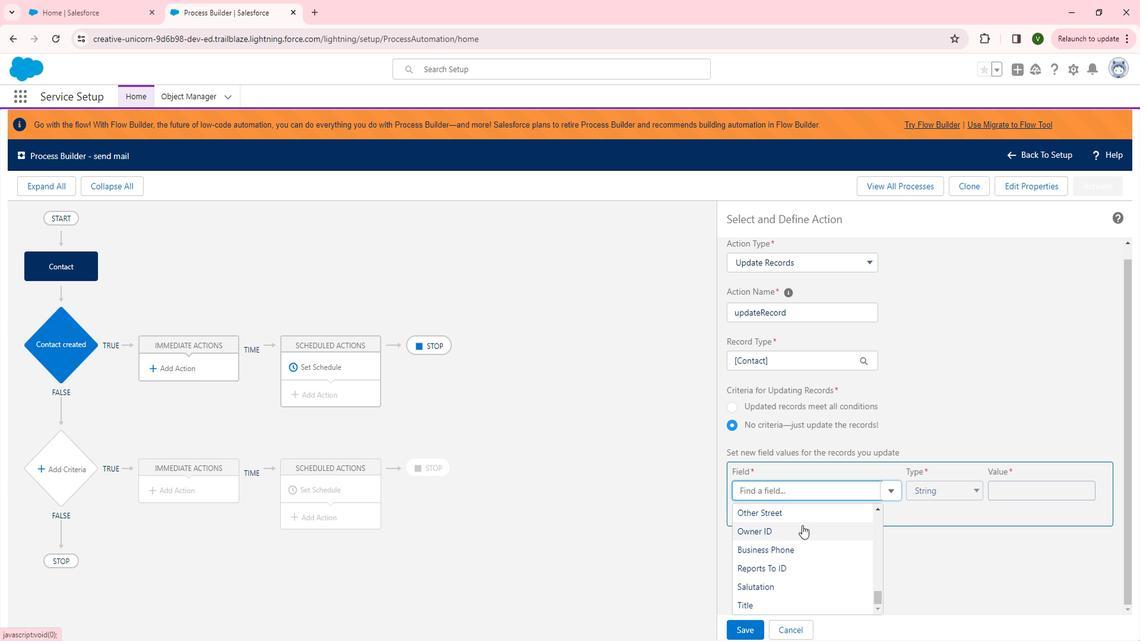 
Action: Mouse scrolled (818, 522) with delta (0, 0)
Screenshot: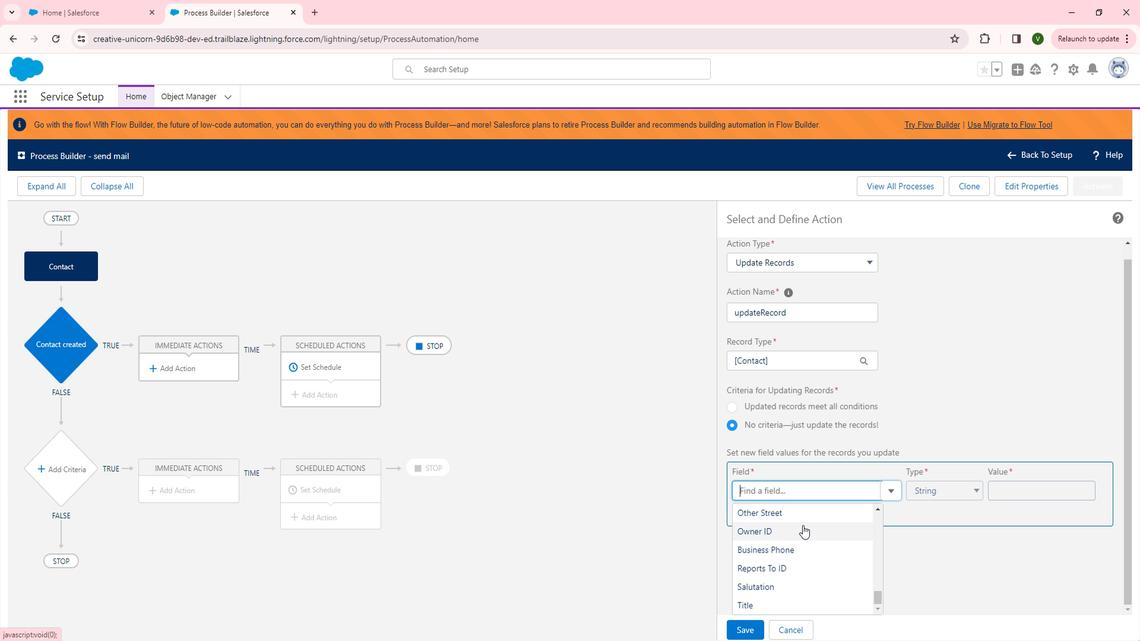 
Action: Mouse moved to (830, 538)
Screenshot: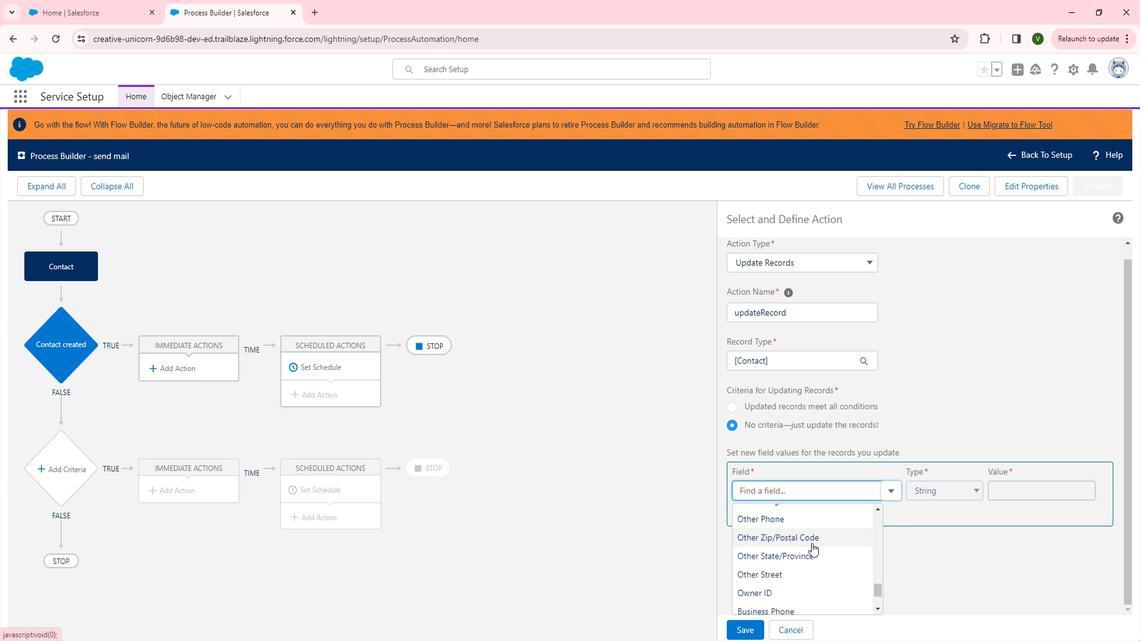 
Action: Mouse scrolled (830, 539) with delta (0, 0)
Screenshot: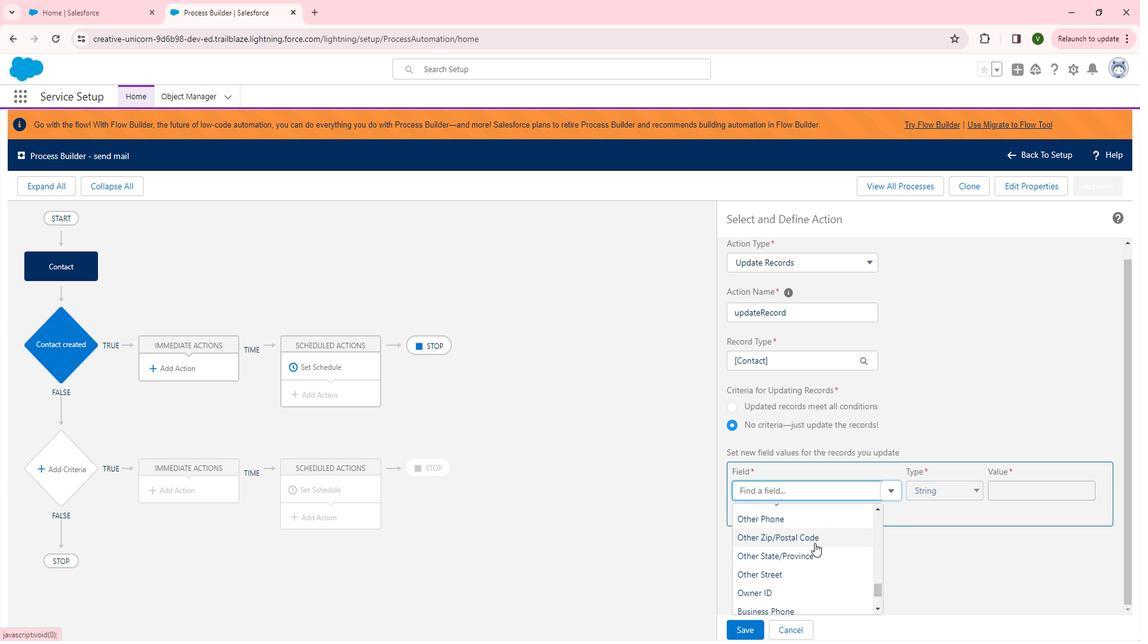 
Action: Mouse moved to (821, 546)
Screenshot: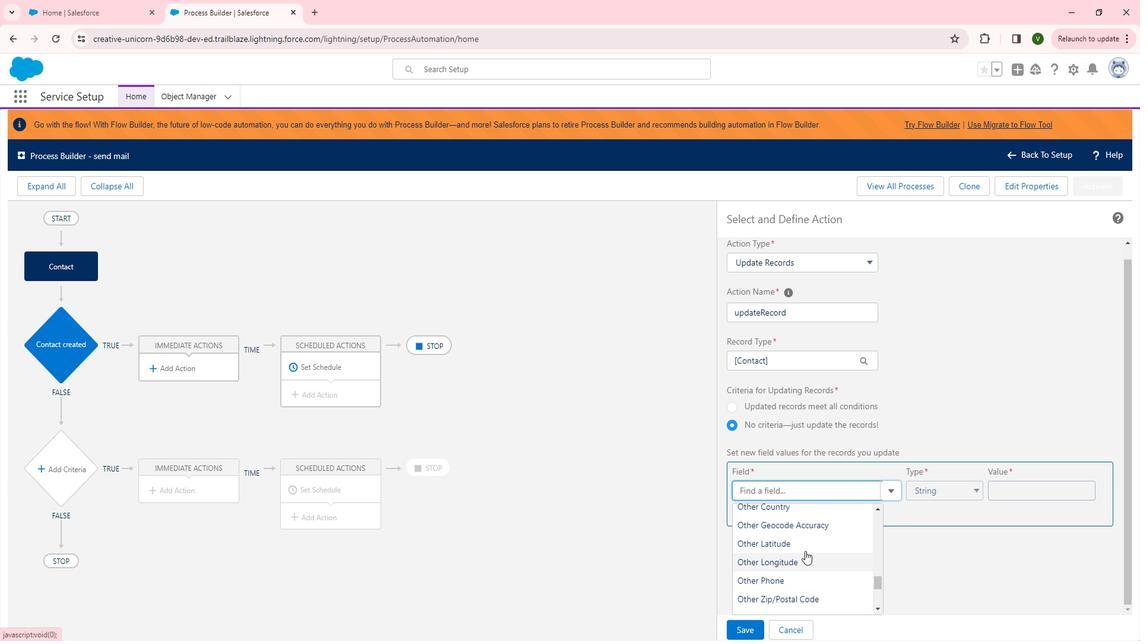 
Action: Mouse scrolled (821, 547) with delta (0, 0)
Screenshot: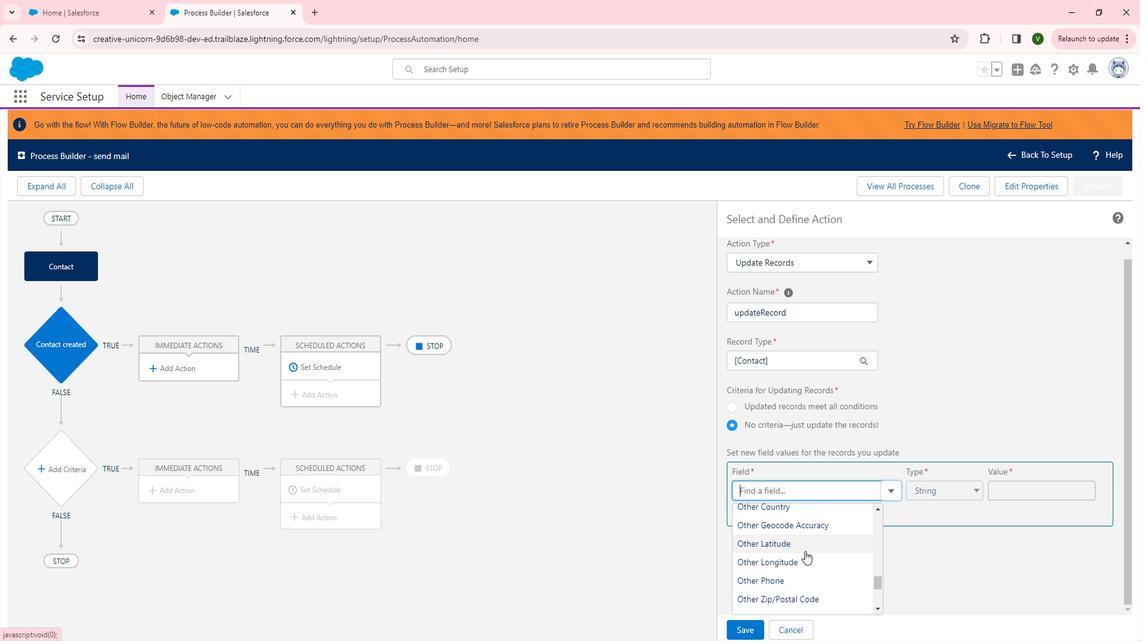 
Action: Mouse moved to (821, 546)
Screenshot: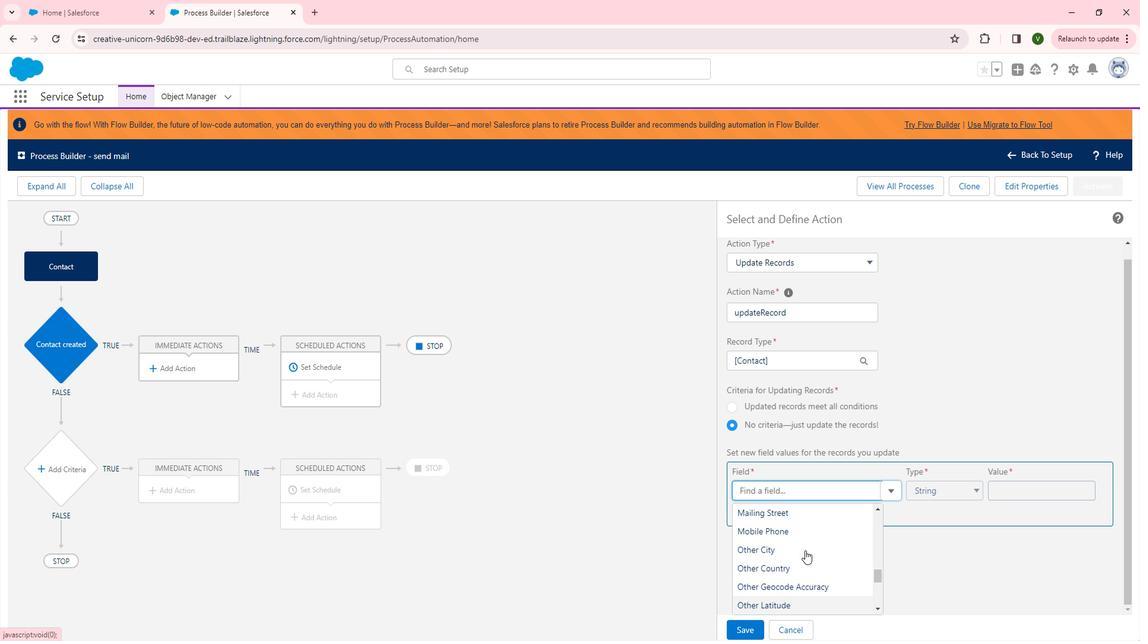 
Action: Mouse scrolled (821, 546) with delta (0, 0)
Screenshot: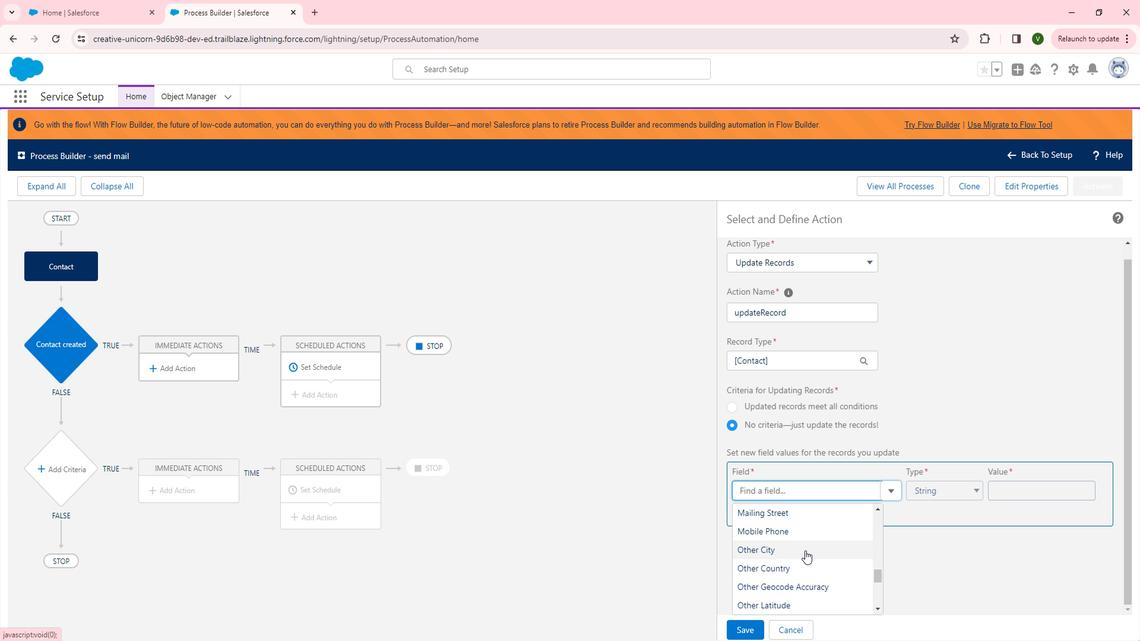 
Action: Mouse moved to (821, 550)
Screenshot: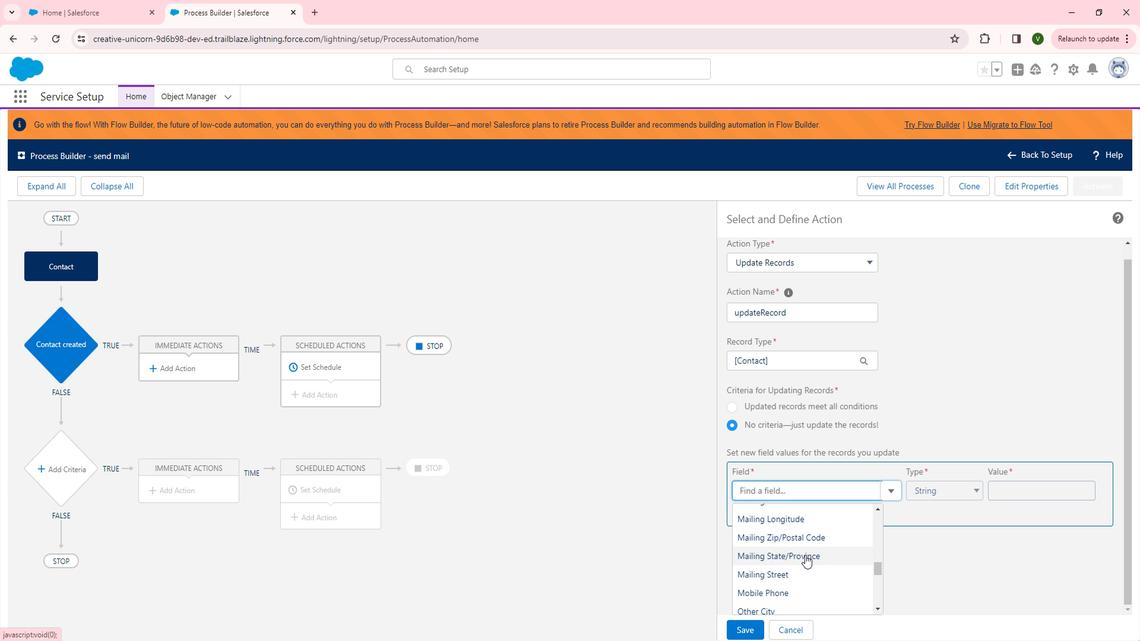 
Action: Mouse scrolled (821, 551) with delta (0, 0)
Screenshot: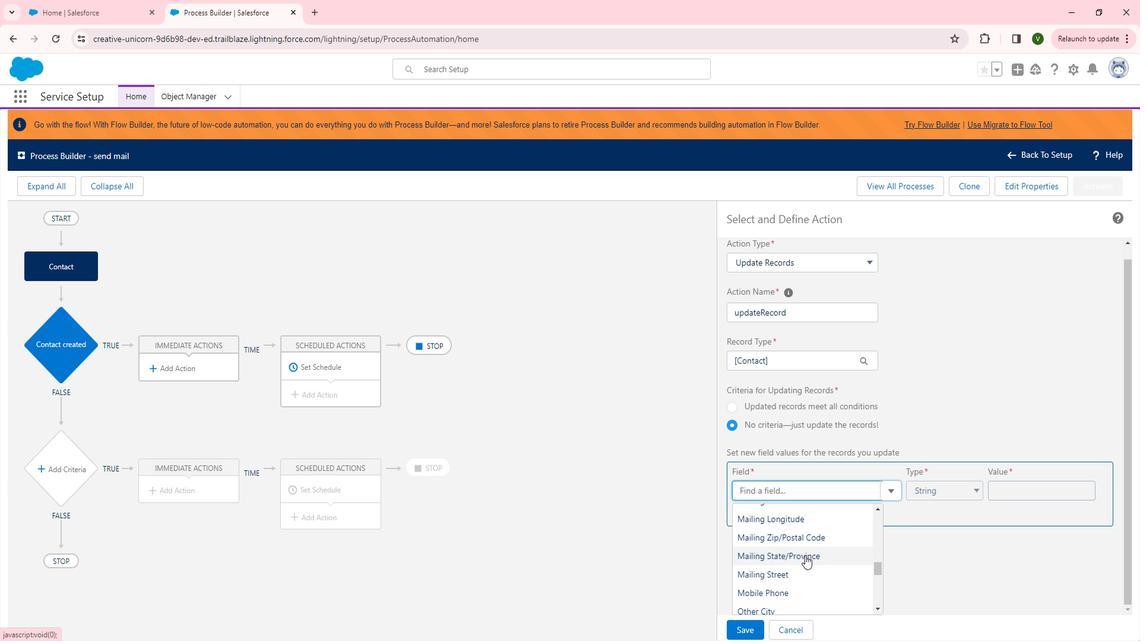 
Action: Mouse scrolled (821, 551) with delta (0, 0)
Screenshot: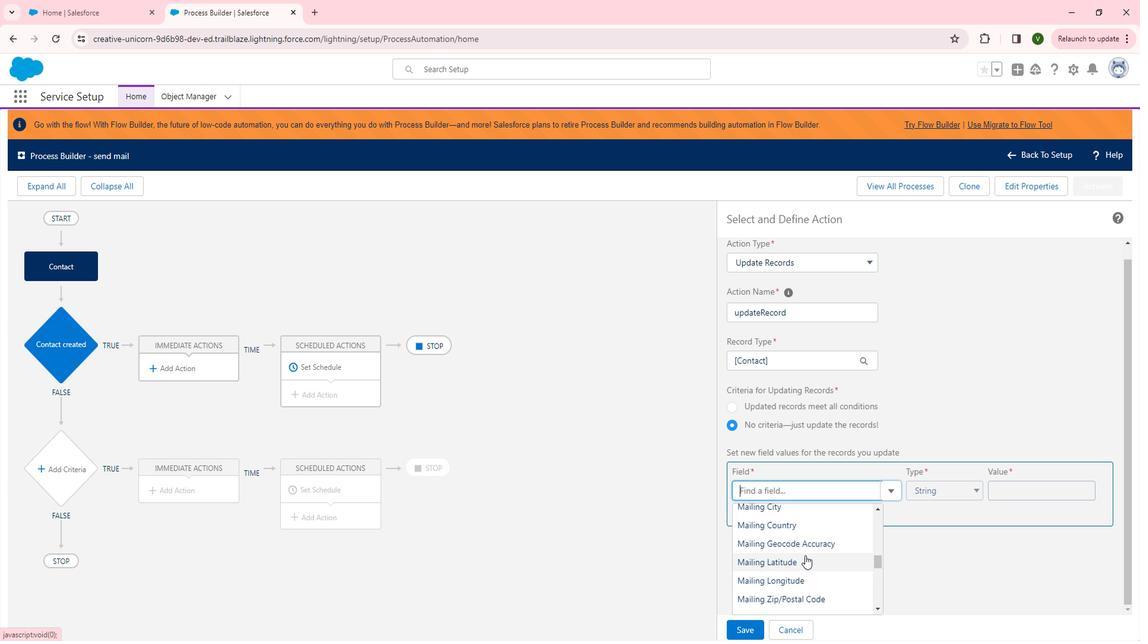 
Action: Mouse scrolled (821, 551) with delta (0, 0)
Screenshot: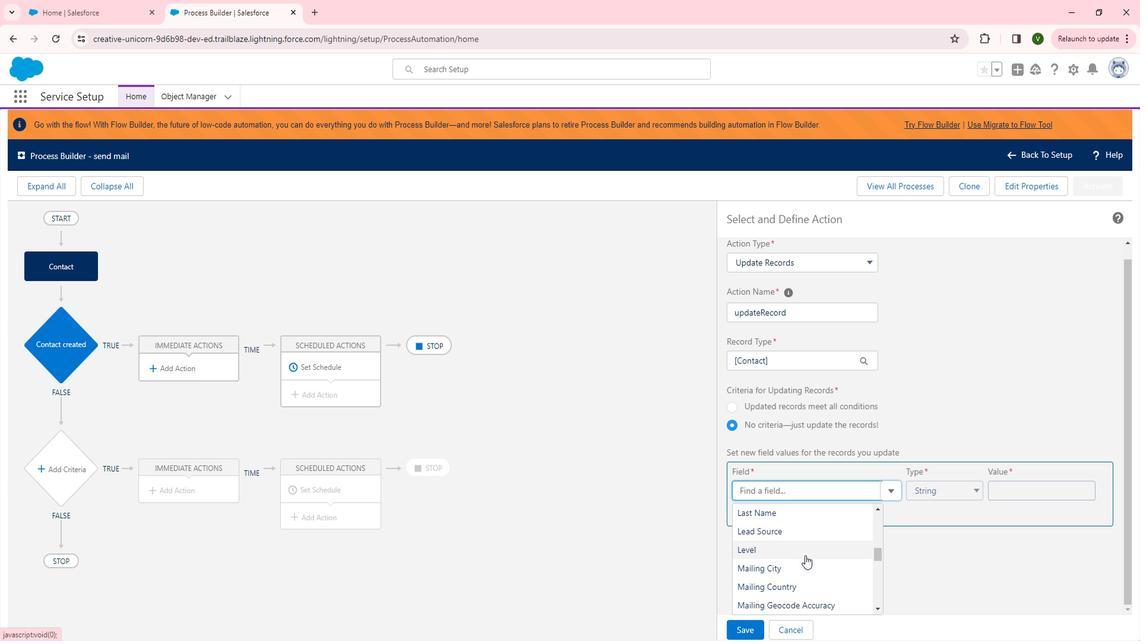 
Action: Mouse moved to (820, 556)
Screenshot: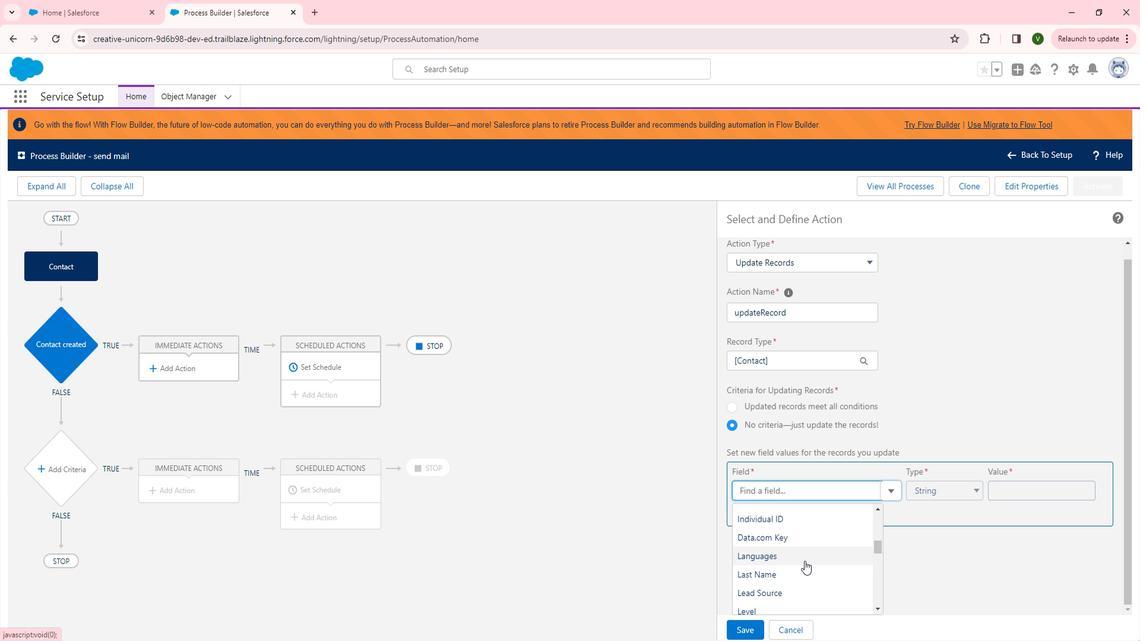 
Action: Mouse scrolled (820, 556) with delta (0, 0)
Screenshot: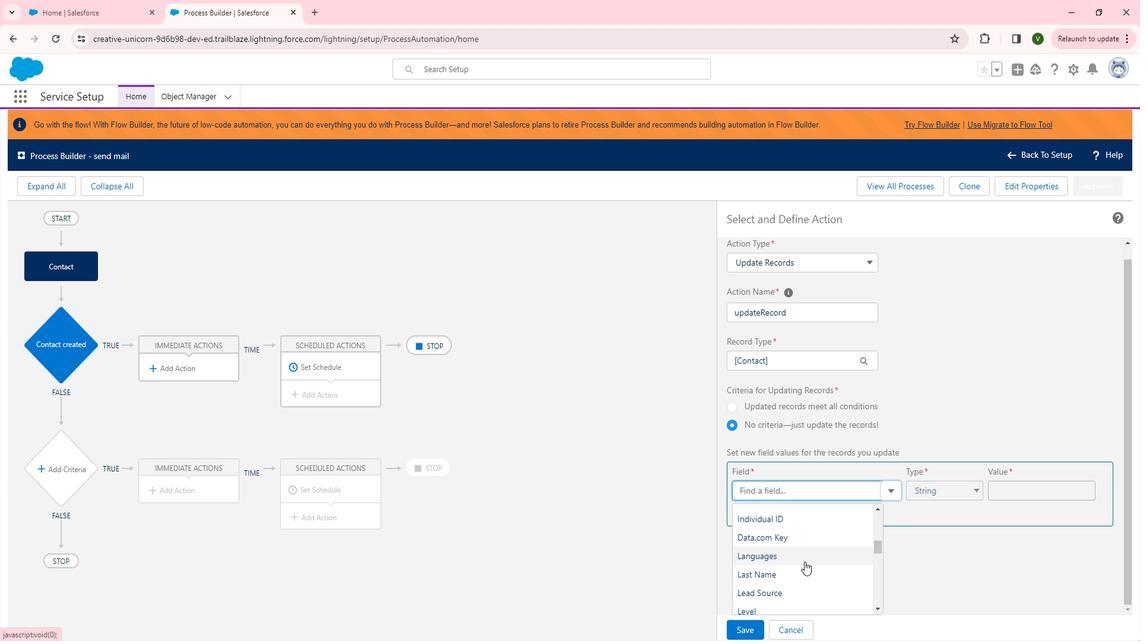 
Action: Mouse moved to (817, 529)
Screenshot: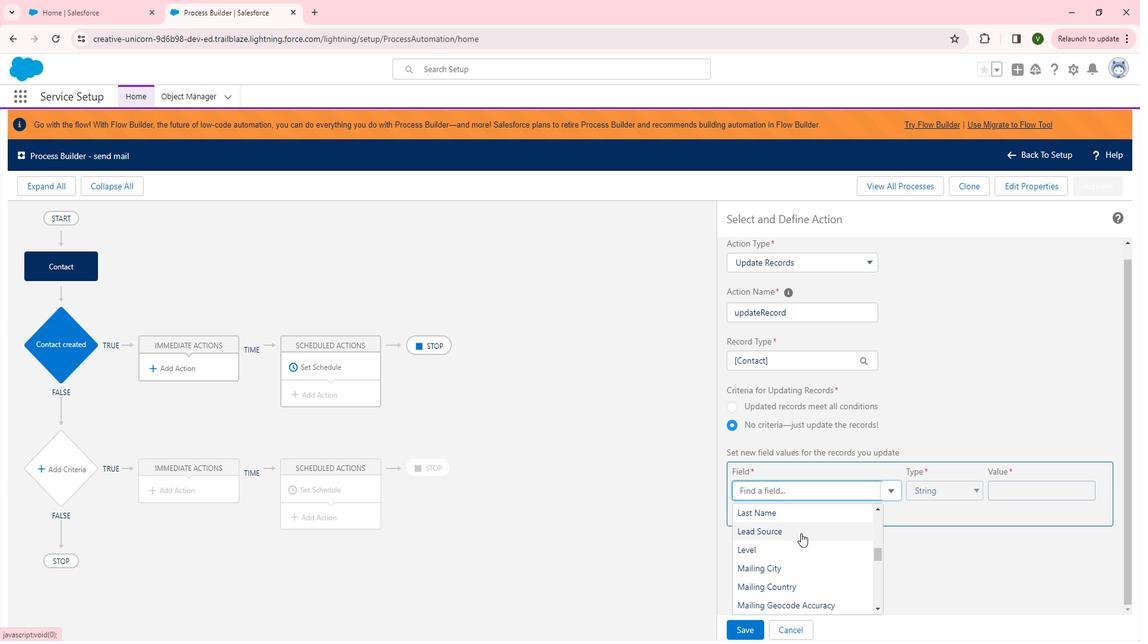 
Action: Mouse scrolled (817, 530) with delta (0, 0)
Screenshot: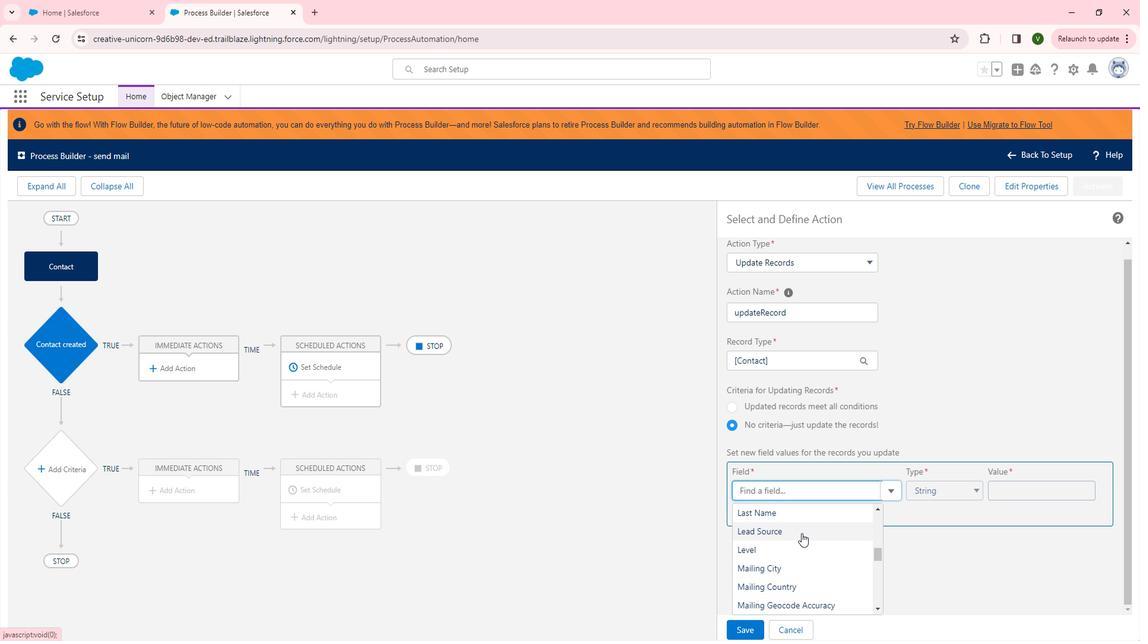 
Action: Mouse moved to (823, 562)
Screenshot: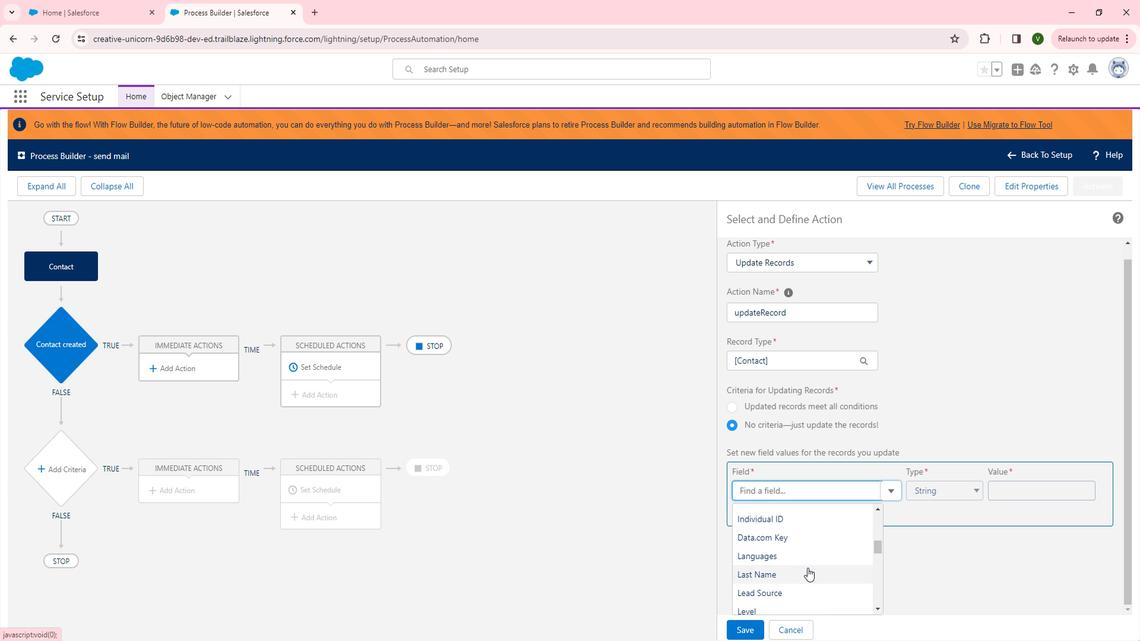 
Action: Mouse scrolled (823, 562) with delta (0, 0)
Screenshot: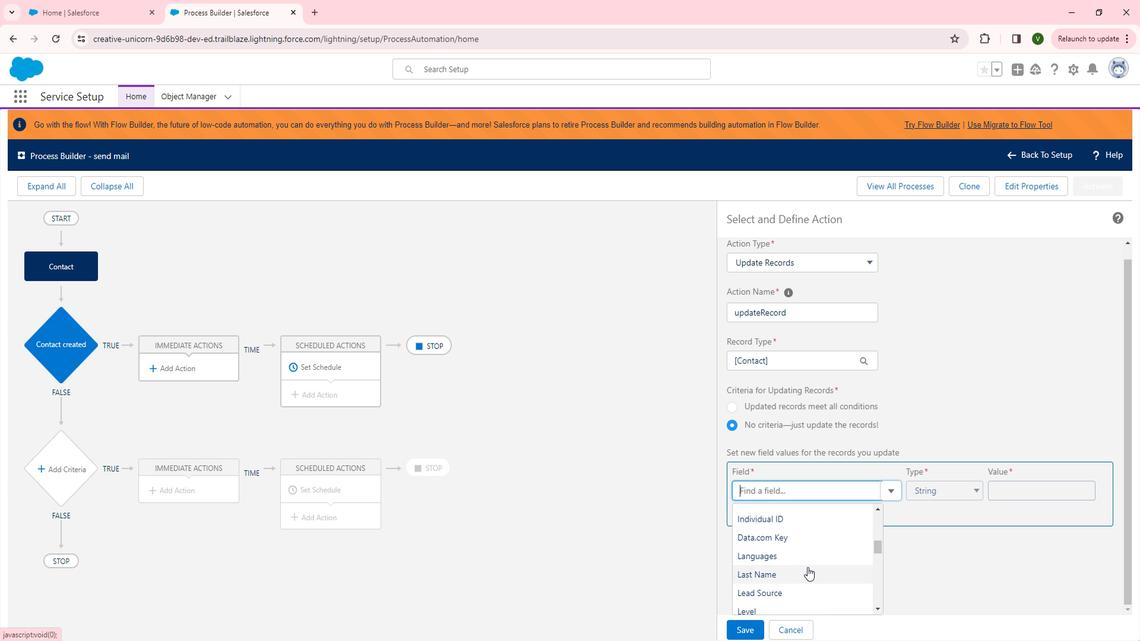 
Action: Mouse moved to (820, 540)
Screenshot: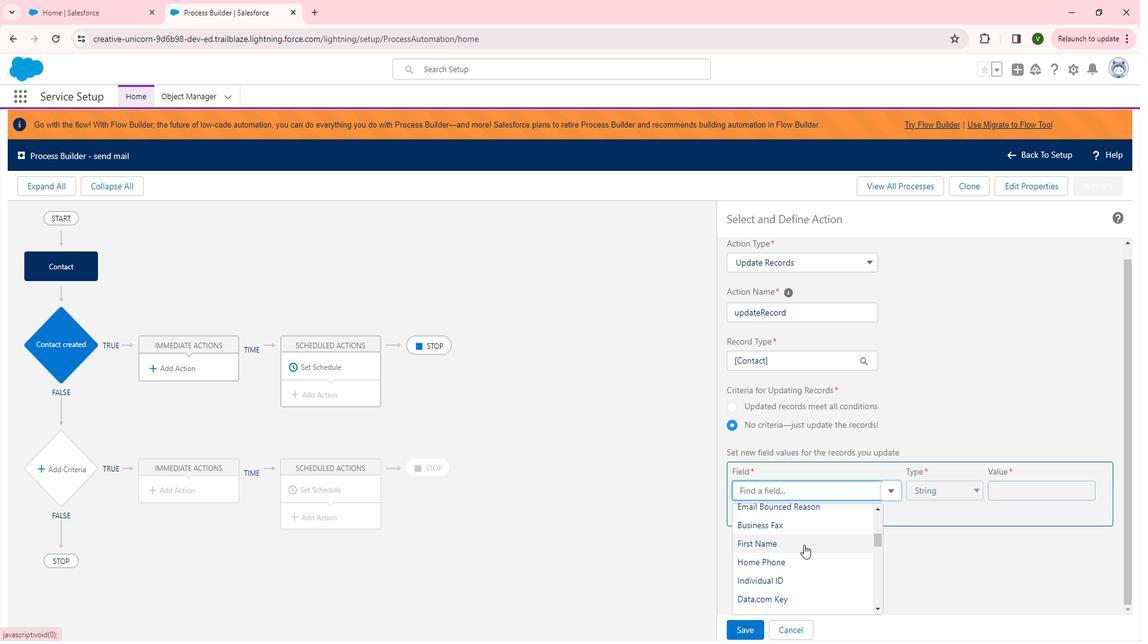 
Action: Mouse pressed left at (820, 540)
Screenshot: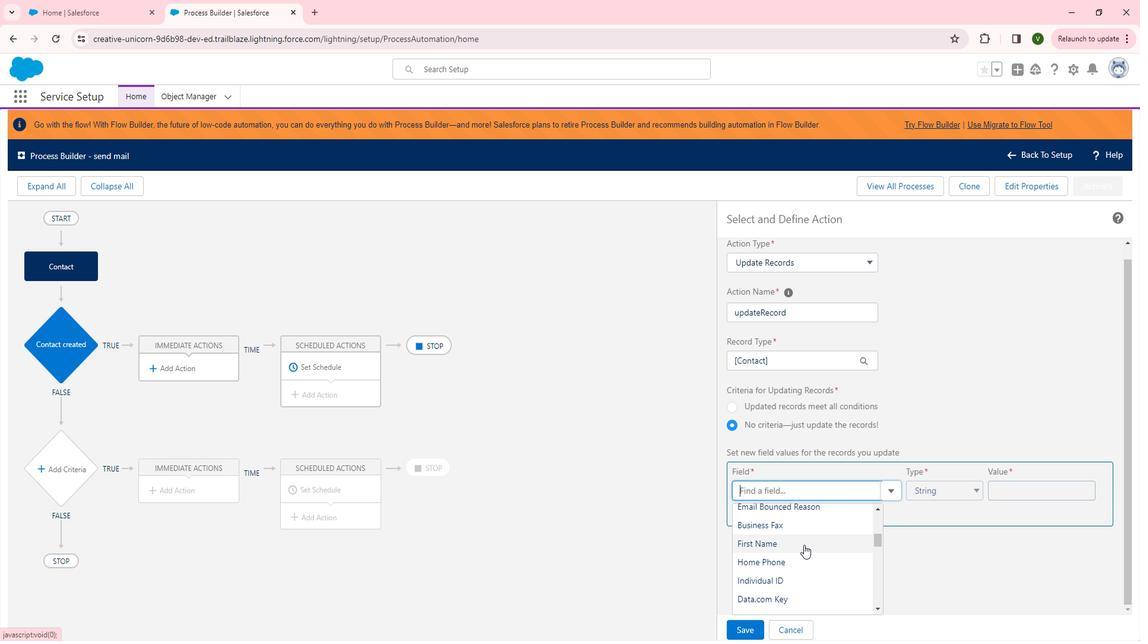 
Action: Mouse moved to (981, 503)
Screenshot: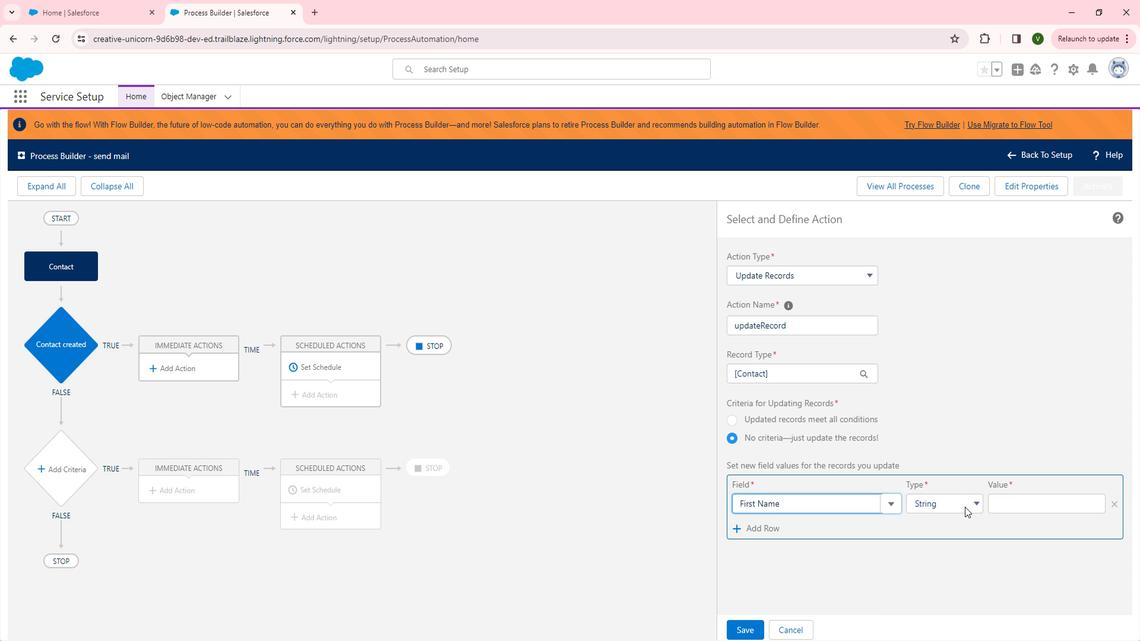 
Action: Mouse pressed left at (981, 503)
Screenshot: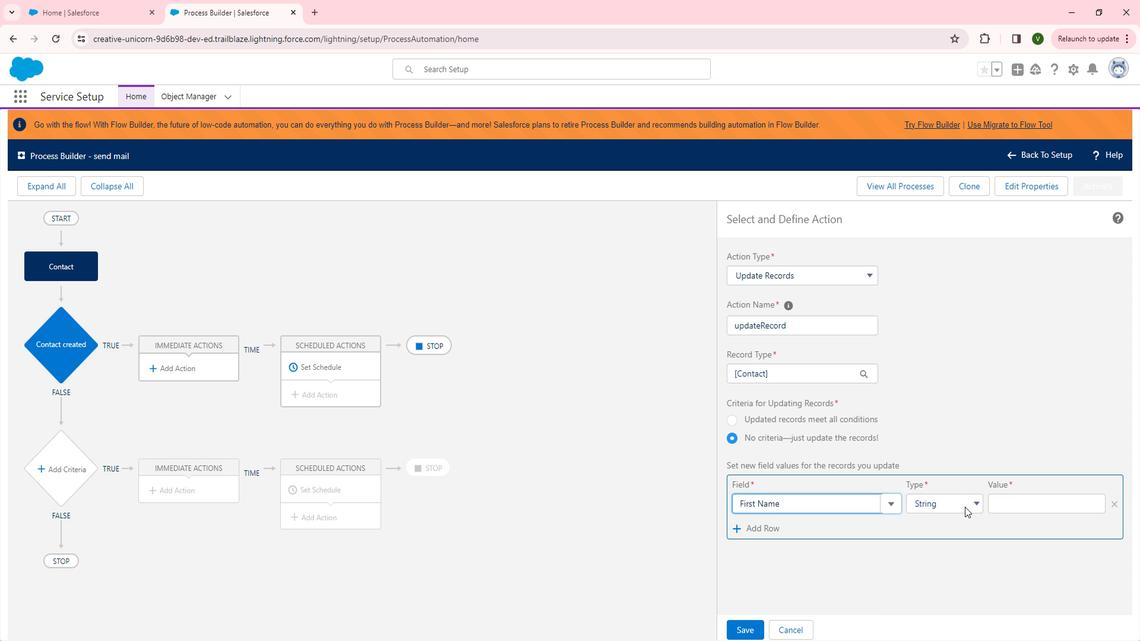 
Action: Mouse moved to (1058, 496)
Screenshot: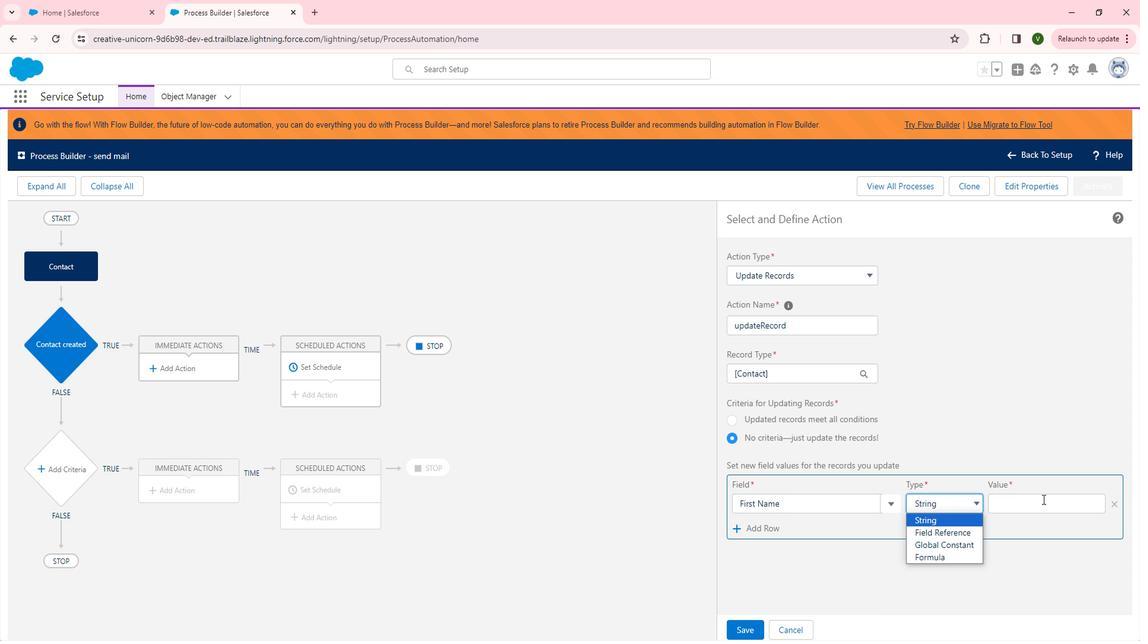 
Action: Mouse pressed left at (1058, 496)
Screenshot: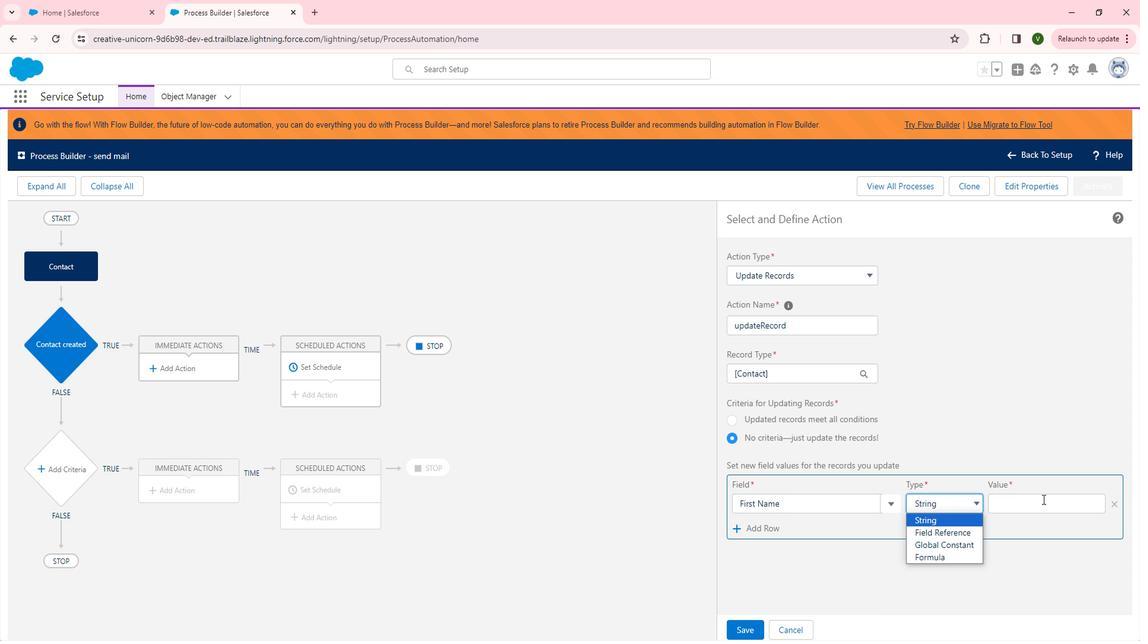 
Action: Mouse moved to (1022, 509)
Screenshot: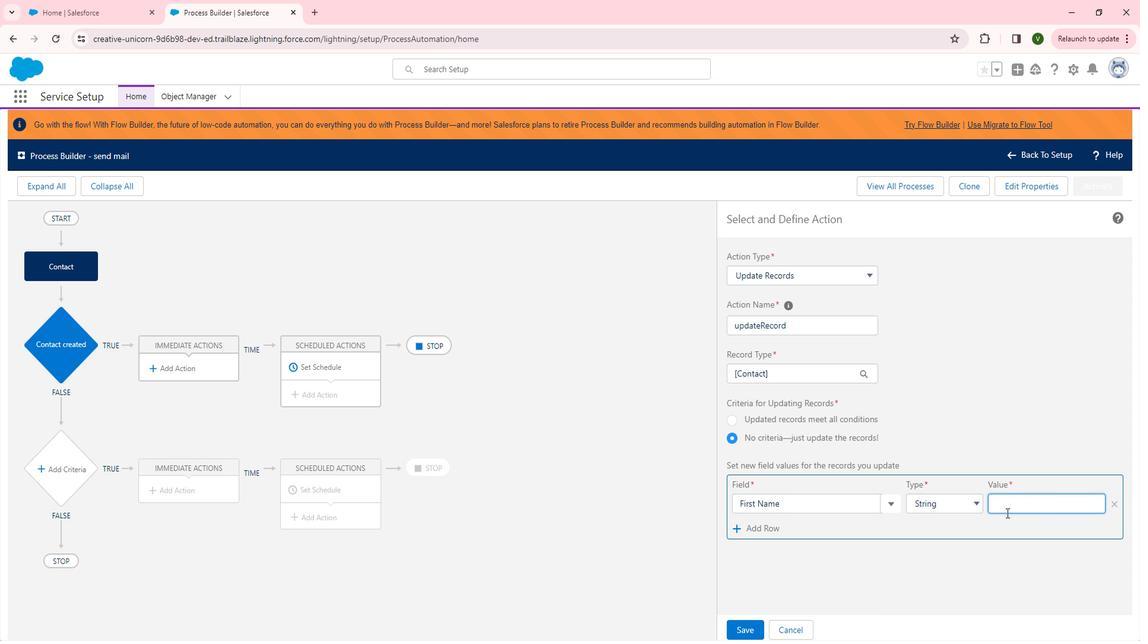 
Action: Key pressed <Key.shift>Contact
Screenshot: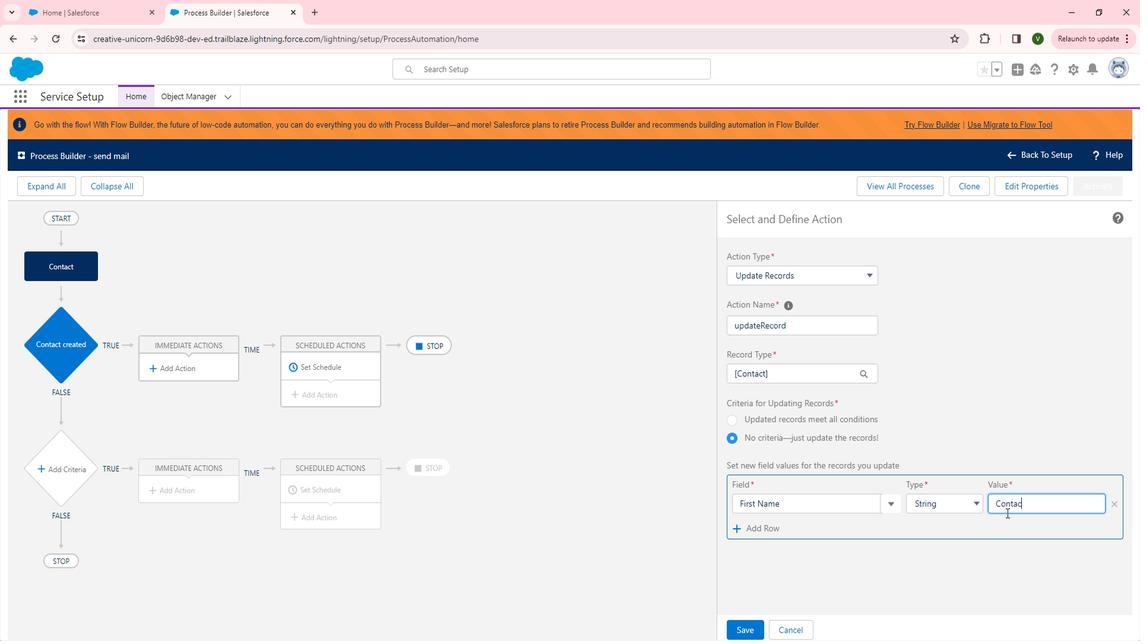 
Action: Mouse moved to (960, 500)
Screenshot: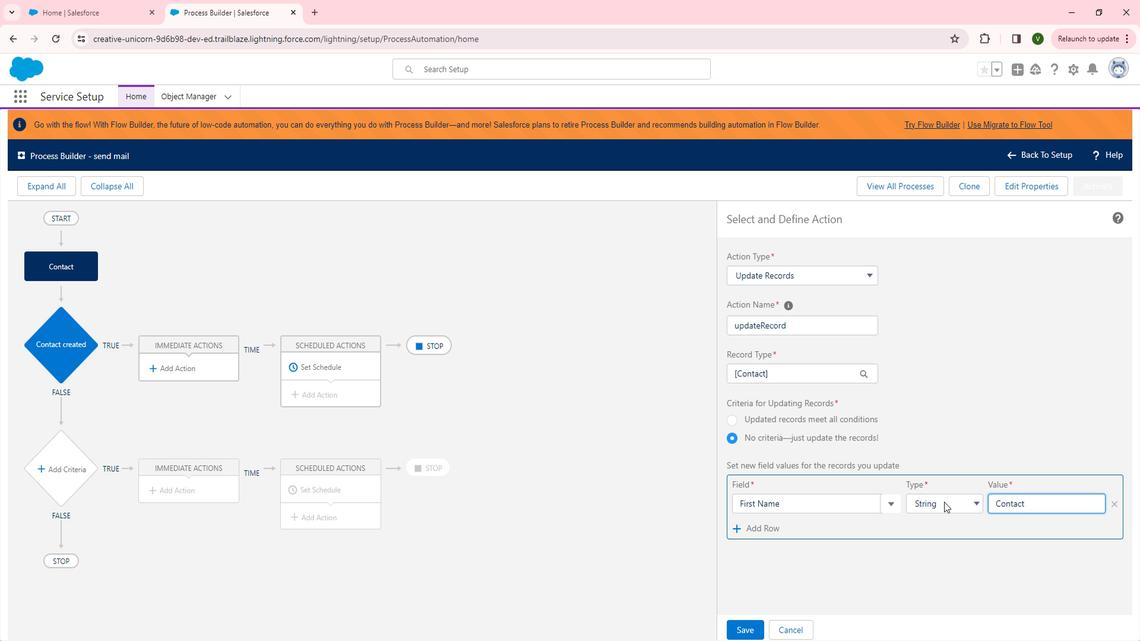 
Action: Mouse pressed left at (960, 500)
Screenshot: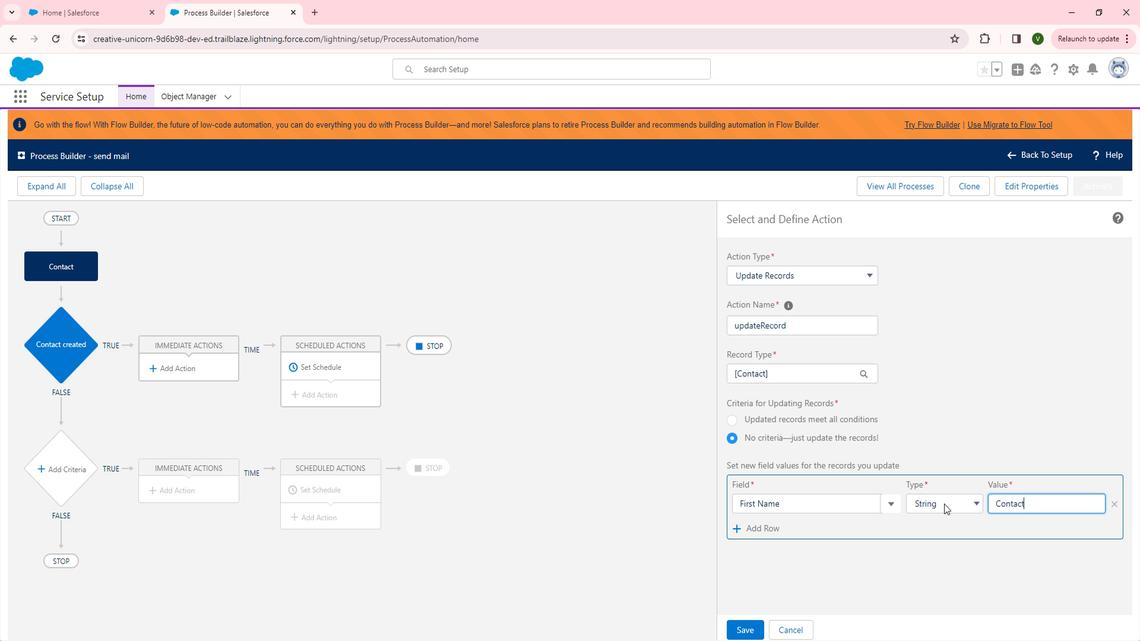 
Action: Mouse moved to (968, 530)
Screenshot: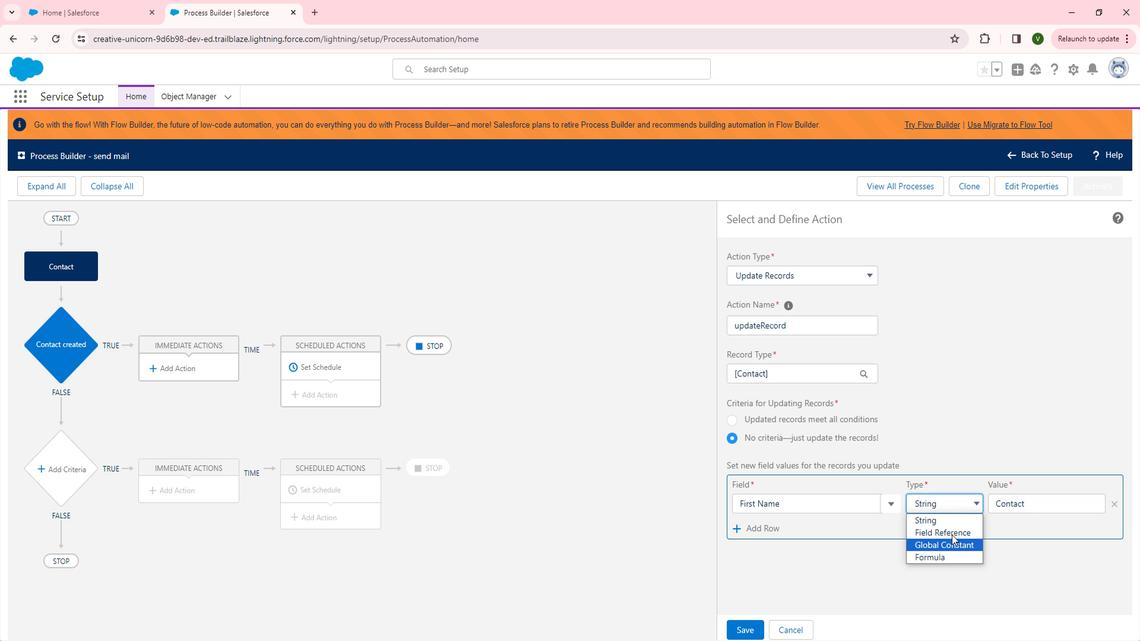 
Action: Mouse pressed left at (968, 530)
Screenshot: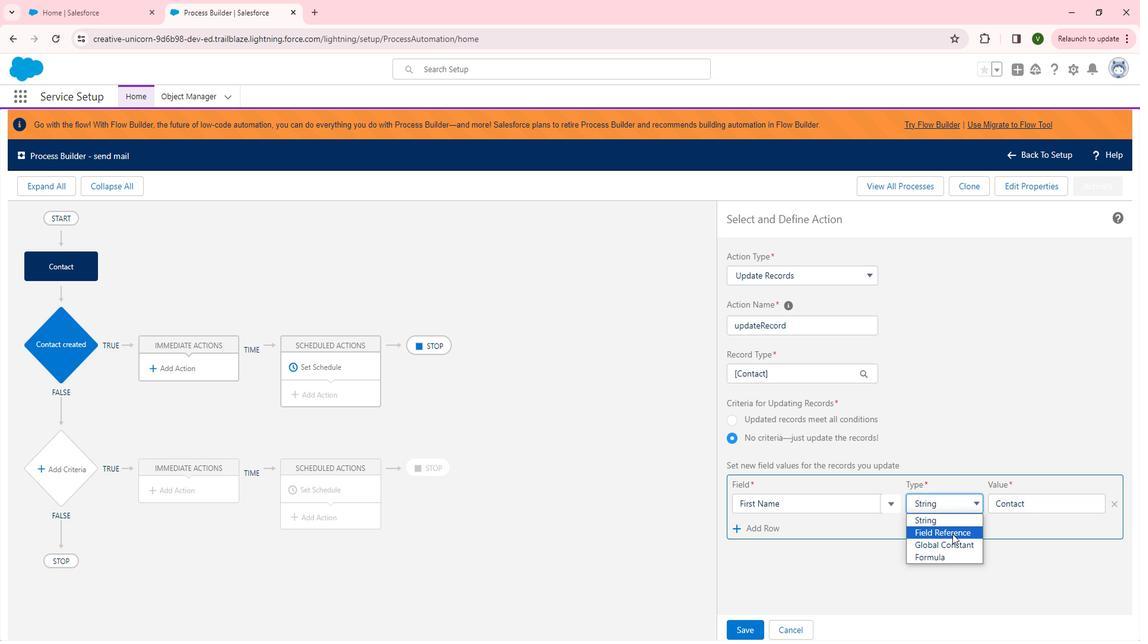 
Action: Mouse moved to (1065, 500)
Screenshot: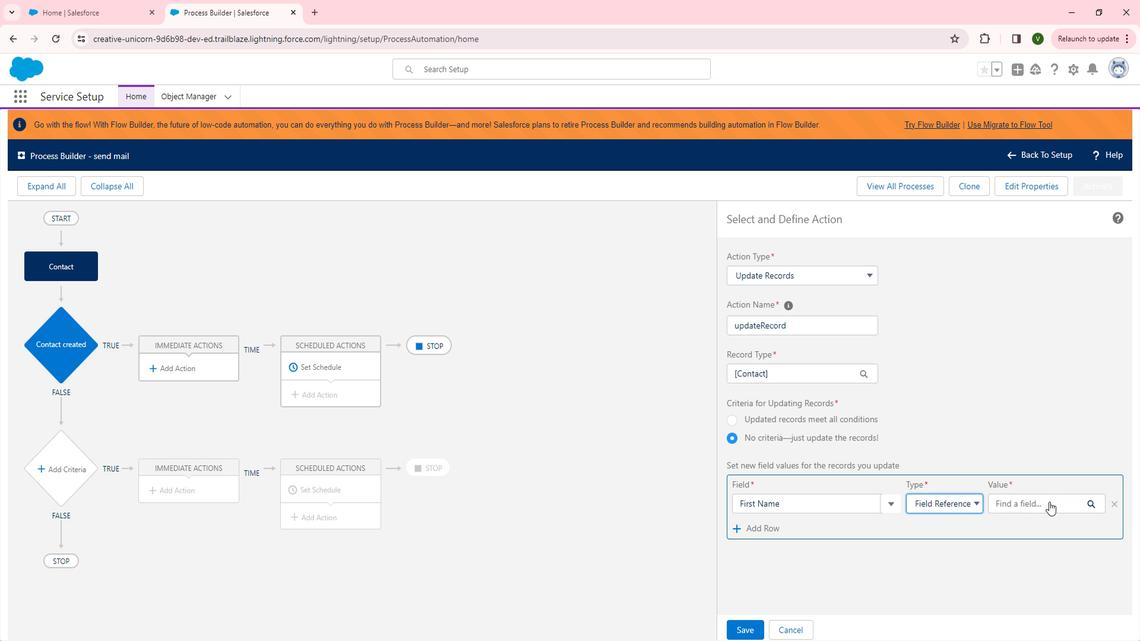 
Action: Mouse pressed left at (1065, 500)
Screenshot: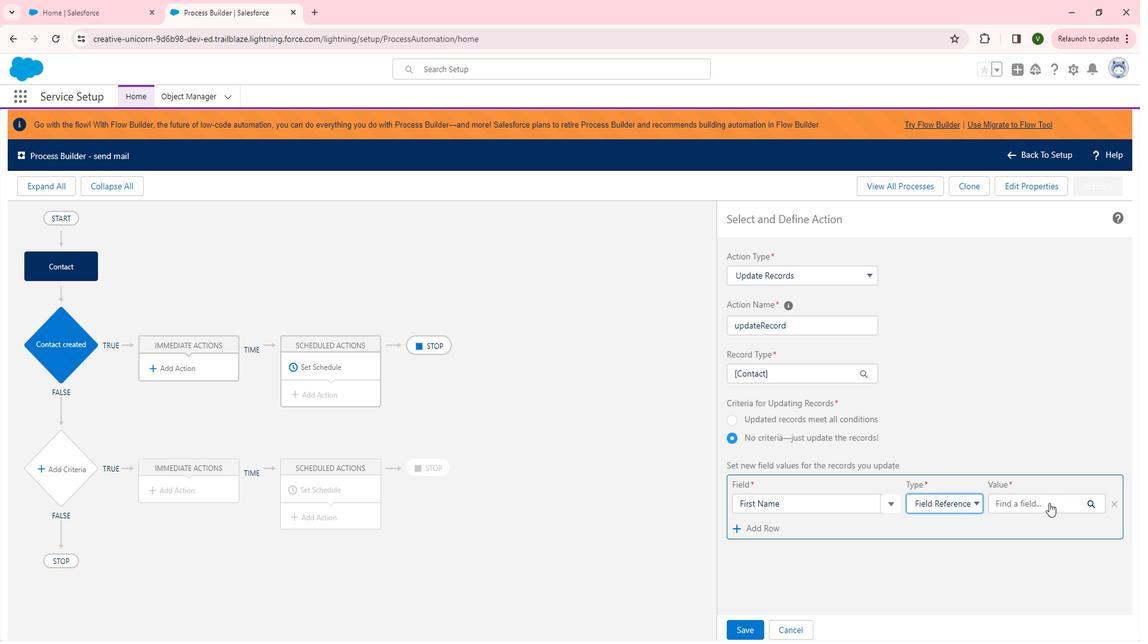
Action: Mouse moved to (550, 331)
Screenshot: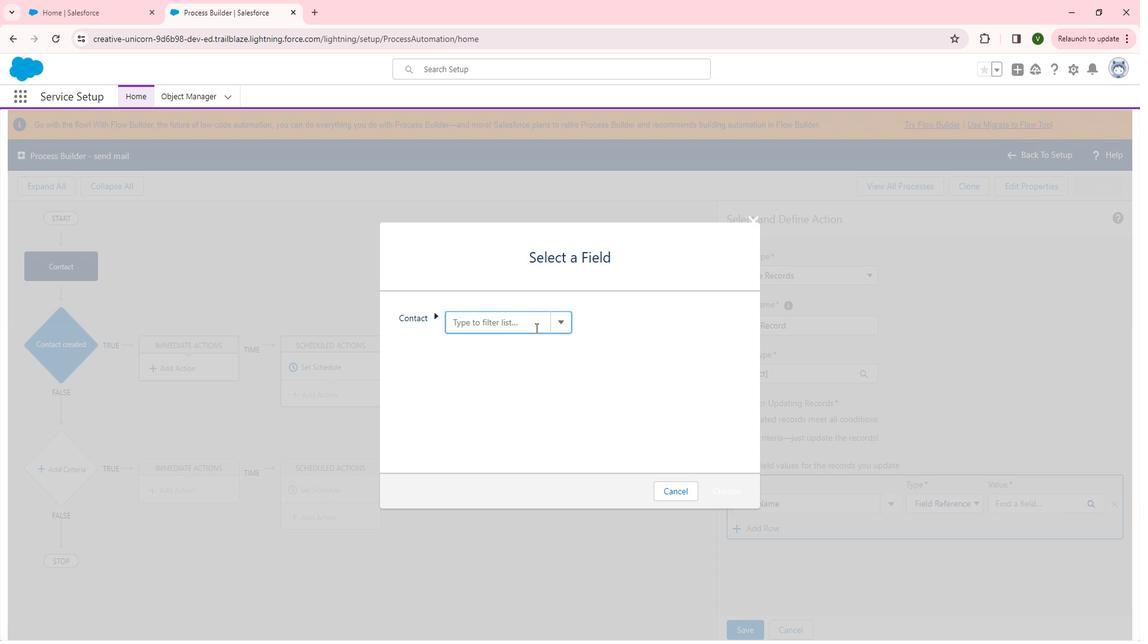 
Action: Mouse pressed left at (550, 331)
Screenshot: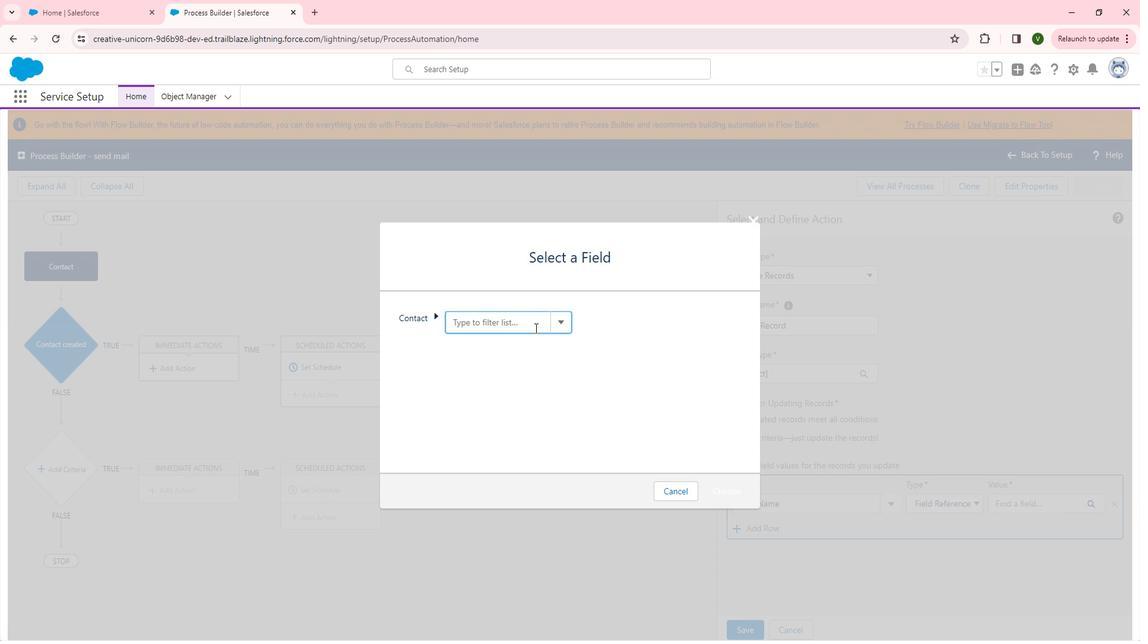 
Action: Mouse moved to (507, 345)
Screenshot: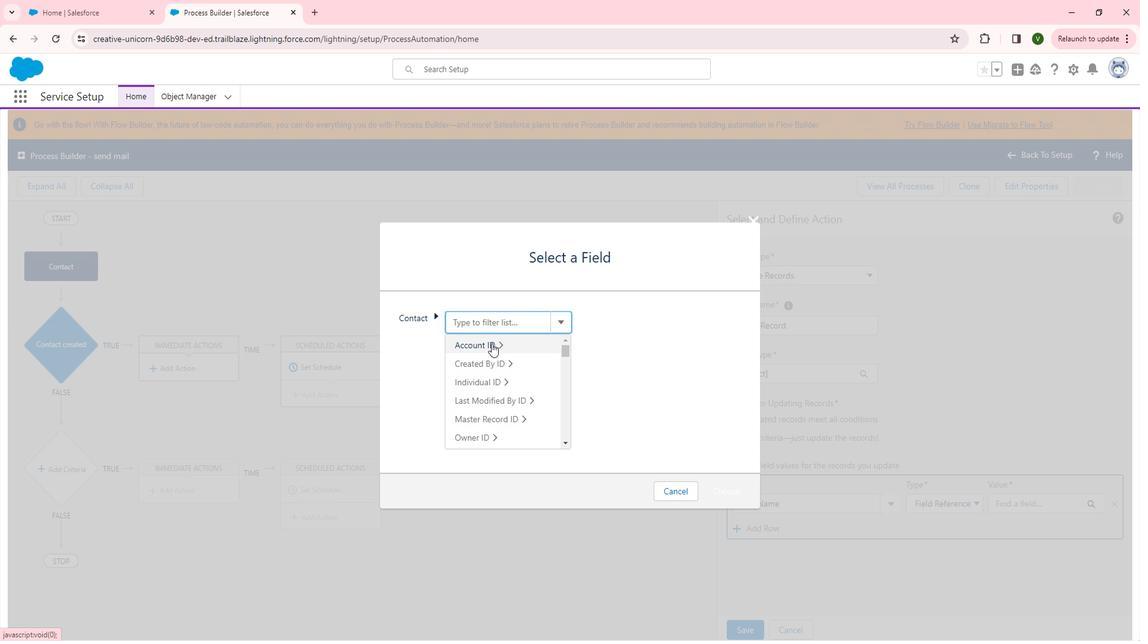 
Action: Mouse pressed left at (507, 345)
Screenshot: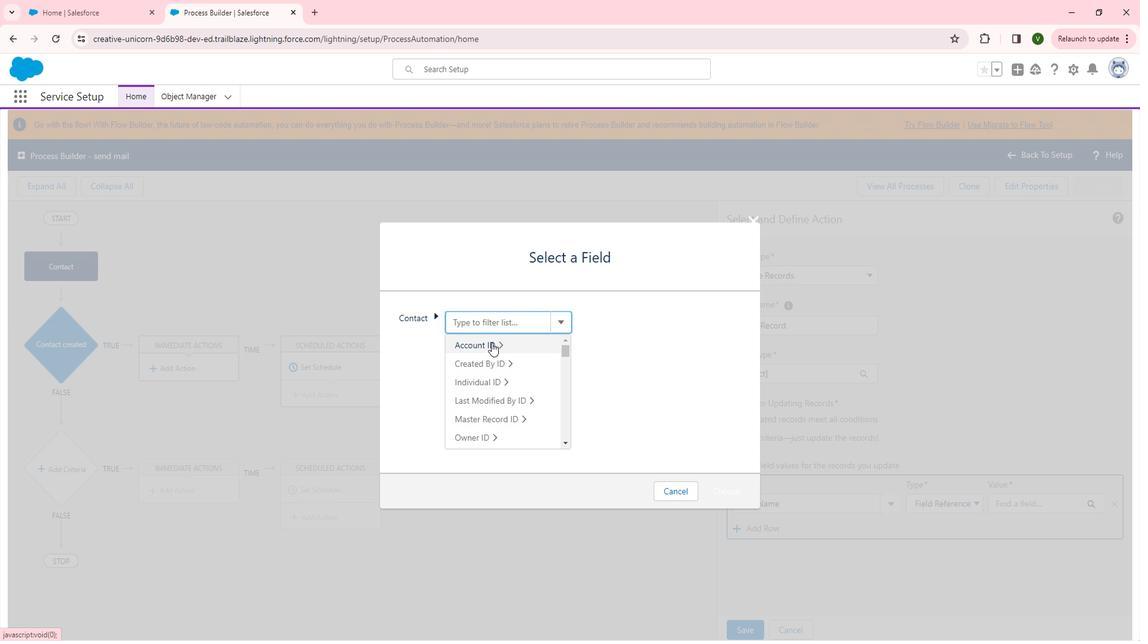 
Action: Mouse moved to (618, 327)
Screenshot: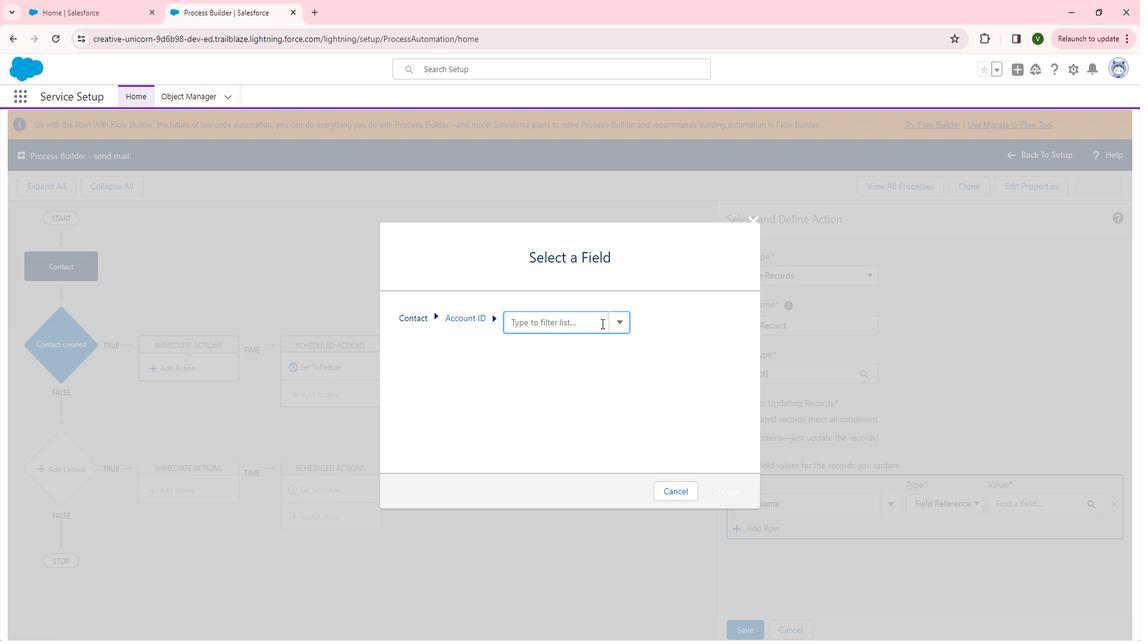 
Action: Mouse pressed left at (618, 327)
Screenshot: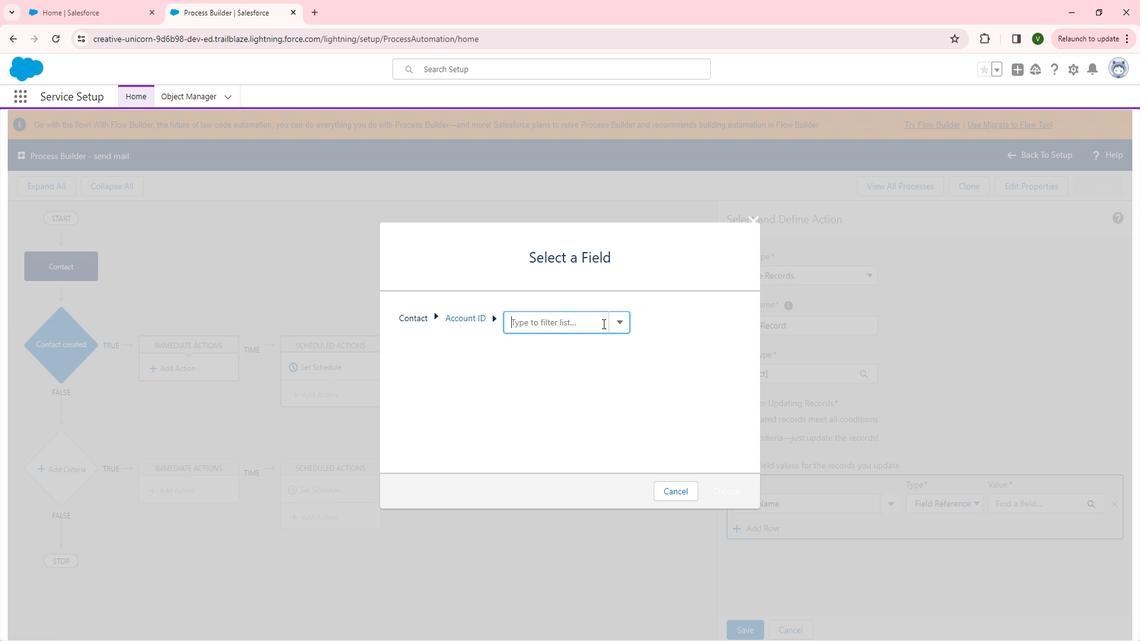 
Action: Mouse moved to (630, 328)
Screenshot: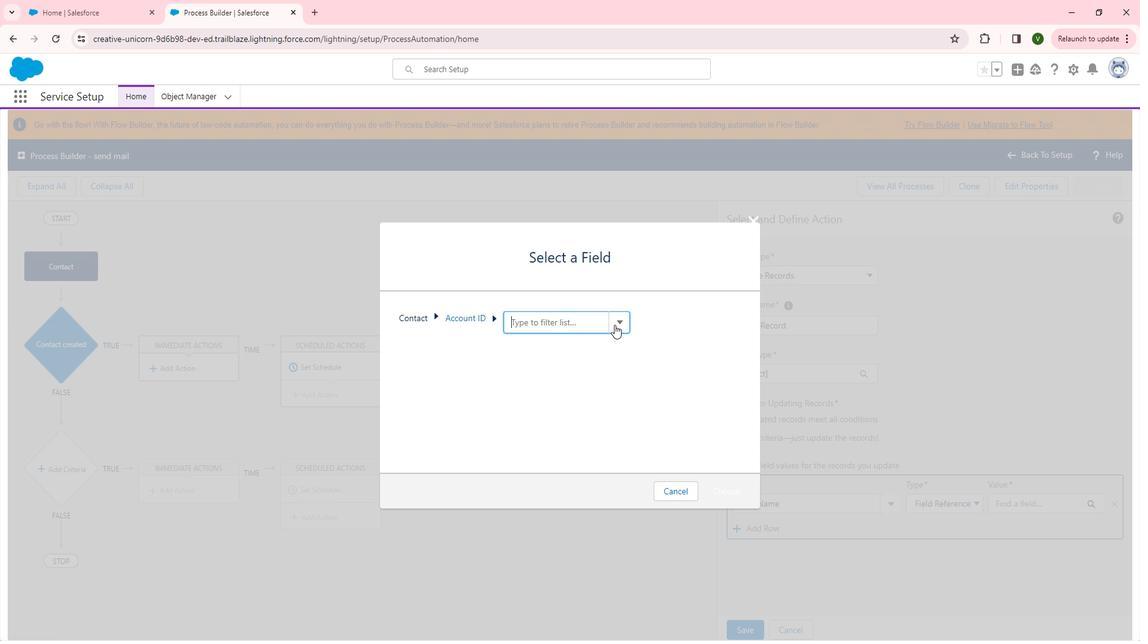 
Action: Mouse pressed left at (630, 328)
Screenshot: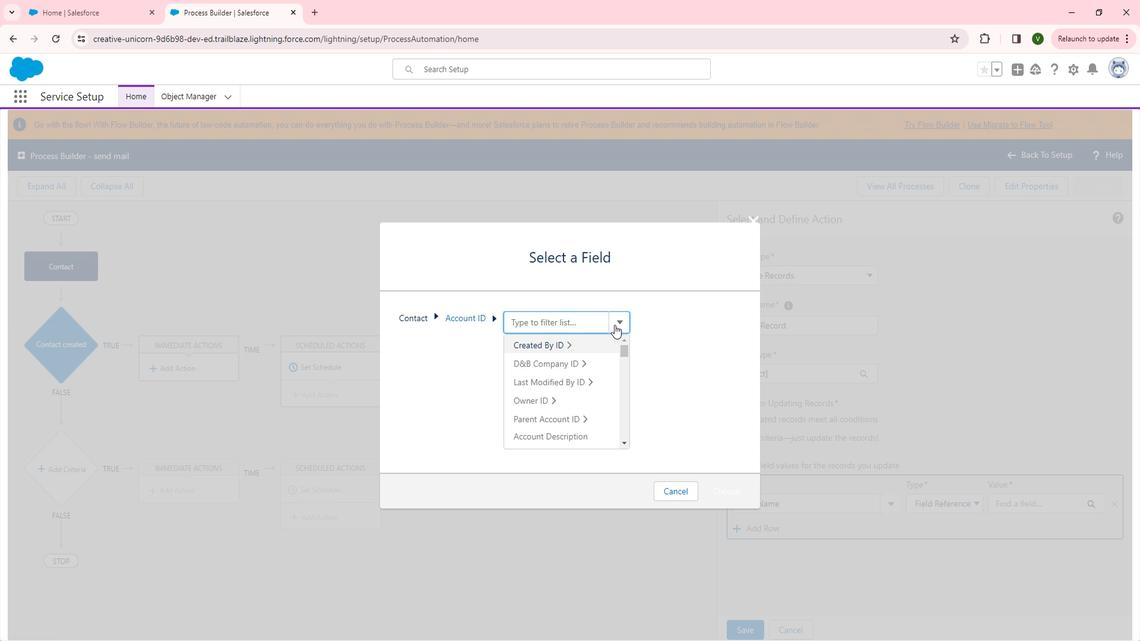 
Action: Mouse pressed left at (630, 328)
Screenshot: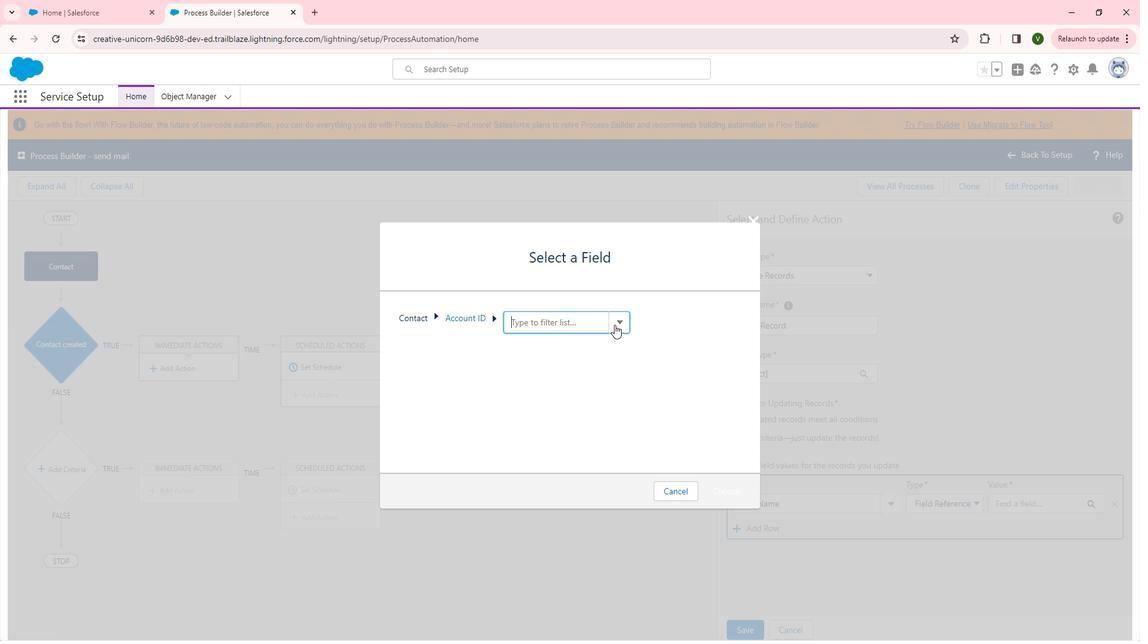 
Action: Mouse moved to (566, 414)
Screenshot: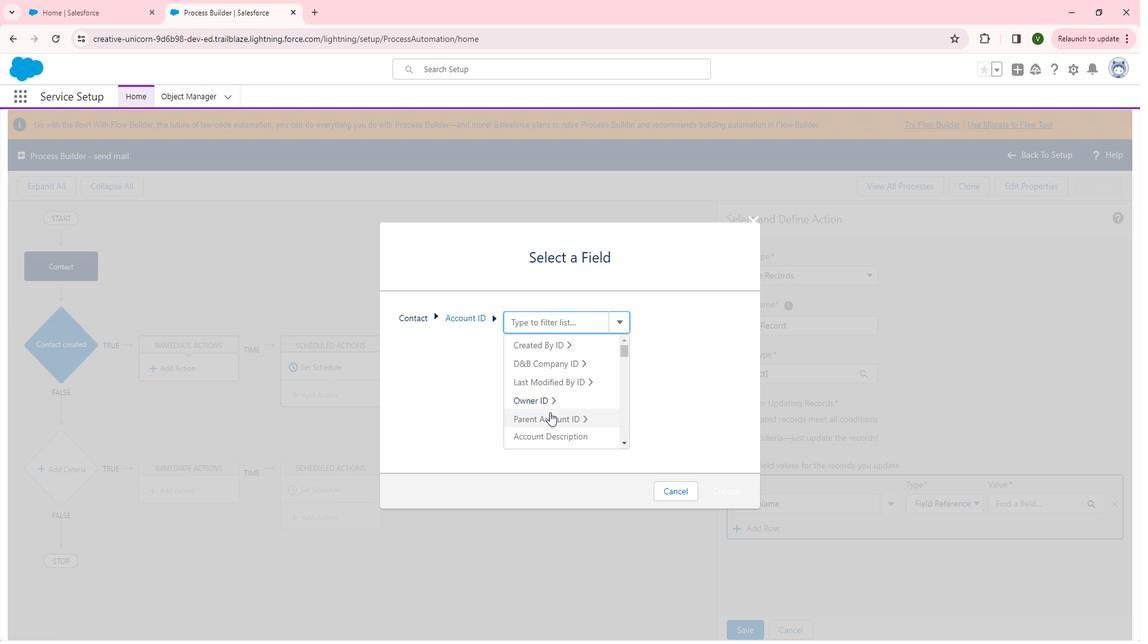 
Action: Mouse scrolled (566, 414) with delta (0, 0)
Screenshot: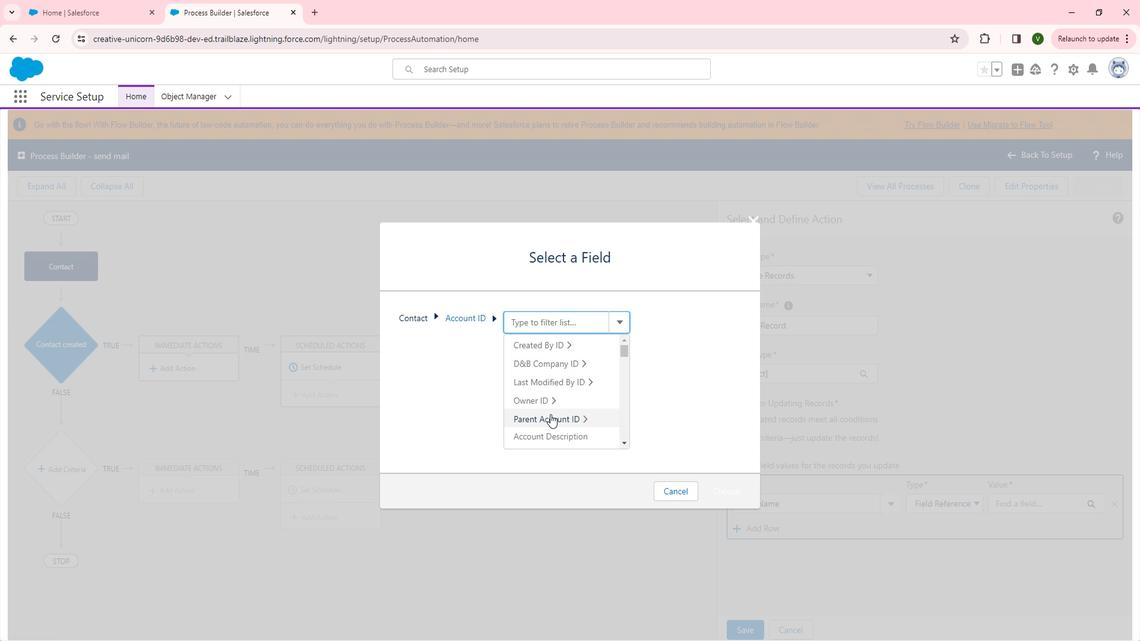 
Action: Mouse scrolled (566, 414) with delta (0, 0)
Screenshot: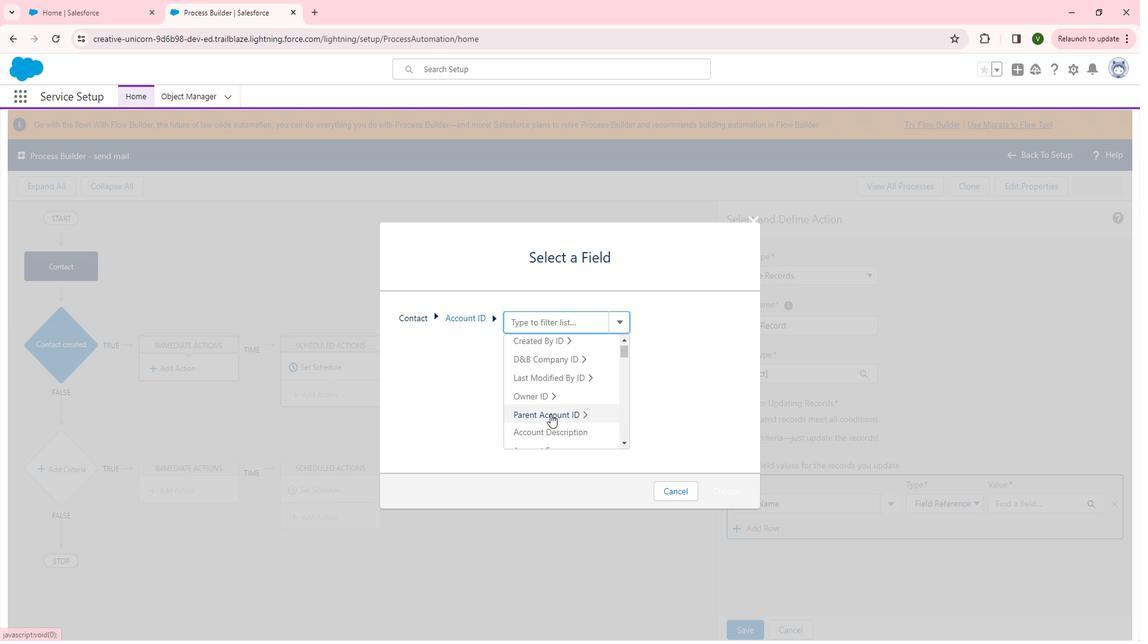 
Action: Mouse moved to (581, 374)
Screenshot: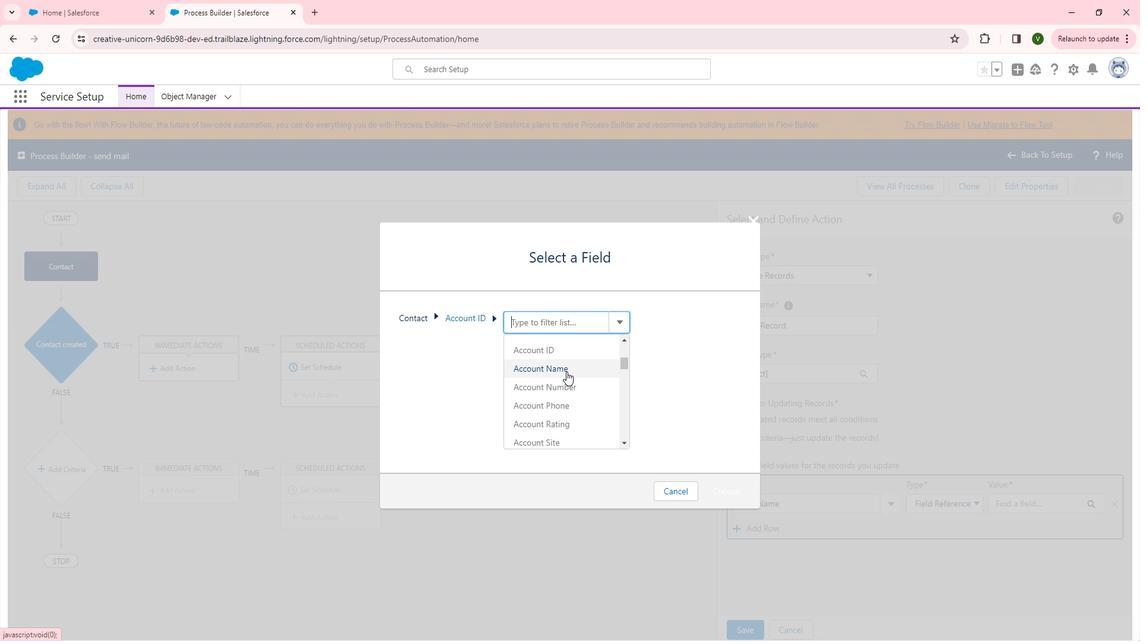 
Action: Mouse pressed left at (581, 374)
Screenshot: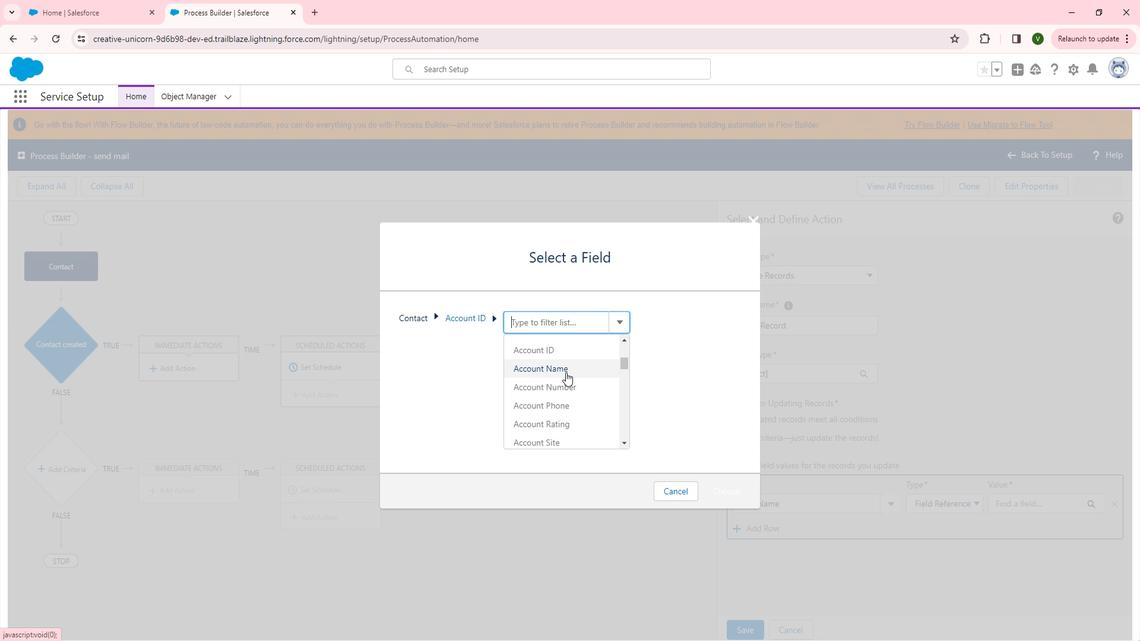 
Action: Mouse moved to (742, 486)
Screenshot: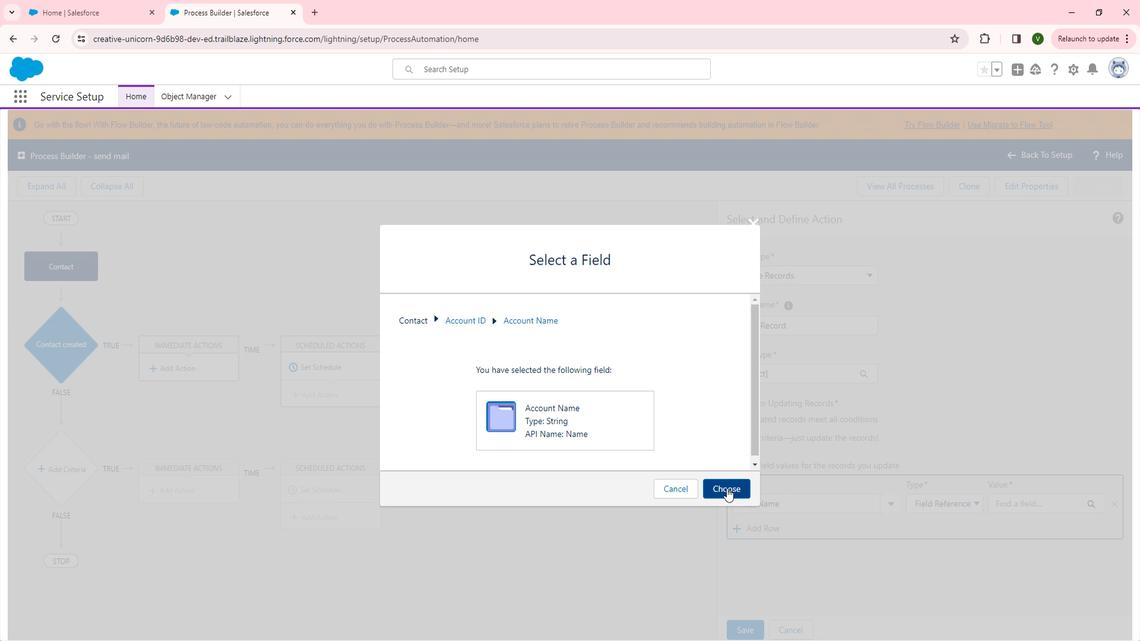
Action: Mouse pressed left at (742, 486)
Screenshot: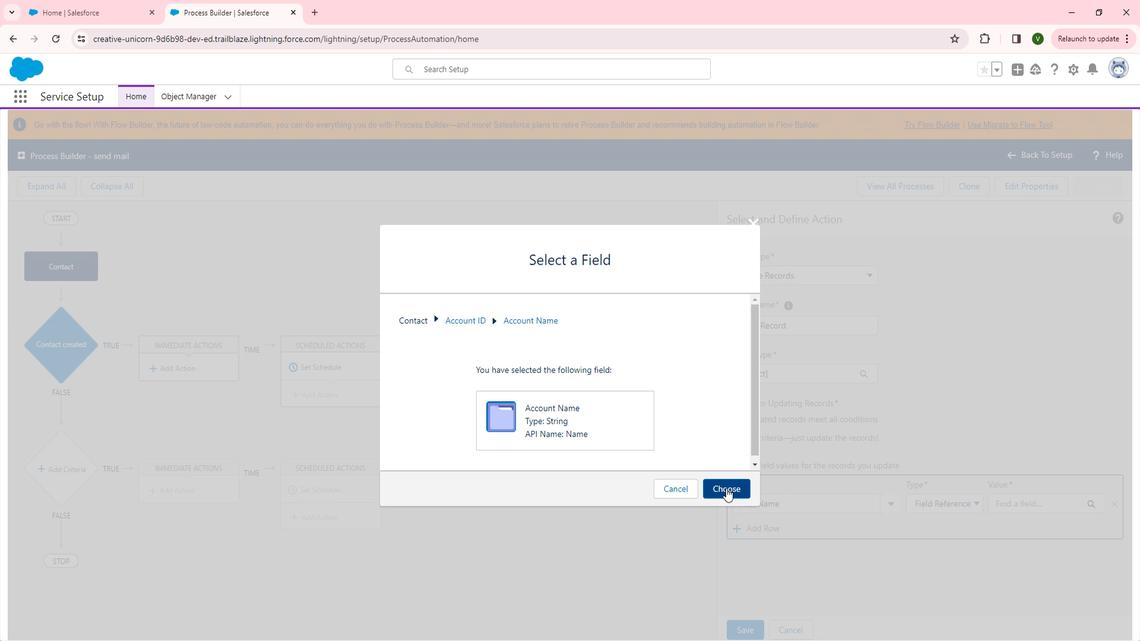 
Action: Mouse moved to (760, 616)
Screenshot: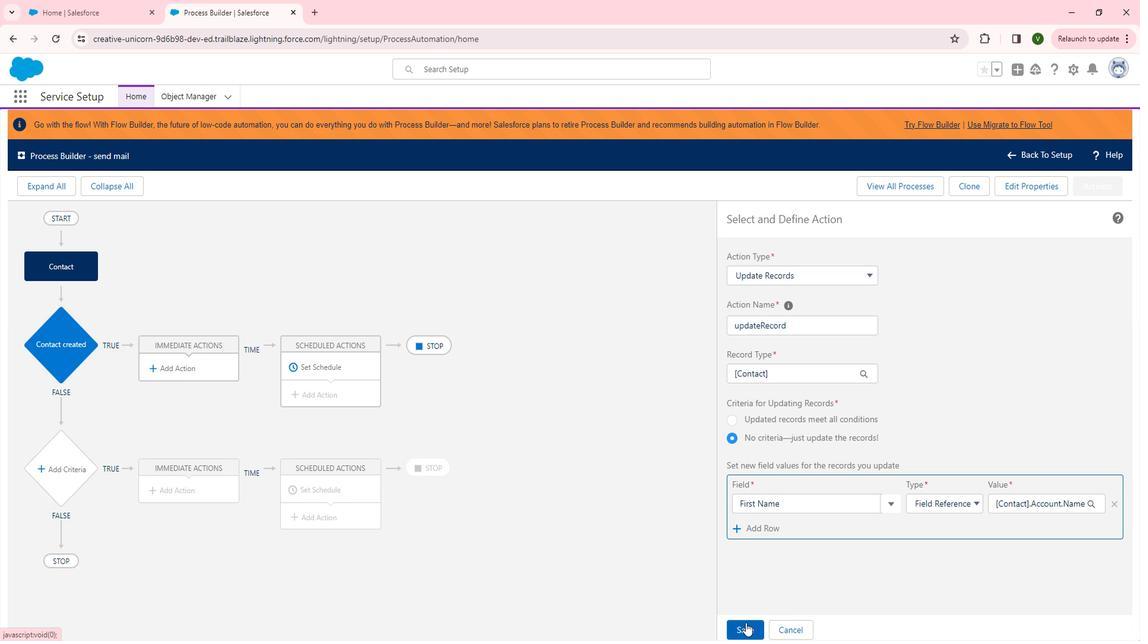 
Action: Mouse pressed left at (760, 616)
Screenshot: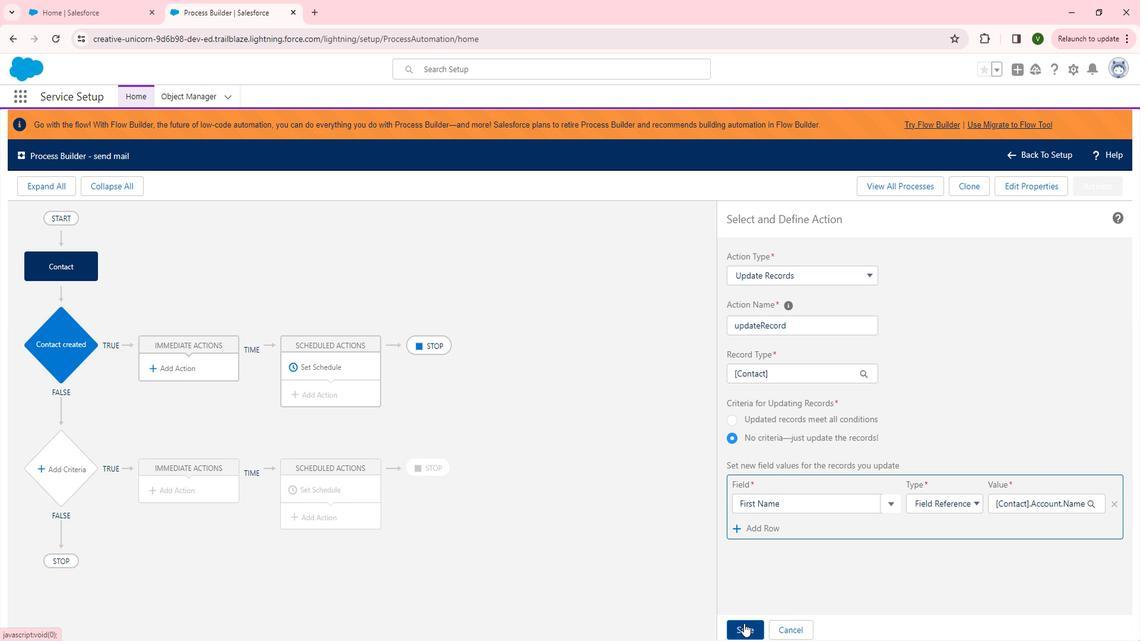 
Action: Mouse moved to (1110, 190)
Screenshot: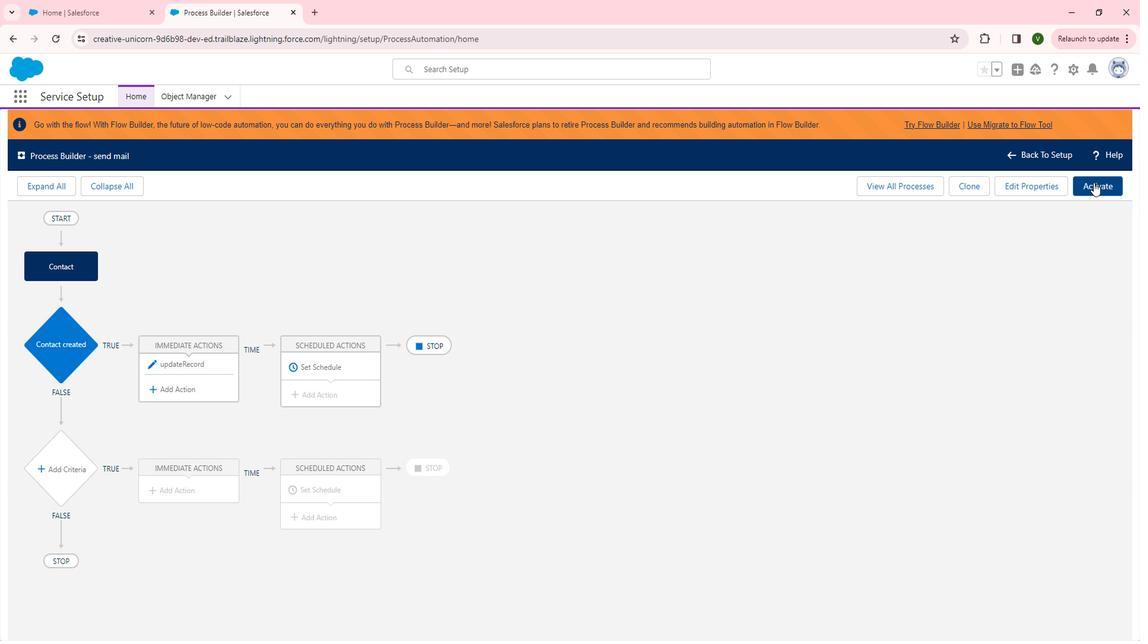 
Action: Mouse pressed left at (1110, 190)
Screenshot: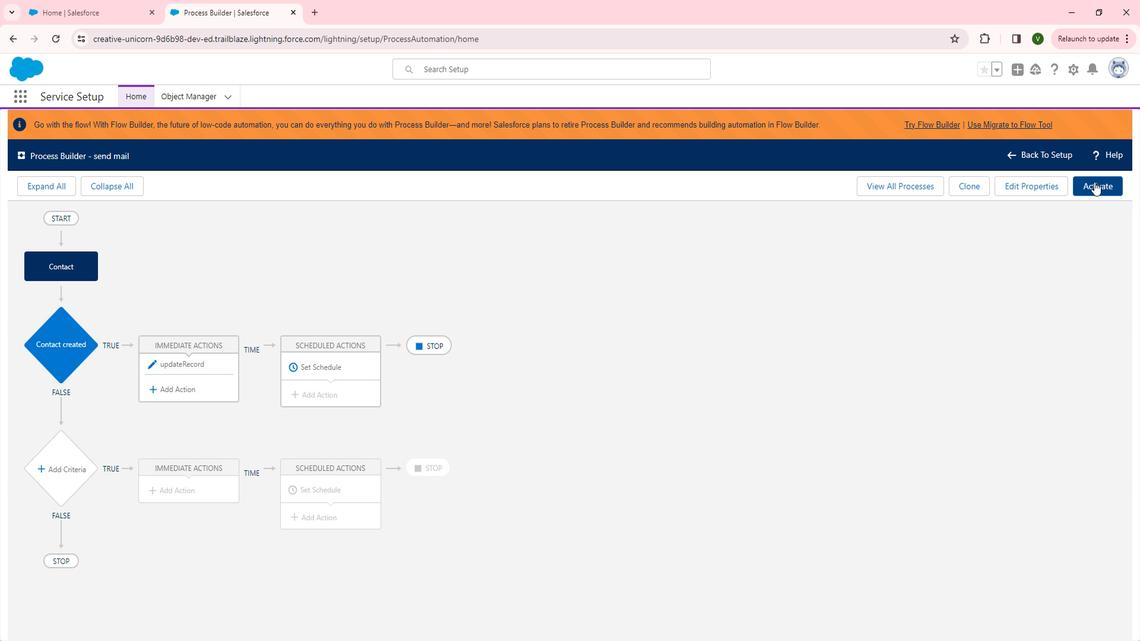 
Action: Mouse moved to (726, 429)
Screenshot: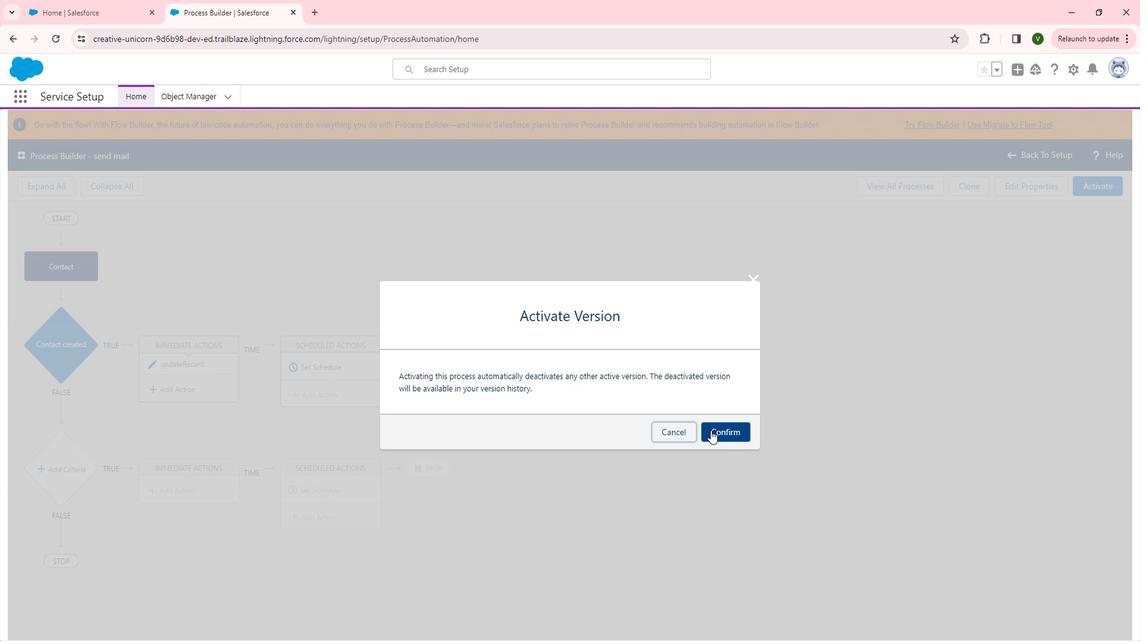 
Action: Mouse pressed left at (726, 429)
Screenshot: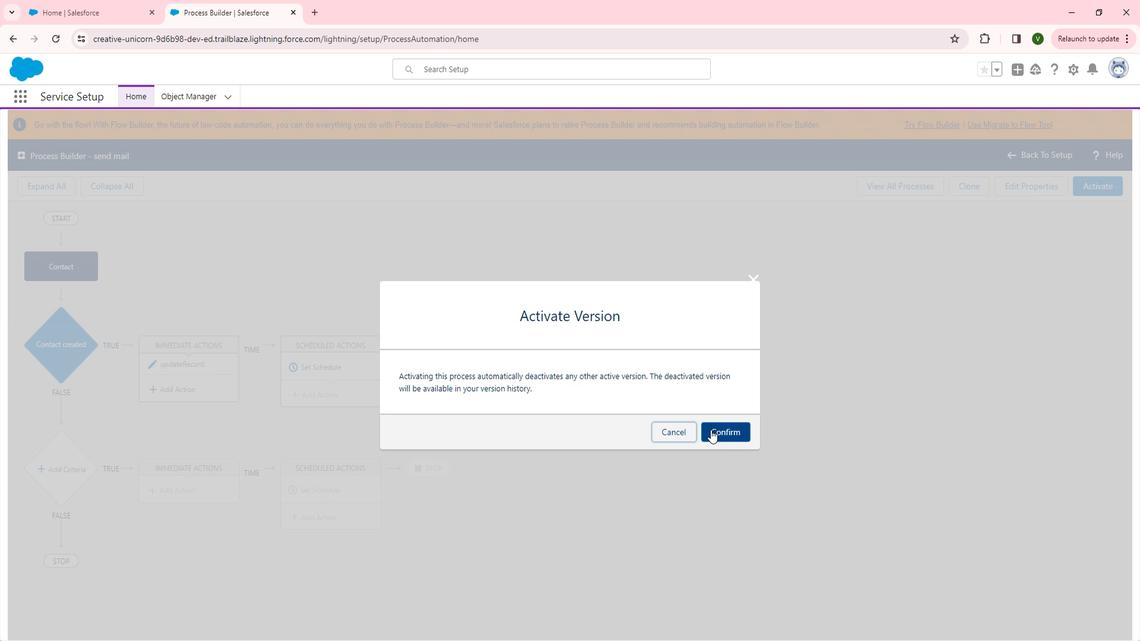 
Action: Mouse moved to (1041, 166)
Screenshot: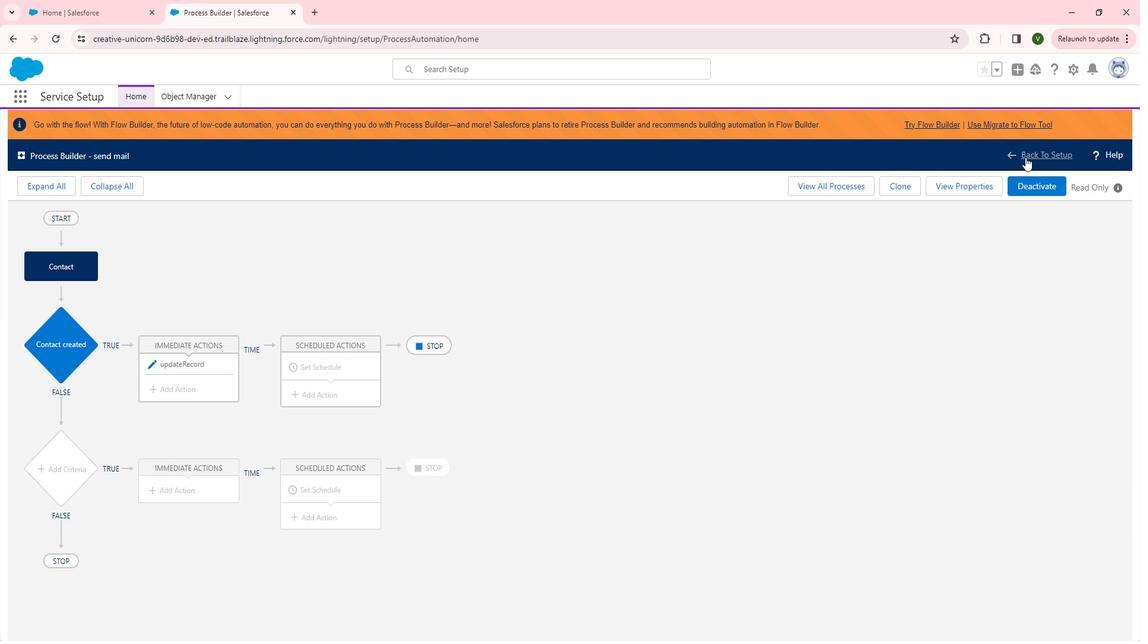 
Action: Mouse pressed left at (1041, 166)
Screenshot: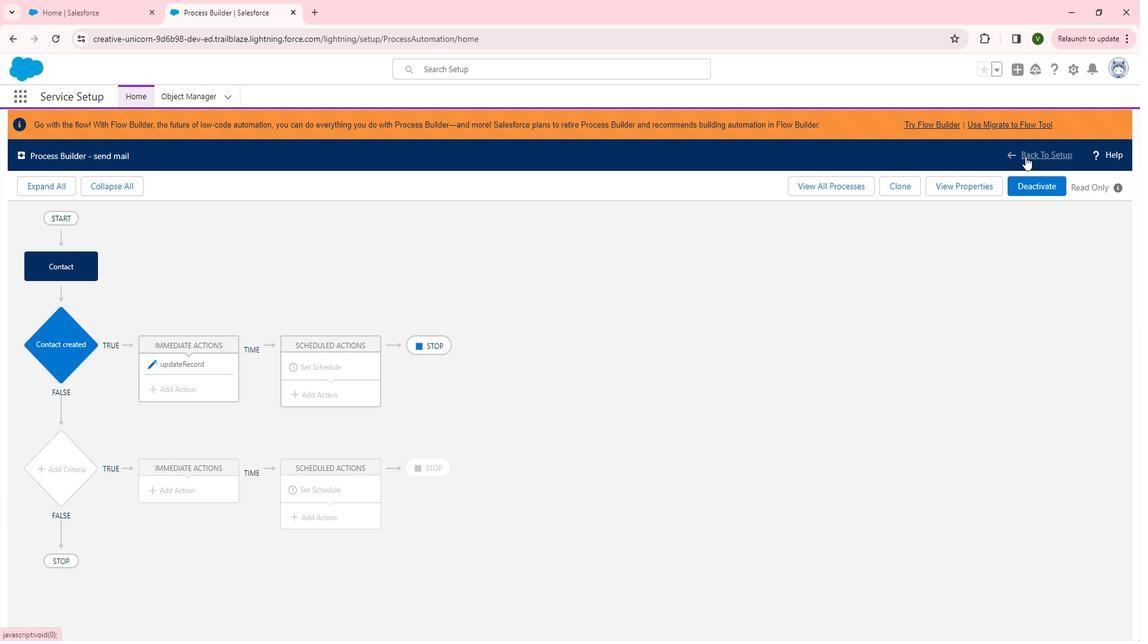 
Action: Mouse moved to (75, 412)
Screenshot: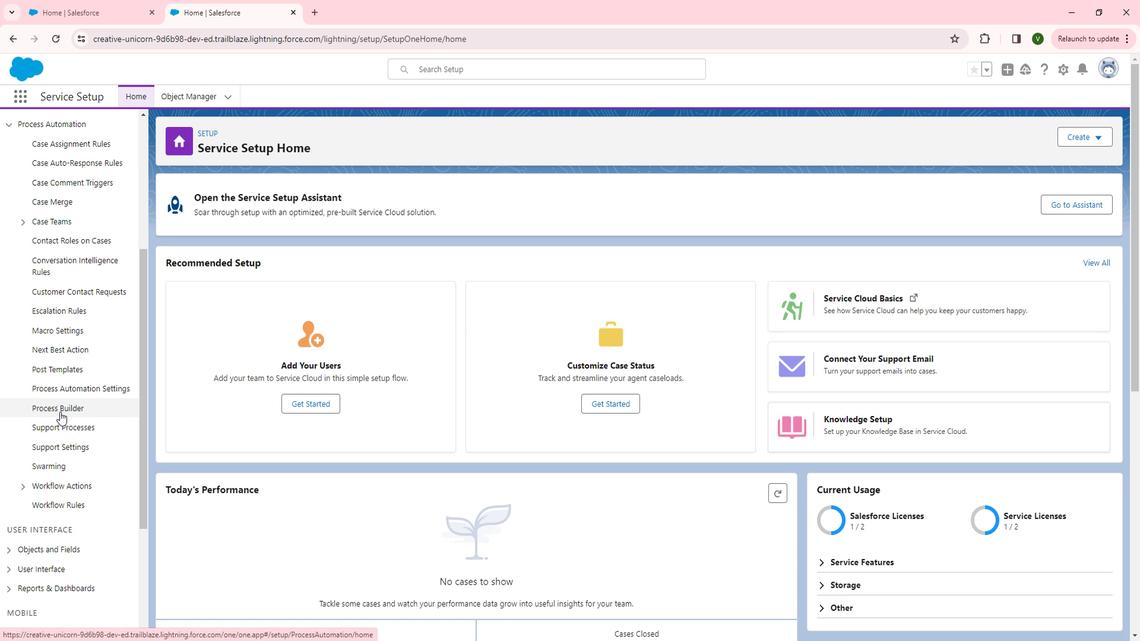 
Action: Mouse pressed left at (75, 412)
Screenshot: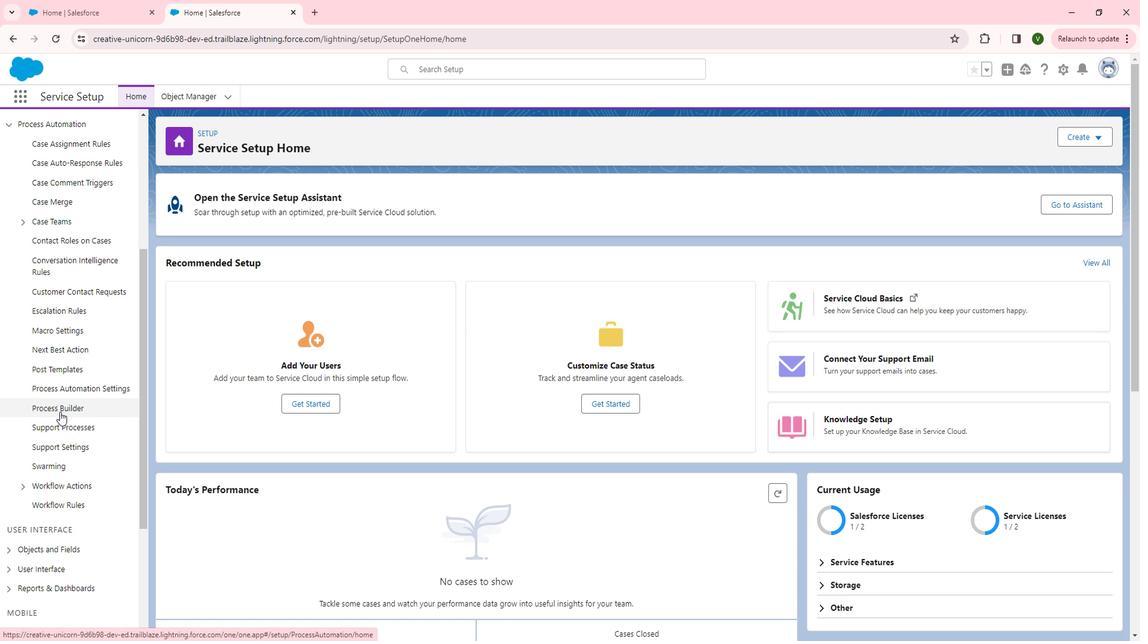 
Action: Mouse moved to (550, 492)
Screenshot: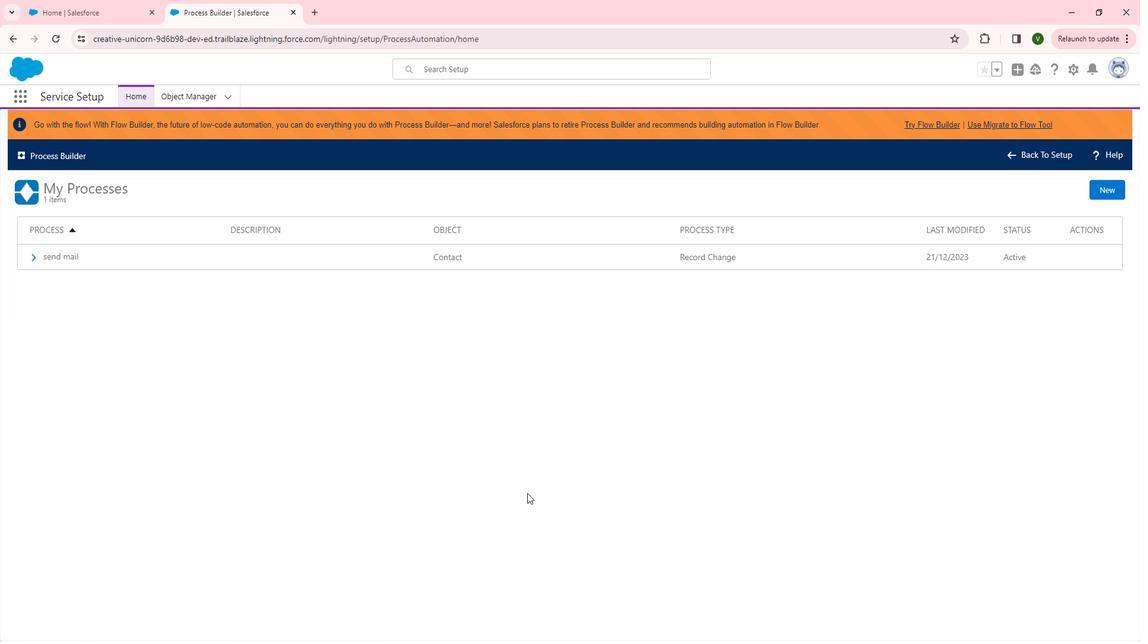 
